 Task: Create a professional creative letterhead template design for your business.
Action: Mouse moved to (436, 118)
Screenshot: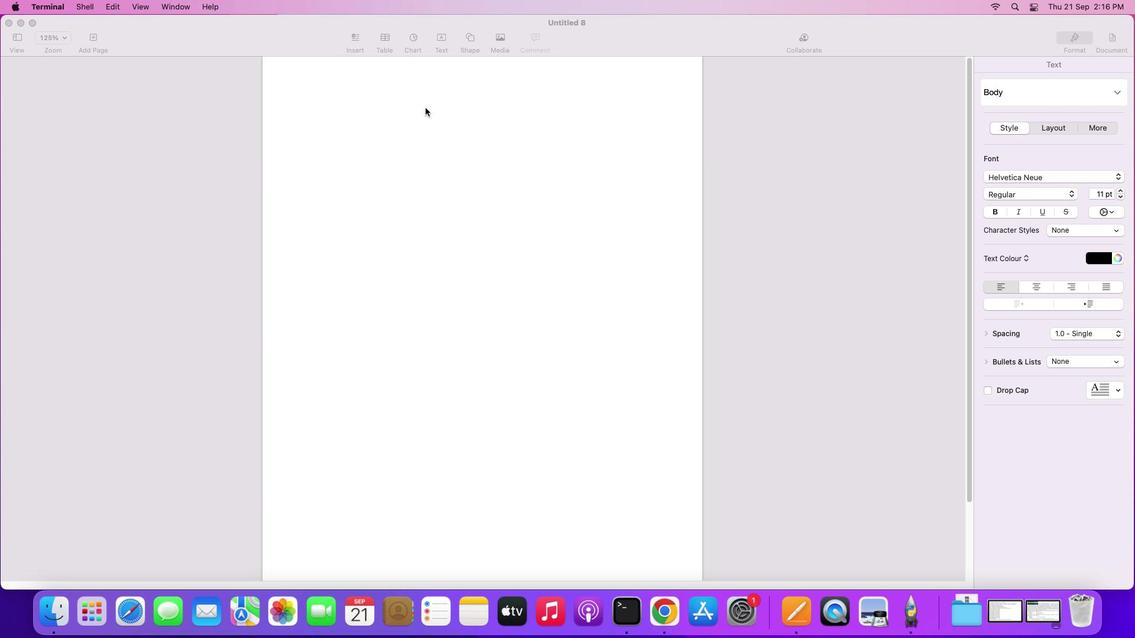 
Action: Mouse pressed left at (436, 118)
Screenshot: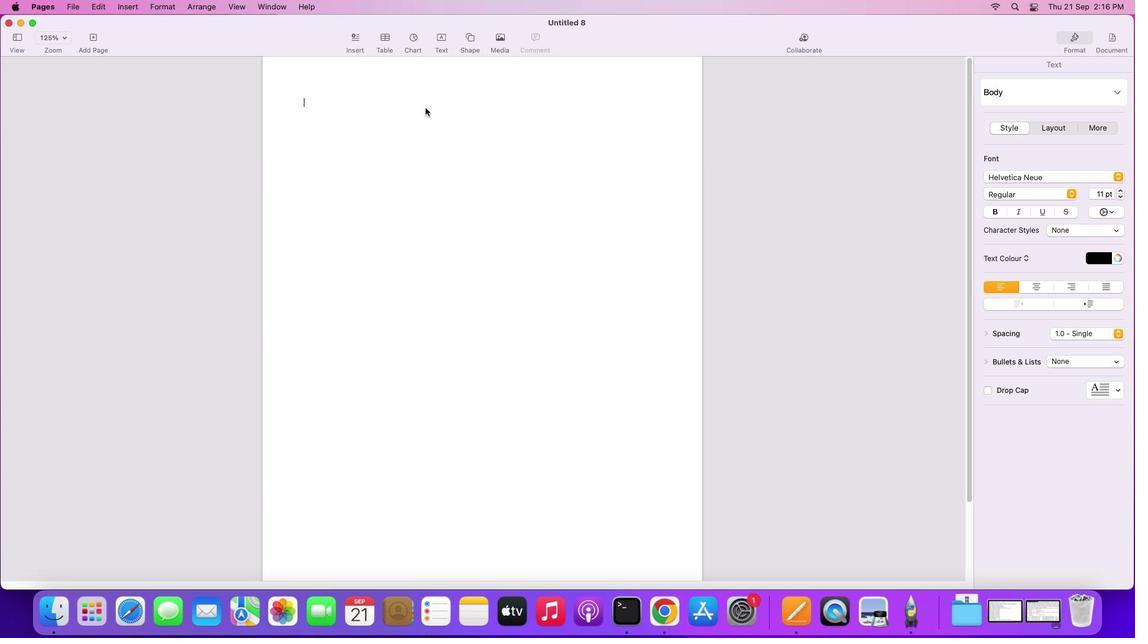 
Action: Mouse moved to (482, 46)
Screenshot: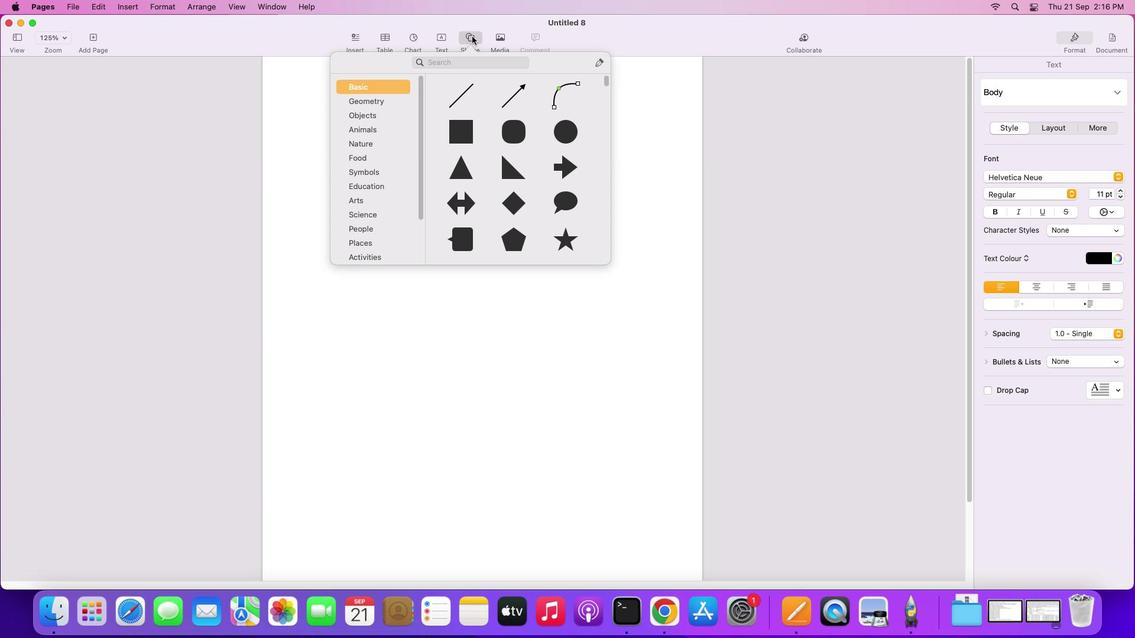 
Action: Mouse pressed left at (482, 46)
Screenshot: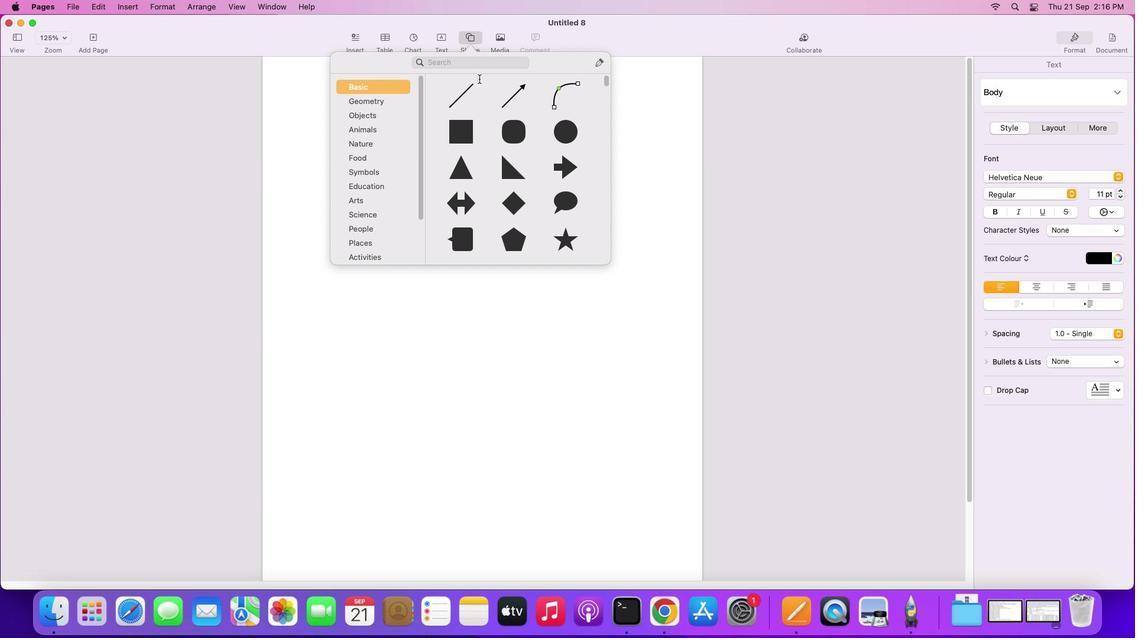 
Action: Mouse moved to (475, 142)
Screenshot: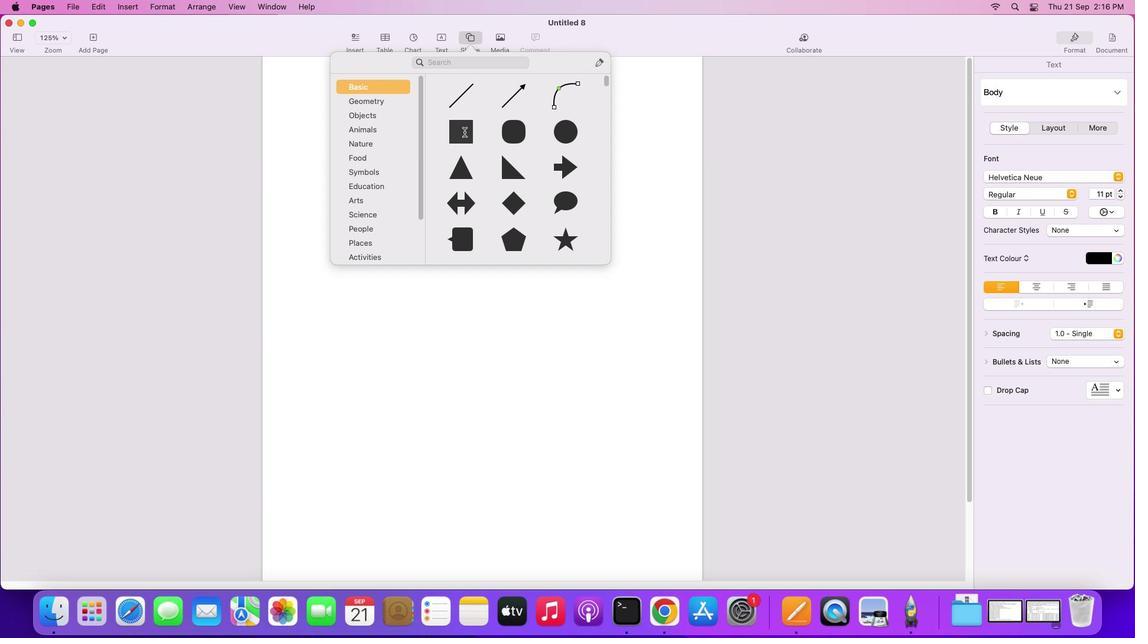 
Action: Mouse pressed left at (475, 142)
Screenshot: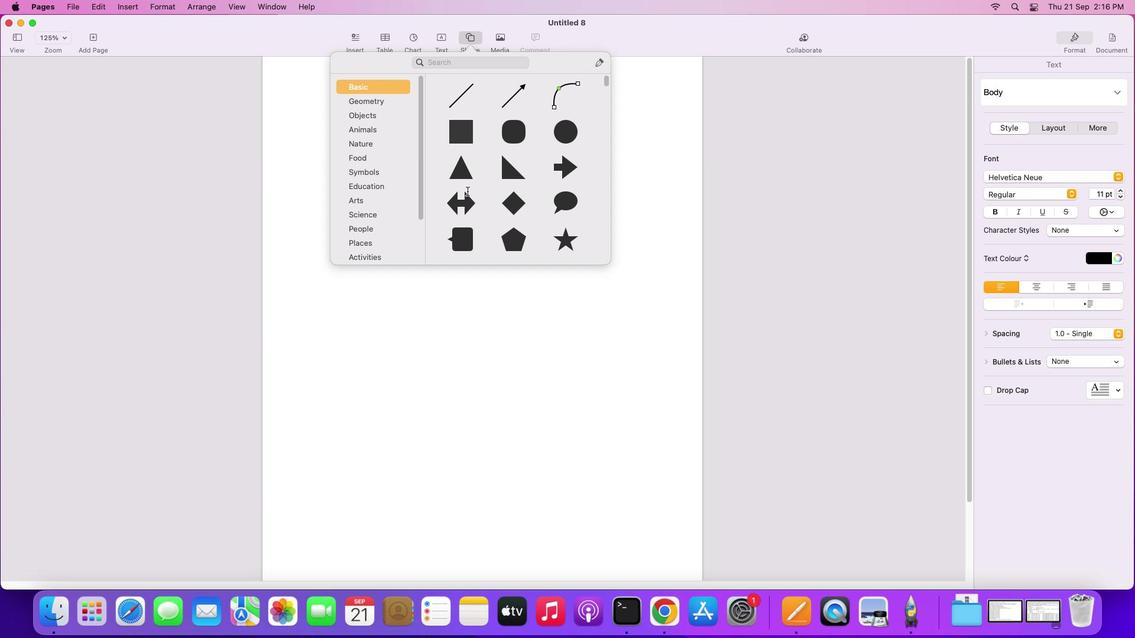 
Action: Mouse moved to (493, 163)
Screenshot: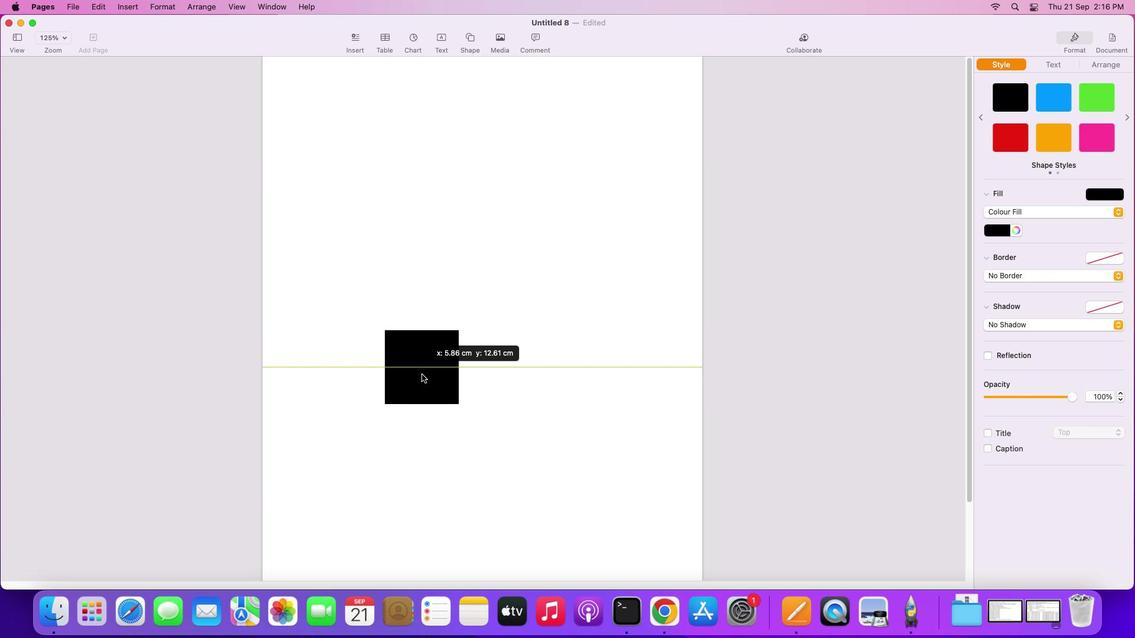 
Action: Mouse pressed left at (493, 163)
Screenshot: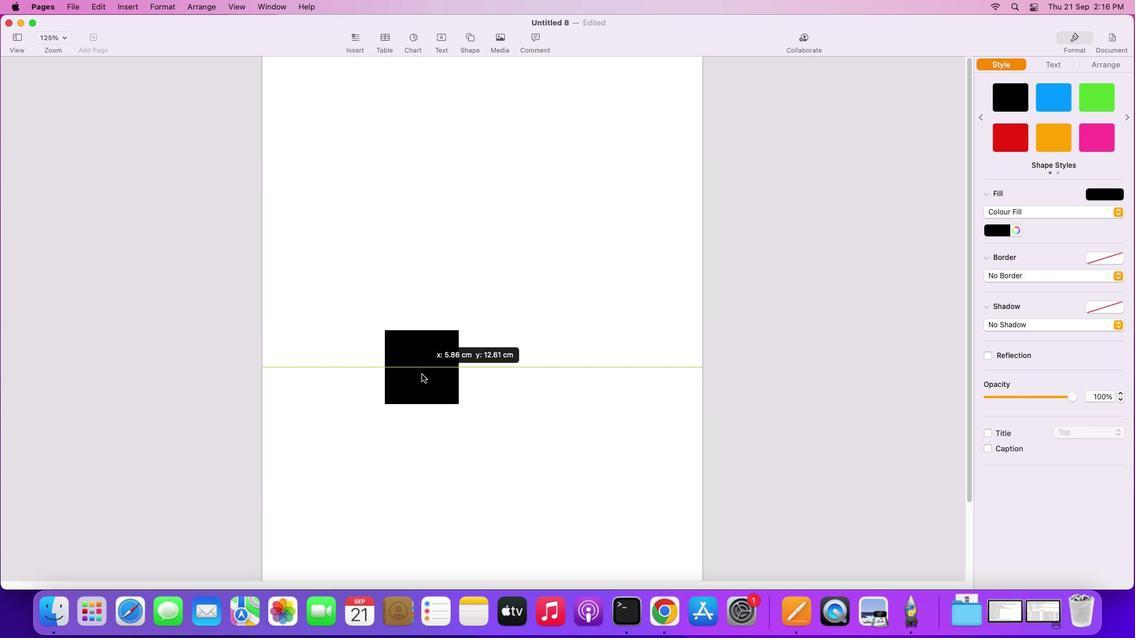 
Action: Mouse moved to (433, 412)
Screenshot: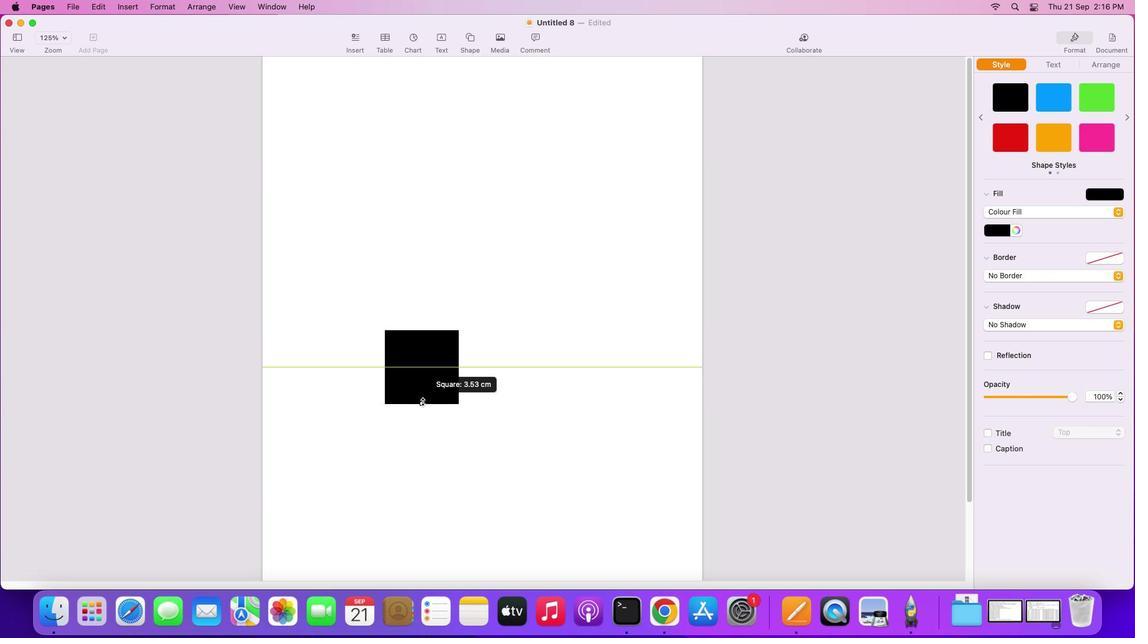 
Action: Mouse pressed left at (433, 412)
Screenshot: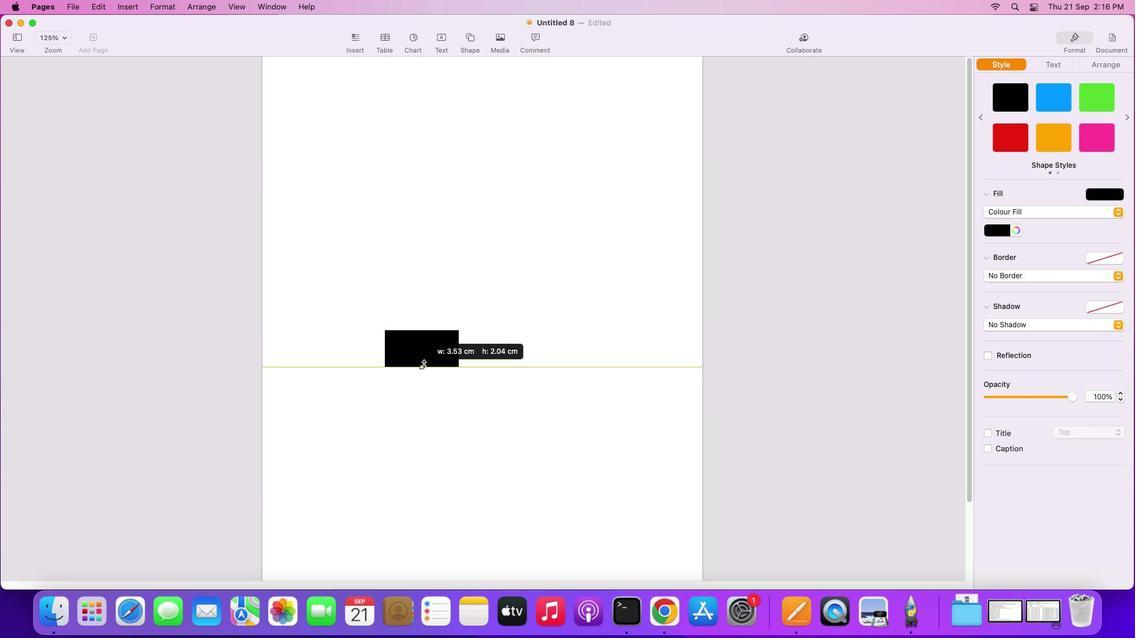 
Action: Mouse moved to (436, 354)
Screenshot: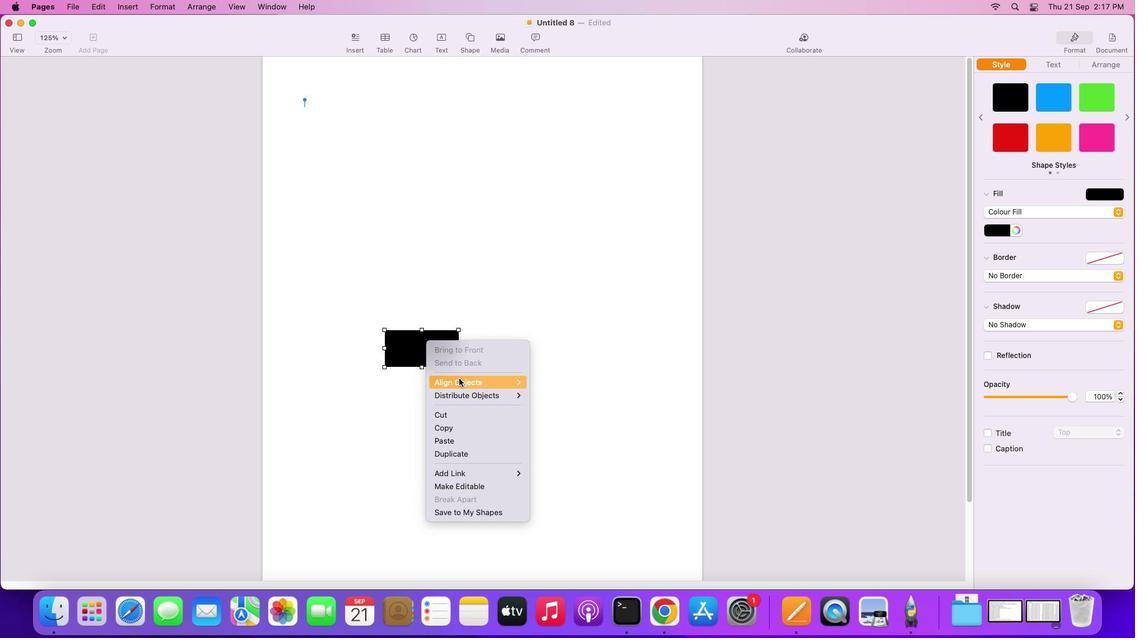 
Action: Mouse pressed right at (436, 354)
Screenshot: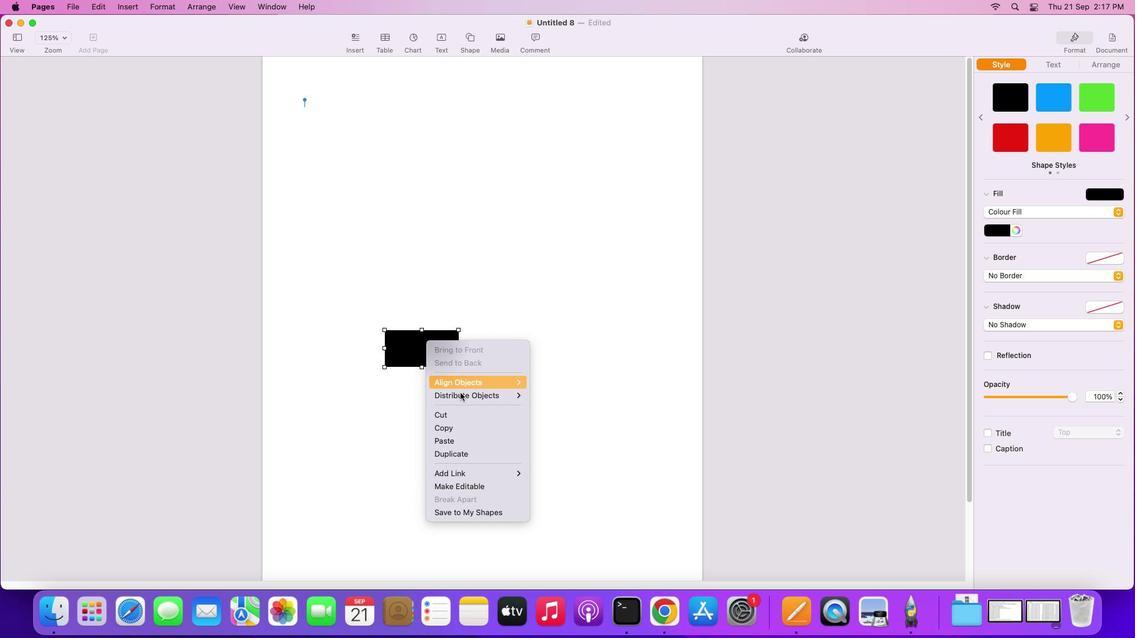
Action: Mouse moved to (458, 492)
Screenshot: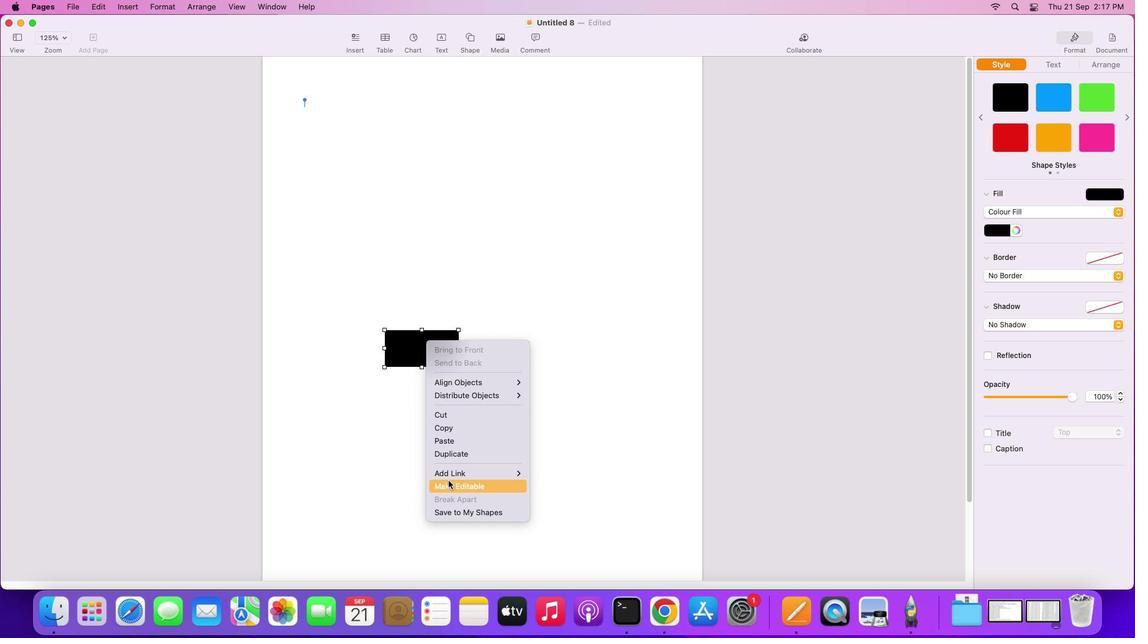 
Action: Mouse pressed left at (458, 492)
Screenshot: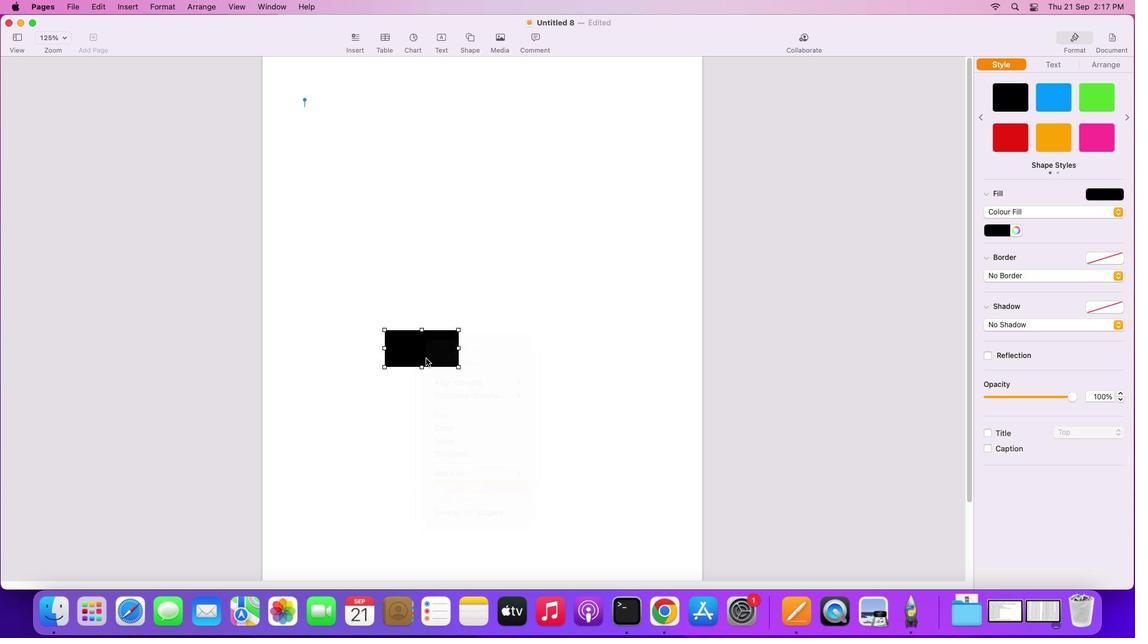 
Action: Mouse moved to (432, 341)
Screenshot: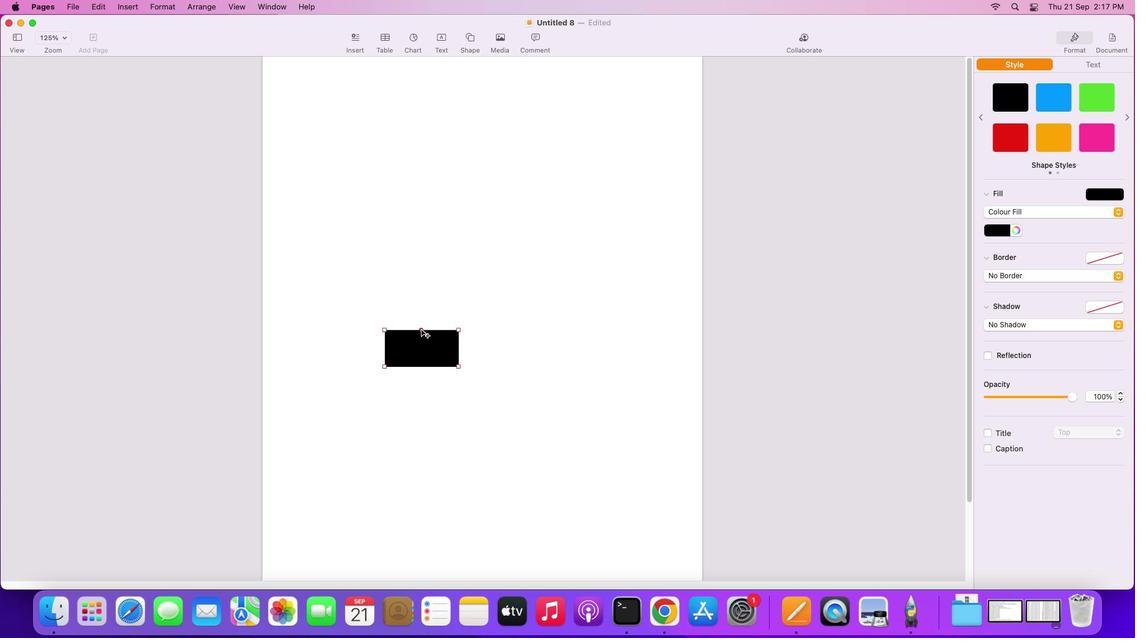 
Action: Mouse pressed left at (432, 341)
Screenshot: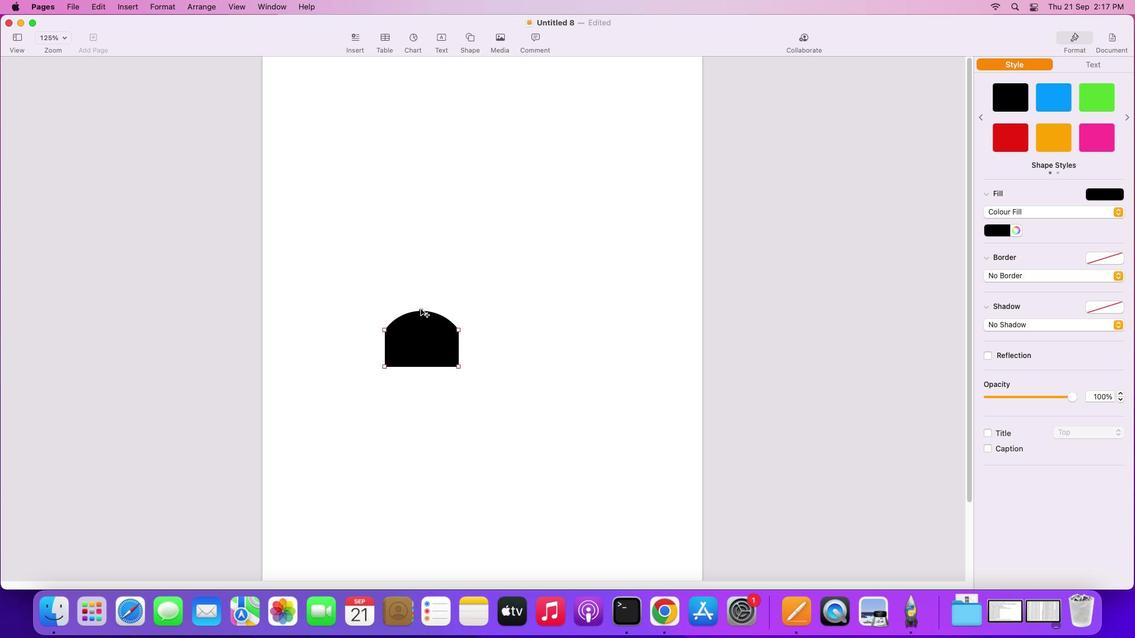 
Action: Mouse moved to (470, 340)
Screenshot: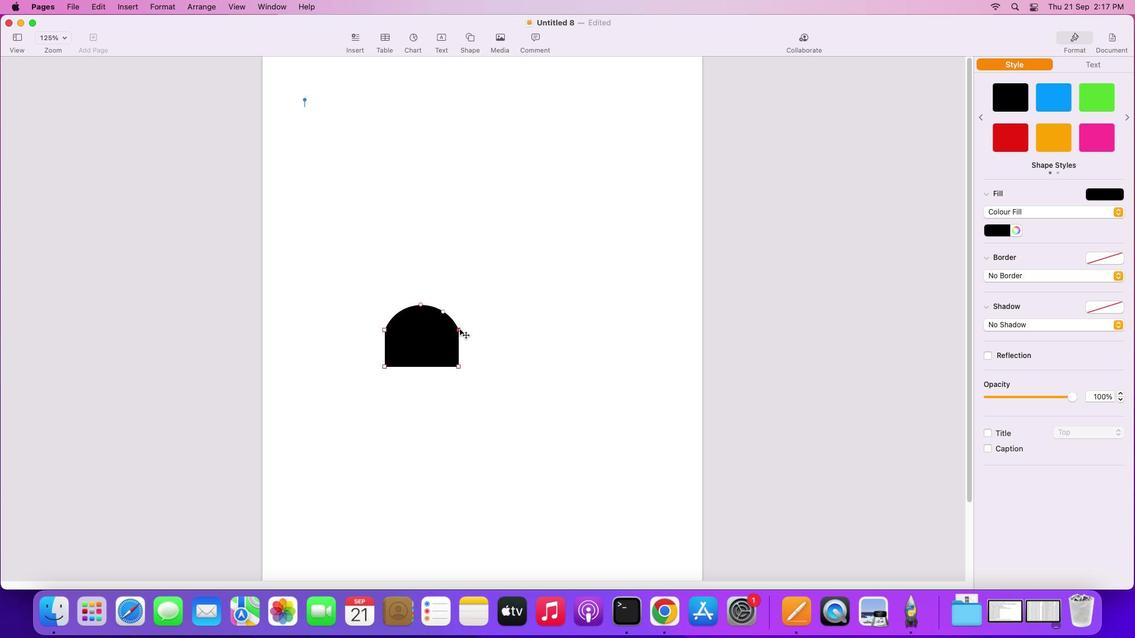 
Action: Mouse pressed left at (470, 340)
Screenshot: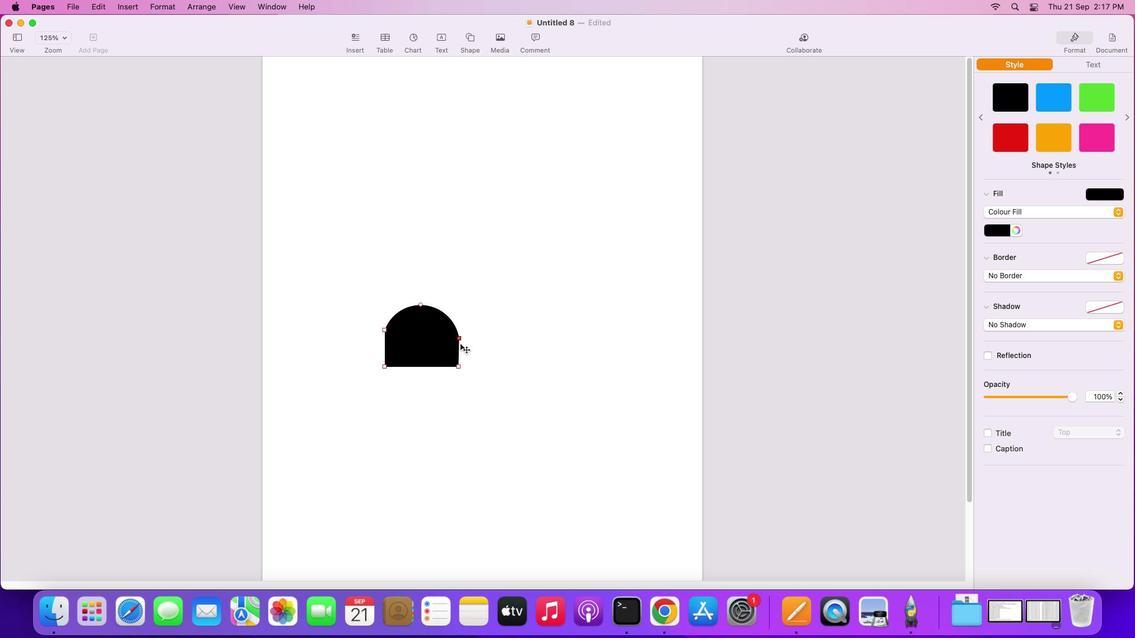 
Action: Mouse moved to (470, 379)
Screenshot: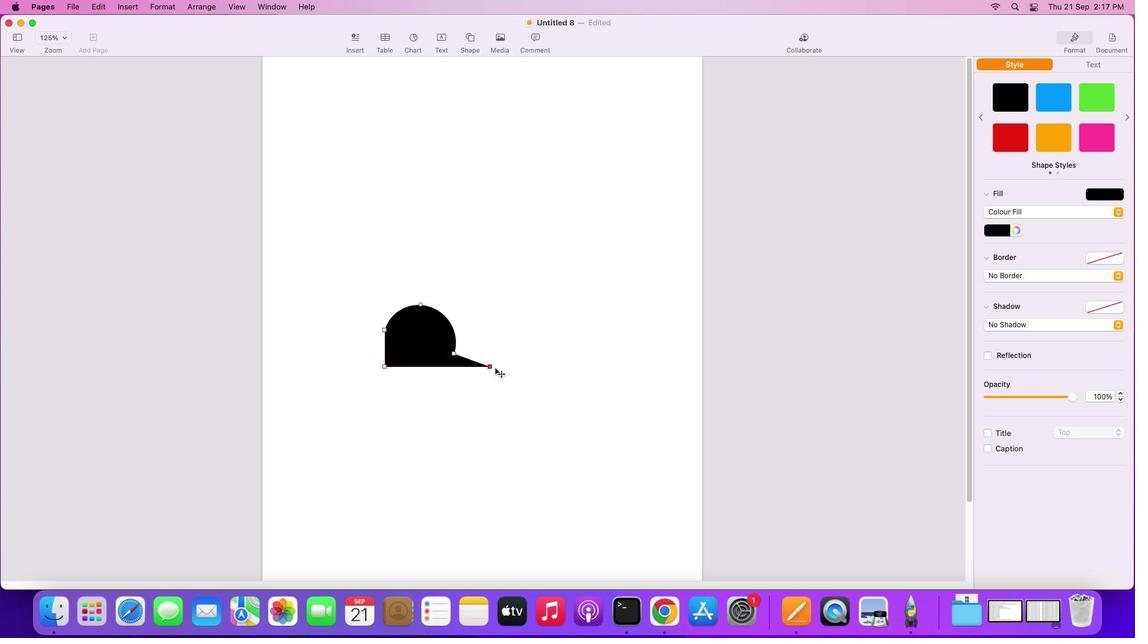 
Action: Mouse pressed left at (470, 379)
Screenshot: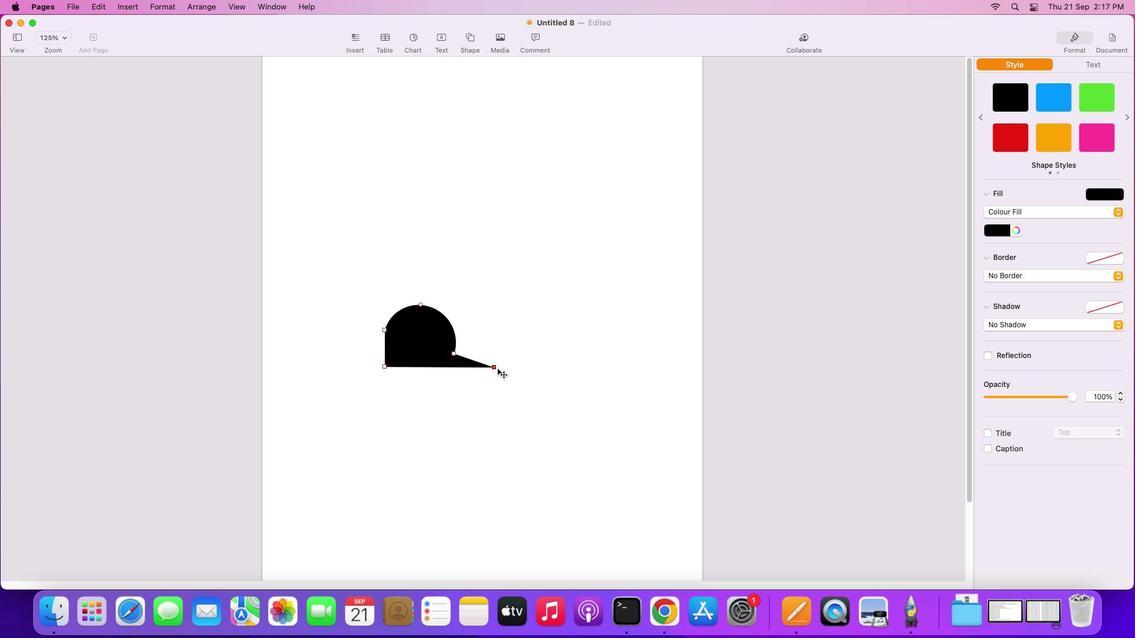 
Action: Mouse moved to (464, 364)
Screenshot: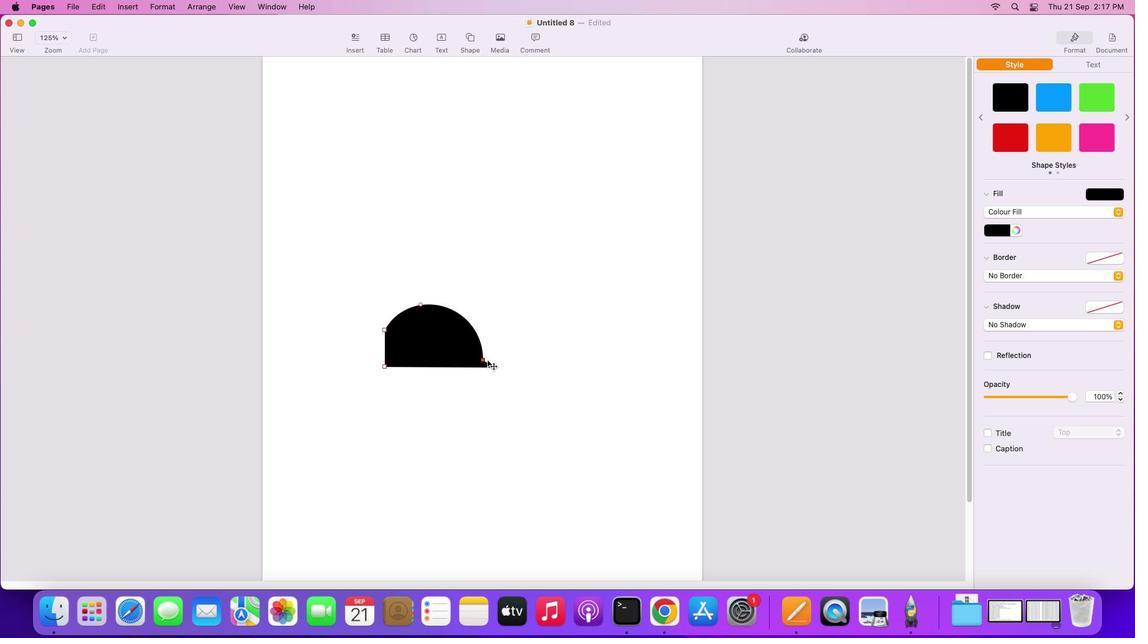 
Action: Mouse pressed left at (464, 364)
Screenshot: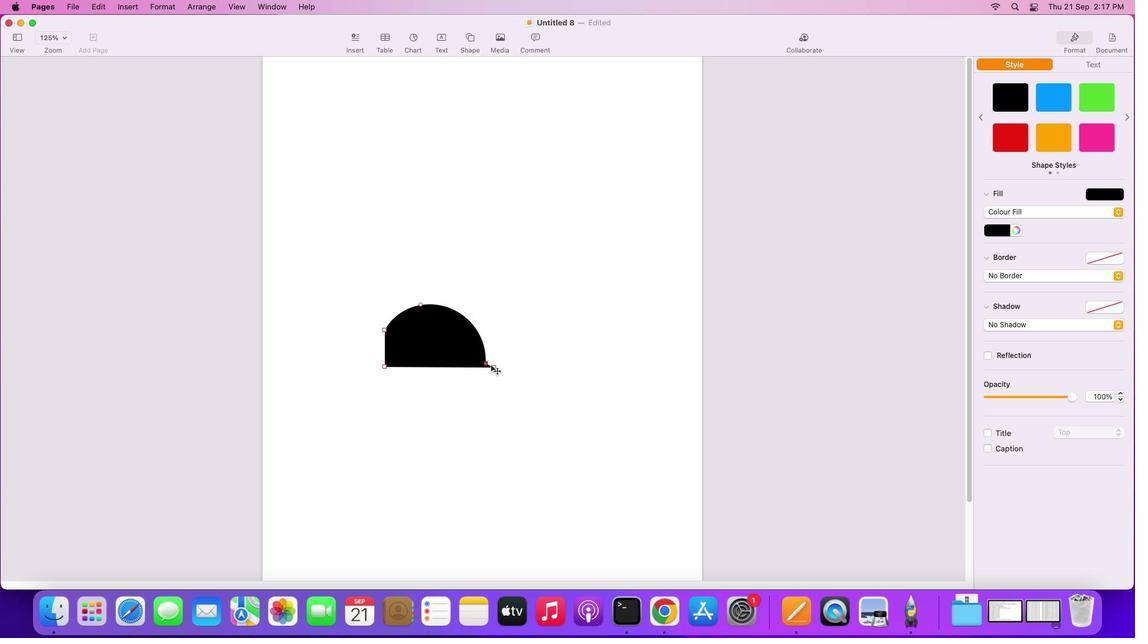 
Action: Mouse moved to (519, 244)
Screenshot: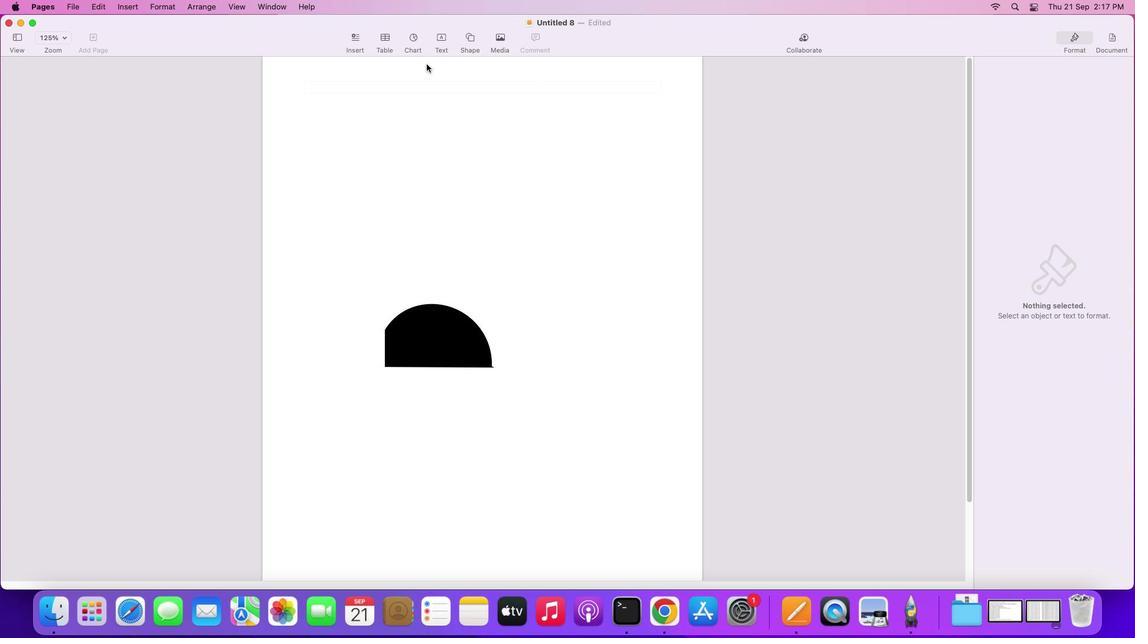 
Action: Mouse pressed left at (519, 244)
Screenshot: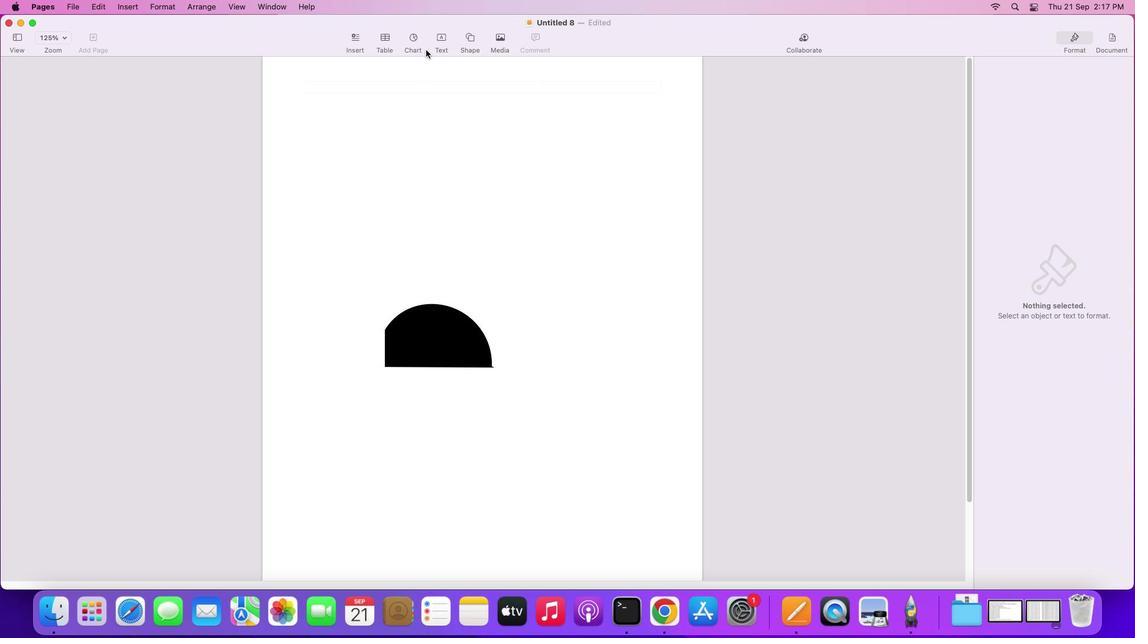 
Action: Mouse moved to (476, 49)
Screenshot: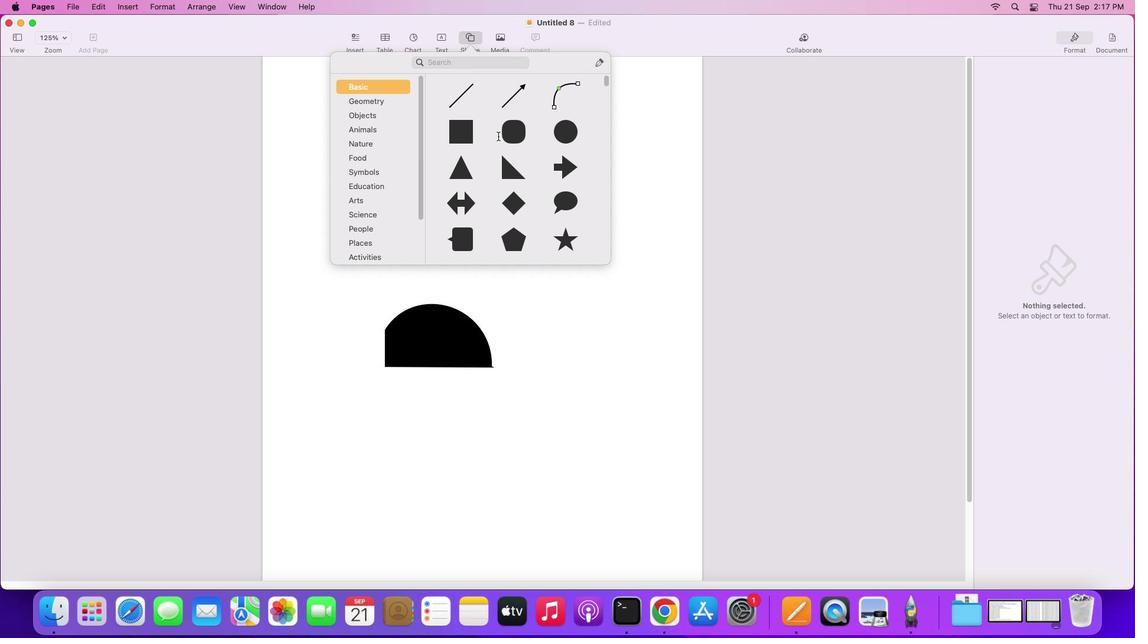 
Action: Mouse pressed left at (476, 49)
Screenshot: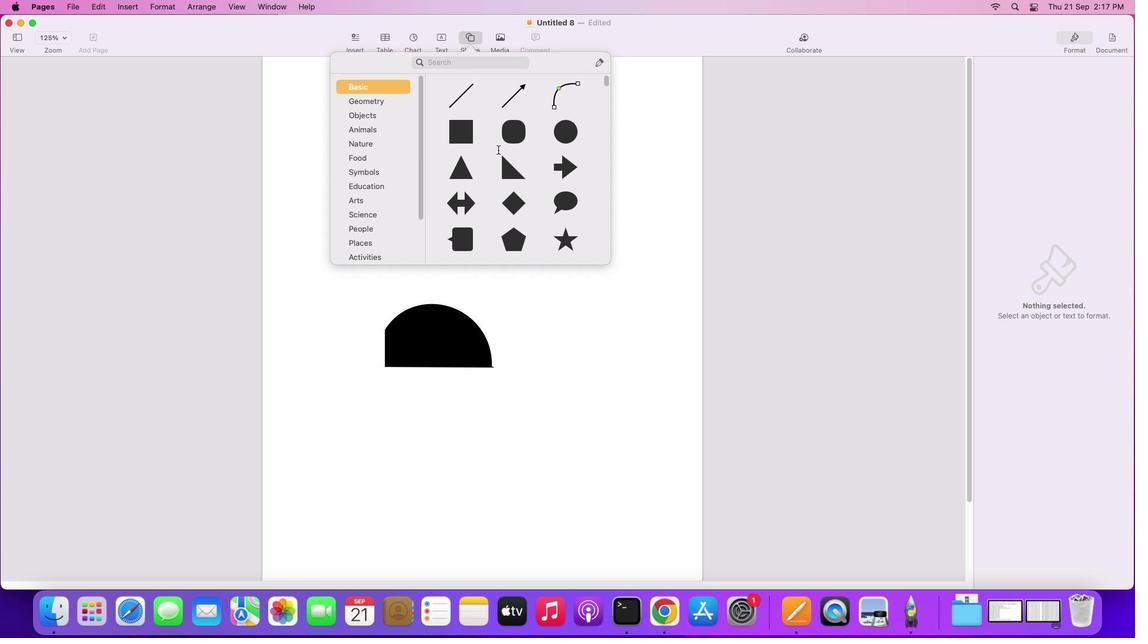 
Action: Mouse moved to (473, 184)
Screenshot: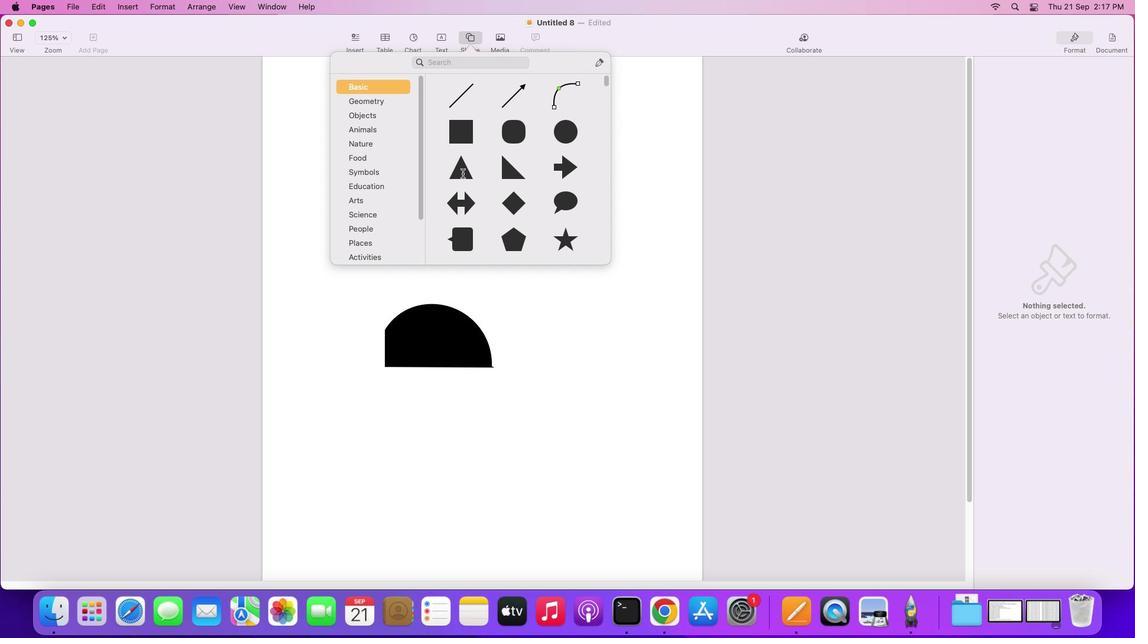 
Action: Mouse pressed left at (473, 184)
Screenshot: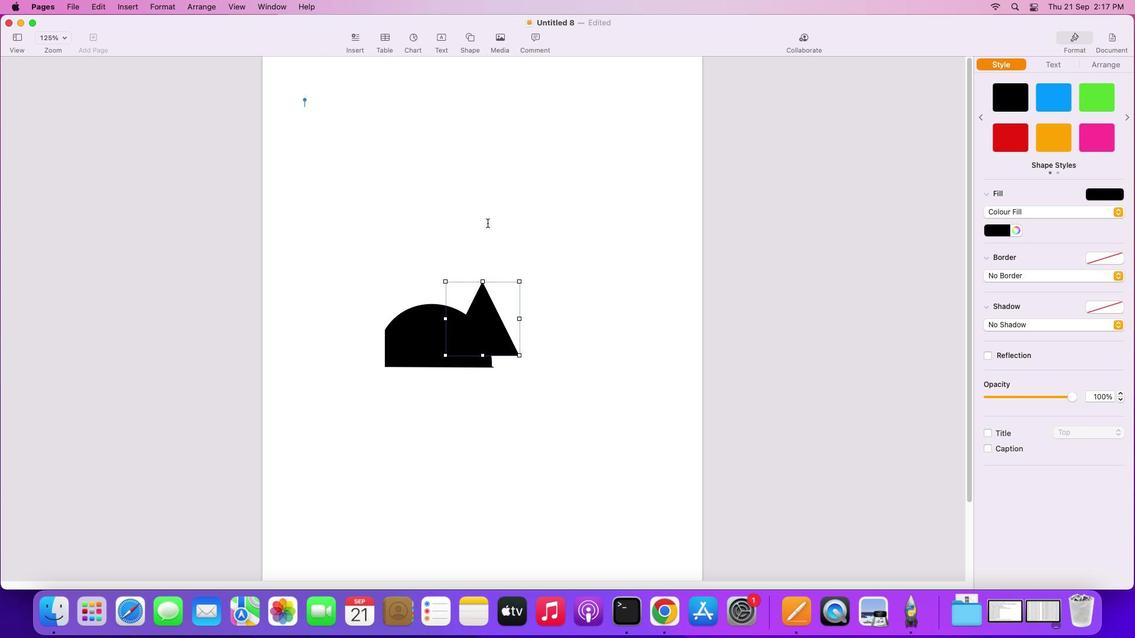 
Action: Mouse moved to (502, 343)
Screenshot: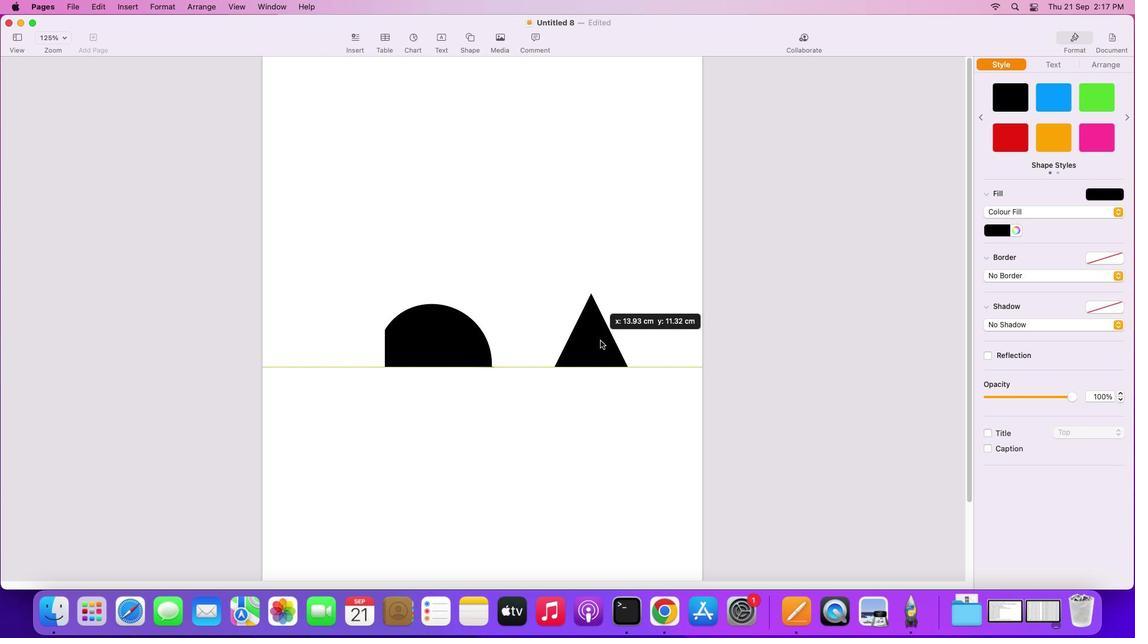 
Action: Mouse pressed left at (502, 343)
Screenshot: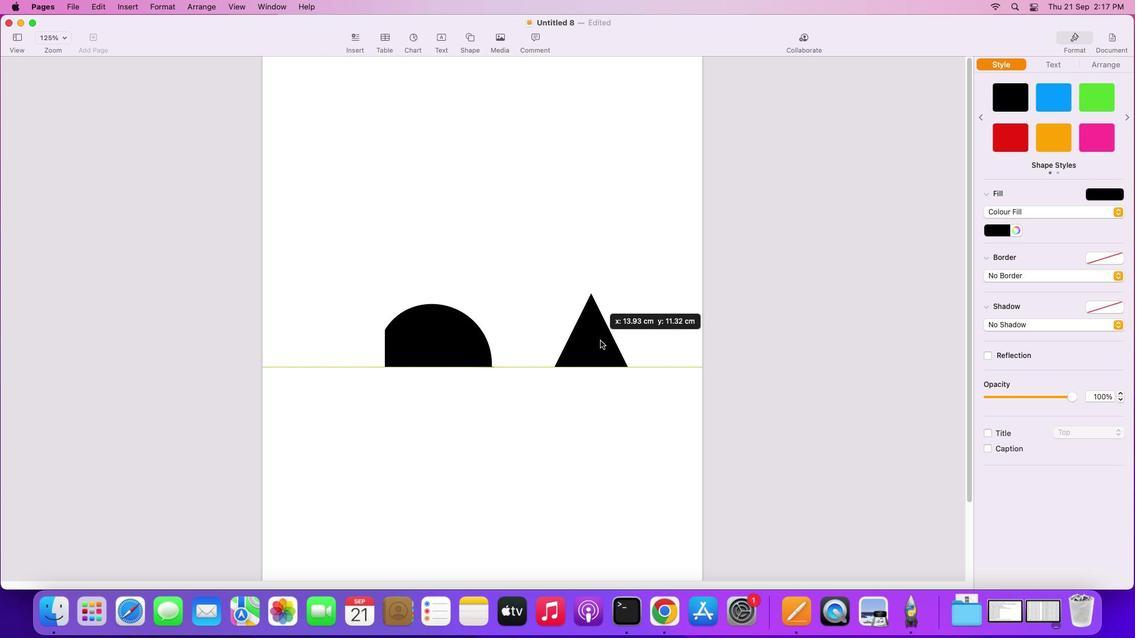 
Action: Mouse moved to (608, 362)
Screenshot: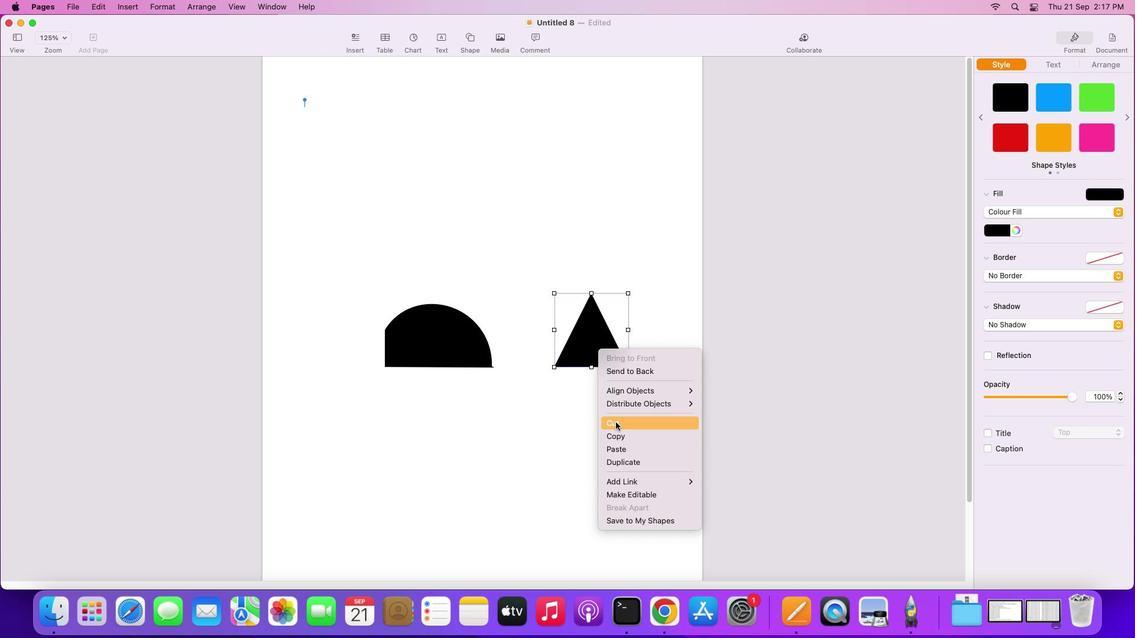 
Action: Mouse pressed right at (608, 362)
Screenshot: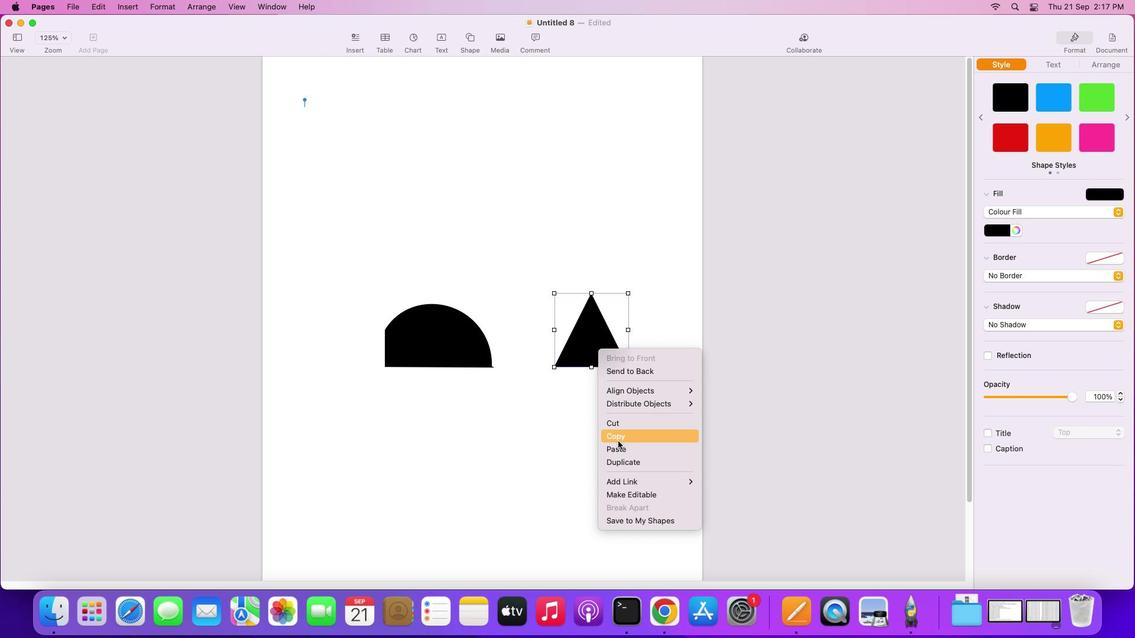 
Action: Mouse moved to (636, 506)
Screenshot: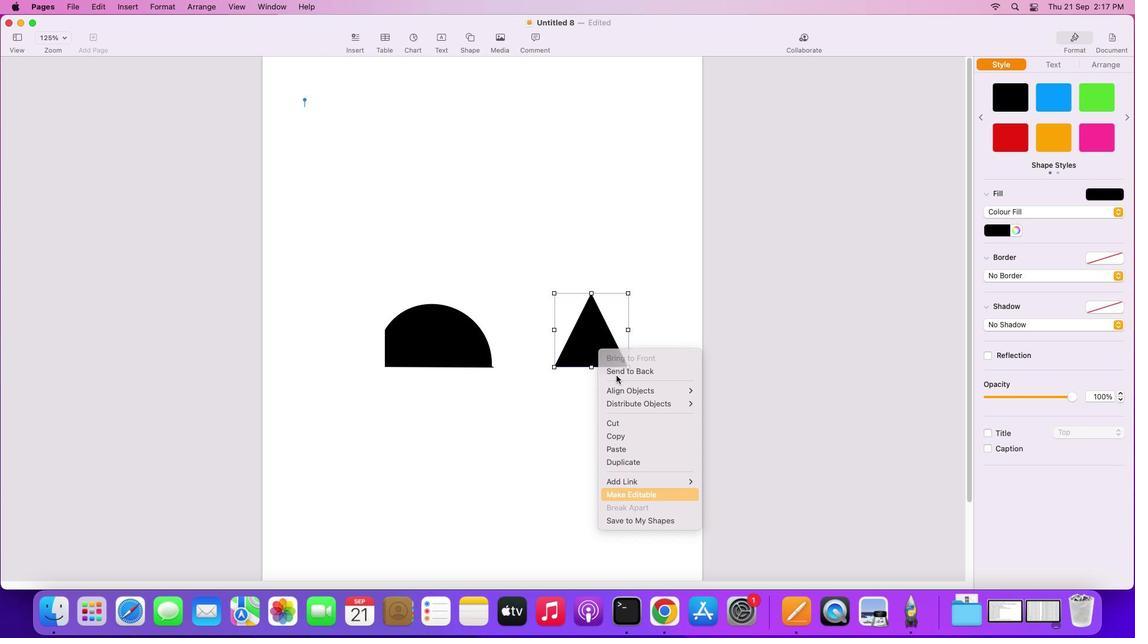 
Action: Mouse pressed left at (636, 506)
Screenshot: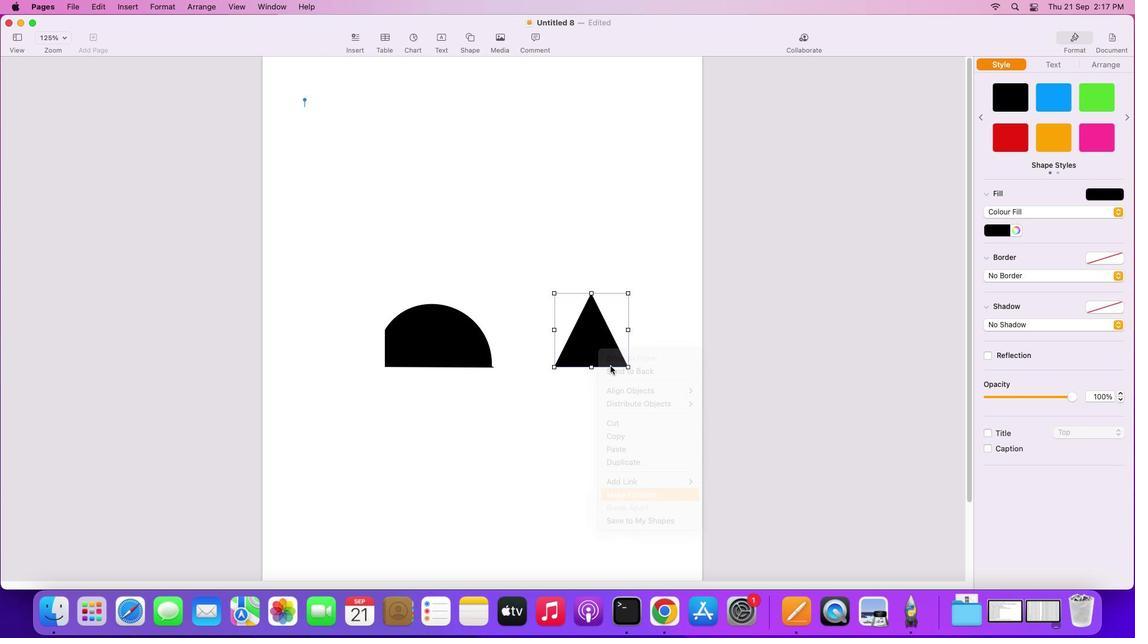 
Action: Mouse moved to (601, 303)
Screenshot: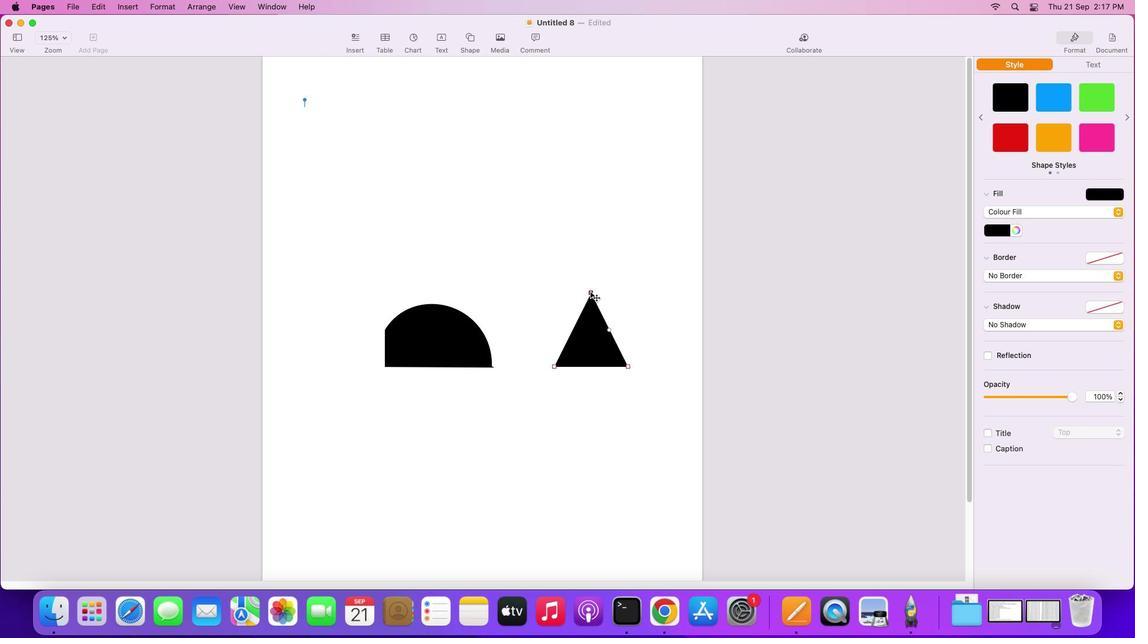 
Action: Mouse pressed left at (601, 303)
Screenshot: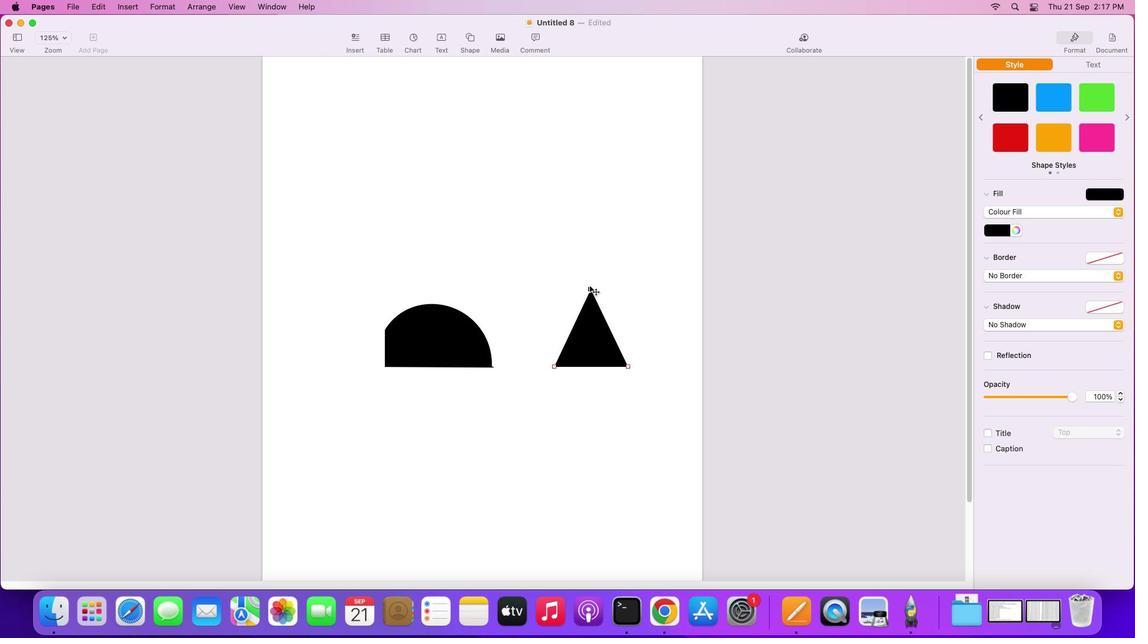 
Action: Mouse moved to (621, 349)
Screenshot: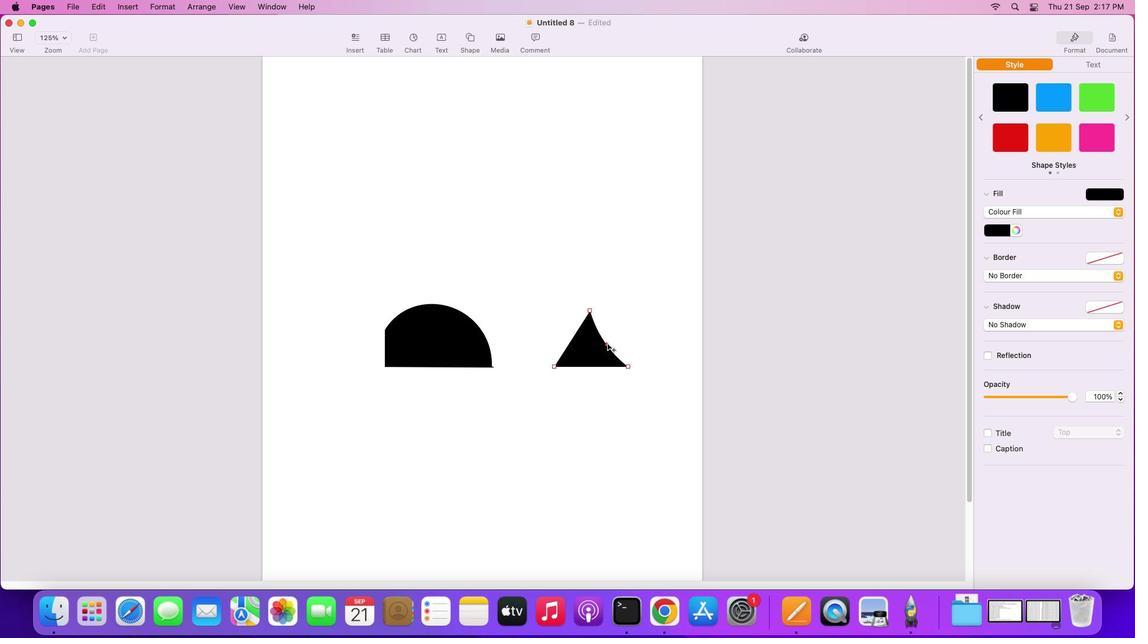
Action: Mouse pressed left at (621, 349)
Screenshot: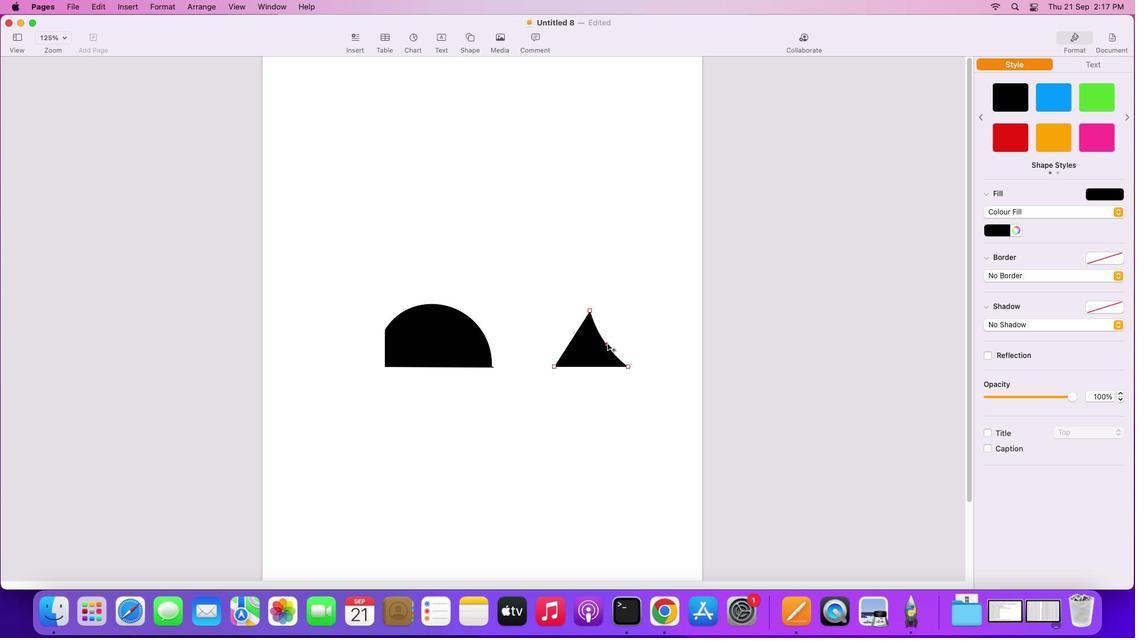 
Action: Mouse moved to (585, 352)
Screenshot: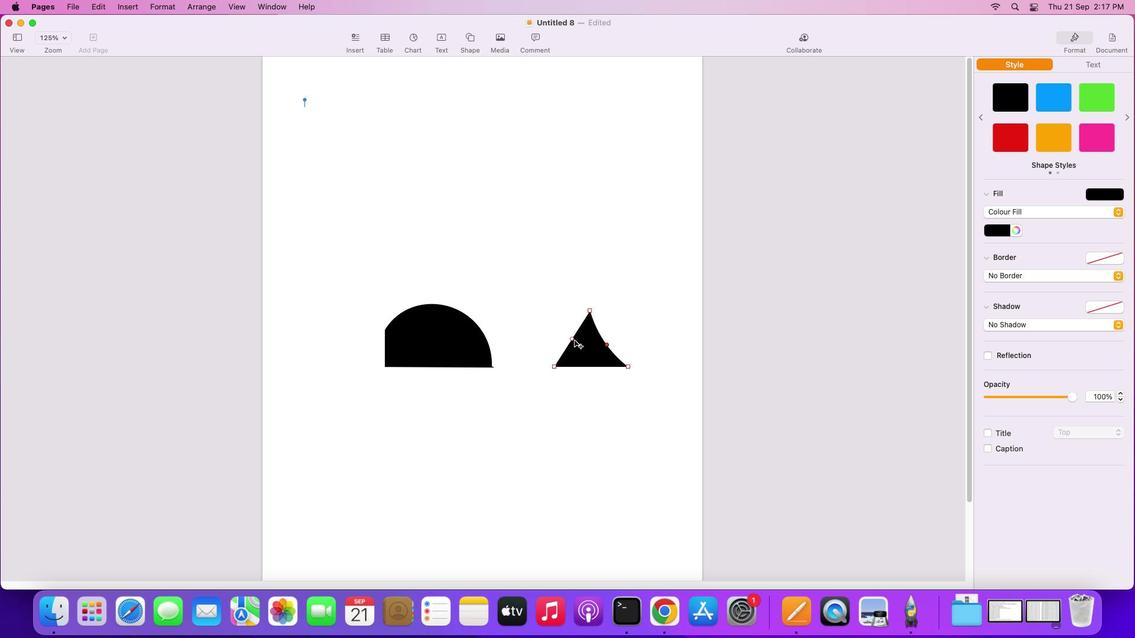 
Action: Mouse pressed left at (585, 352)
Screenshot: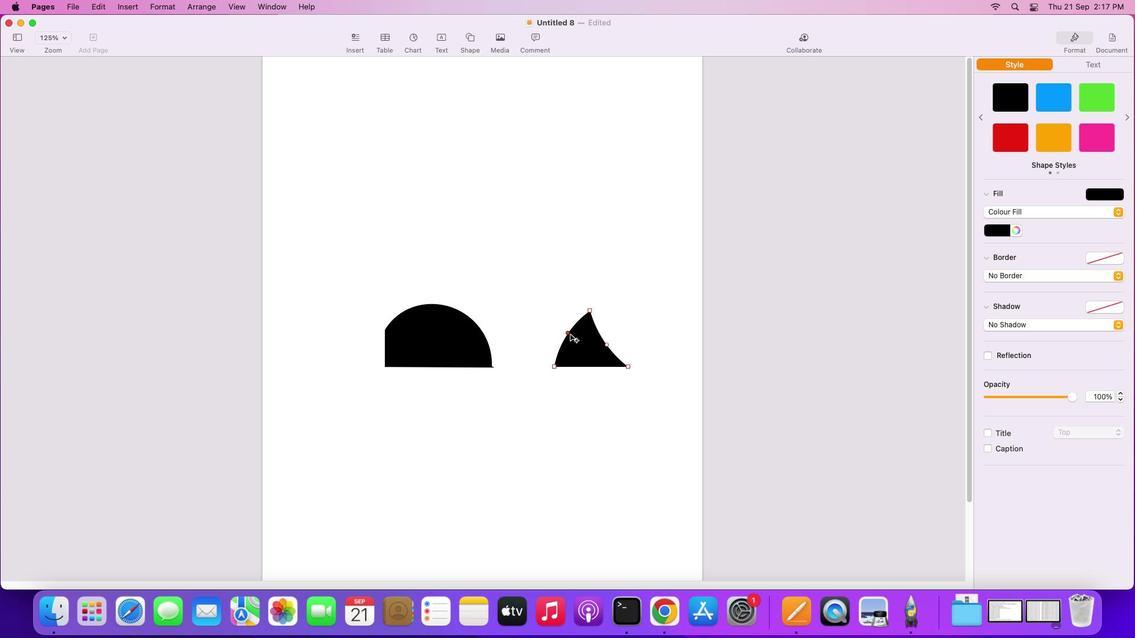 
Action: Mouse moved to (616, 356)
Screenshot: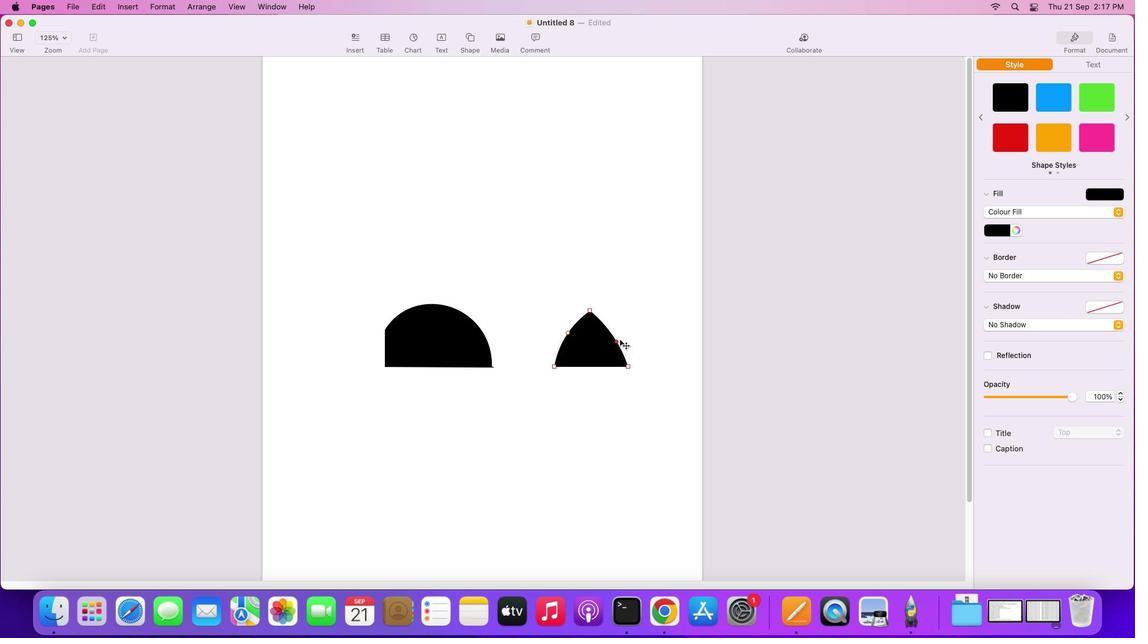 
Action: Mouse pressed left at (616, 356)
Screenshot: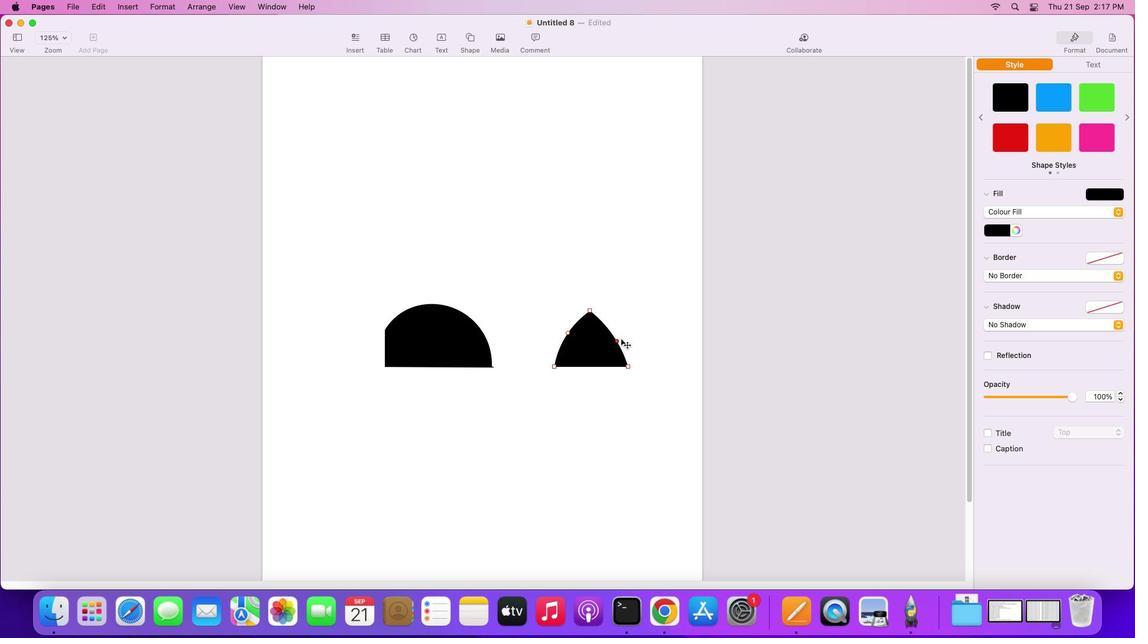 
Action: Mouse moved to (579, 344)
Screenshot: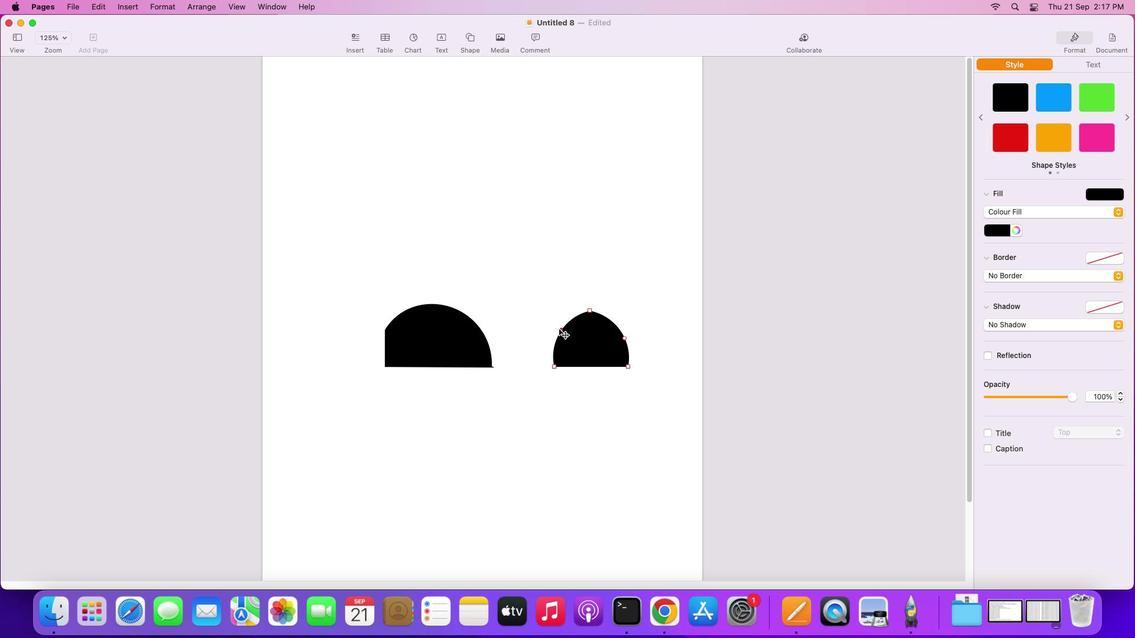 
Action: Mouse pressed left at (579, 344)
Screenshot: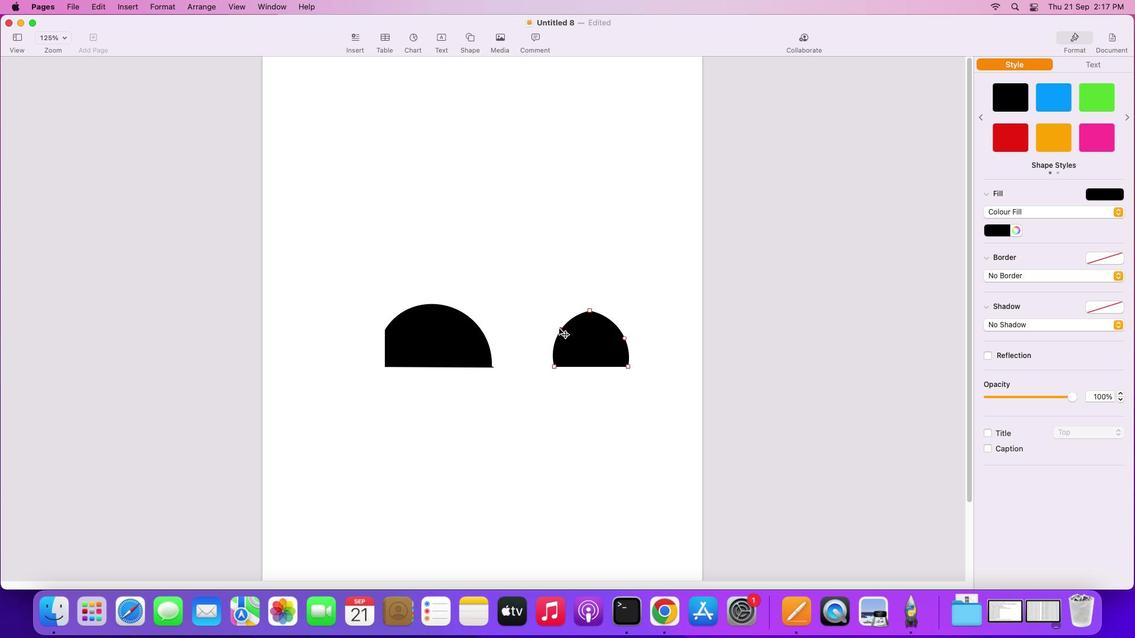 
Action: Mouse moved to (566, 378)
Screenshot: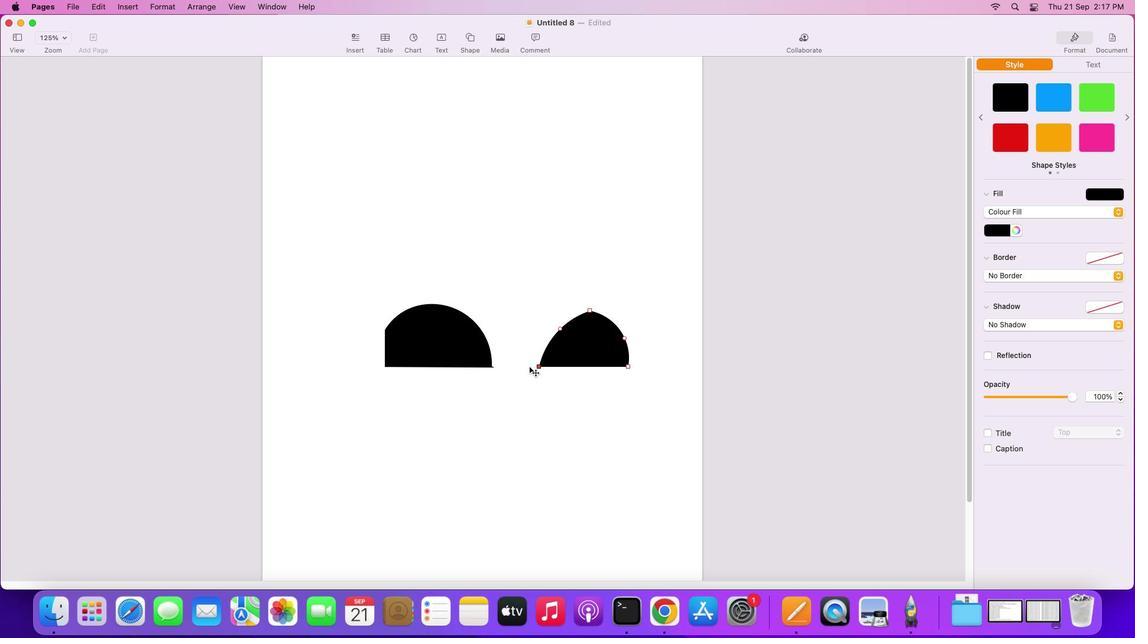 
Action: Mouse pressed left at (566, 378)
Screenshot: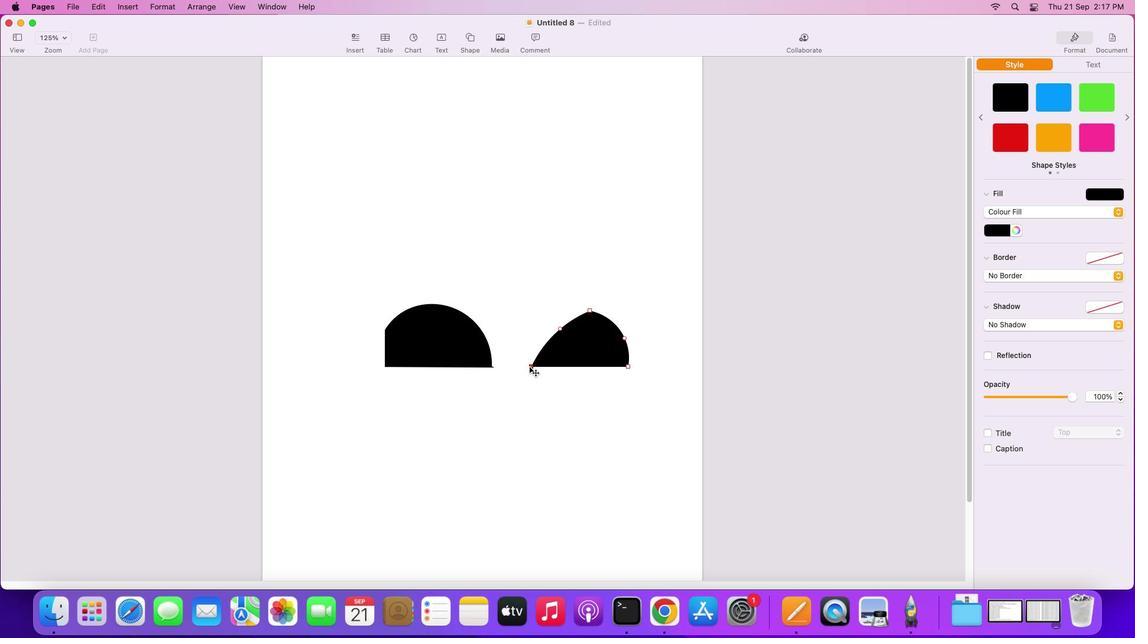 
Action: Mouse moved to (639, 377)
Screenshot: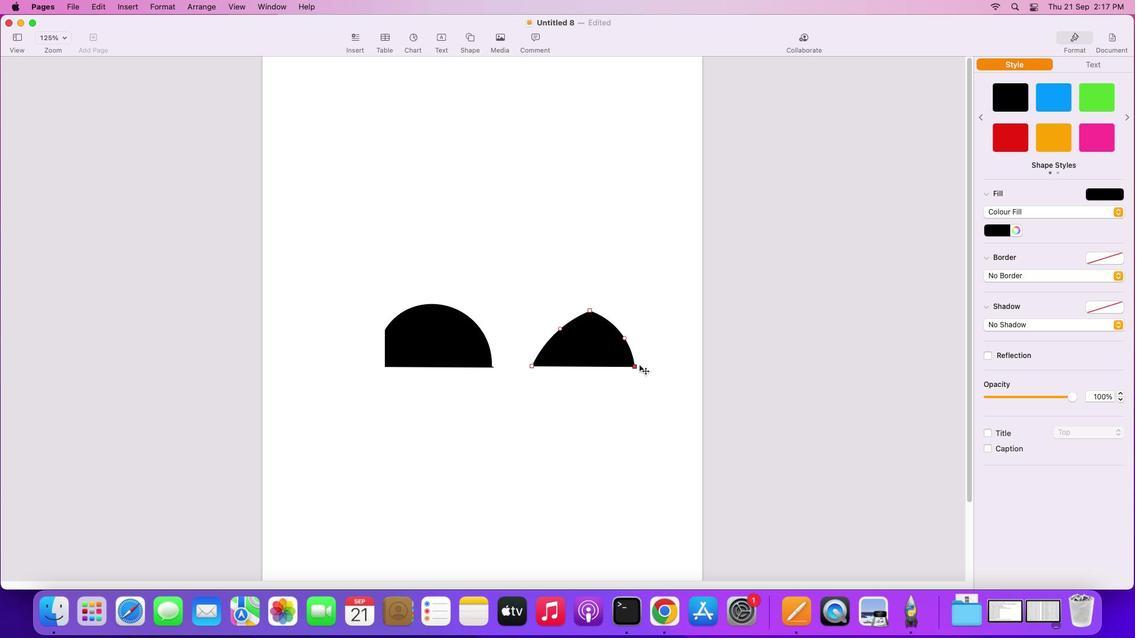 
Action: Mouse pressed left at (639, 377)
Screenshot: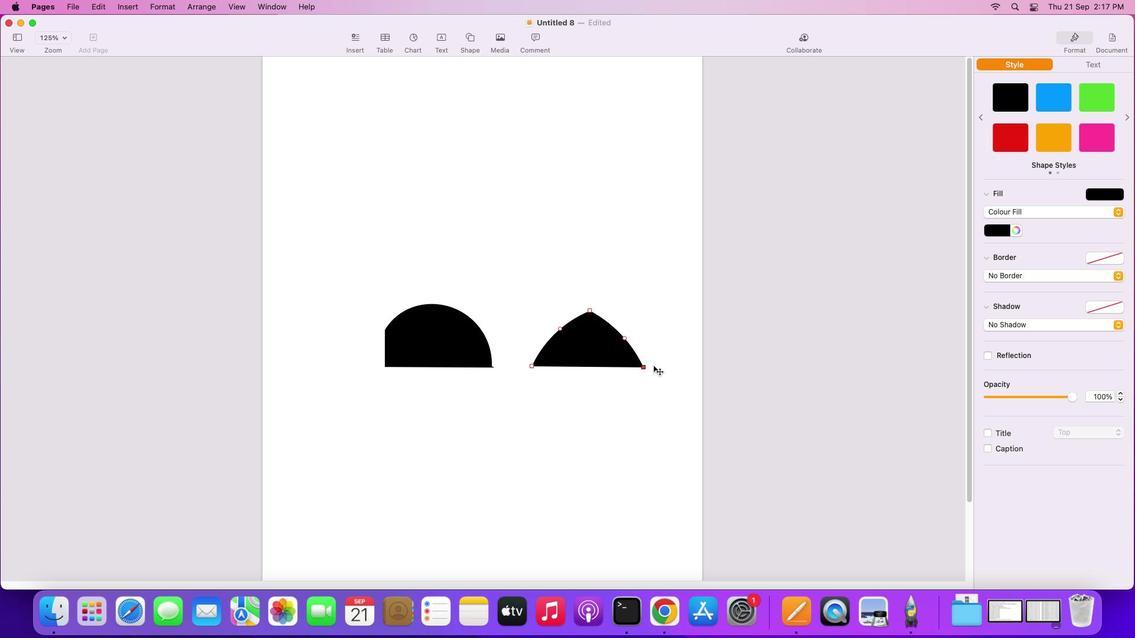 
Action: Mouse moved to (634, 350)
Screenshot: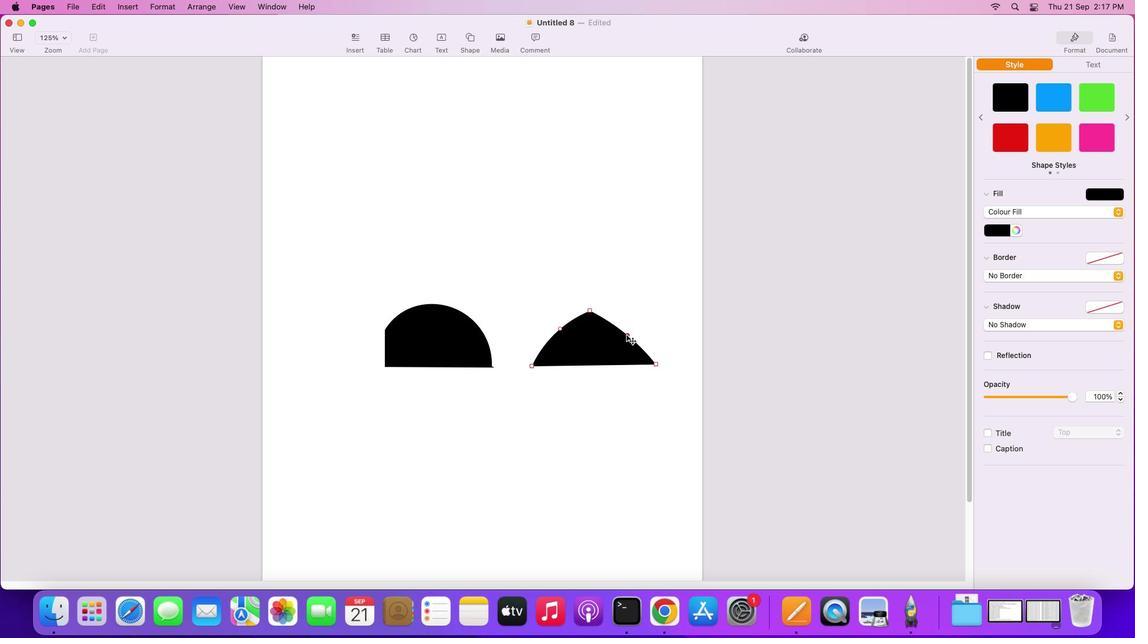 
Action: Mouse pressed left at (634, 350)
Screenshot: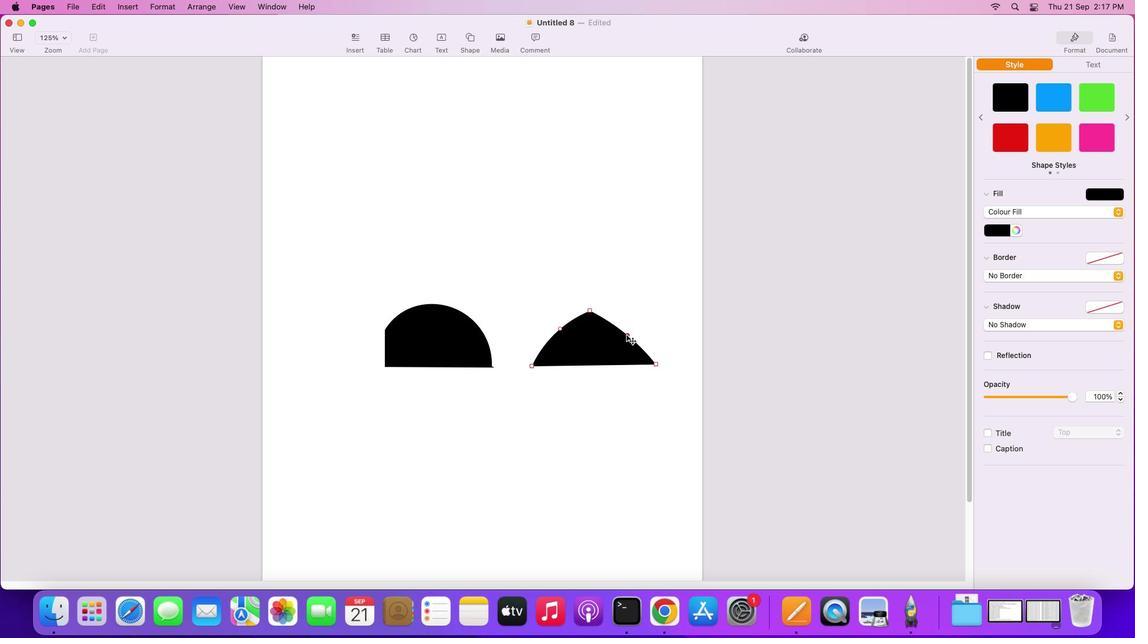 
Action: Mouse moved to (601, 324)
Screenshot: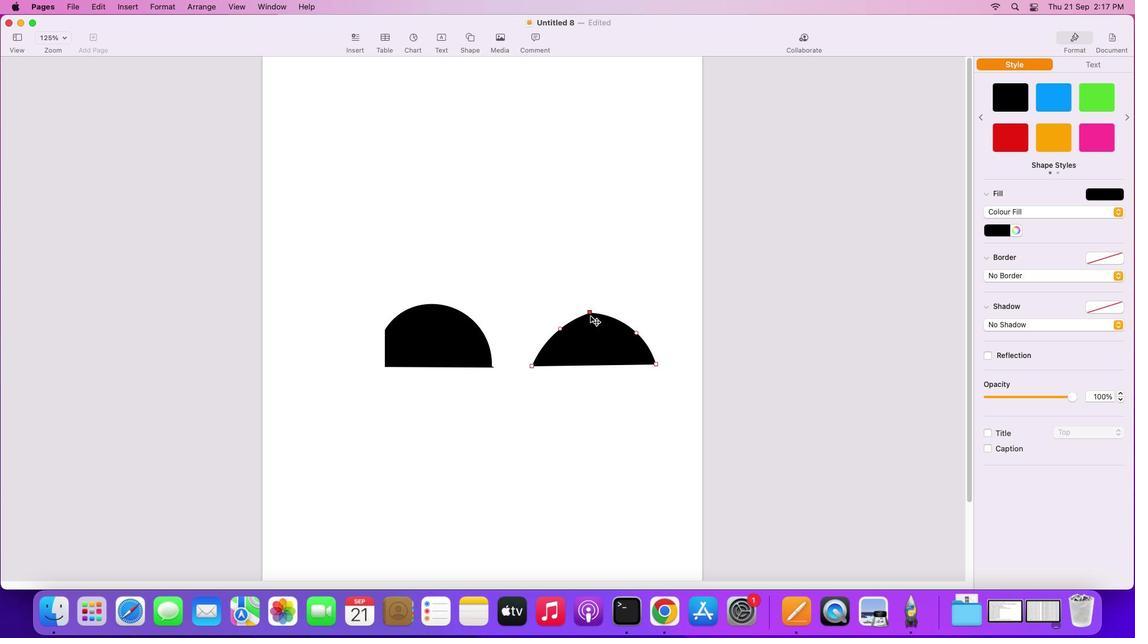 
Action: Mouse pressed left at (601, 324)
Screenshot: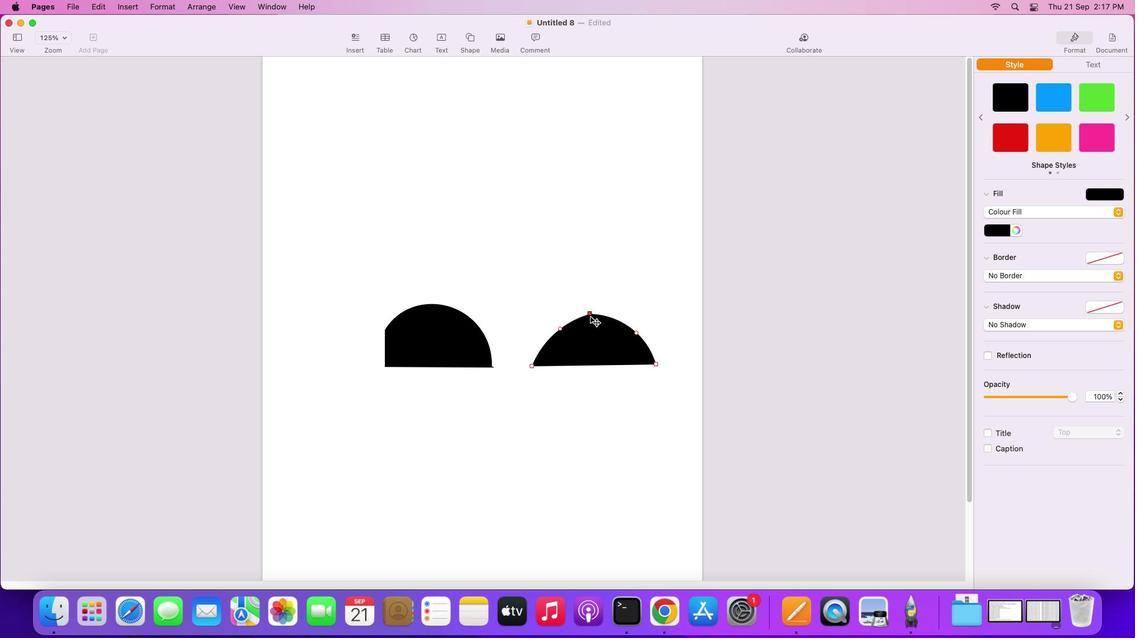 
Action: Mouse moved to (573, 340)
Screenshot: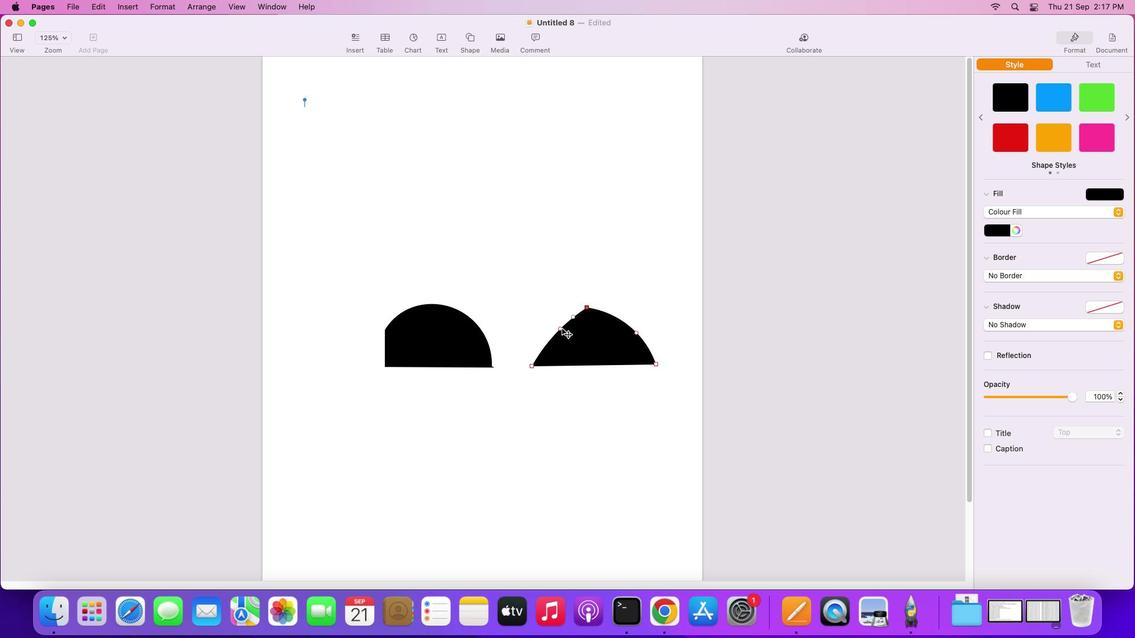 
Action: Mouse pressed left at (573, 340)
Screenshot: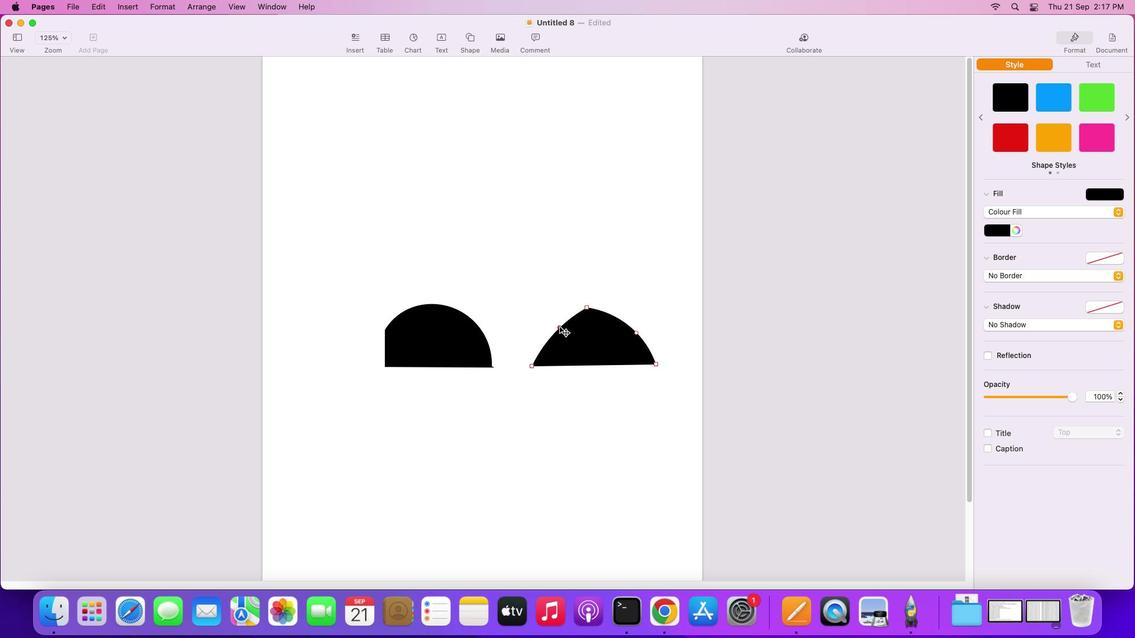 
Action: Mouse moved to (554, 357)
Screenshot: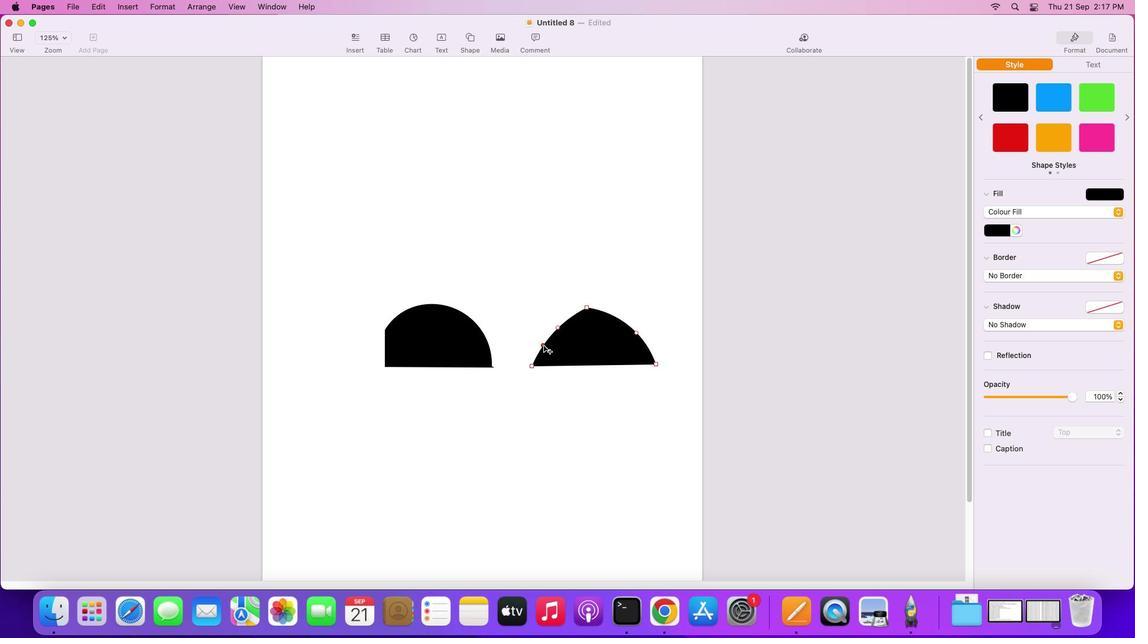 
Action: Mouse pressed left at (554, 357)
Screenshot: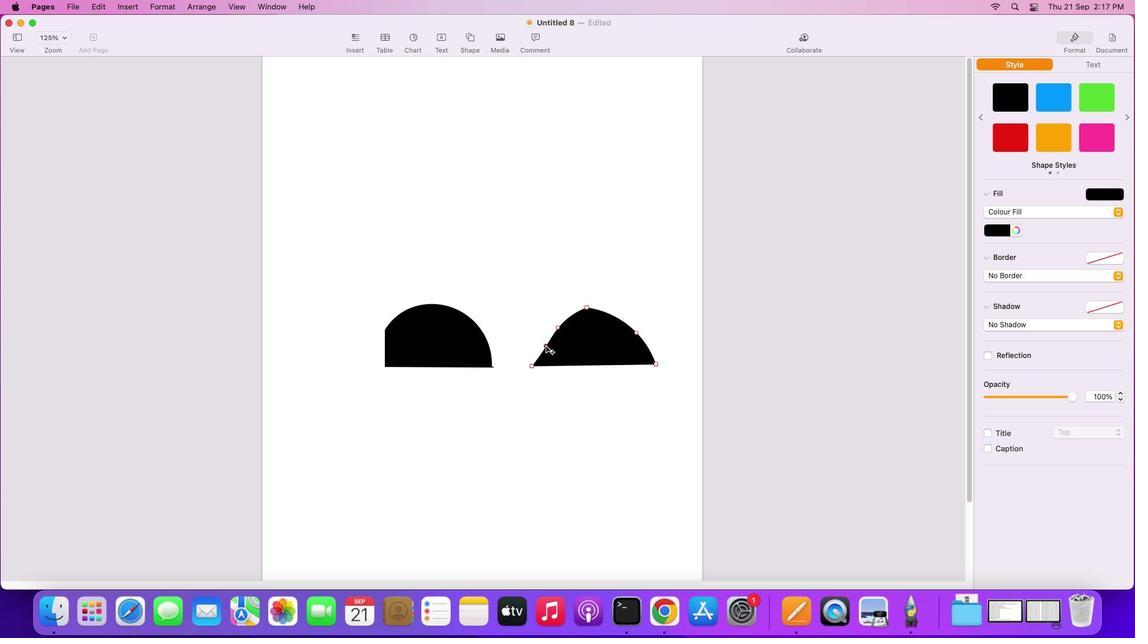 
Action: Mouse moved to (622, 327)
Screenshot: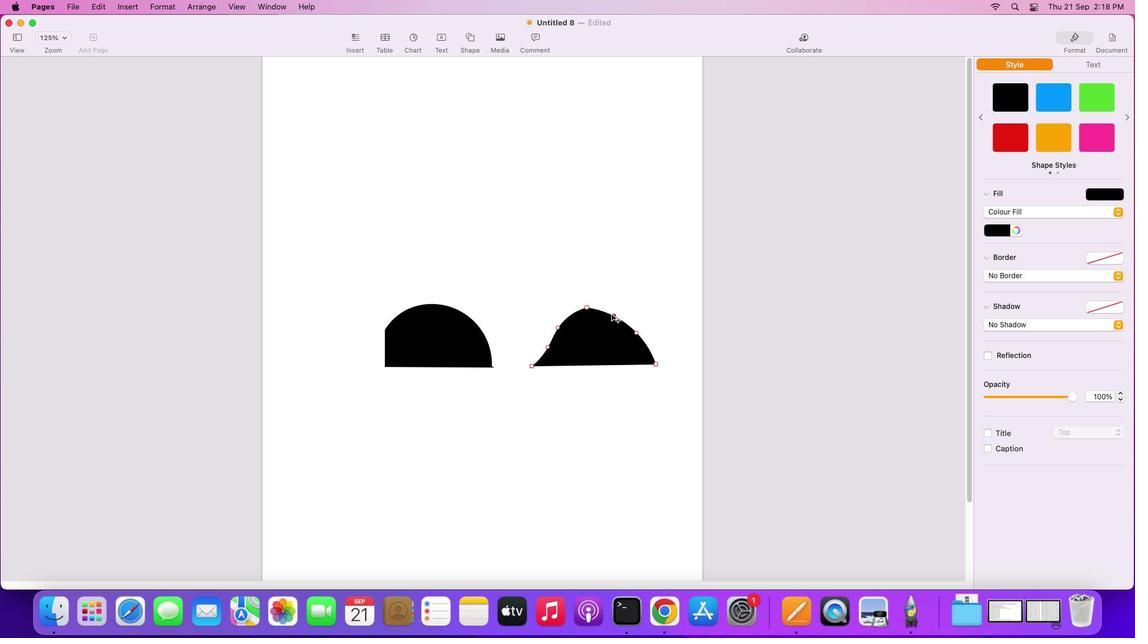 
Action: Mouse pressed left at (622, 327)
Screenshot: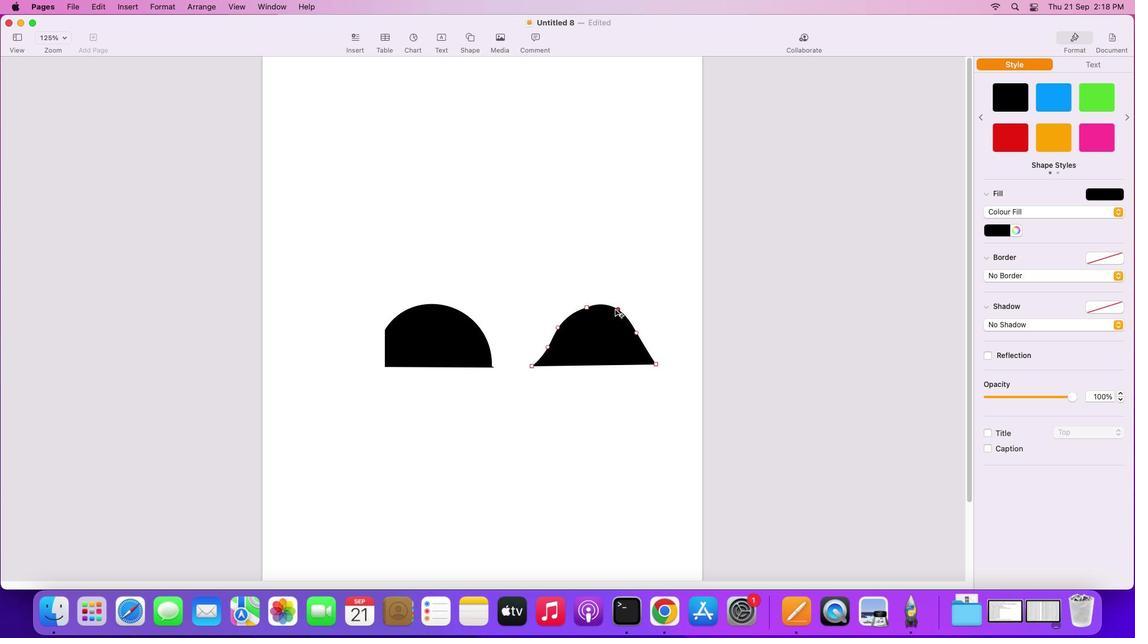 
Action: Mouse moved to (626, 320)
Screenshot: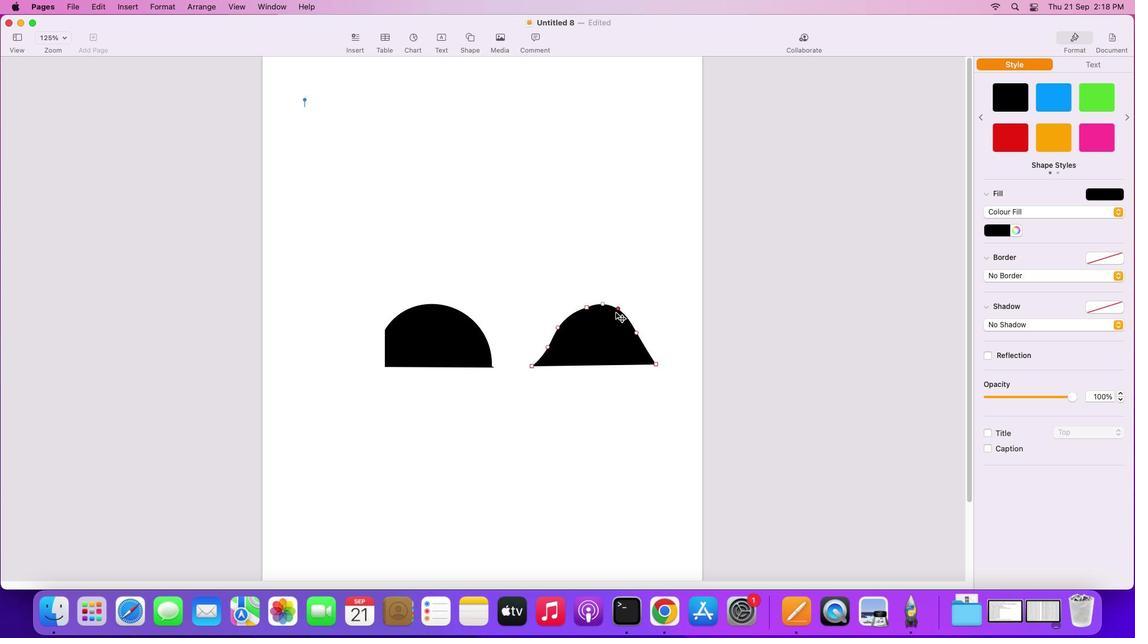 
Action: Mouse pressed left at (626, 320)
Screenshot: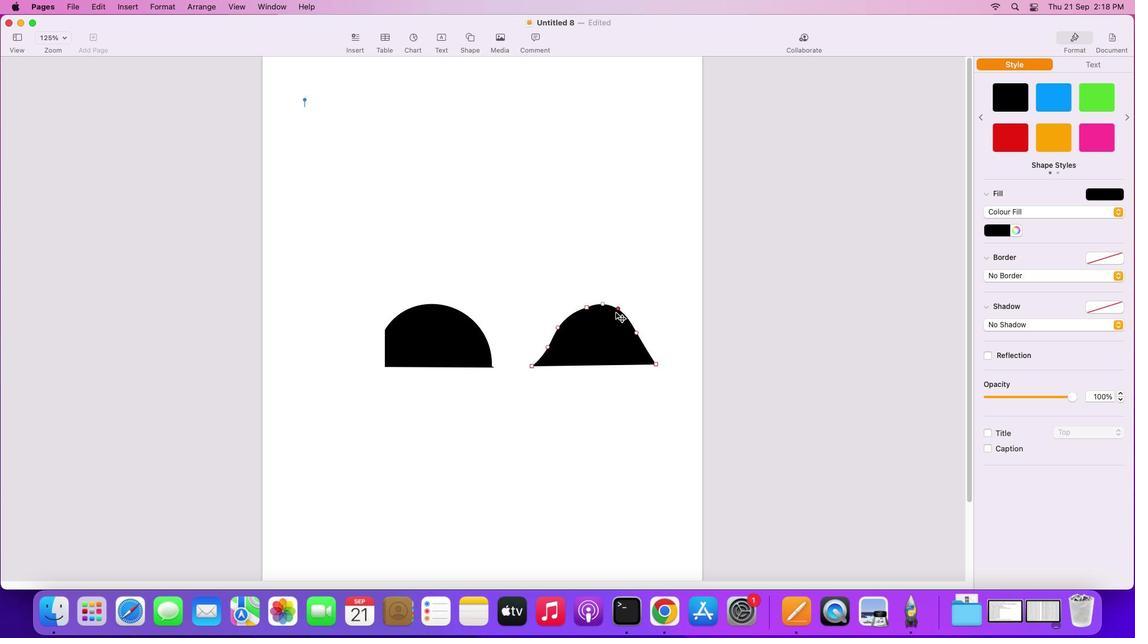 
Action: Mouse moved to (626, 324)
Screenshot: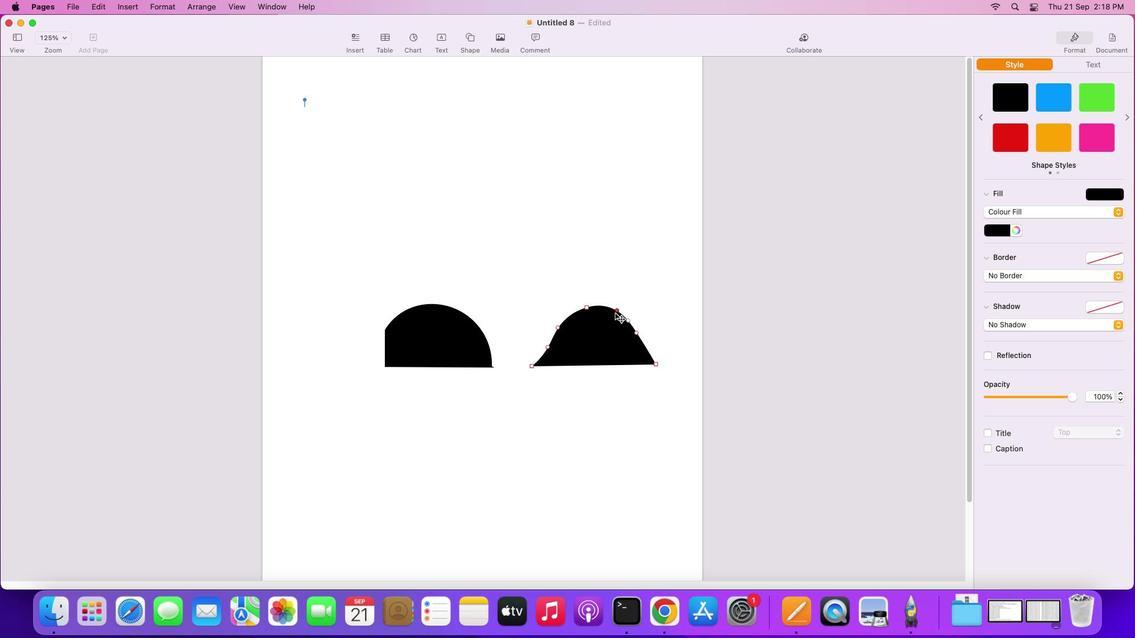 
Action: Mouse pressed left at (626, 324)
Screenshot: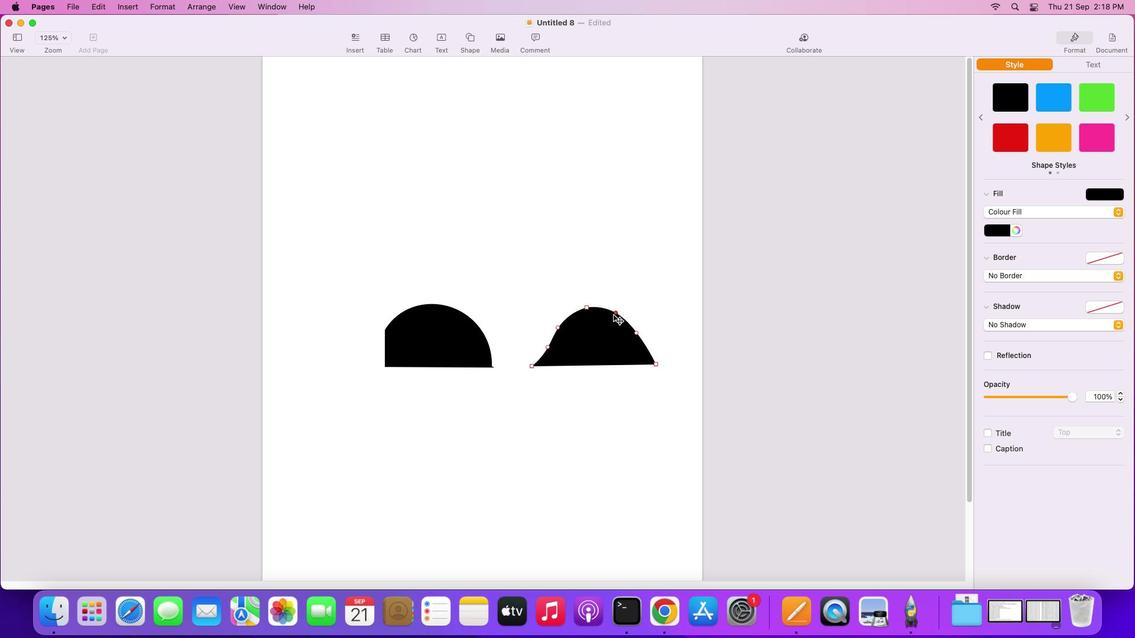 
Action: Mouse moved to (646, 342)
Screenshot: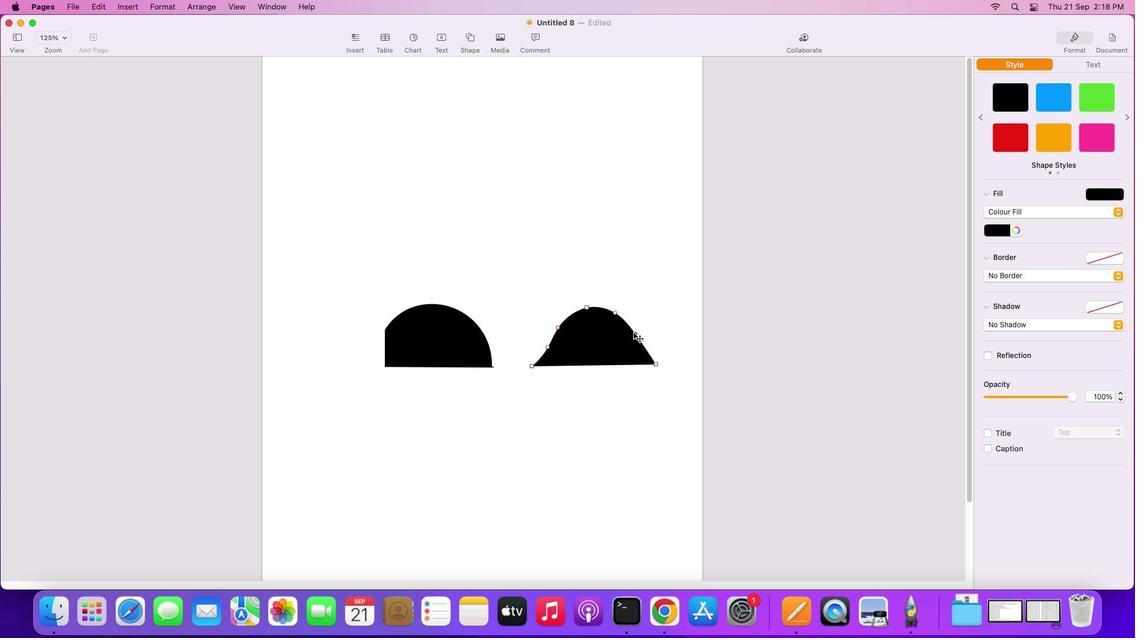 
Action: Mouse pressed left at (646, 342)
Screenshot: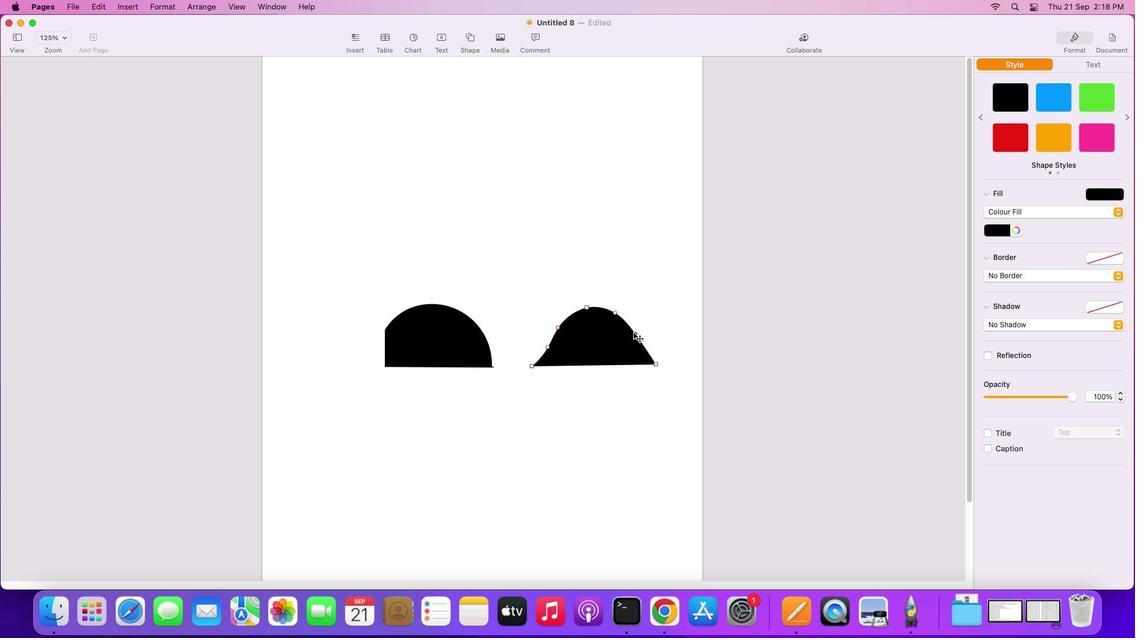 
Action: Mouse moved to (625, 324)
Screenshot: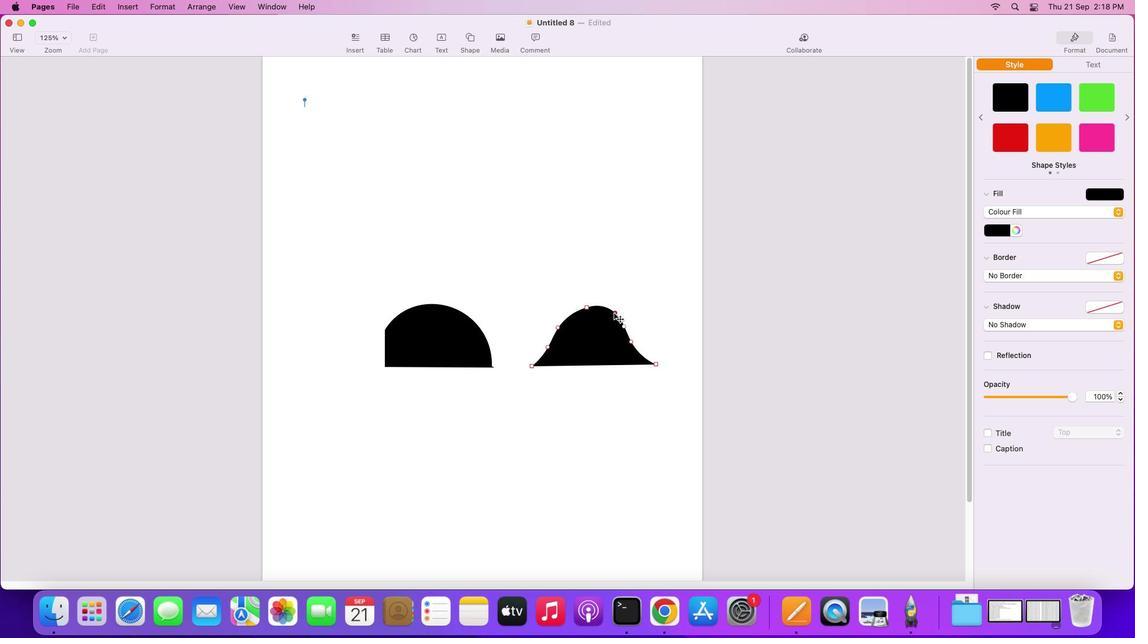 
Action: Mouse pressed left at (625, 324)
Screenshot: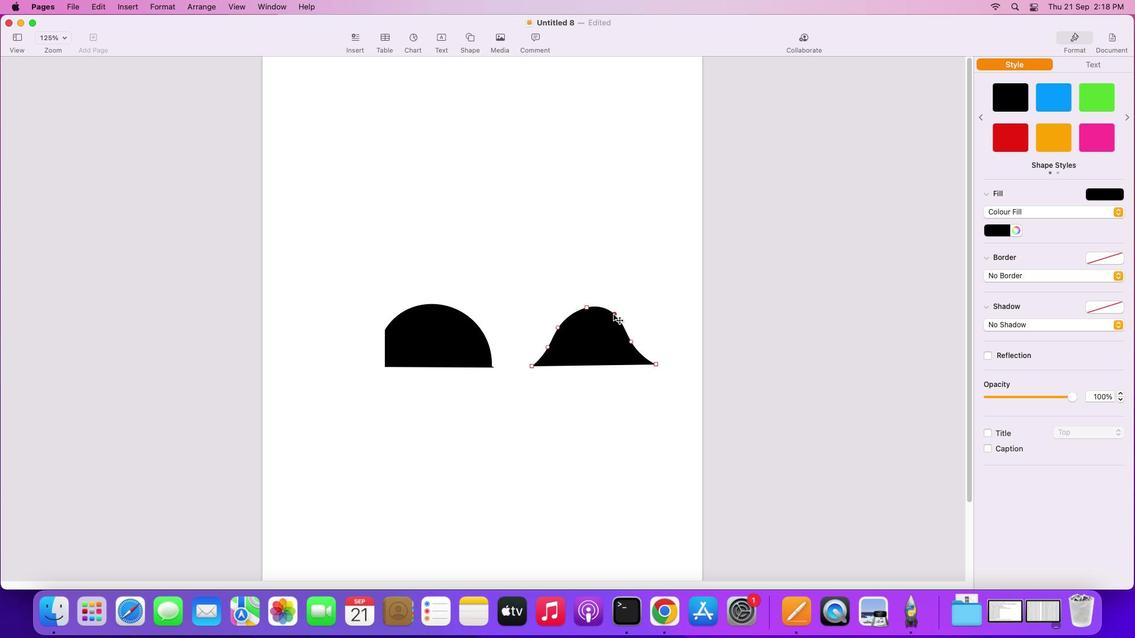 
Action: Mouse moved to (624, 330)
Screenshot: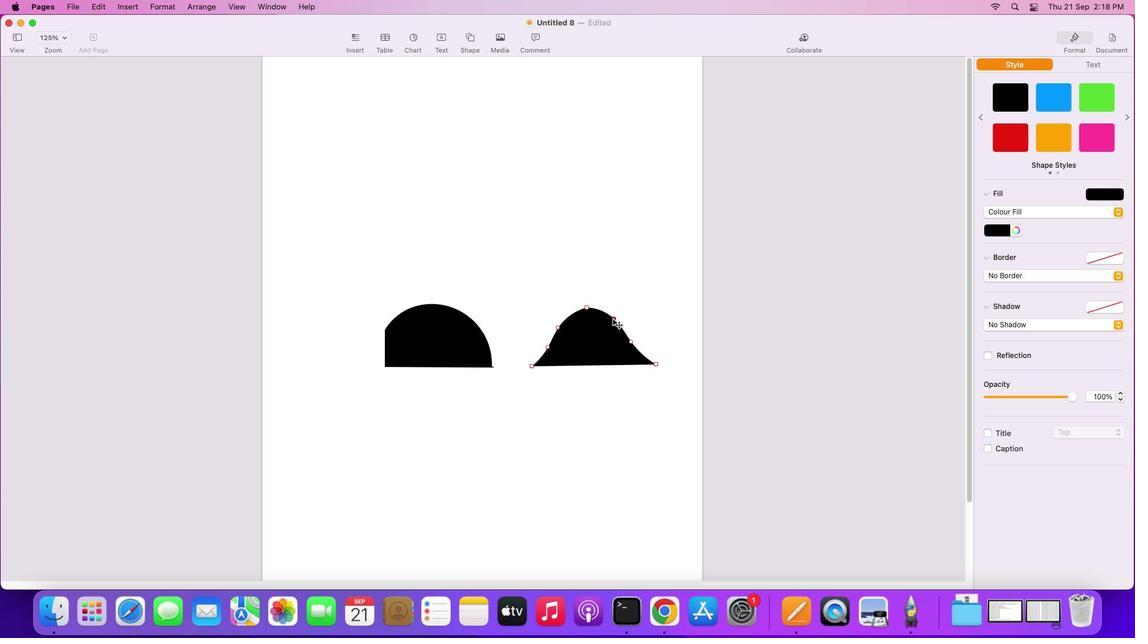 
Action: Mouse pressed left at (624, 330)
Screenshot: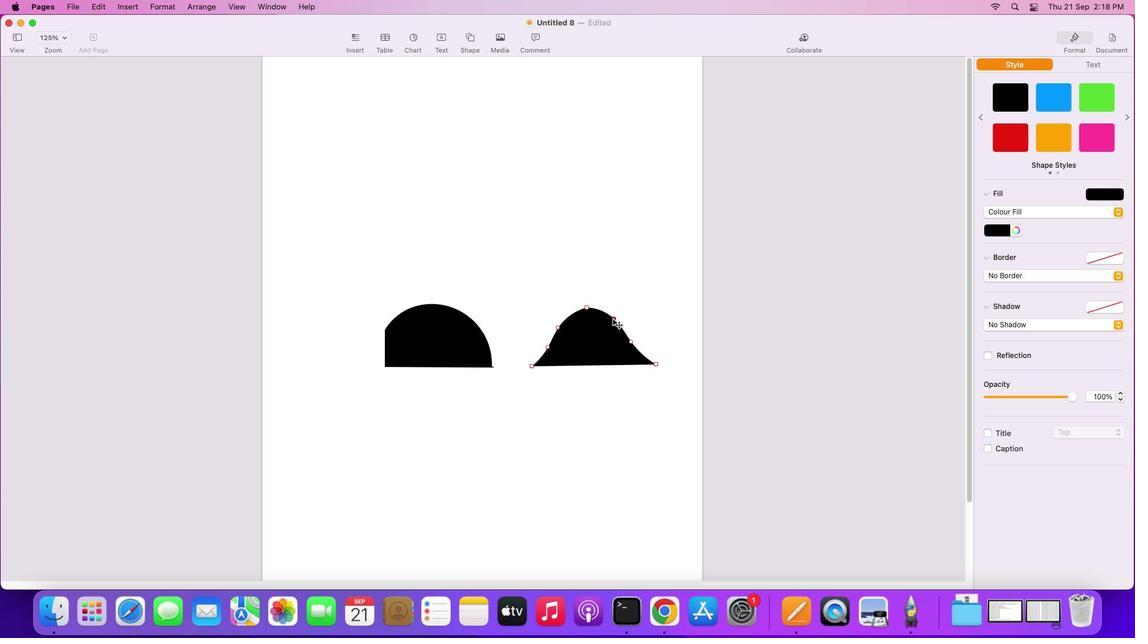 
Action: Mouse moved to (689, 315)
Screenshot: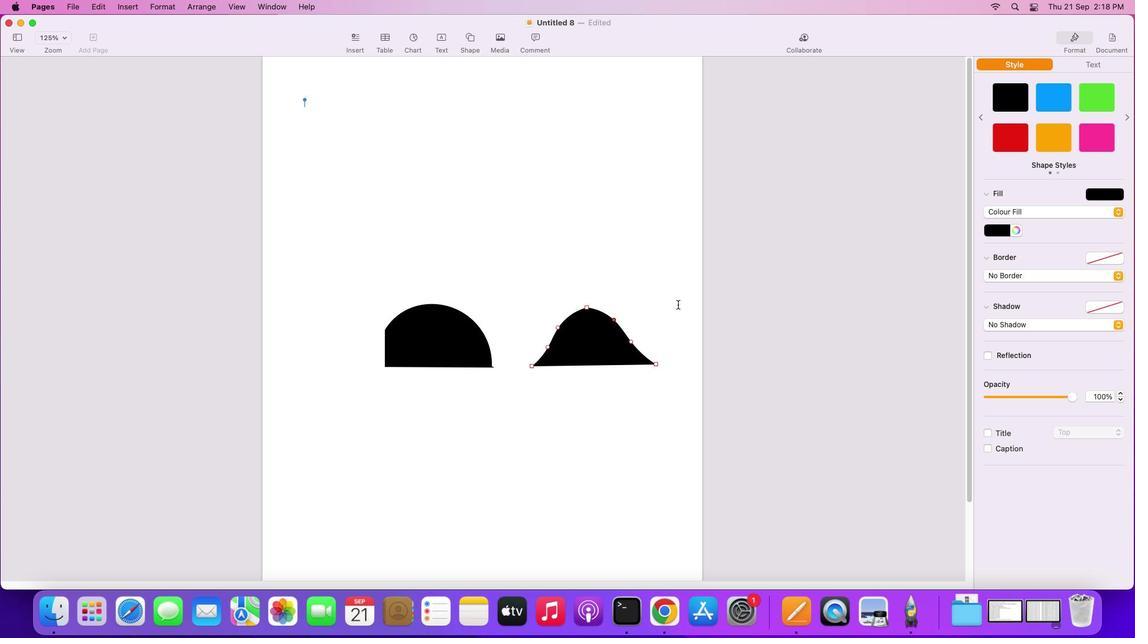 
Action: Mouse pressed left at (689, 315)
Screenshot: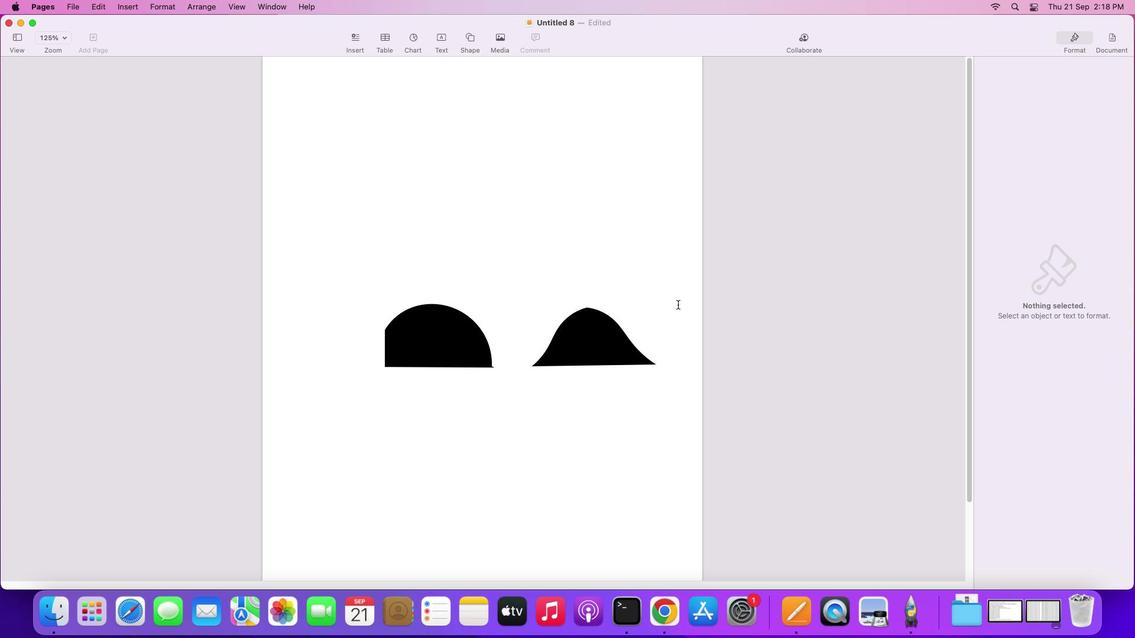 
Action: Mouse moved to (401, 341)
Screenshot: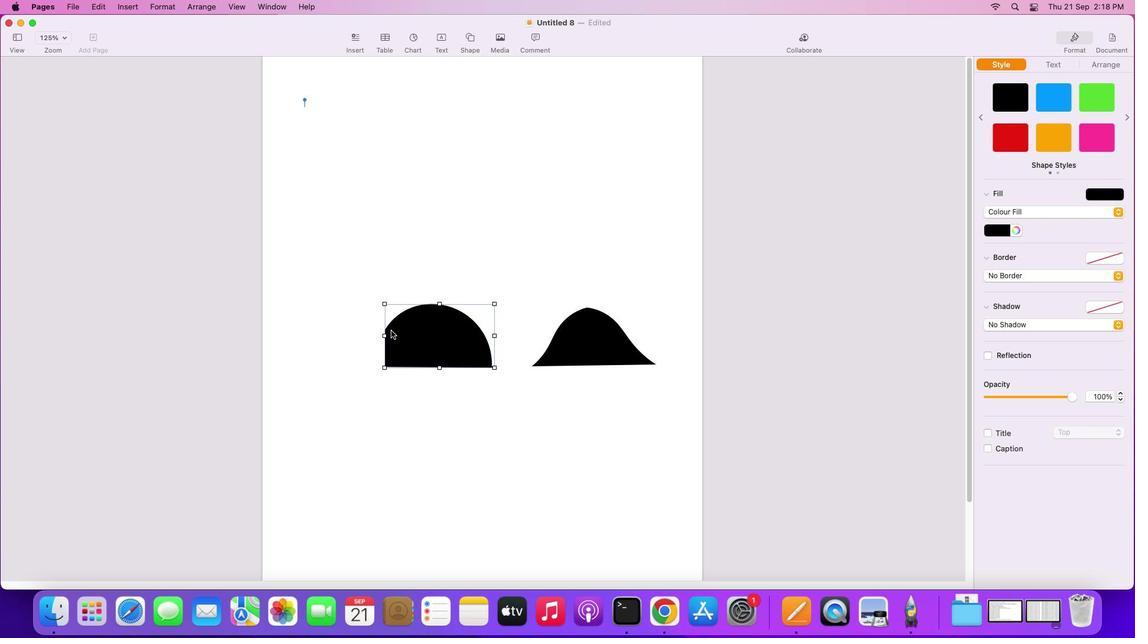 
Action: Mouse pressed left at (401, 341)
Screenshot: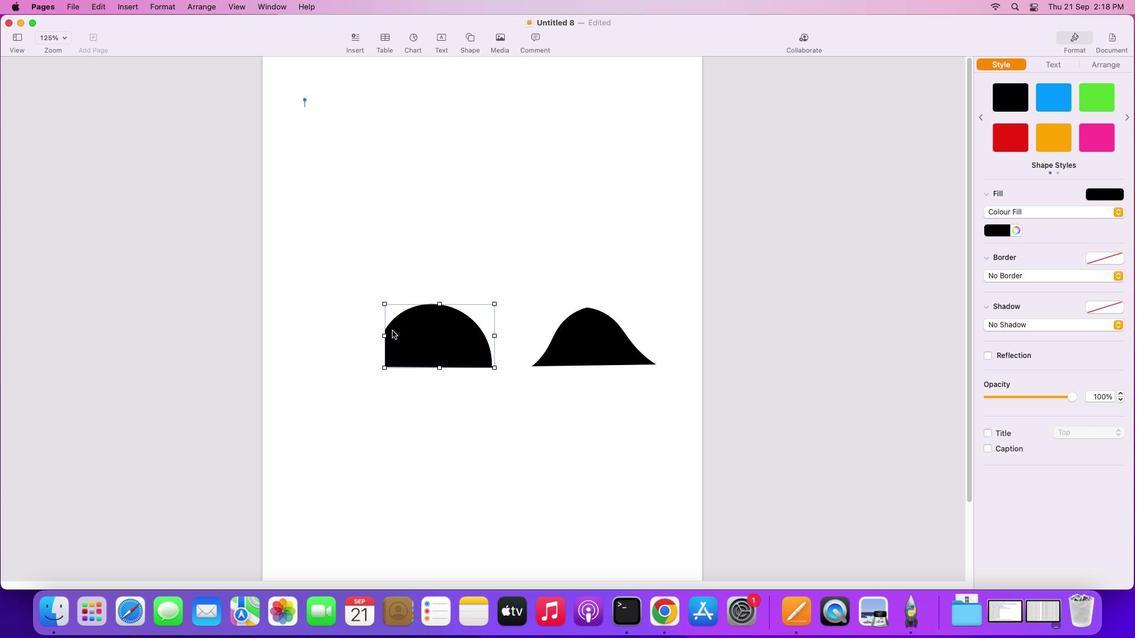 
Action: Mouse moved to (402, 341)
Screenshot: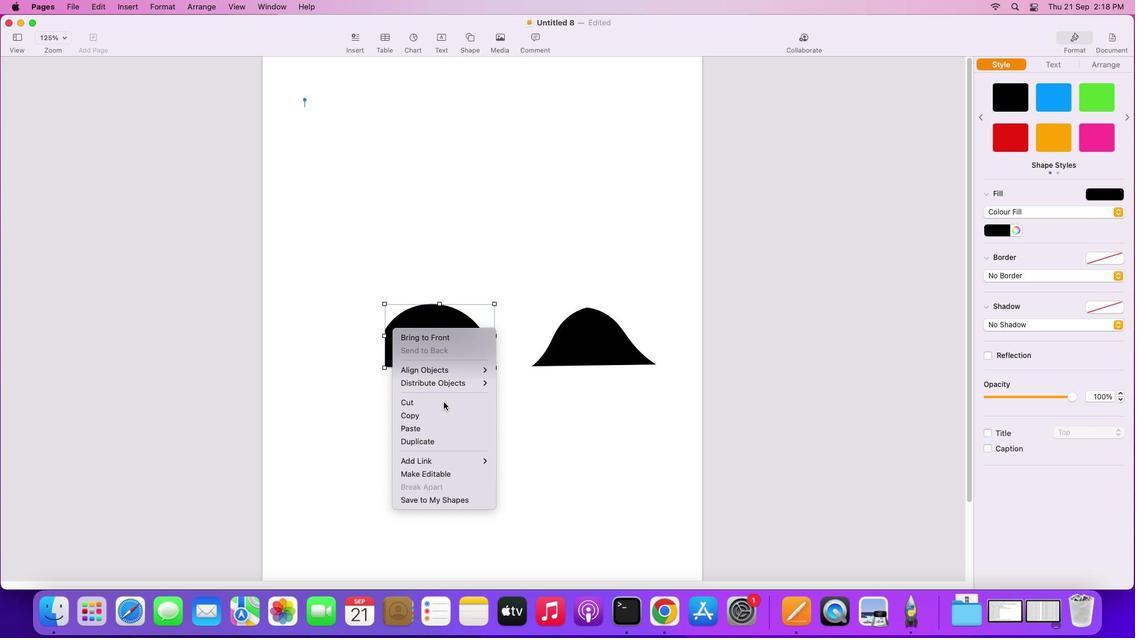 
Action: Mouse pressed right at (402, 341)
Screenshot: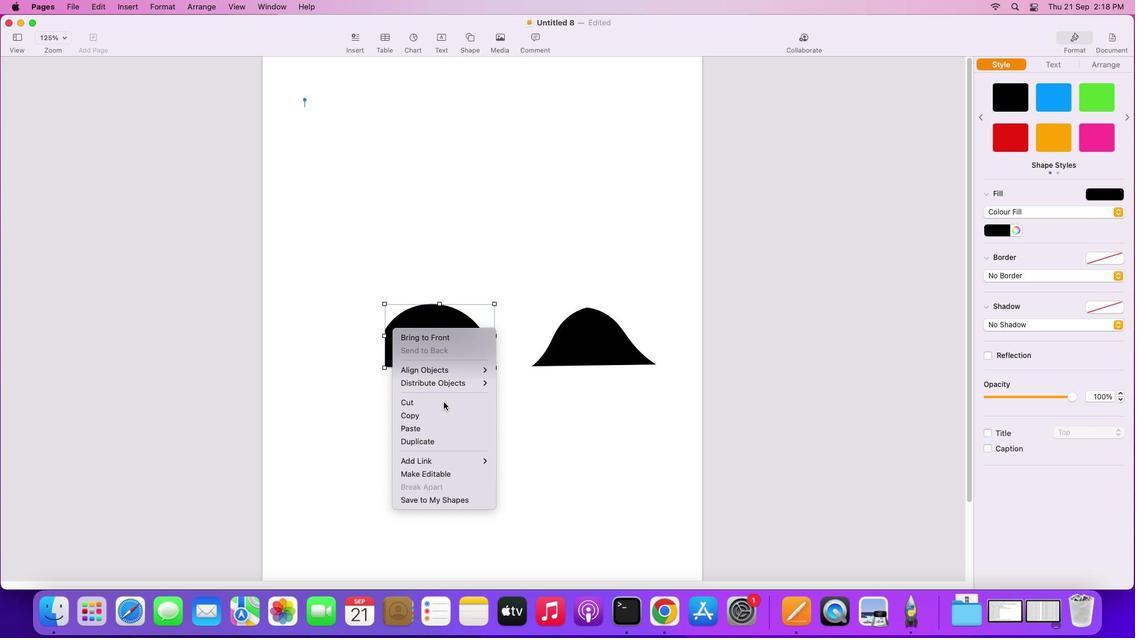 
Action: Mouse moved to (458, 410)
Screenshot: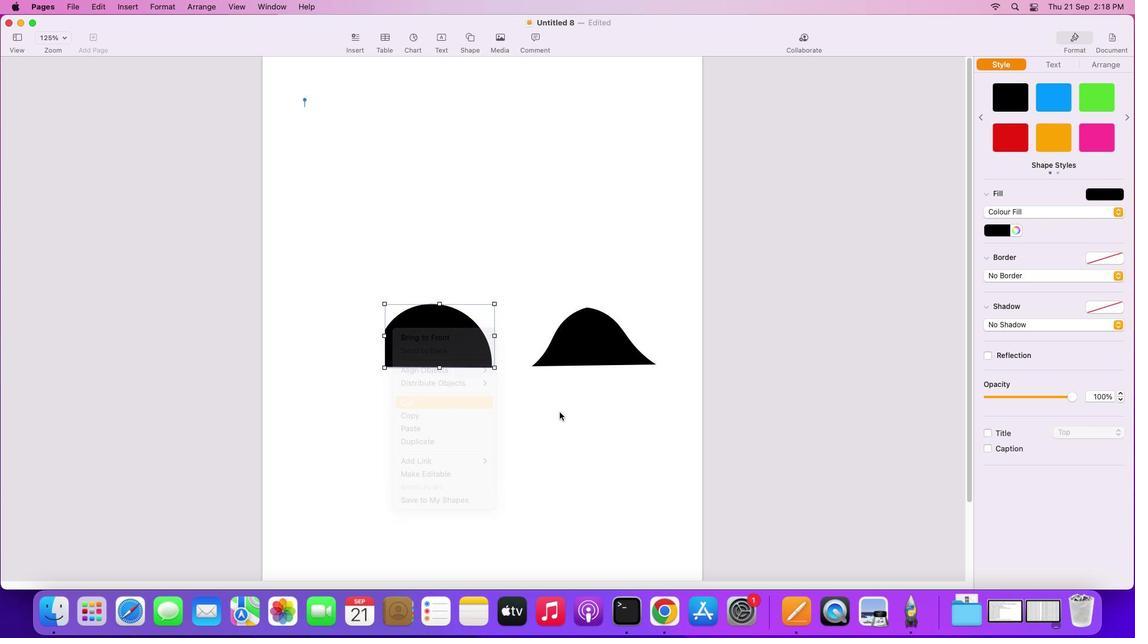 
Action: Mouse pressed left at (458, 410)
Screenshot: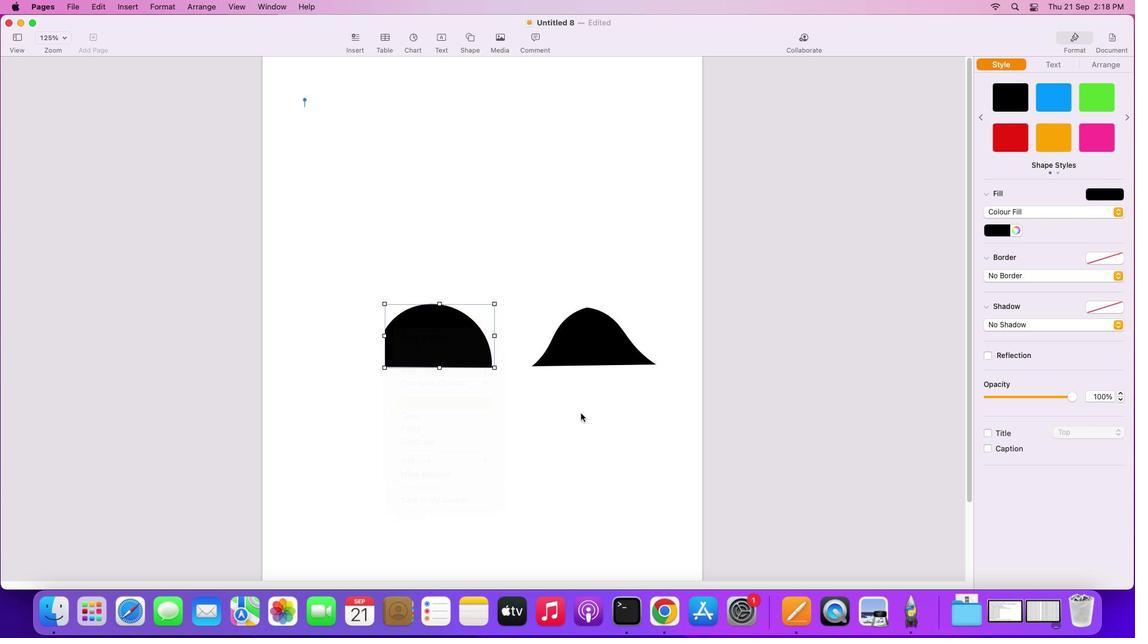 
Action: Mouse moved to (593, 424)
Screenshot: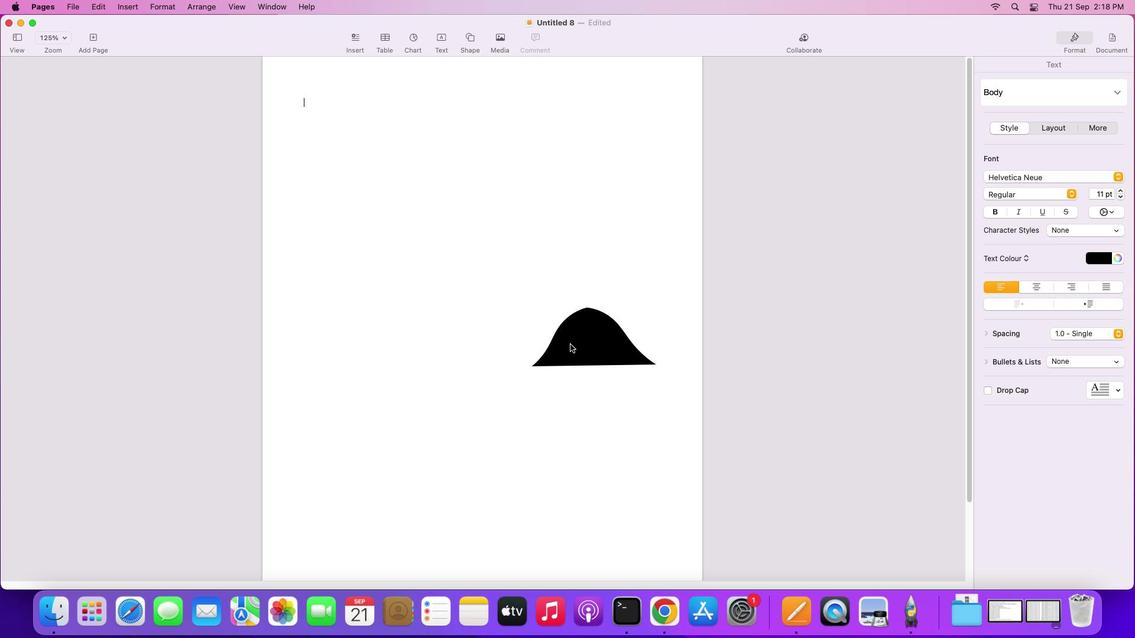 
Action: Mouse pressed left at (593, 424)
Screenshot: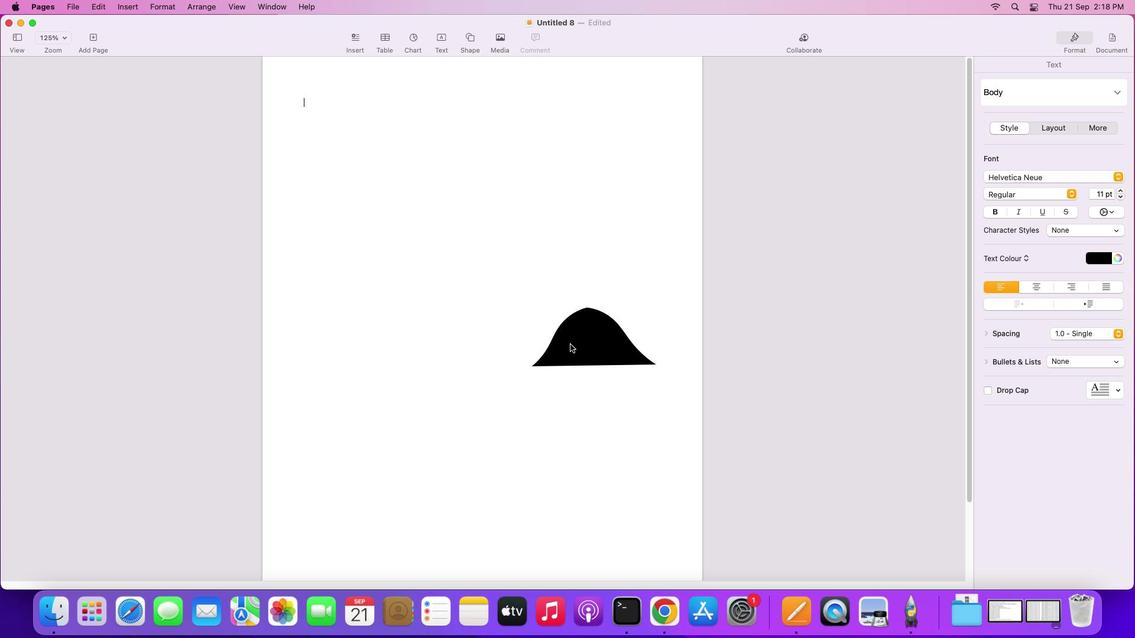
Action: Mouse moved to (581, 354)
Screenshot: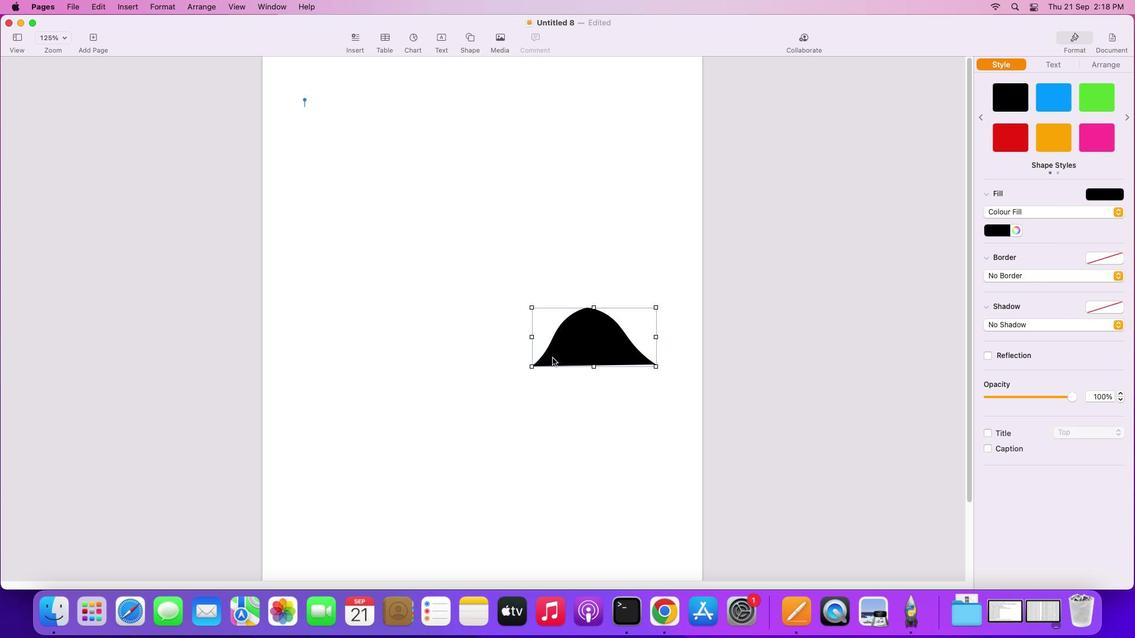 
Action: Mouse pressed left at (581, 354)
Screenshot: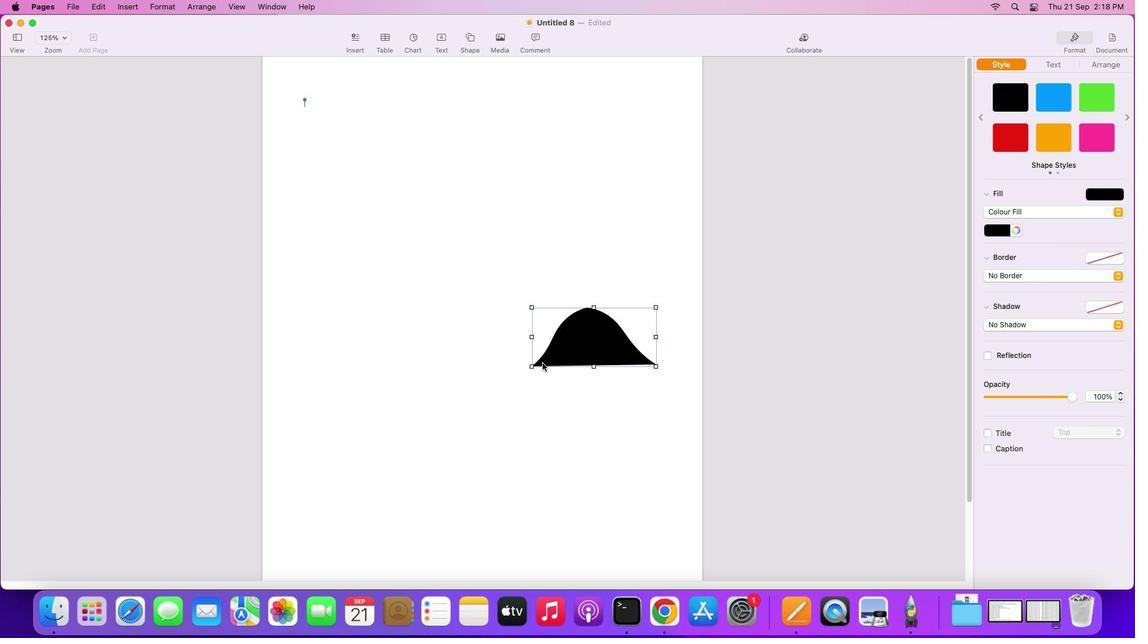 
Action: Mouse moved to (568, 360)
Screenshot: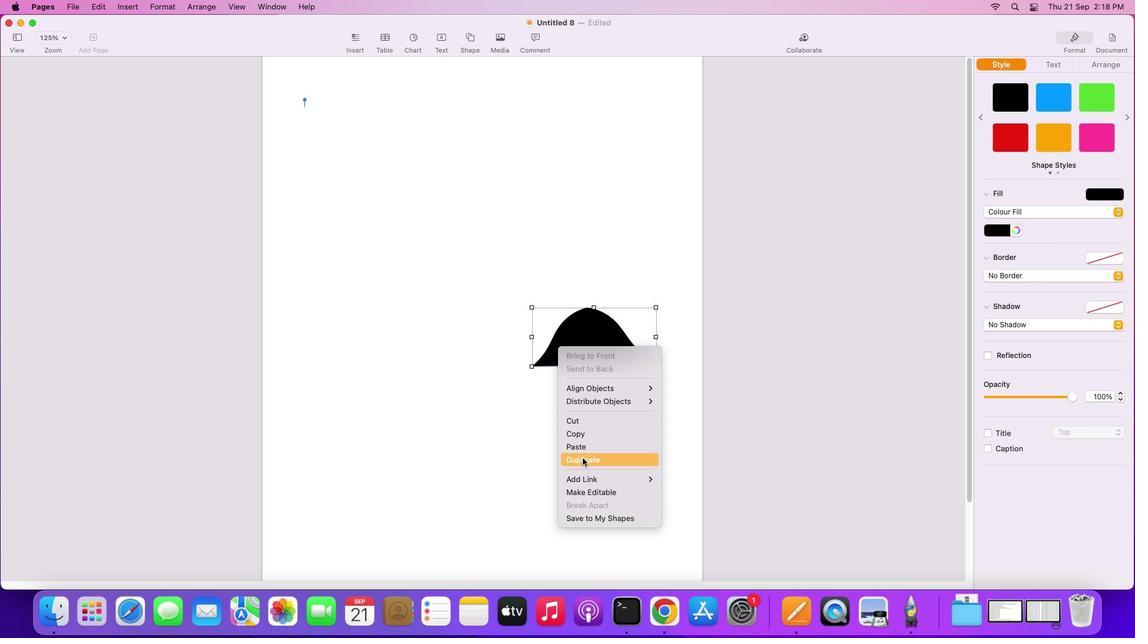 
Action: Mouse pressed right at (568, 360)
Screenshot: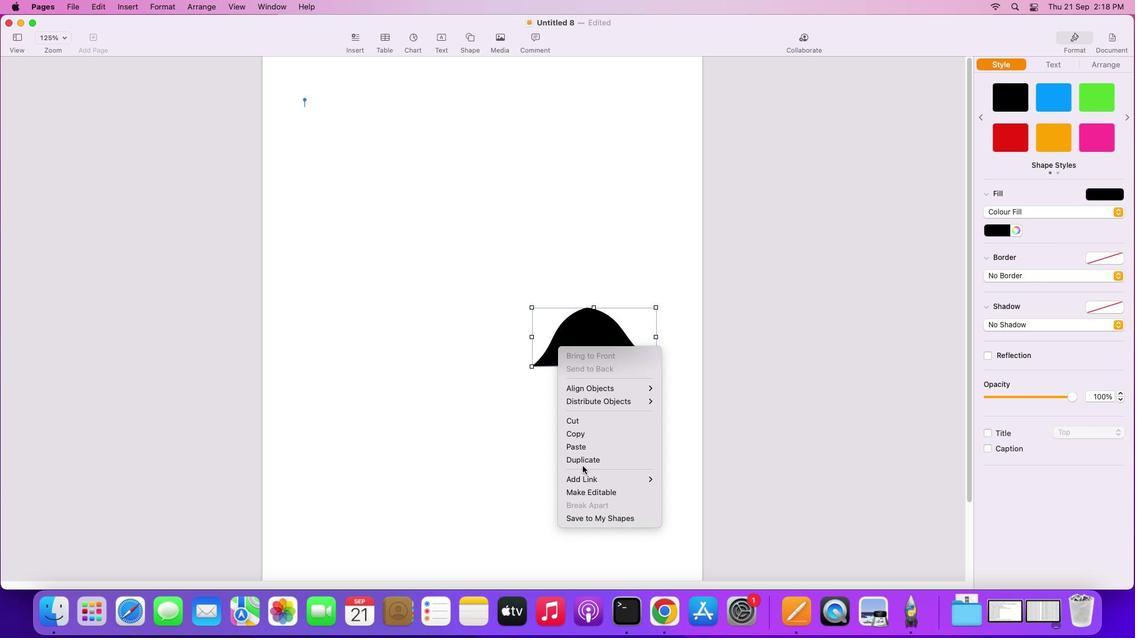 
Action: Mouse moved to (591, 506)
Screenshot: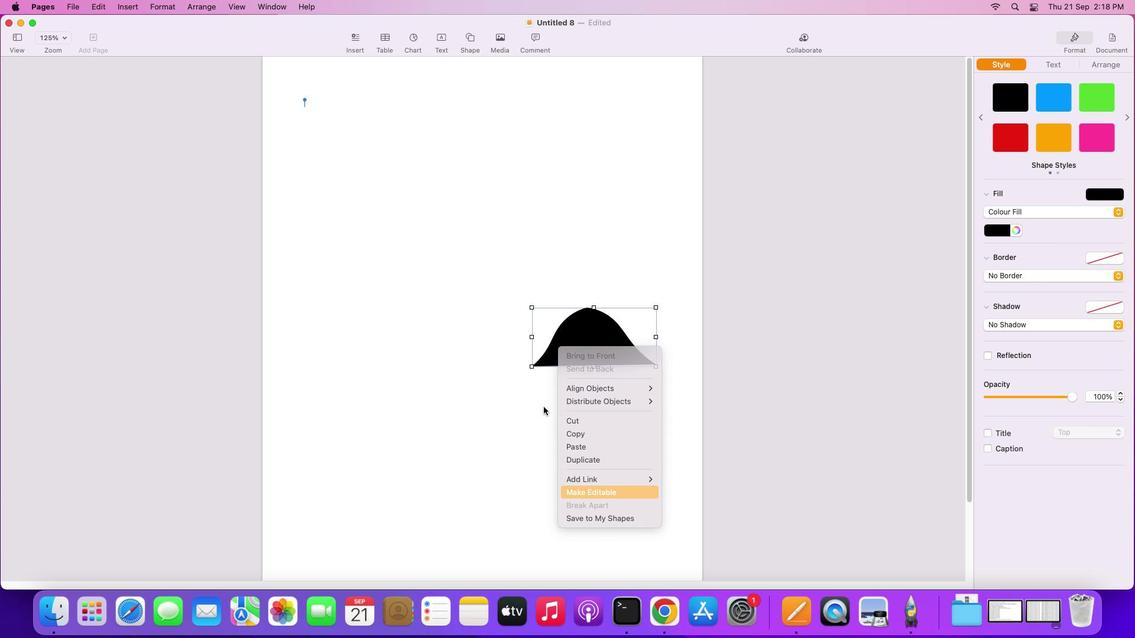 
Action: Mouse pressed left at (591, 506)
Screenshot: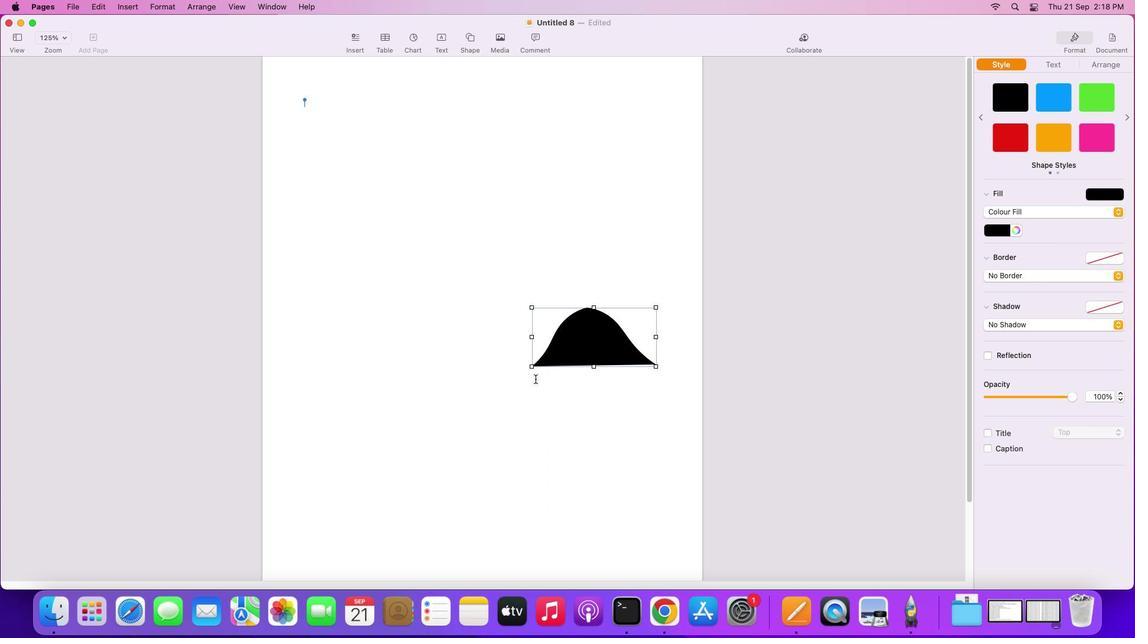 
Action: Mouse moved to (543, 376)
Screenshot: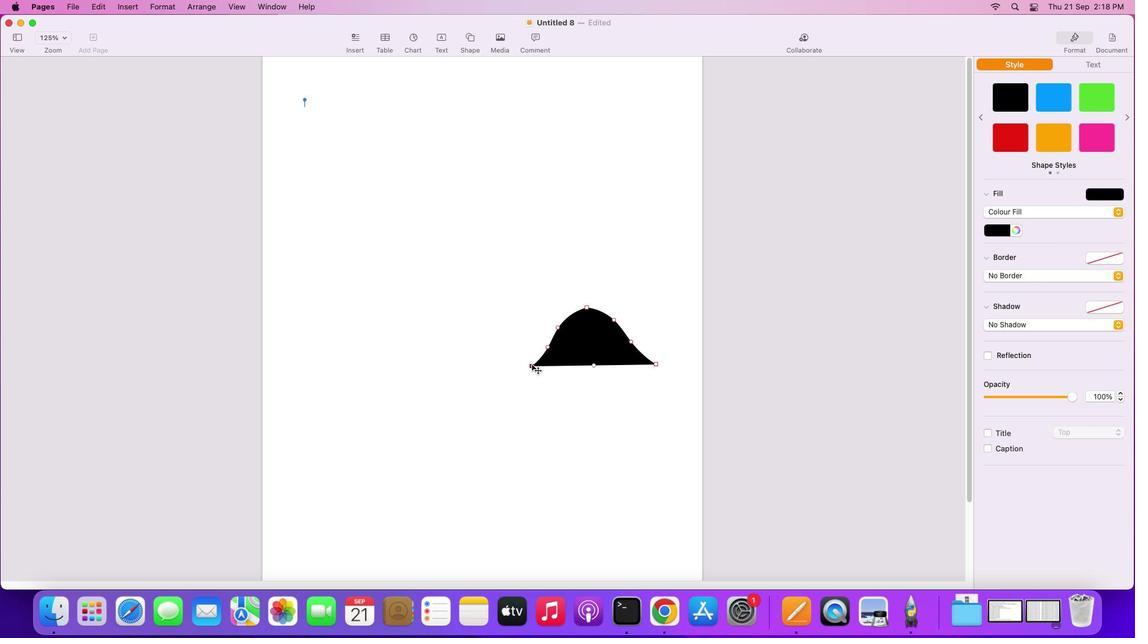 
Action: Mouse pressed left at (543, 376)
Screenshot: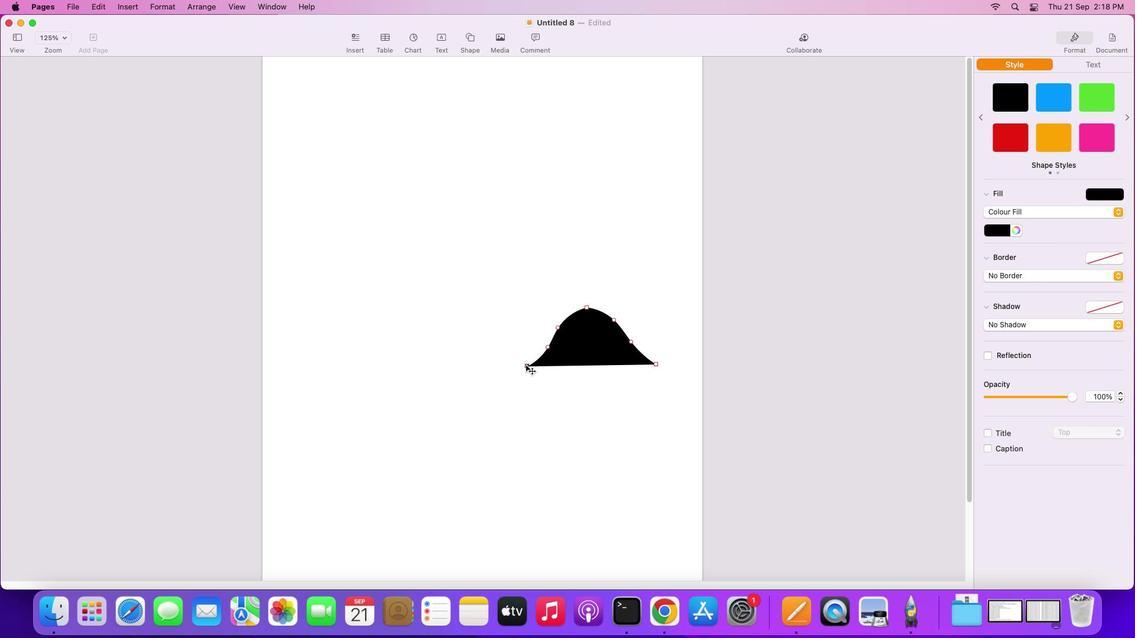
Action: Mouse moved to (619, 408)
Screenshot: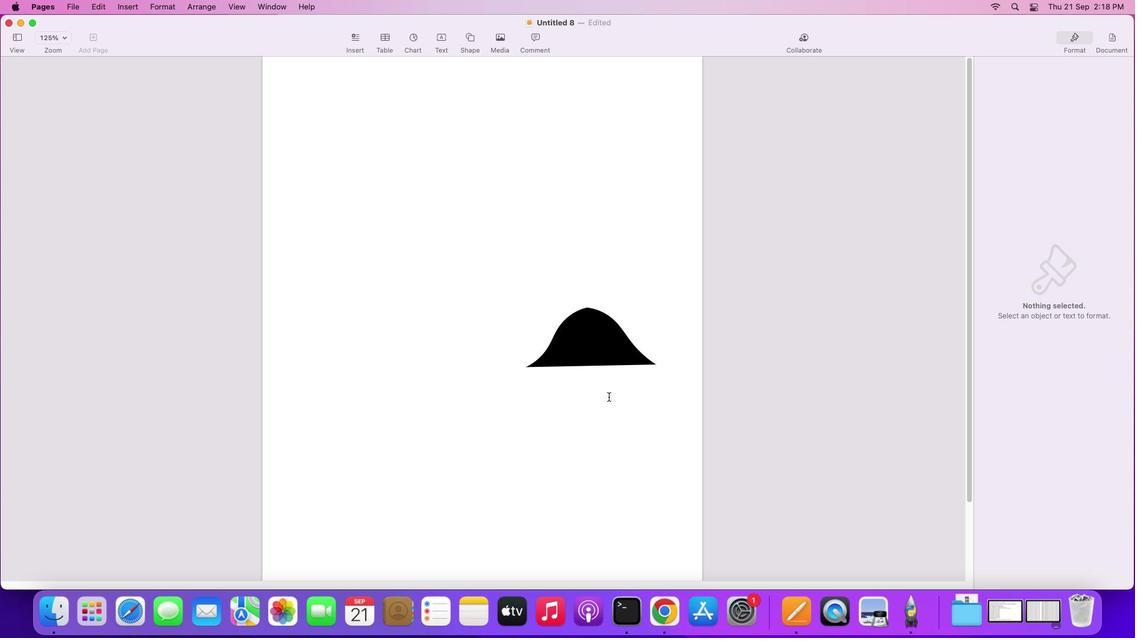 
Action: Mouse pressed left at (619, 408)
Screenshot: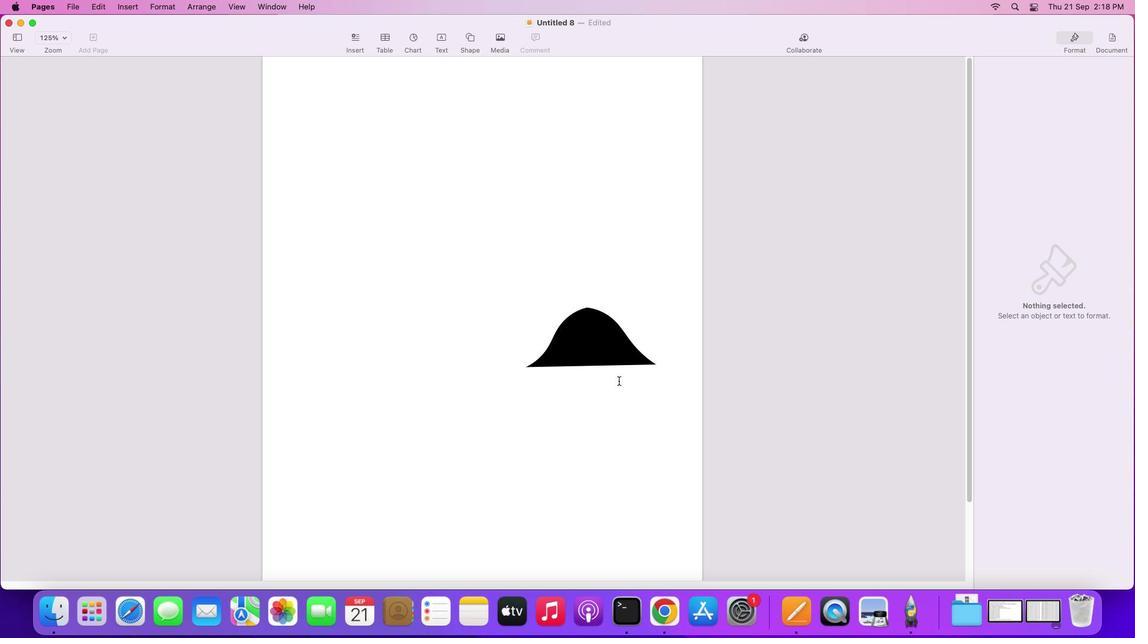 
Action: Mouse moved to (676, 305)
Screenshot: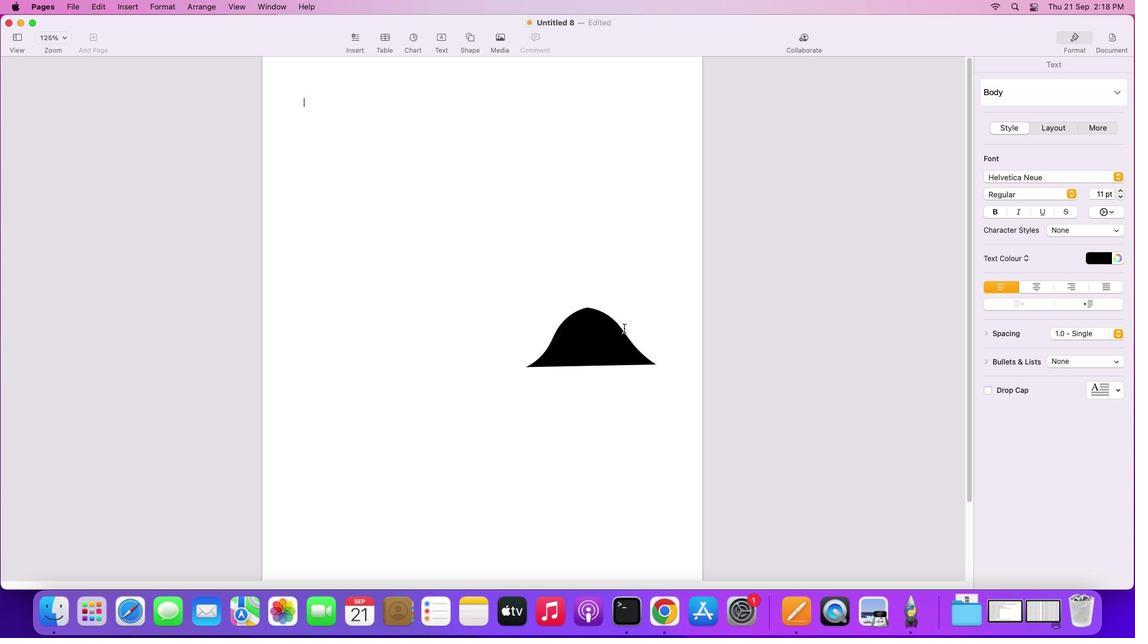 
Action: Mouse pressed left at (676, 305)
Screenshot: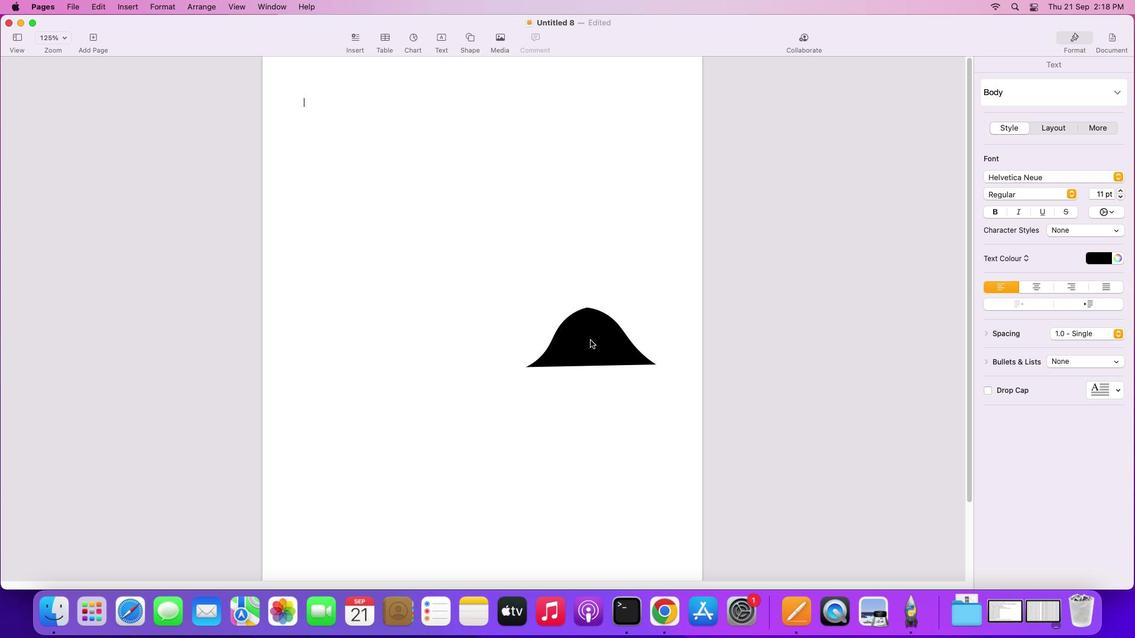 
Action: Mouse moved to (600, 351)
Screenshot: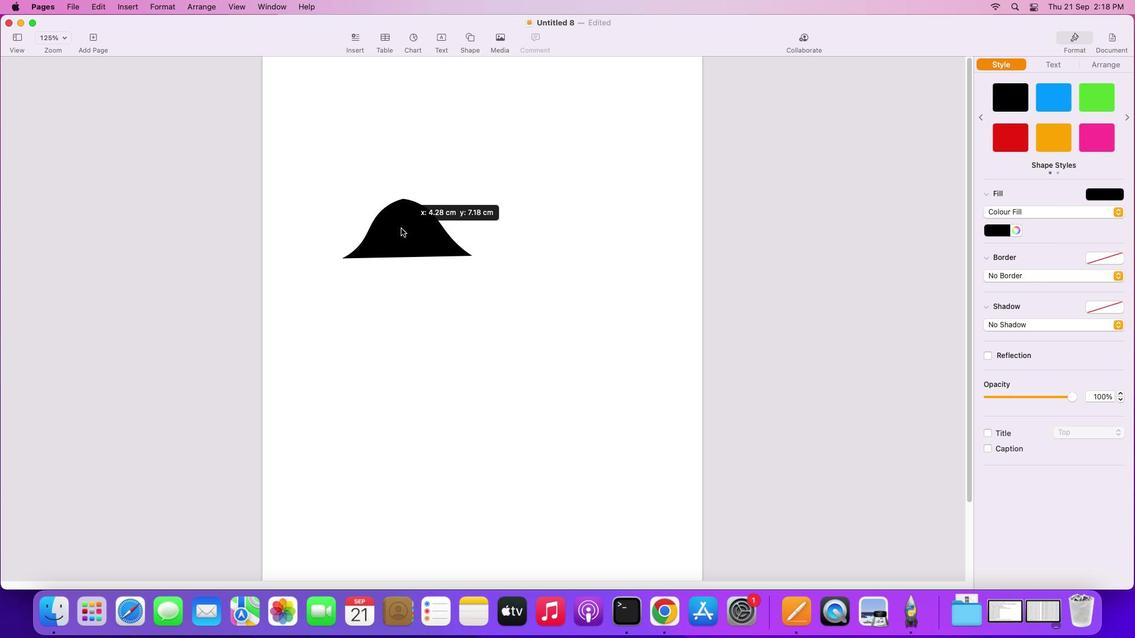 
Action: Mouse pressed left at (600, 351)
Screenshot: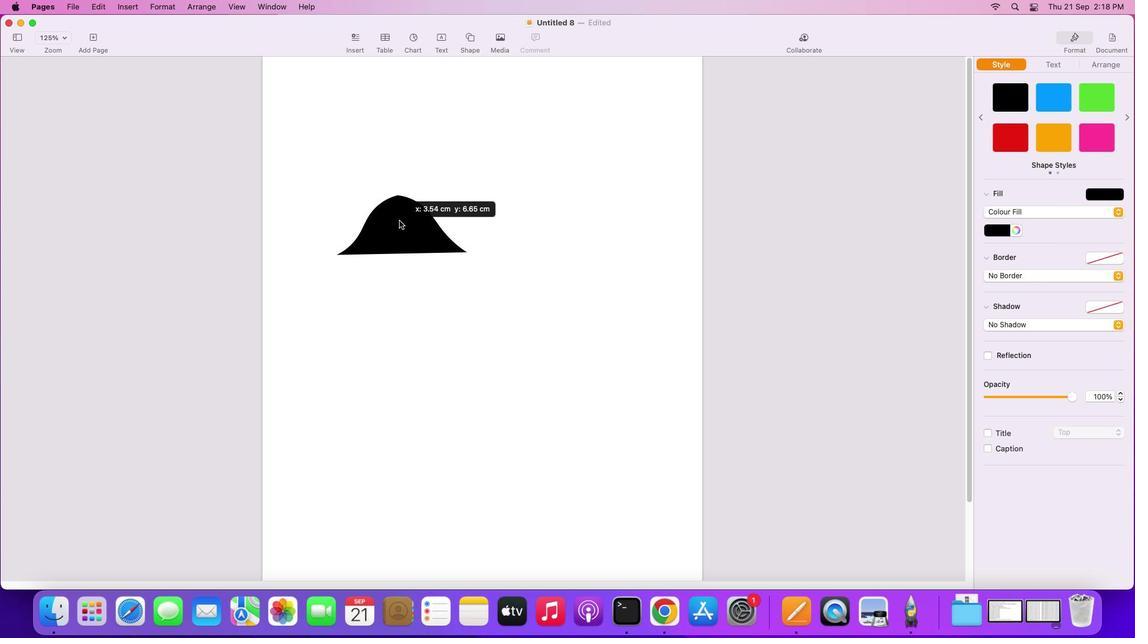 
Action: Mouse moved to (344, 112)
Screenshot: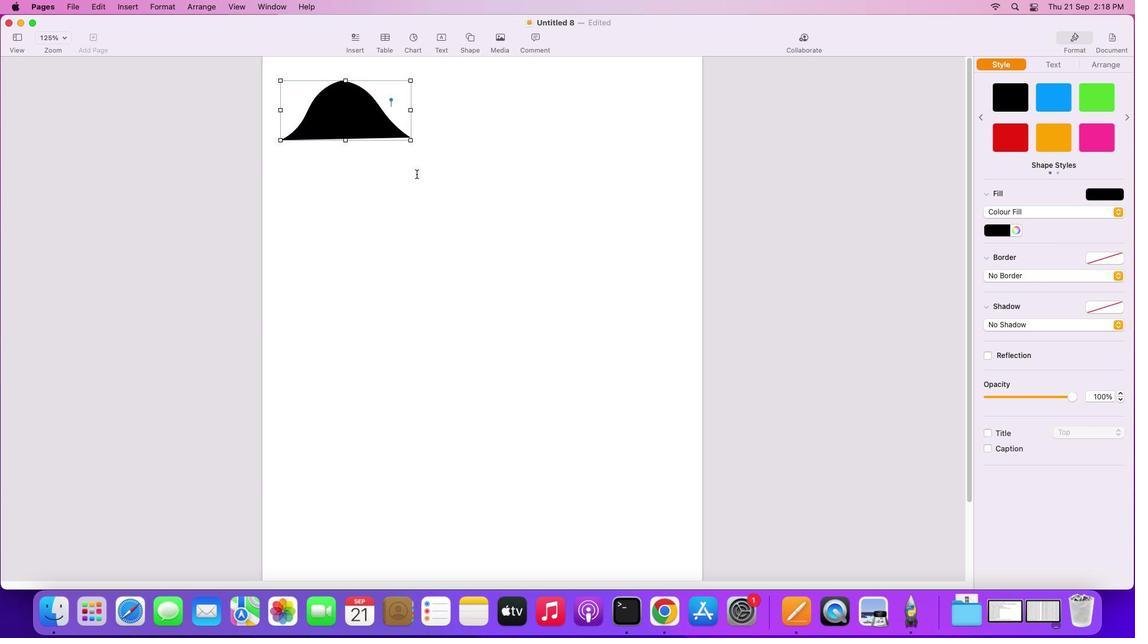 
Action: Mouse pressed left at (344, 112)
Screenshot: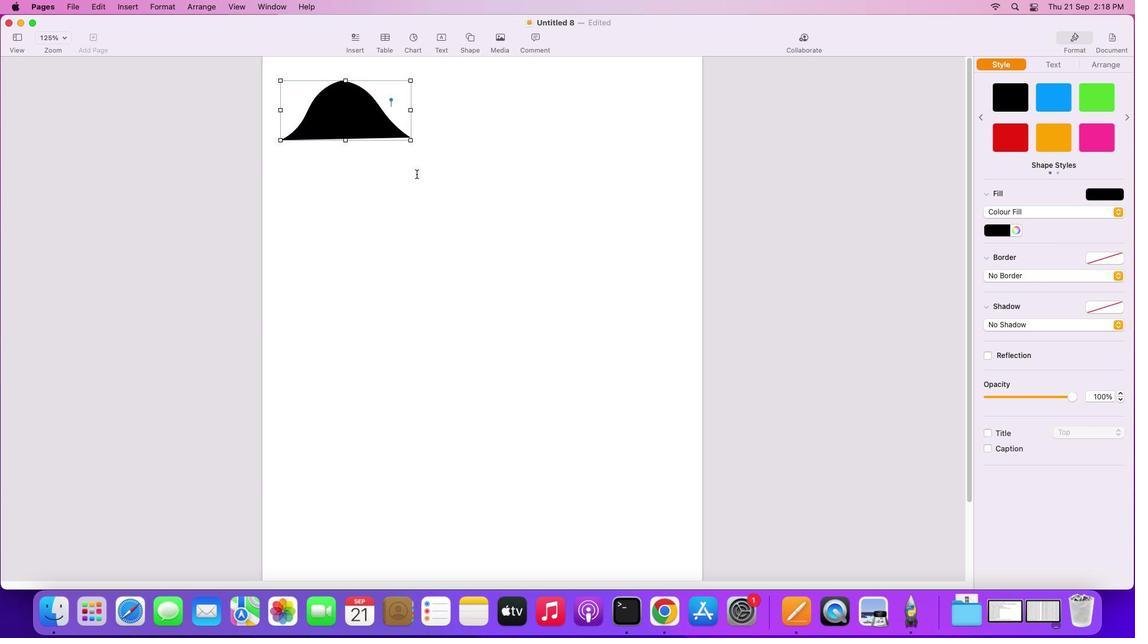 
Action: Mouse moved to (427, 185)
Screenshot: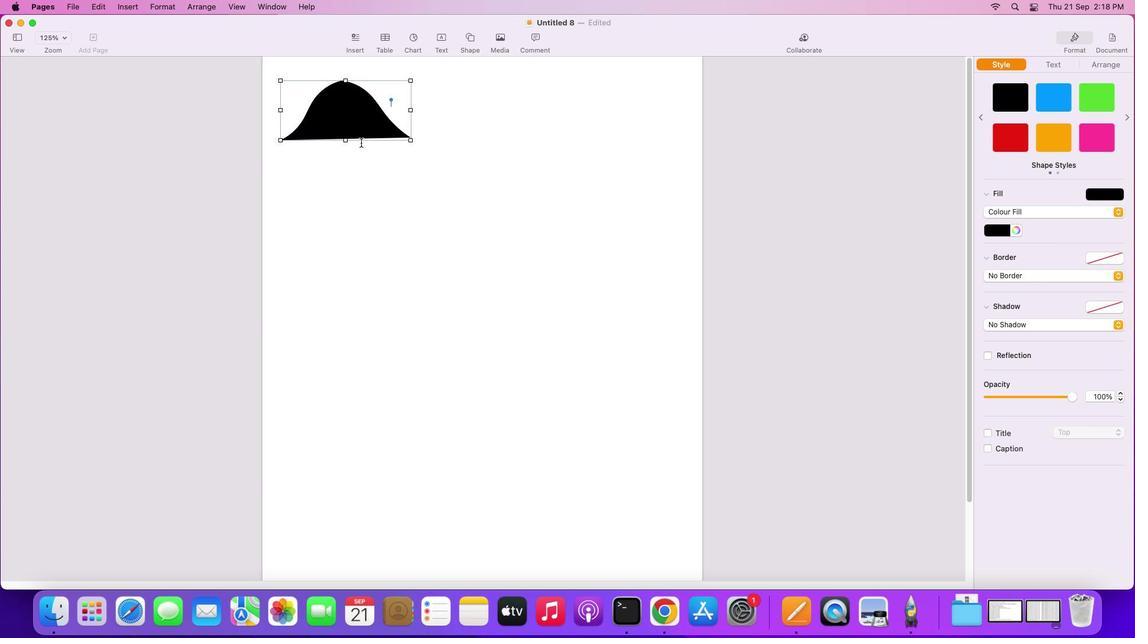 
Action: Mouse scrolled (427, 185) with delta (10, 11)
Screenshot: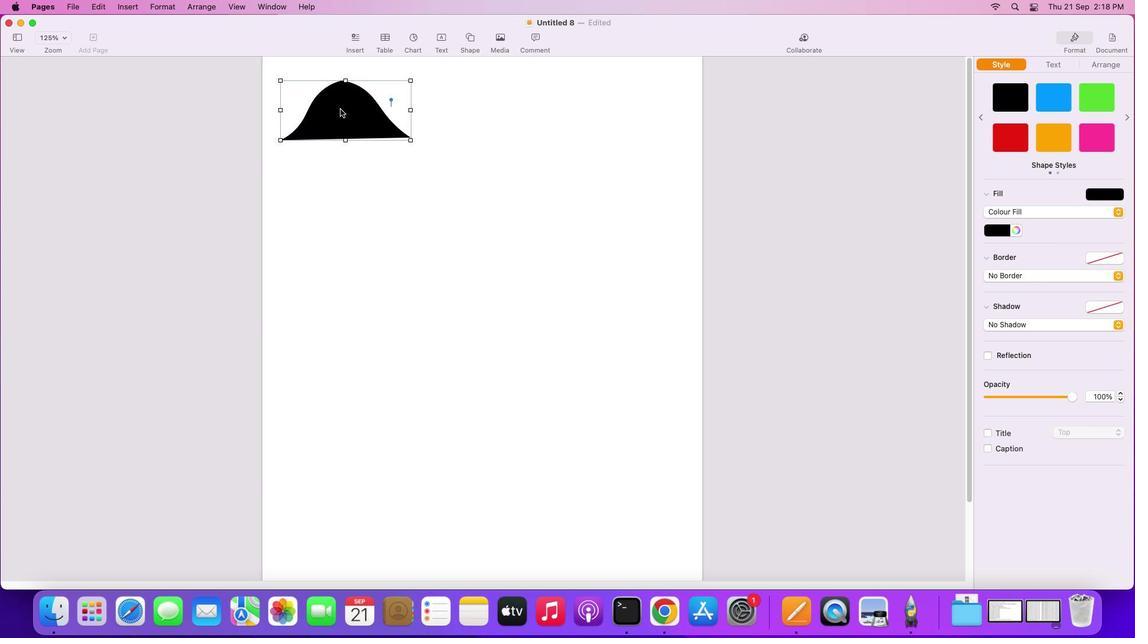 
Action: Mouse scrolled (427, 185) with delta (10, 11)
Screenshot: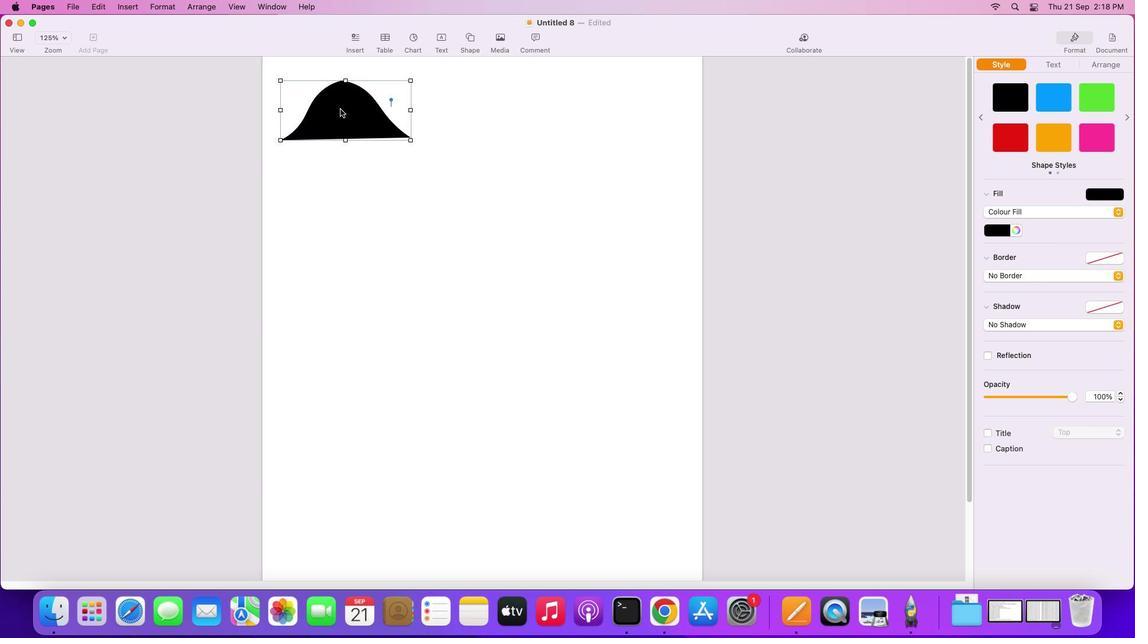 
Action: Mouse scrolled (427, 185) with delta (10, 13)
Screenshot: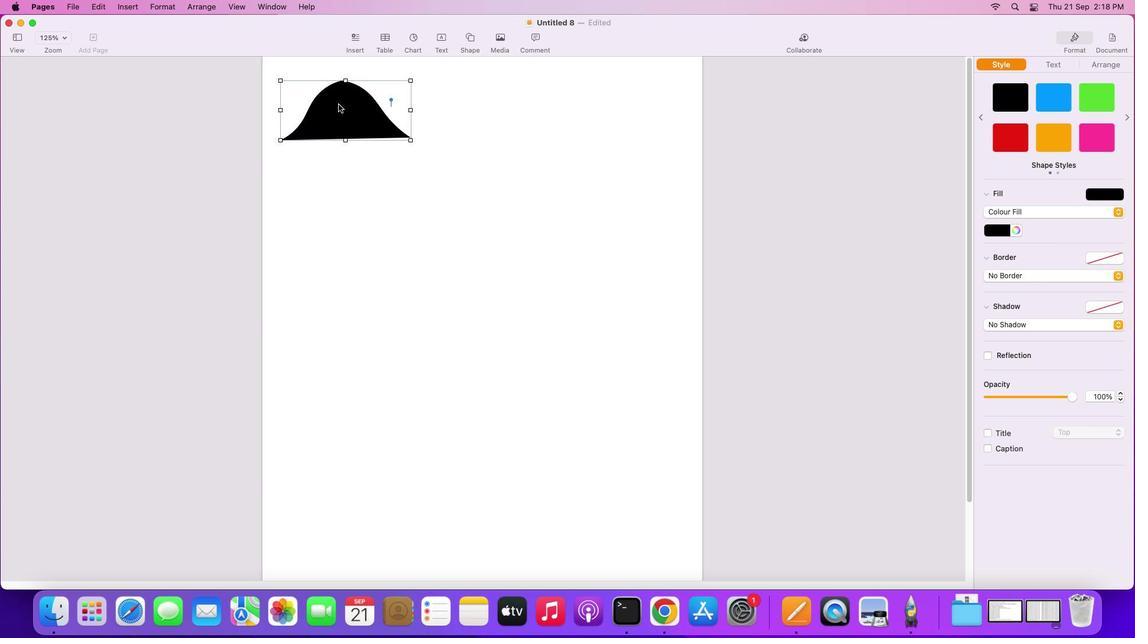 
Action: Mouse scrolled (427, 185) with delta (10, 14)
Screenshot: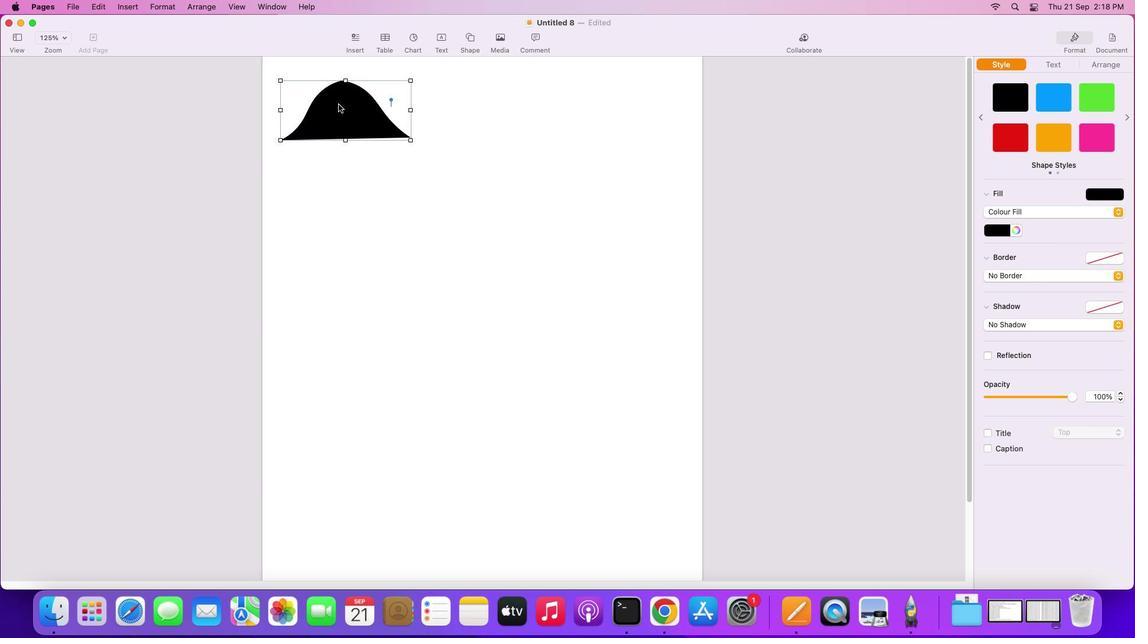 
Action: Mouse scrolled (427, 185) with delta (10, 14)
Screenshot: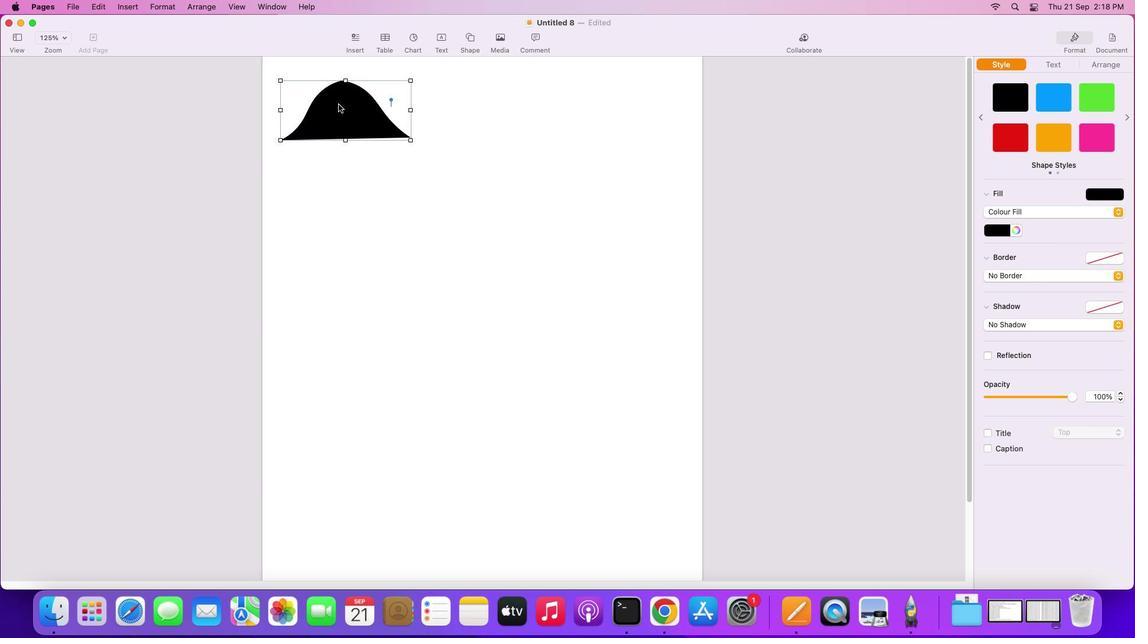 
Action: Mouse moved to (348, 111)
Screenshot: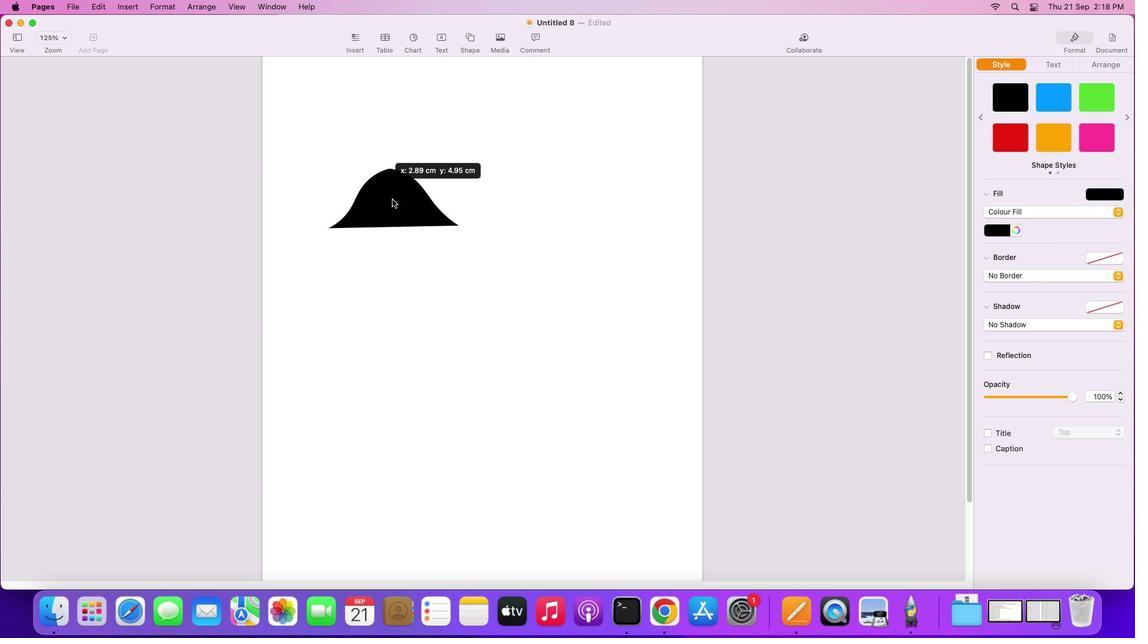 
Action: Mouse pressed left at (348, 111)
Screenshot: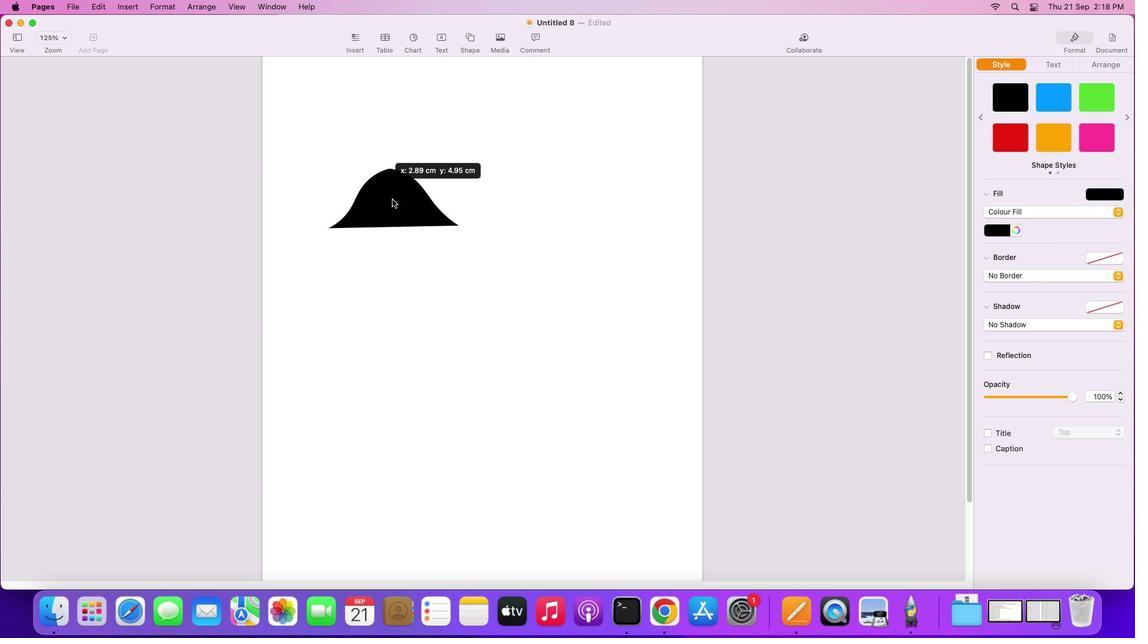 
Action: Mouse moved to (440, 240)
Screenshot: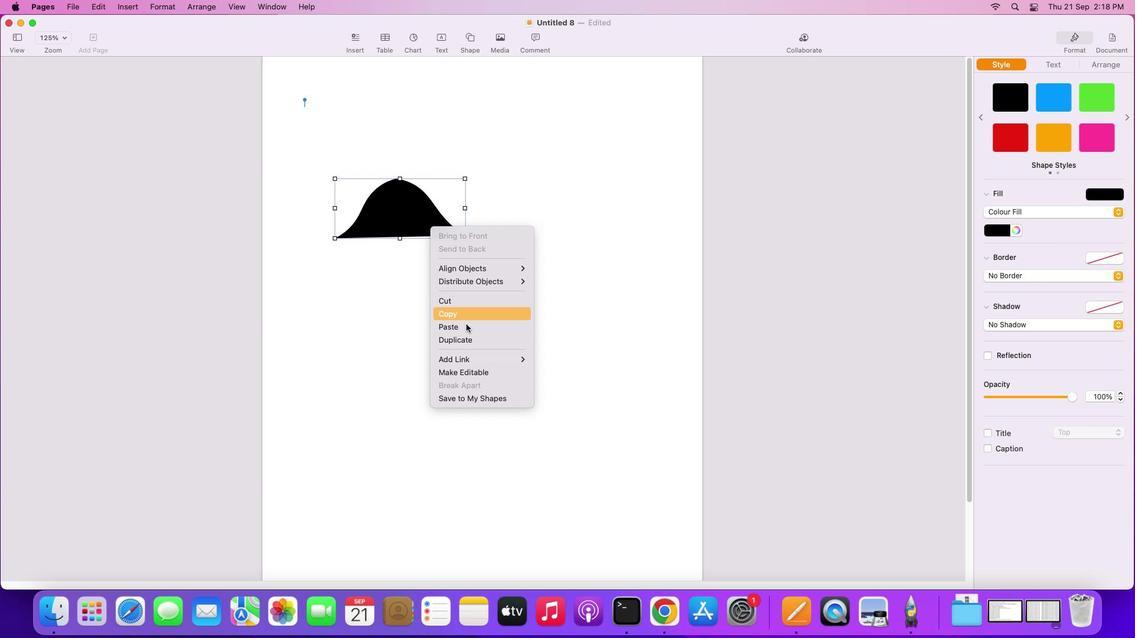 
Action: Mouse pressed right at (440, 240)
Screenshot: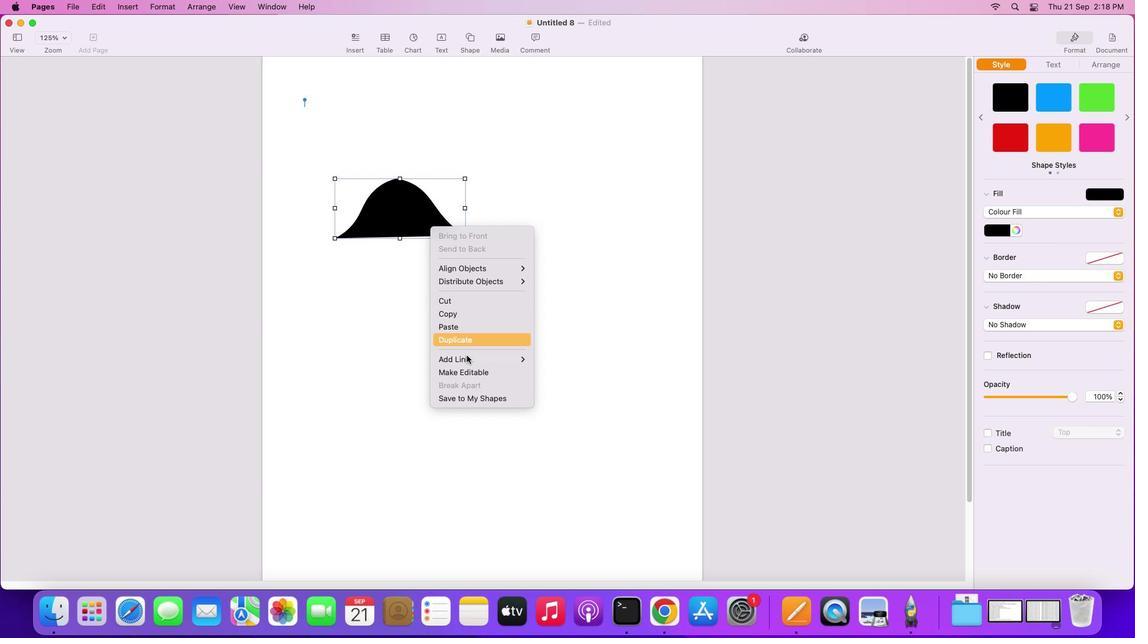 
Action: Mouse moved to (477, 386)
Screenshot: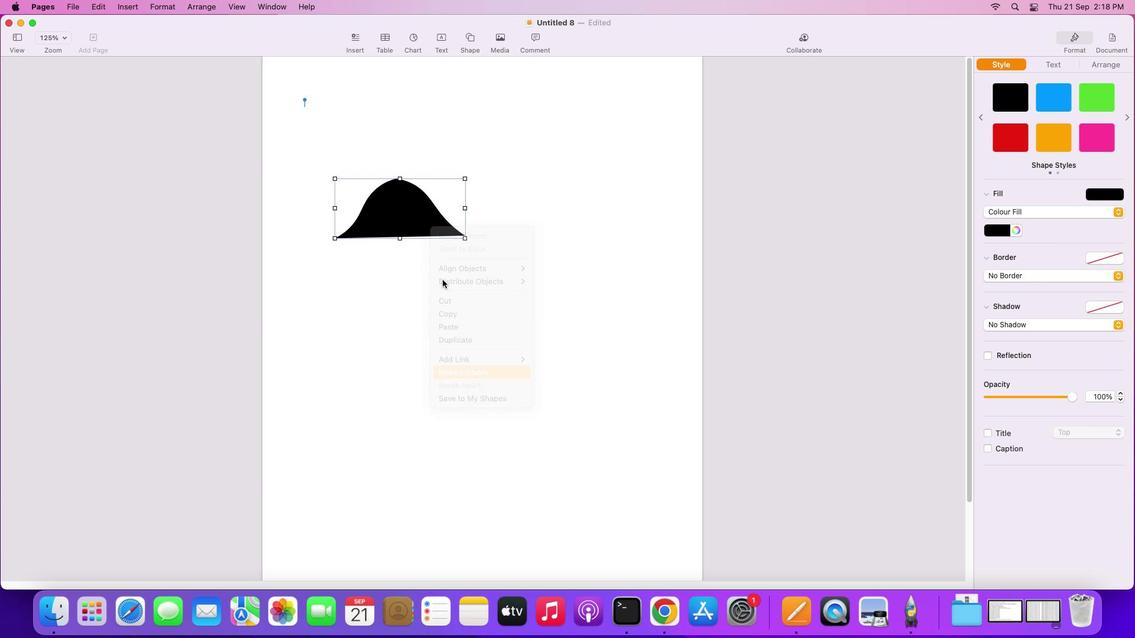 
Action: Mouse pressed left at (477, 386)
Screenshot: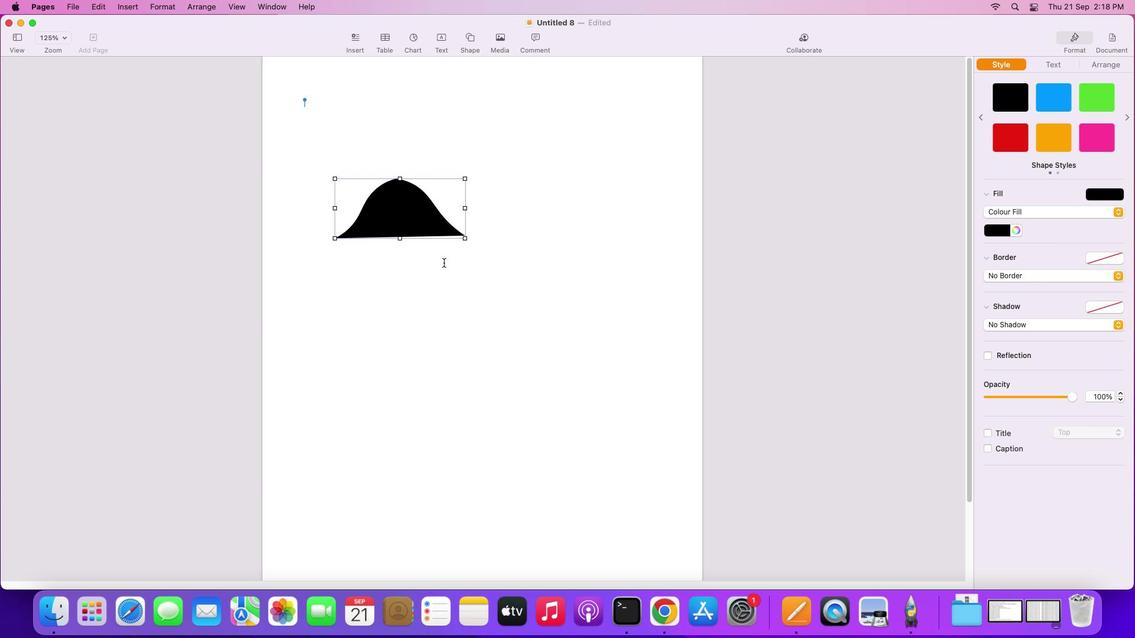 
Action: Mouse moved to (476, 246)
Screenshot: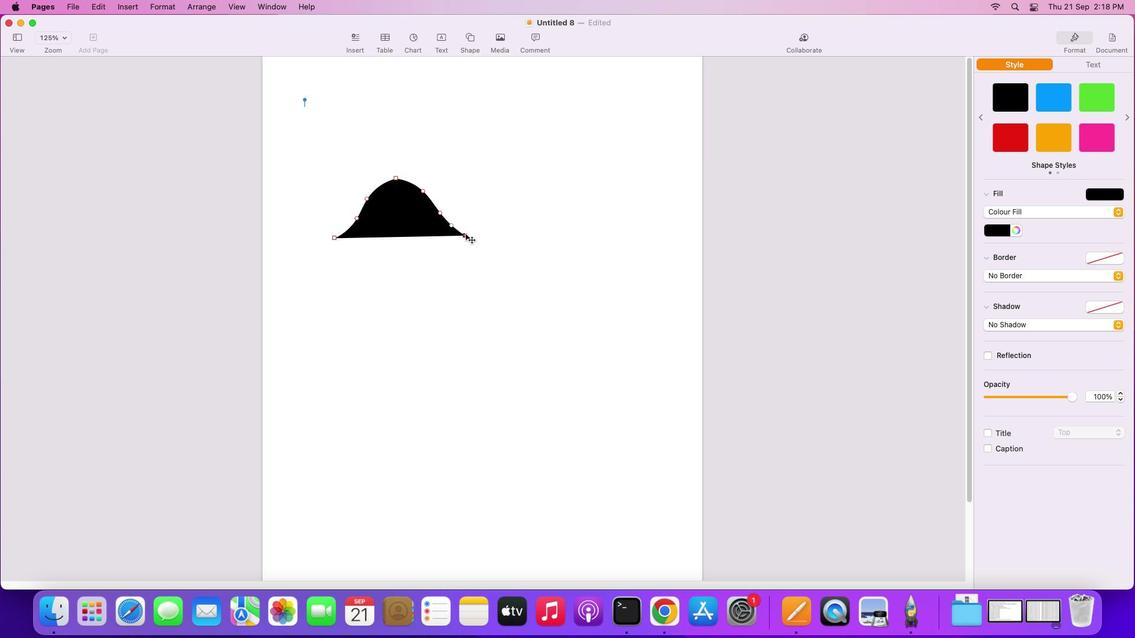 
Action: Mouse pressed left at (476, 246)
Screenshot: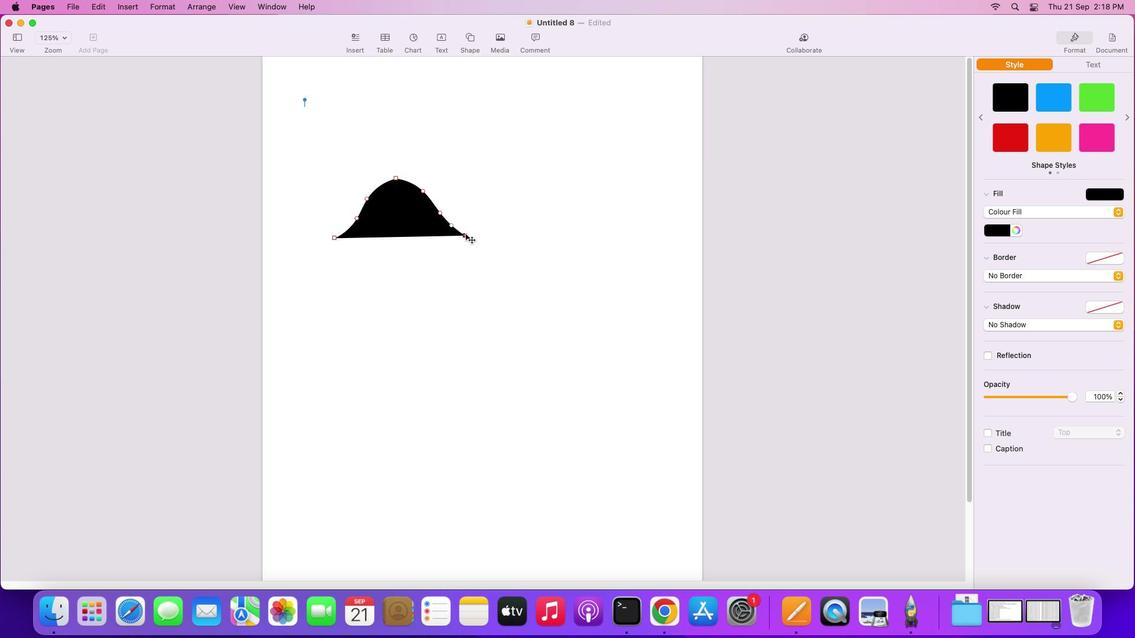 
Action: Mouse moved to (515, 253)
Screenshot: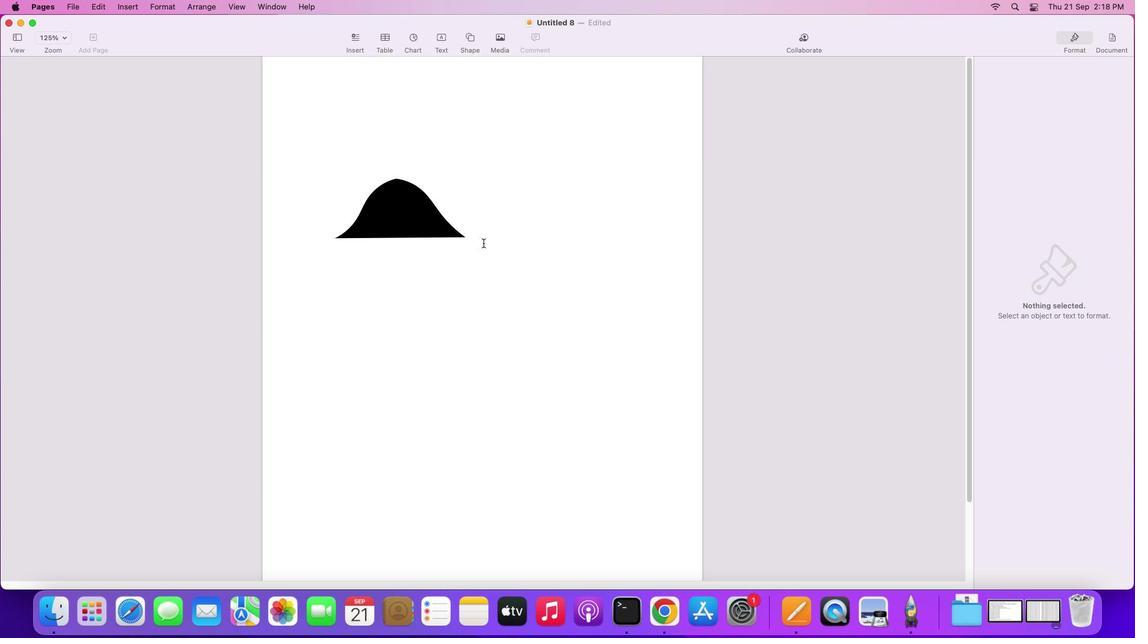 
Action: Mouse pressed left at (515, 253)
Screenshot: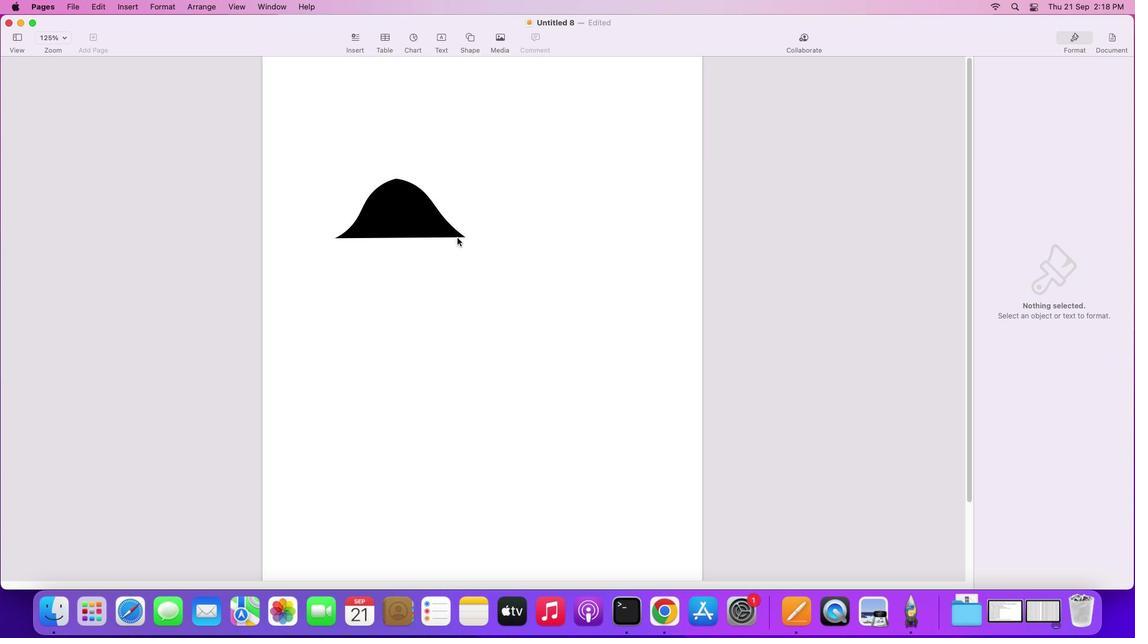 
Action: Mouse moved to (432, 233)
Screenshot: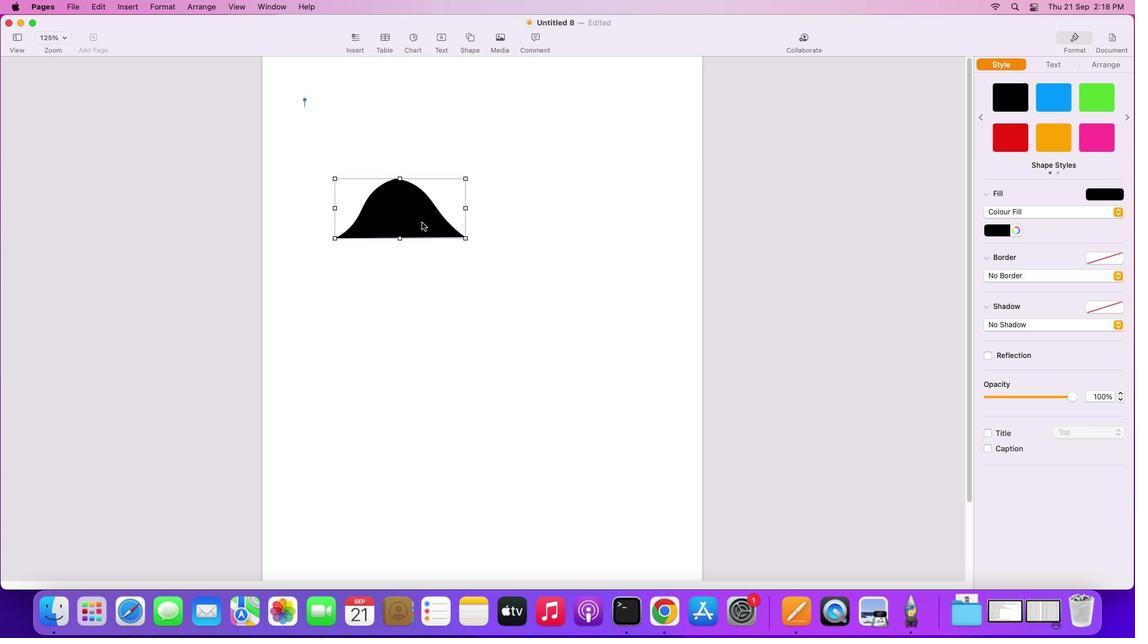 
Action: Mouse pressed left at (432, 233)
Screenshot: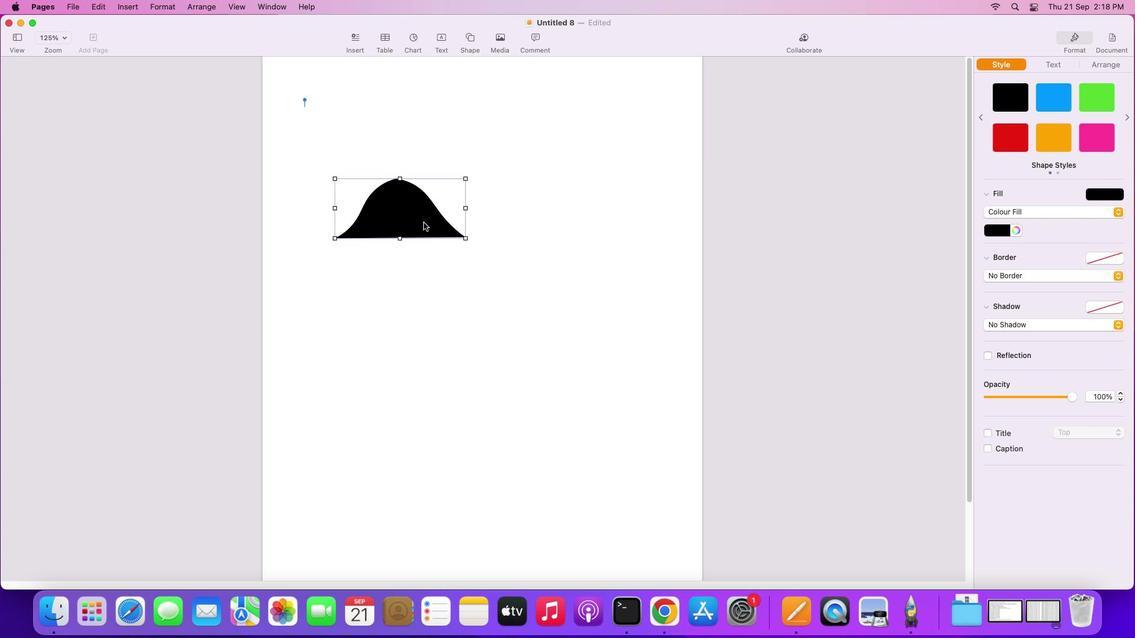 
Action: Mouse moved to (424, 237)
Screenshot: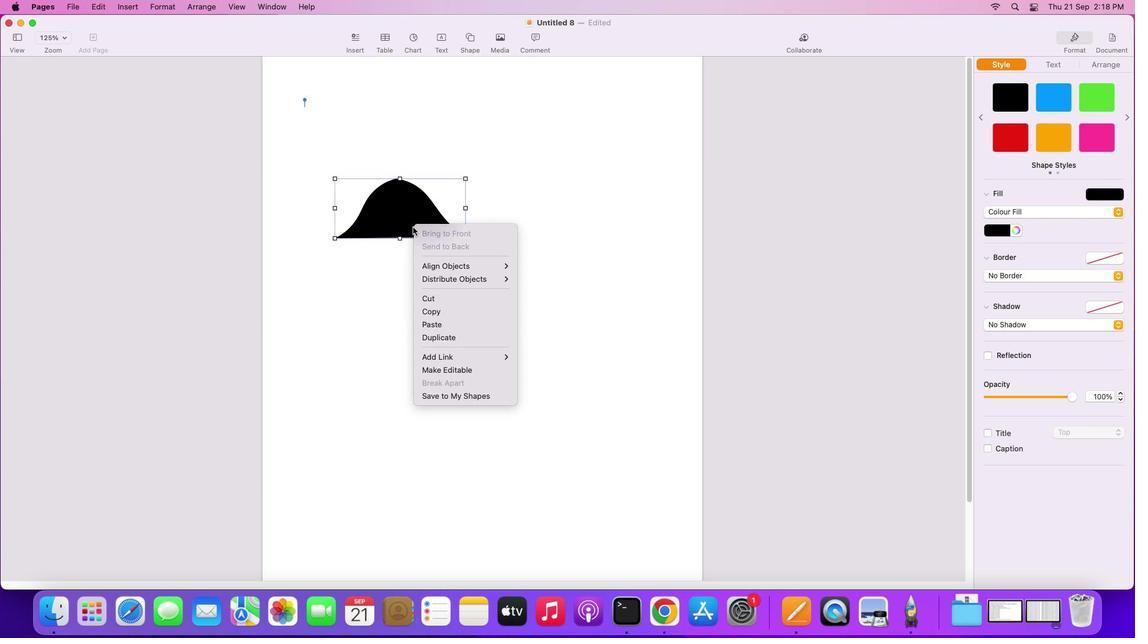 
Action: Mouse pressed right at (424, 237)
Screenshot: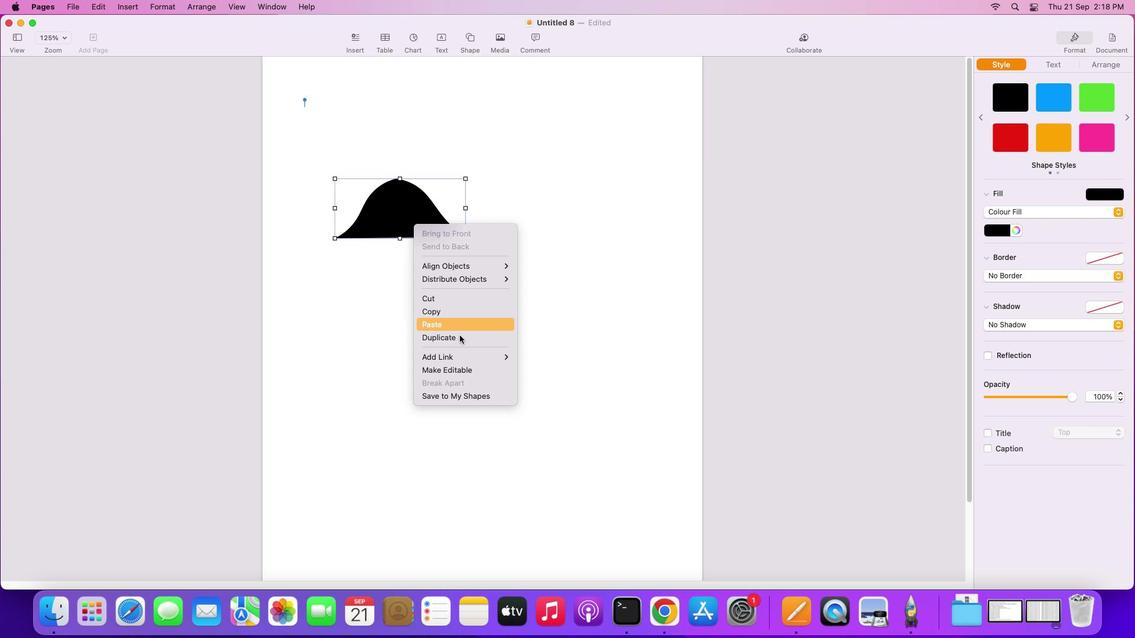 
Action: Mouse moved to (465, 377)
Screenshot: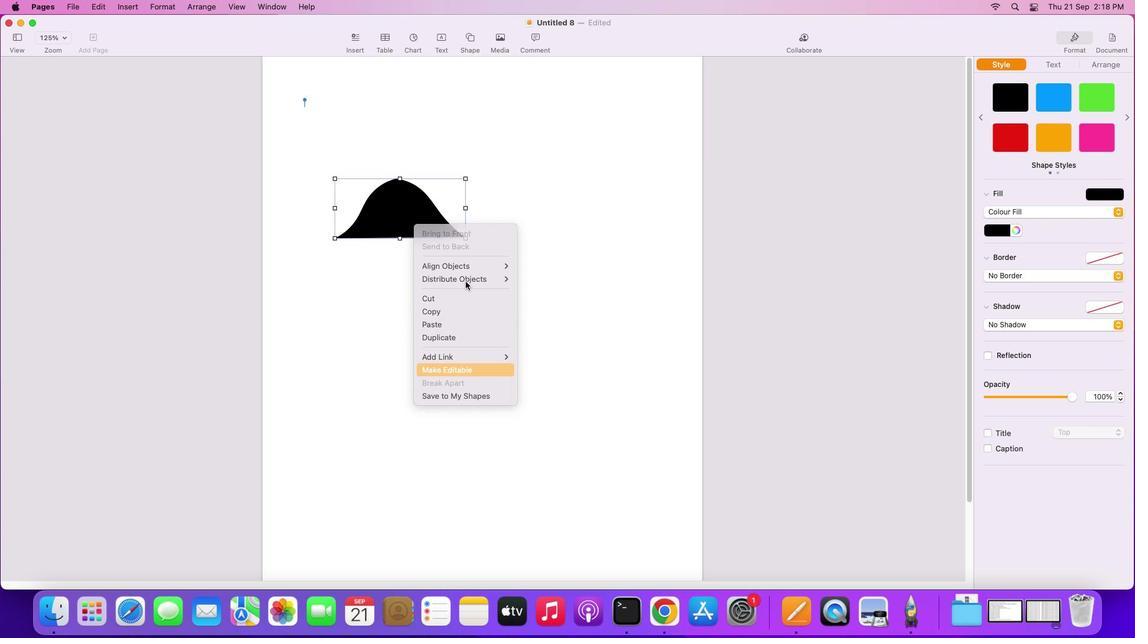 
Action: Mouse pressed left at (465, 377)
Screenshot: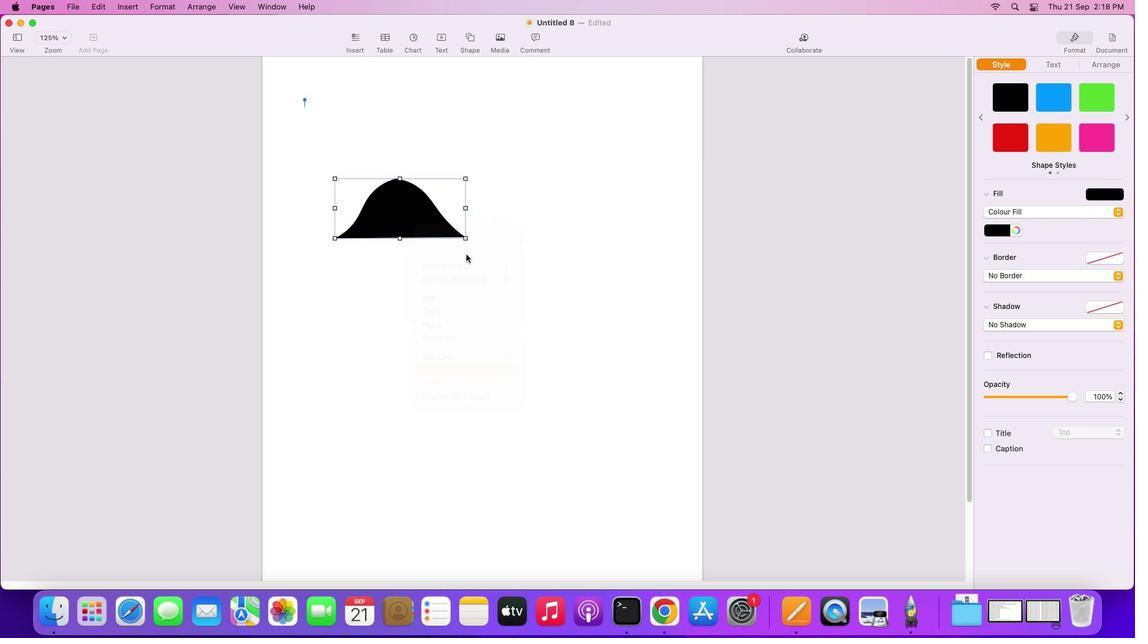 
Action: Mouse moved to (476, 249)
Screenshot: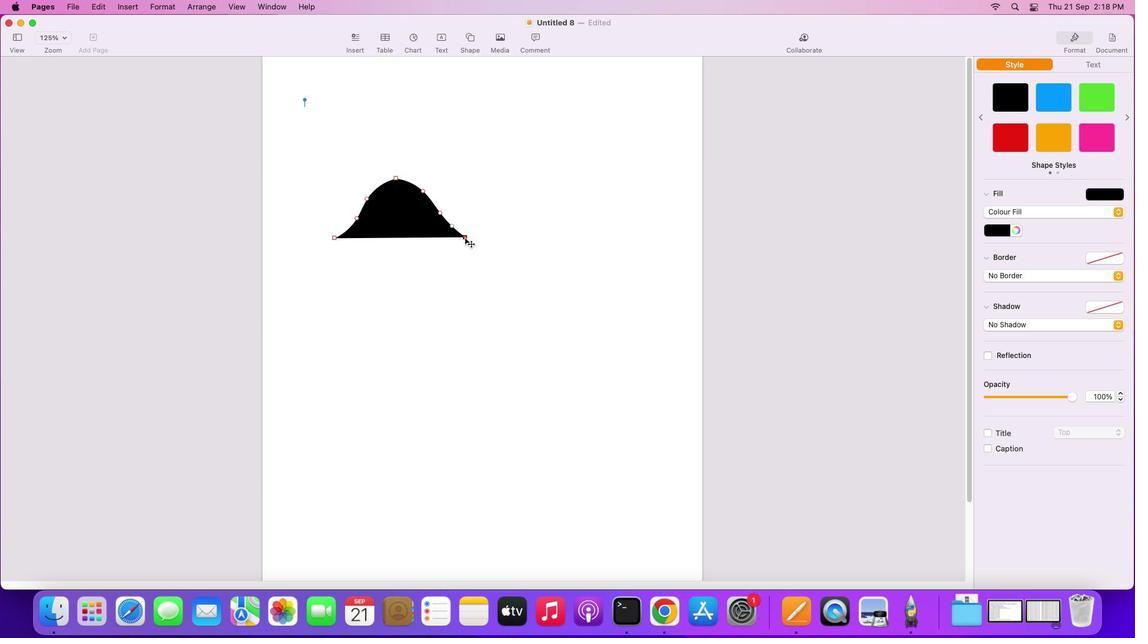 
Action: Mouse pressed left at (476, 249)
Screenshot: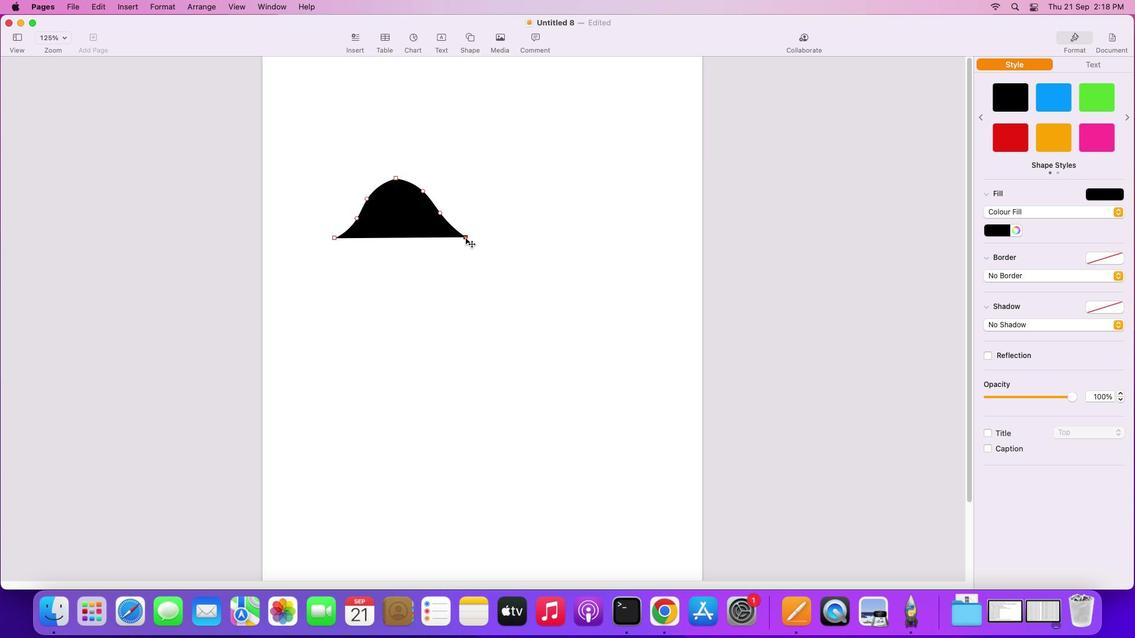 
Action: Mouse moved to (484, 246)
Screenshot: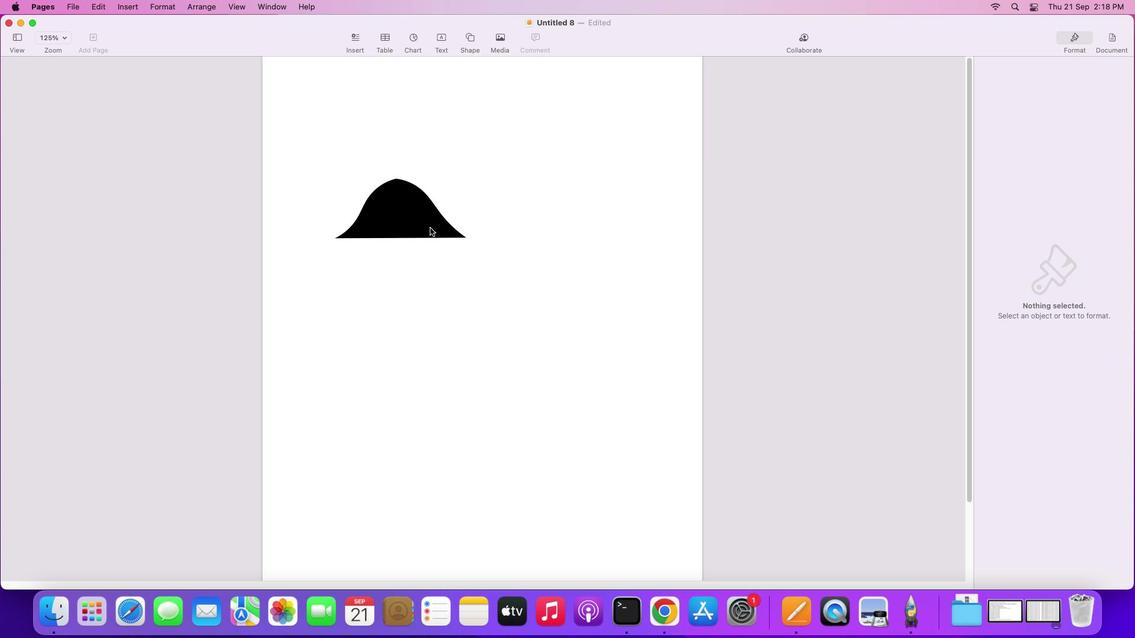 
Action: Mouse pressed left at (484, 246)
Screenshot: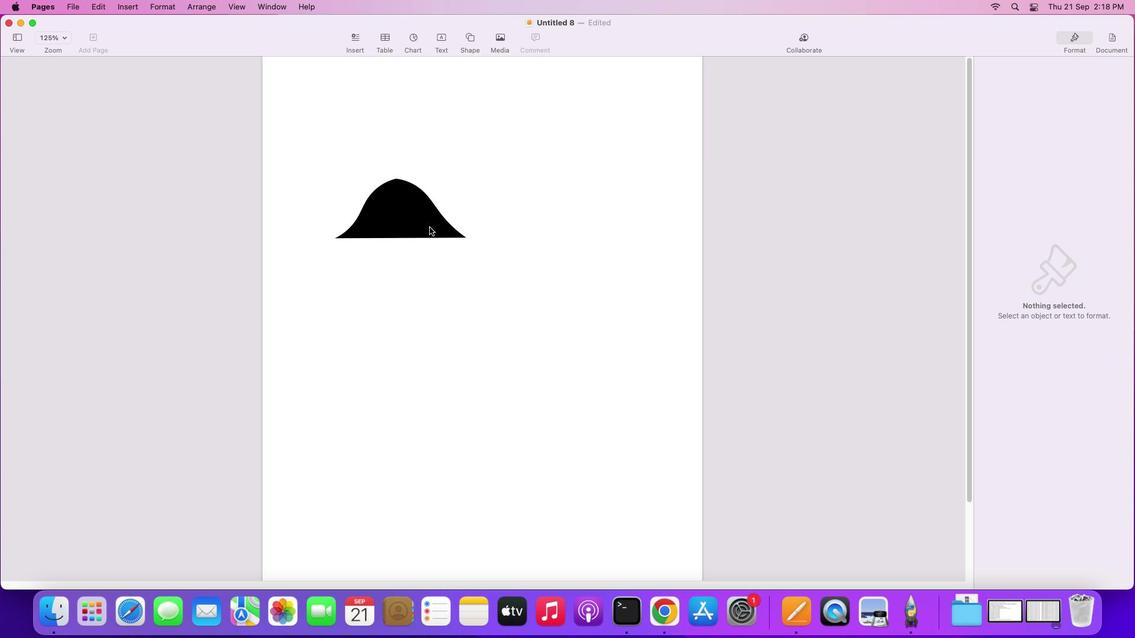 
Action: Mouse moved to (440, 238)
Screenshot: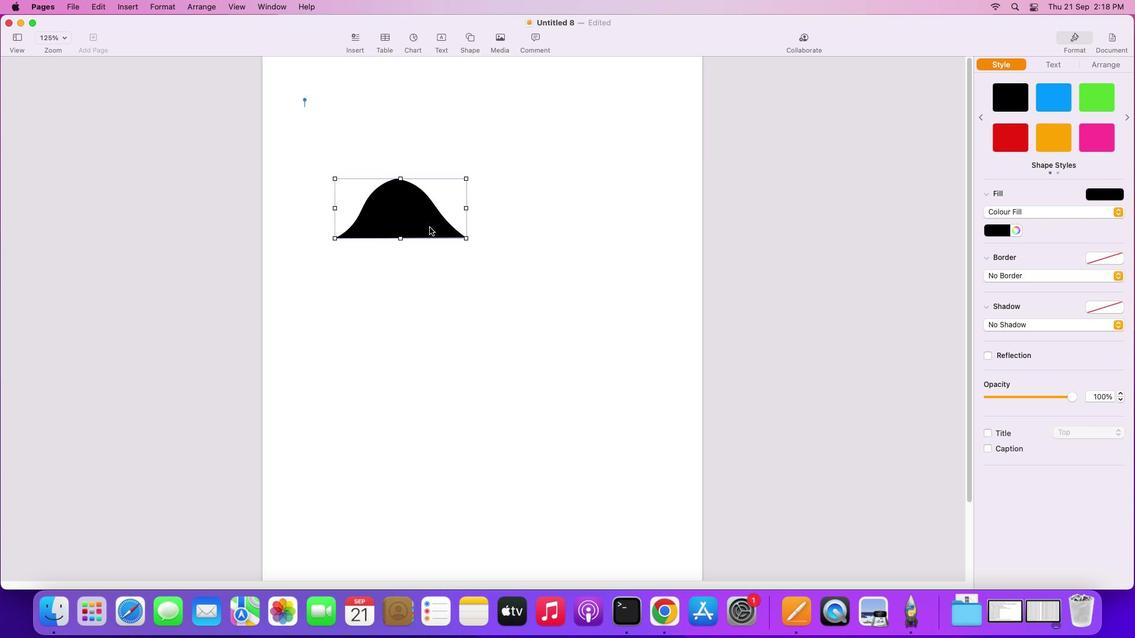 
Action: Mouse pressed left at (440, 238)
Screenshot: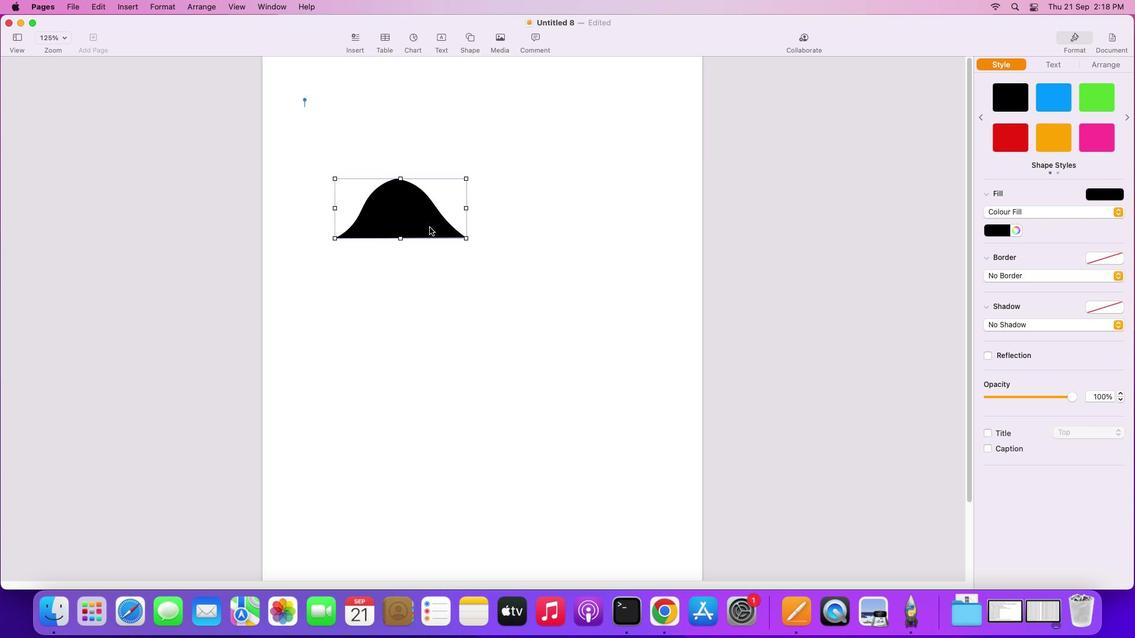 
Action: Mouse moved to (504, 238)
Screenshot: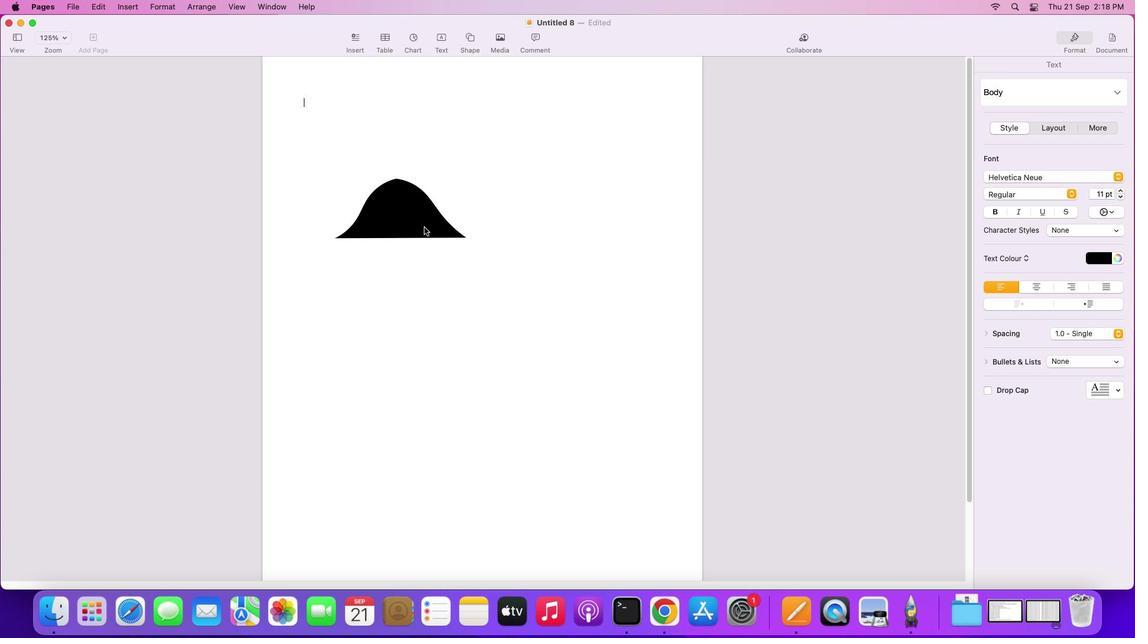 
Action: Mouse pressed left at (504, 238)
Screenshot: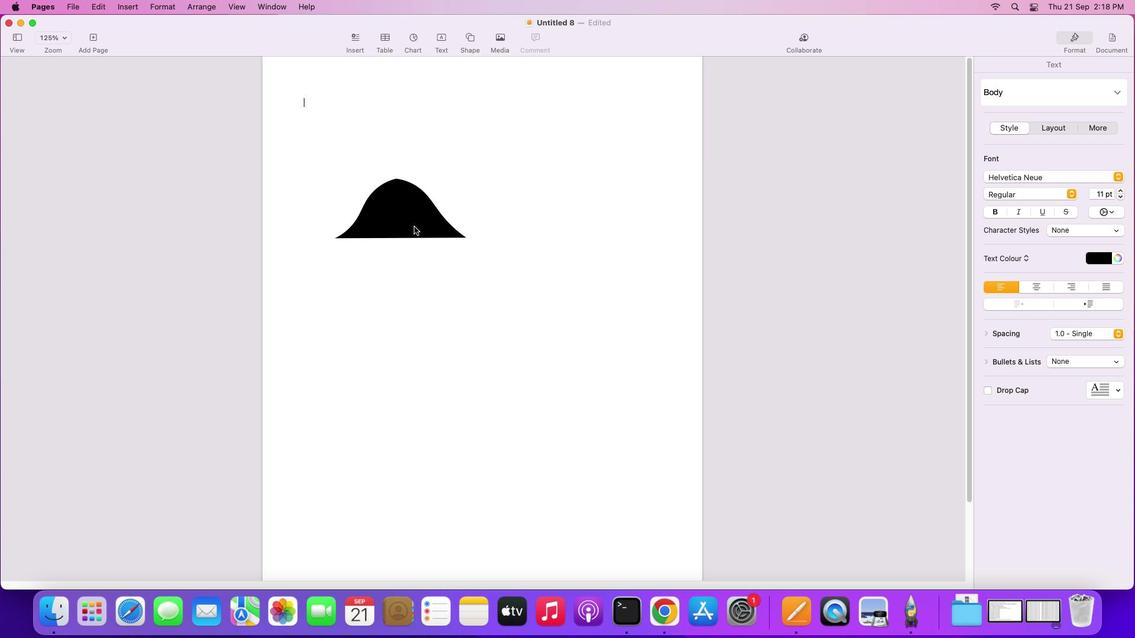 
Action: Mouse moved to (444, 240)
Screenshot: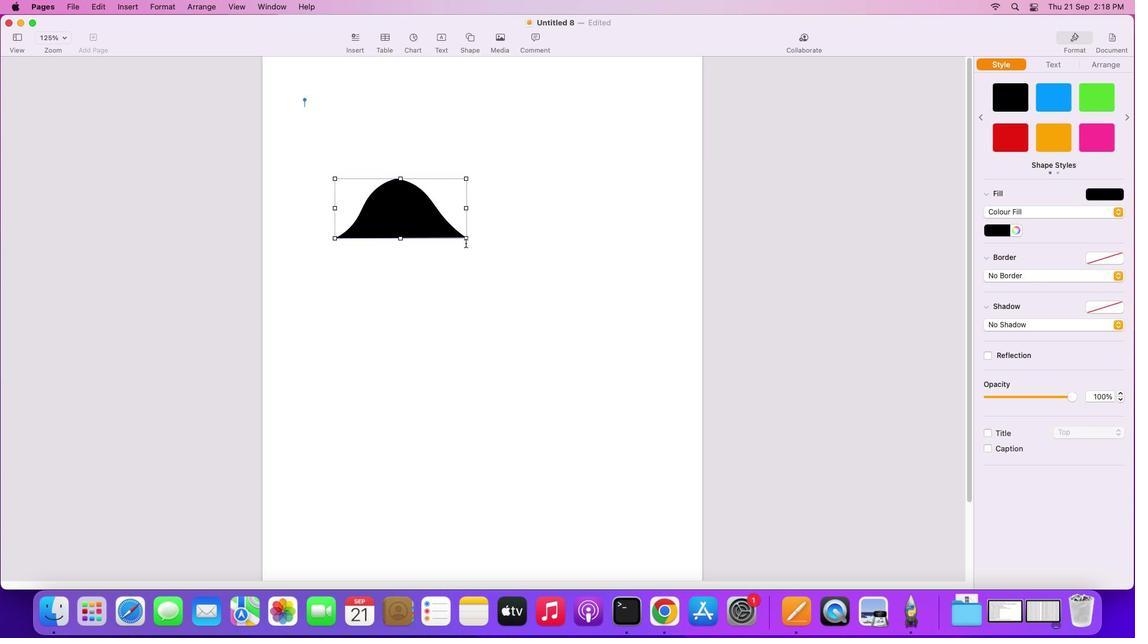 
Action: Mouse pressed left at (444, 240)
Screenshot: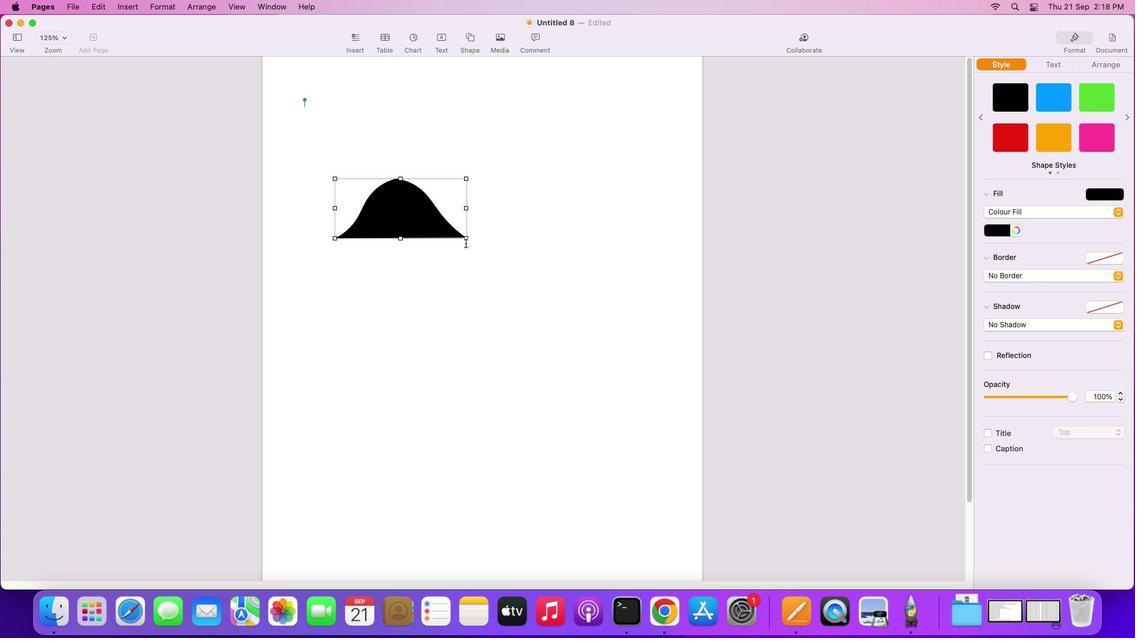 
Action: Mouse moved to (478, 248)
Screenshot: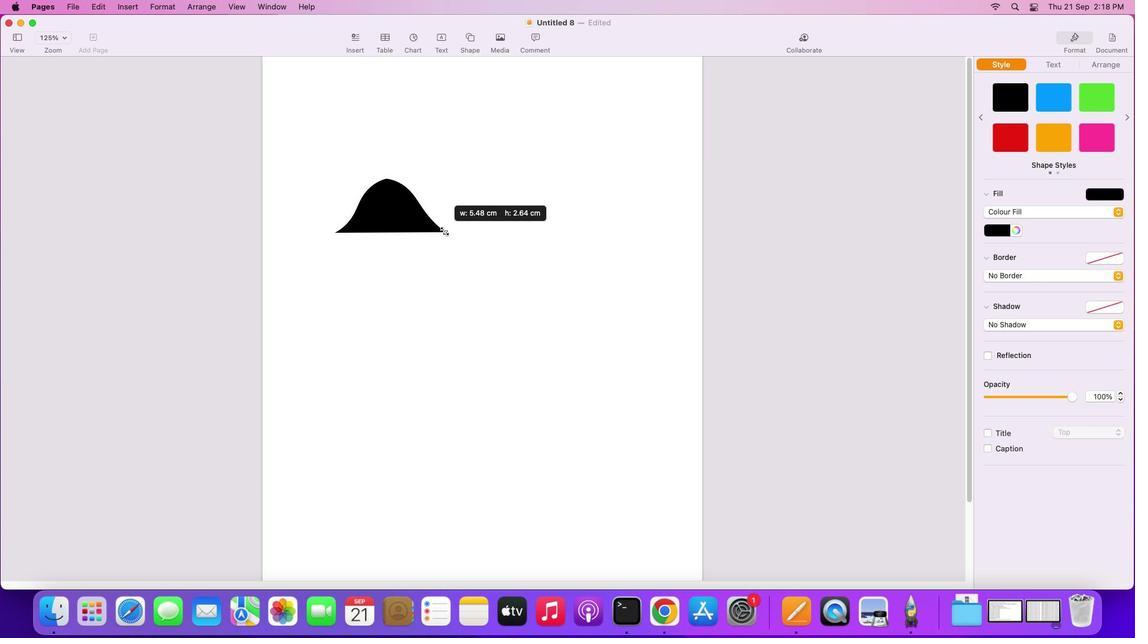 
Action: Mouse pressed left at (478, 248)
Screenshot: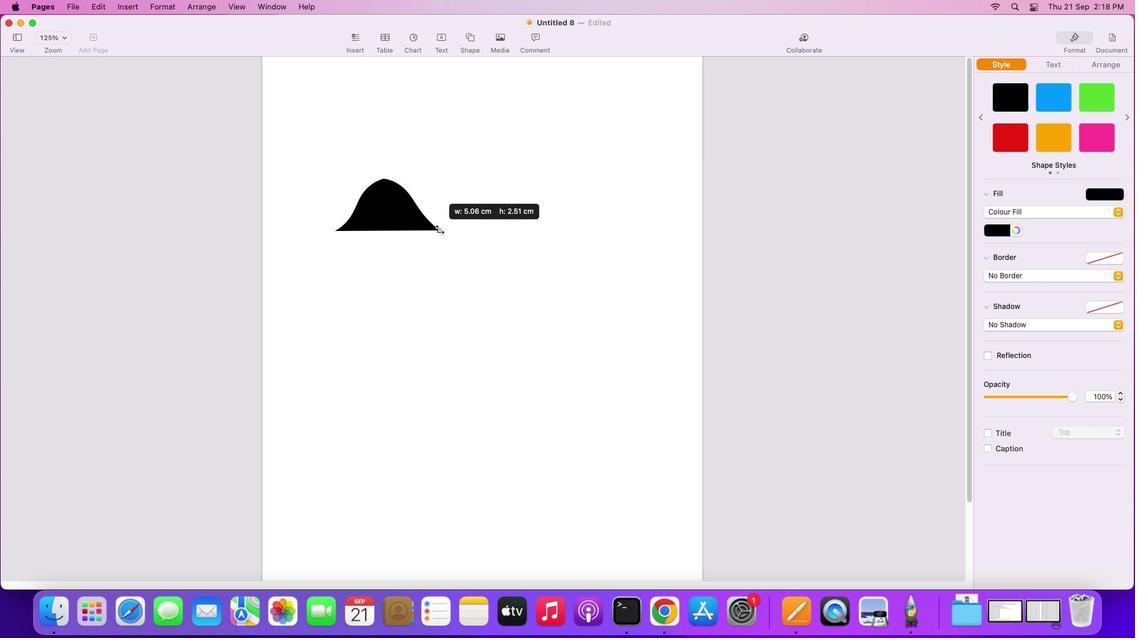 
Action: Mouse moved to (524, 211)
Screenshot: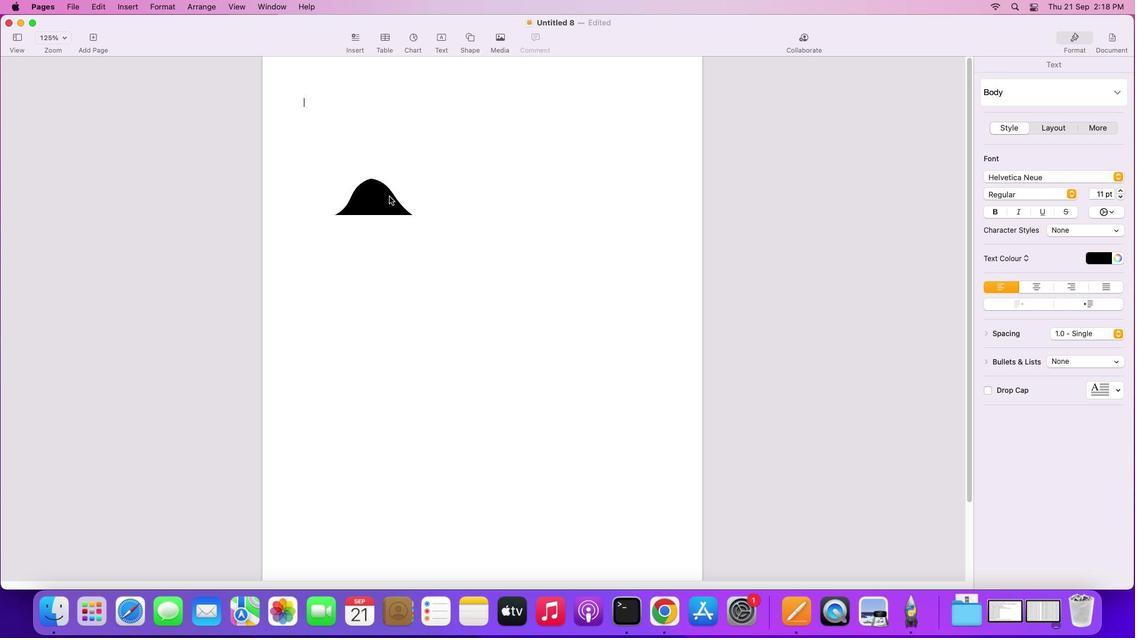 
Action: Mouse pressed left at (524, 211)
Screenshot: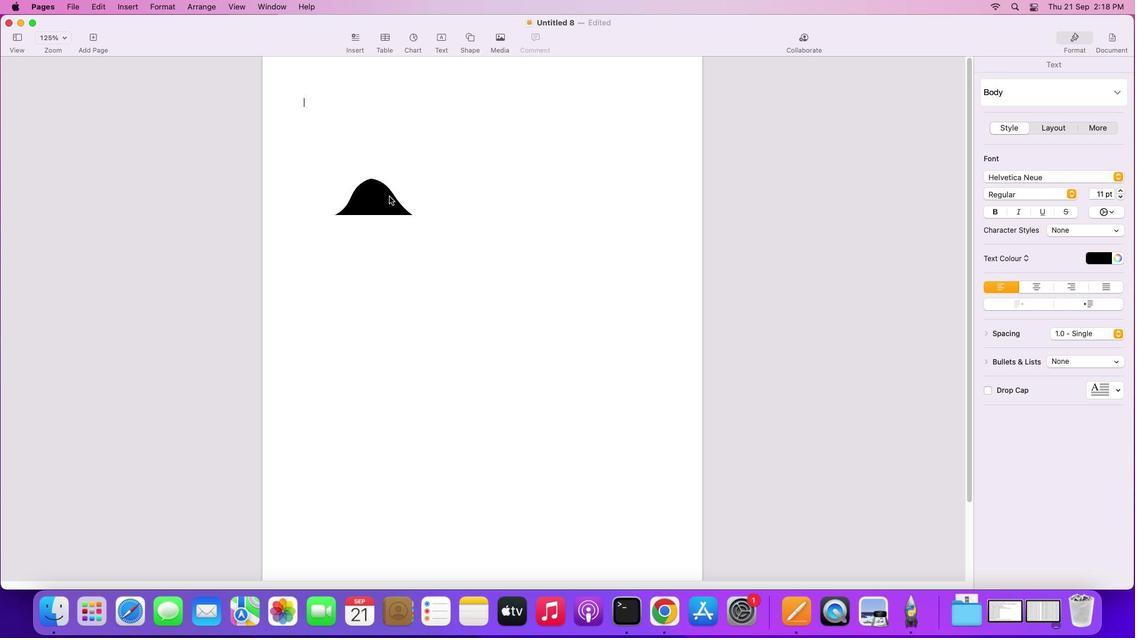 
Action: Mouse moved to (369, 216)
Screenshot: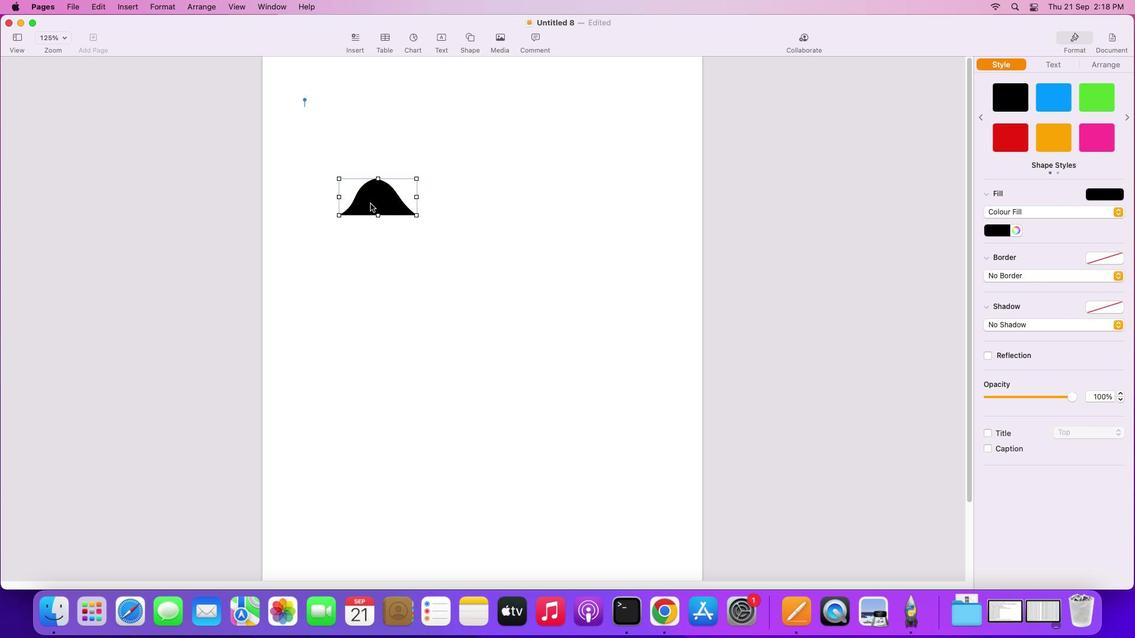 
Action: Mouse pressed left at (369, 216)
Screenshot: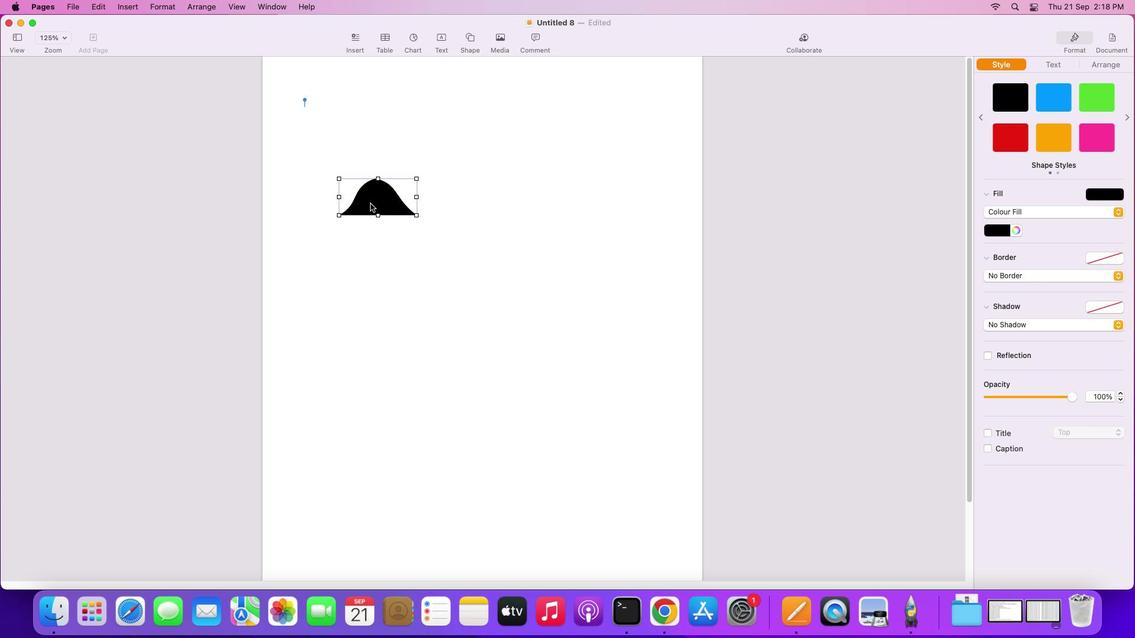 
Action: Mouse moved to (381, 214)
Screenshot: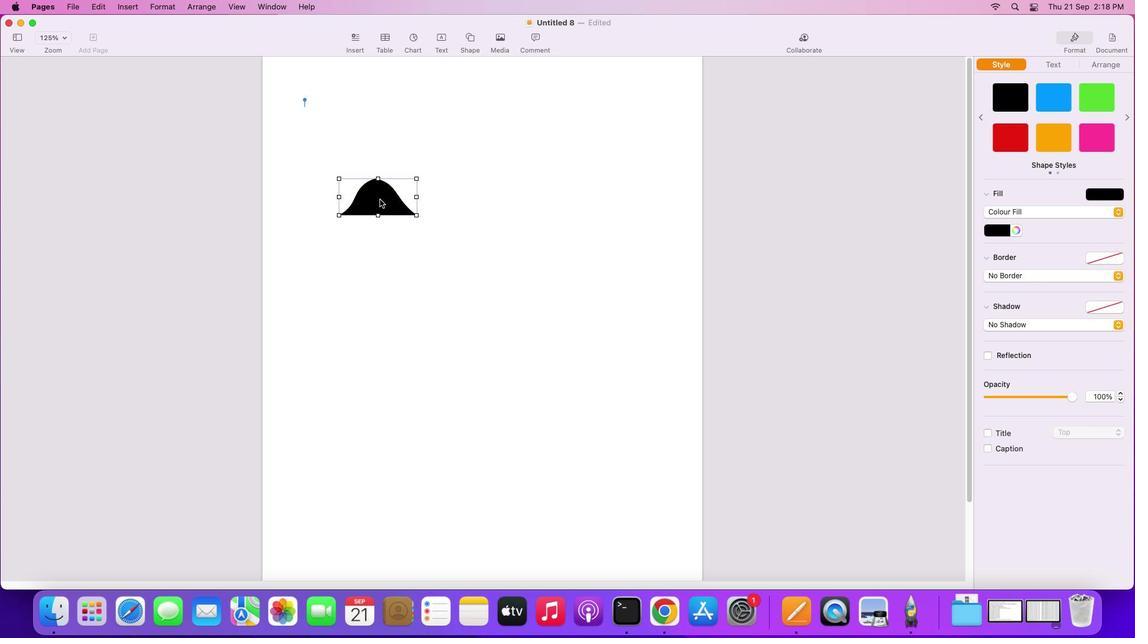 
Action: Mouse pressed left at (381, 214)
Screenshot: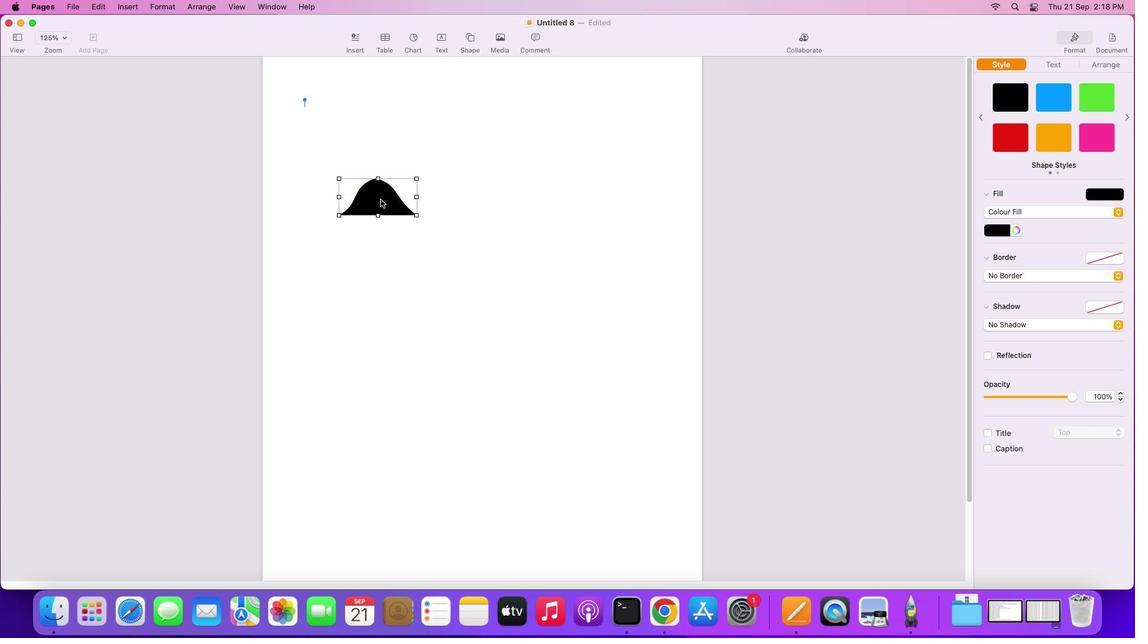
Action: Mouse moved to (390, 209)
Screenshot: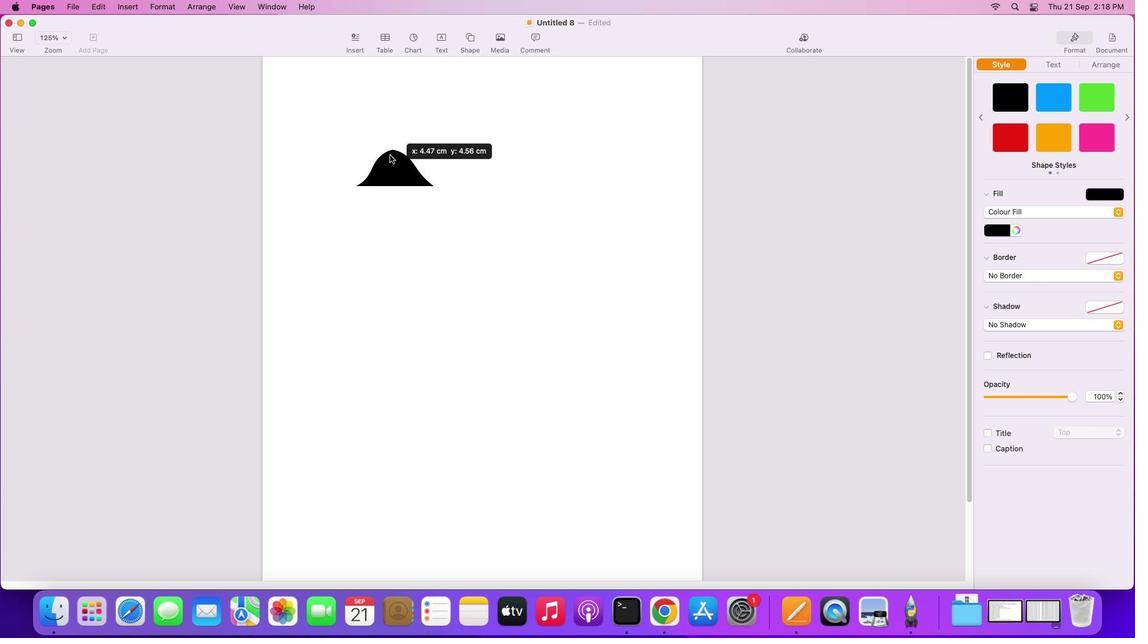 
Action: Mouse pressed left at (390, 209)
Screenshot: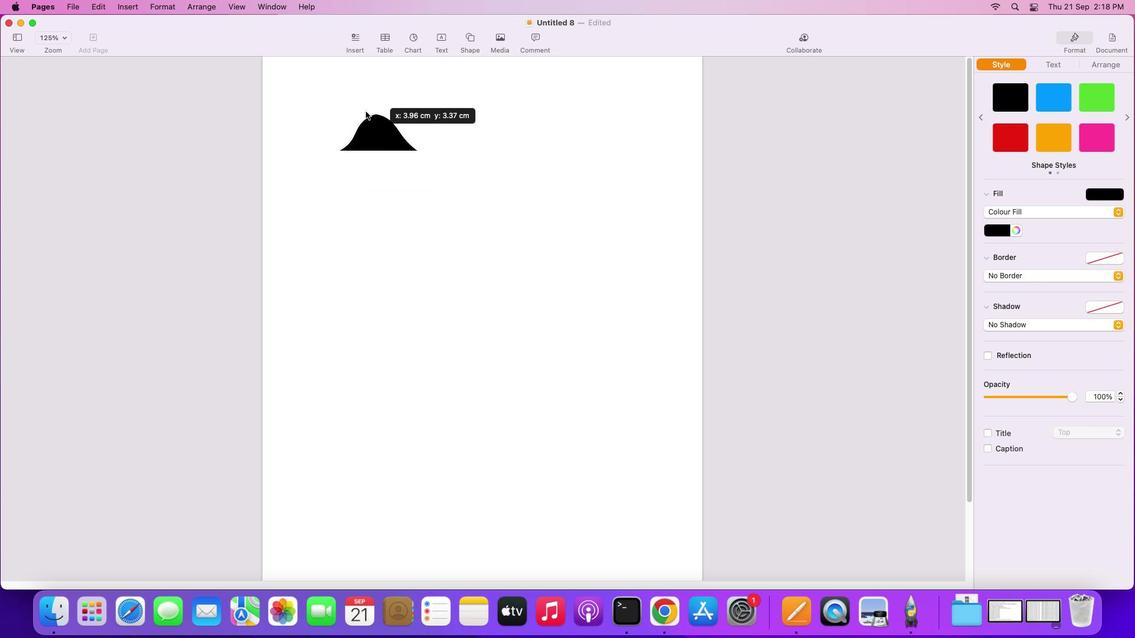 
Action: Mouse moved to (364, 104)
Screenshot: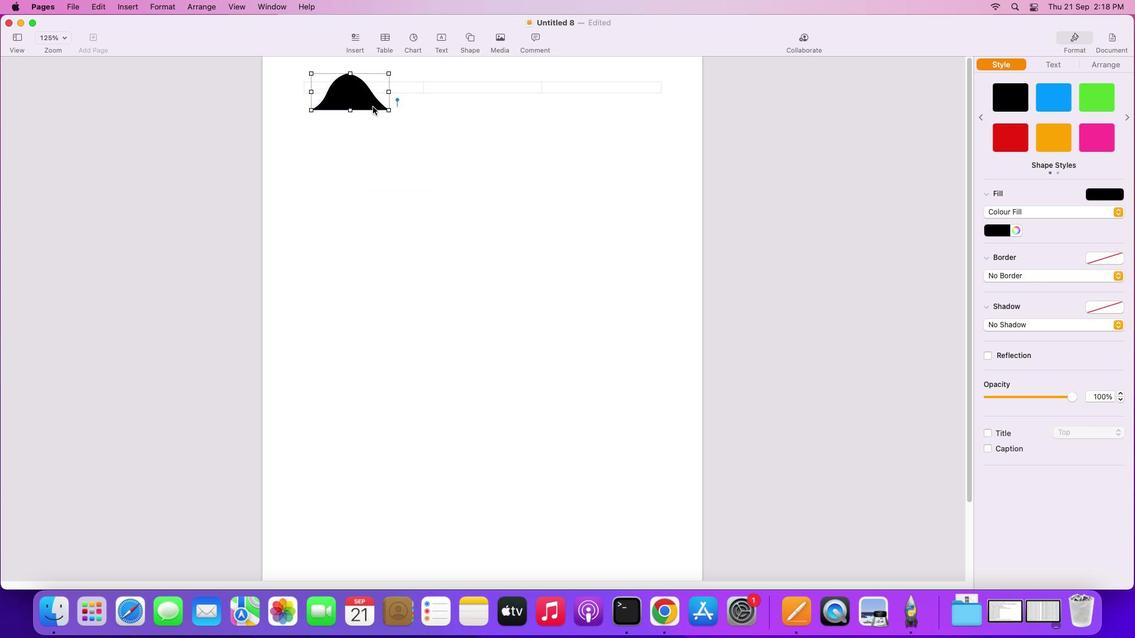 
Action: Mouse scrolled (364, 104) with delta (10, 11)
Screenshot: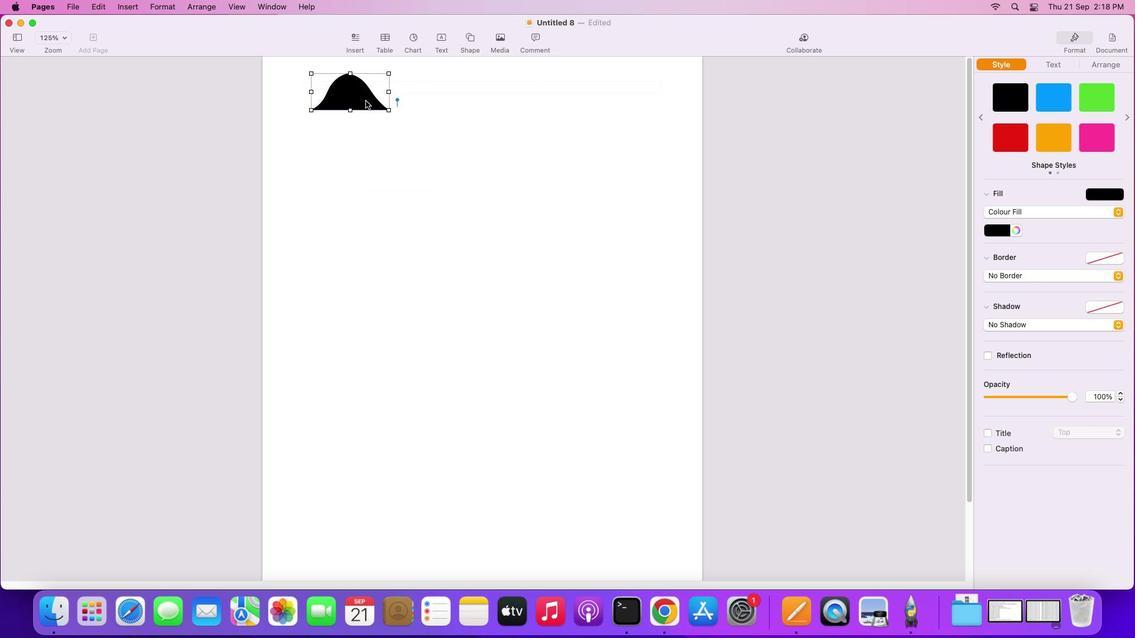 
Action: Mouse scrolled (364, 104) with delta (10, 11)
Screenshot: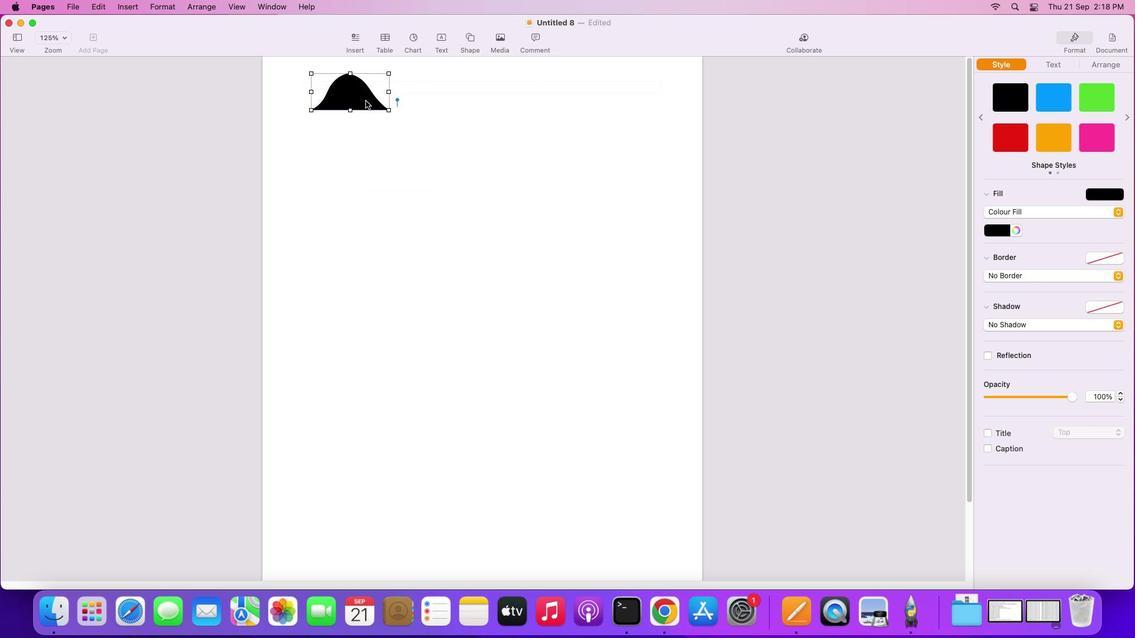 
Action: Mouse scrolled (364, 104) with delta (10, 12)
Screenshot: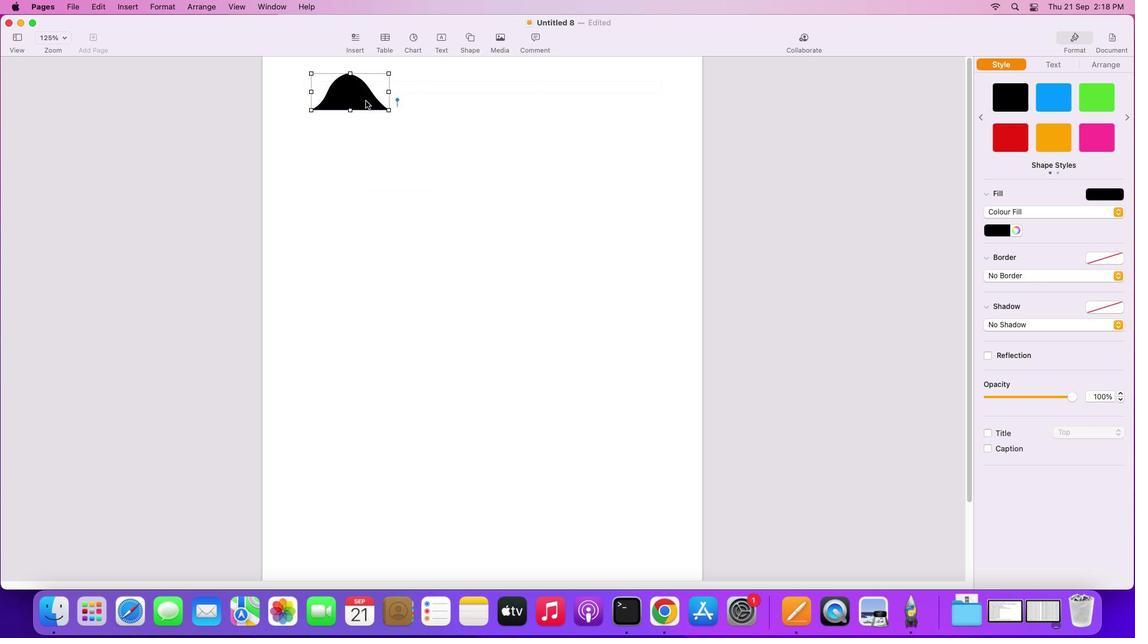 
Action: Mouse scrolled (364, 104) with delta (10, 13)
Screenshot: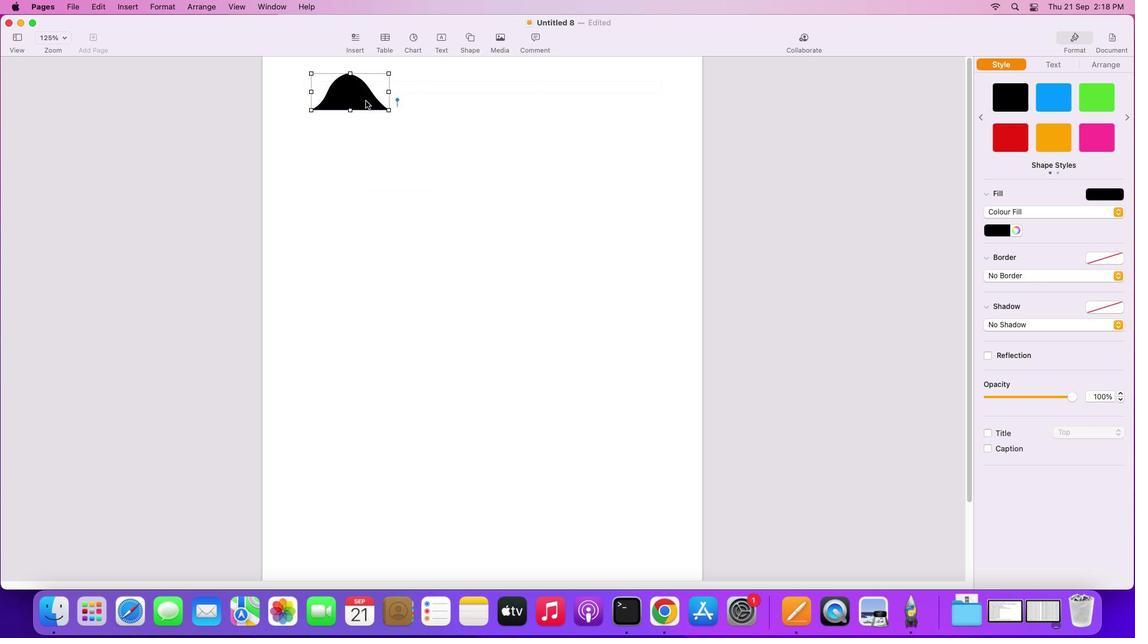 
Action: Mouse moved to (364, 105)
Screenshot: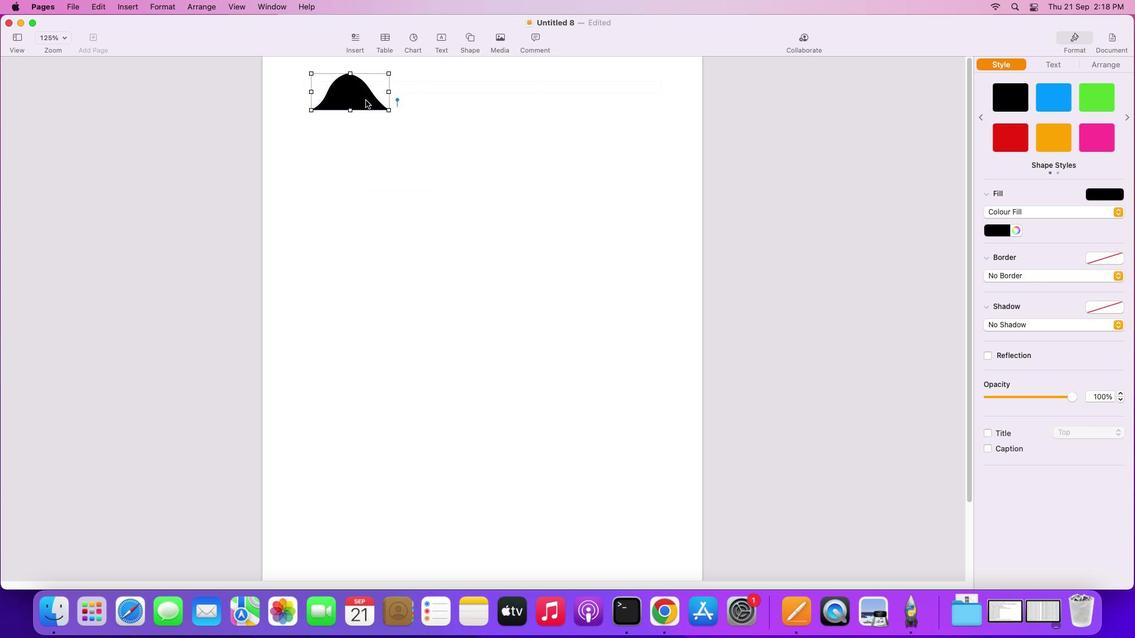 
Action: Mouse scrolled (364, 105) with delta (10, 14)
Screenshot: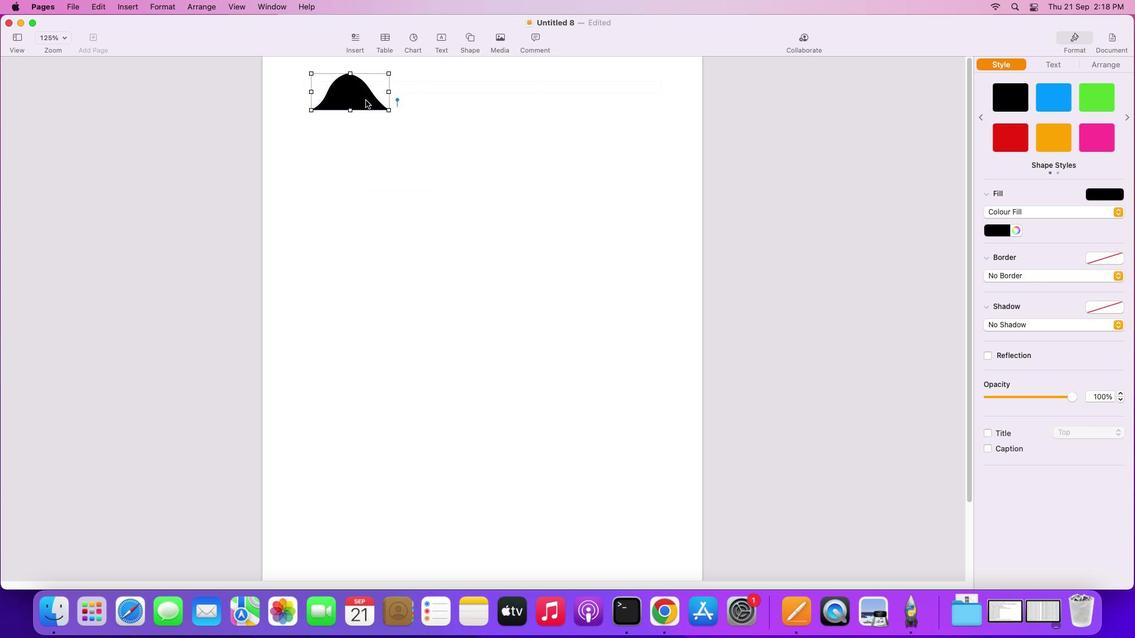 
Action: Mouse moved to (365, 102)
Screenshot: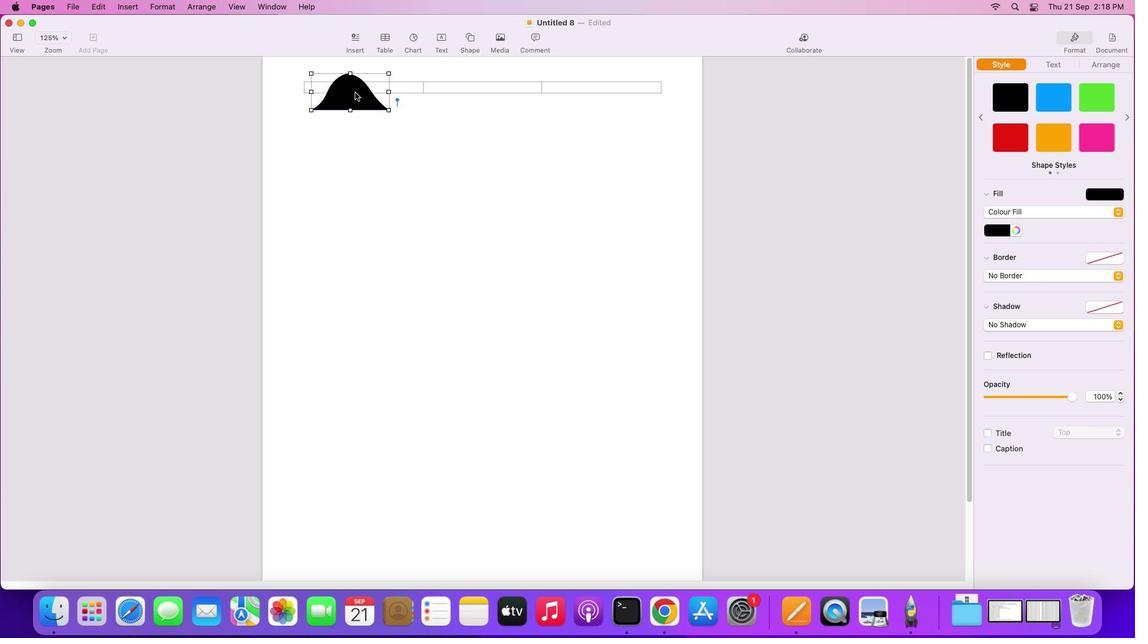 
Action: Mouse pressed left at (365, 102)
Screenshot: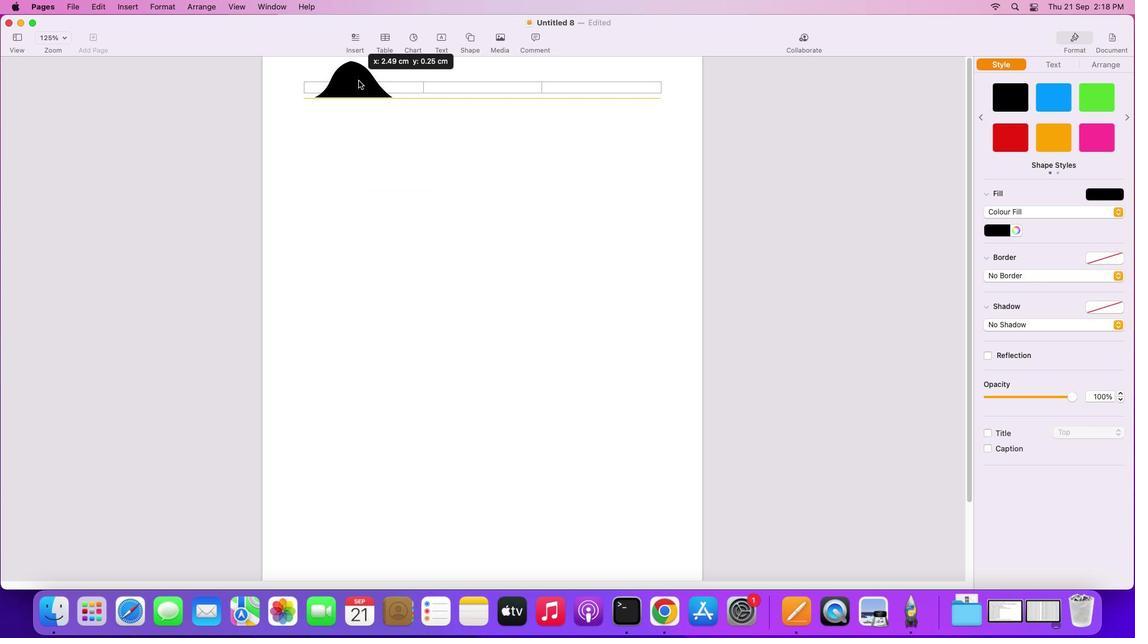 
Action: Mouse moved to (498, 83)
Screenshot: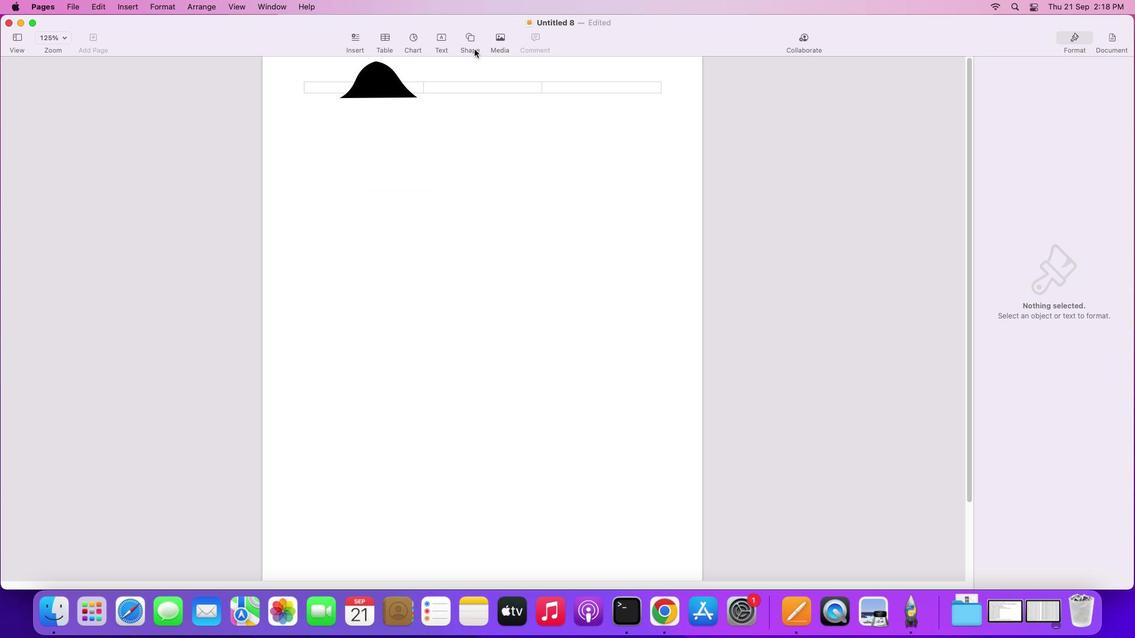 
Action: Mouse pressed left at (498, 83)
Screenshot: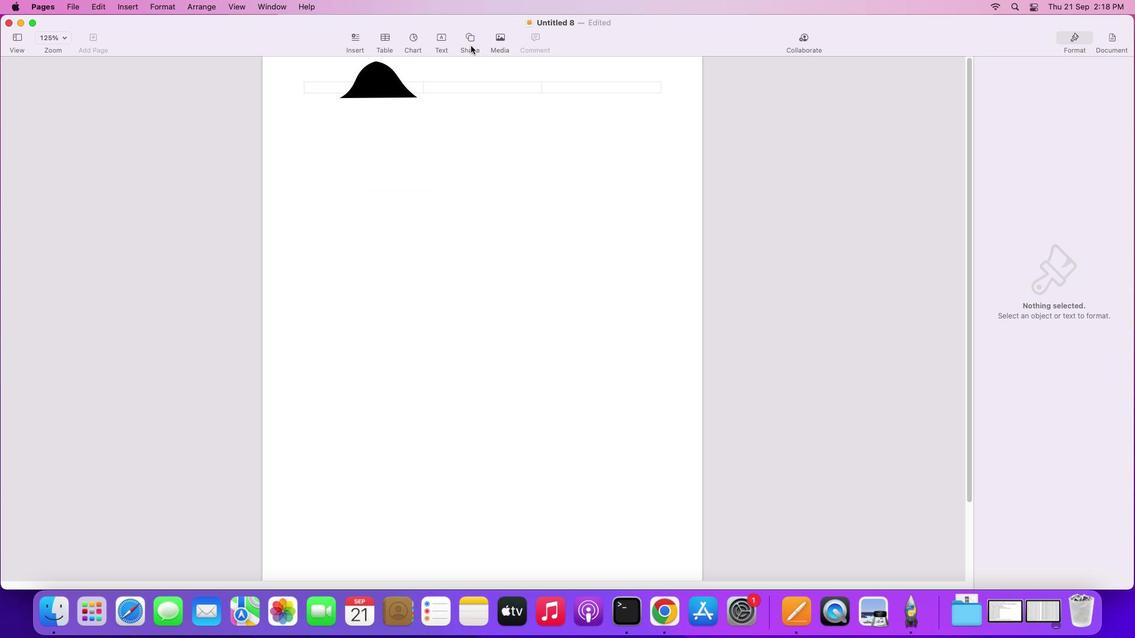 
Action: Mouse moved to (485, 51)
Screenshot: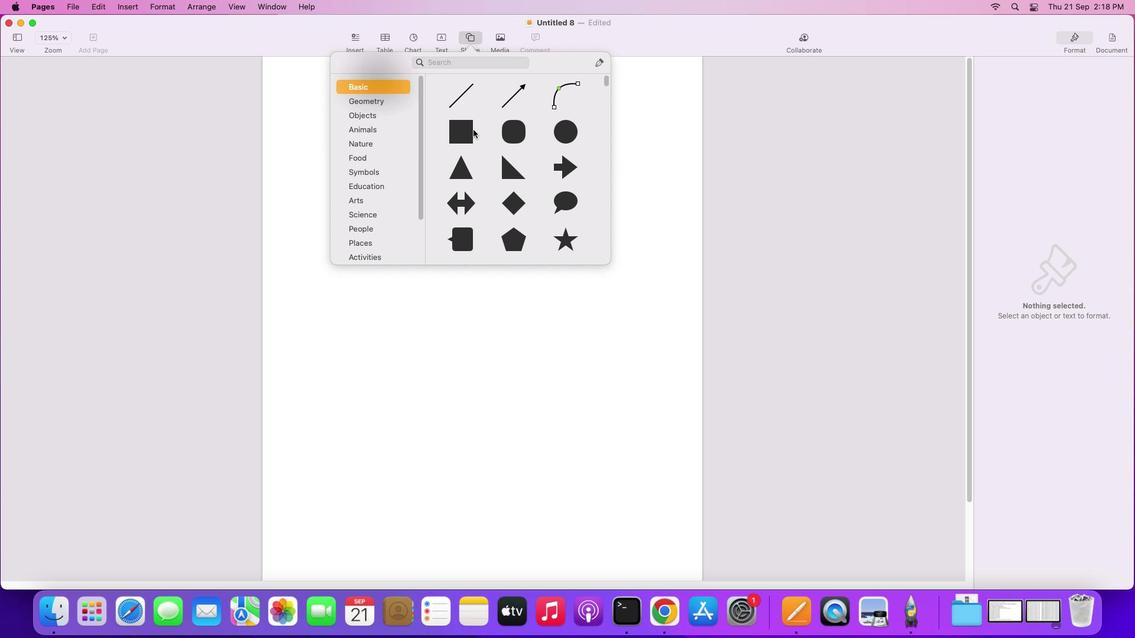 
Action: Mouse pressed left at (485, 51)
Screenshot: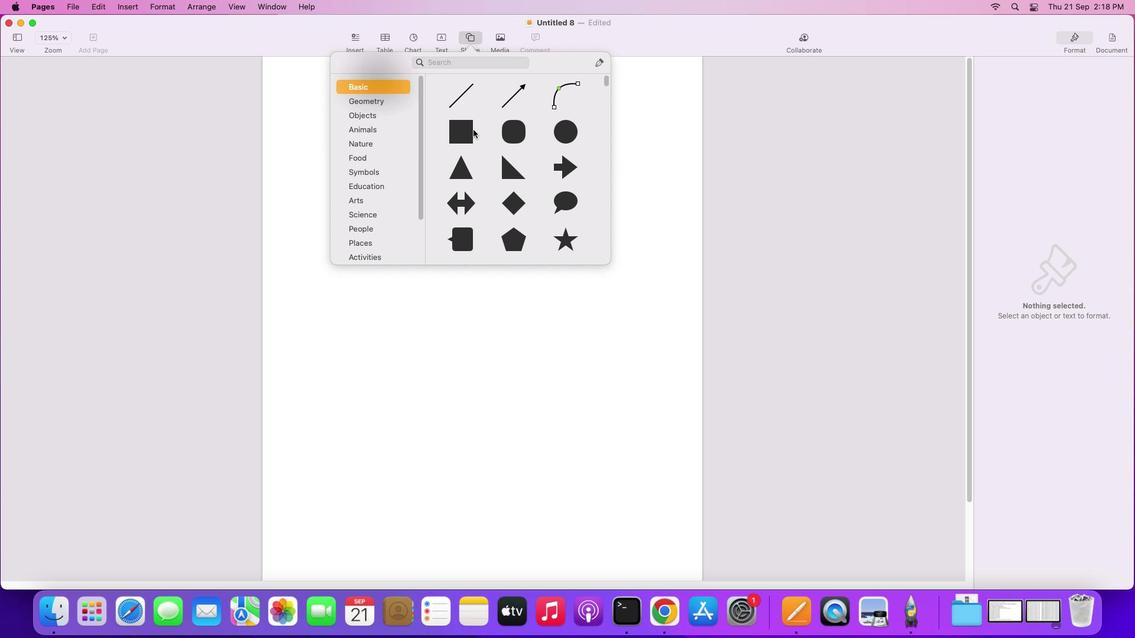 
Action: Mouse moved to (475, 140)
Screenshot: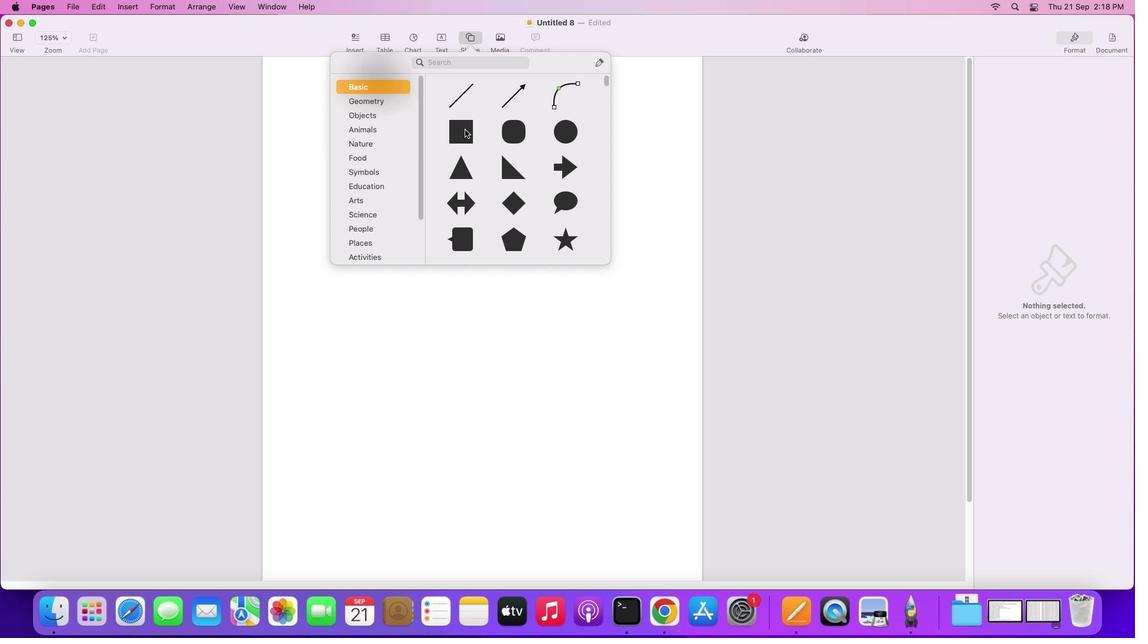 
Action: Mouse pressed left at (475, 140)
Screenshot: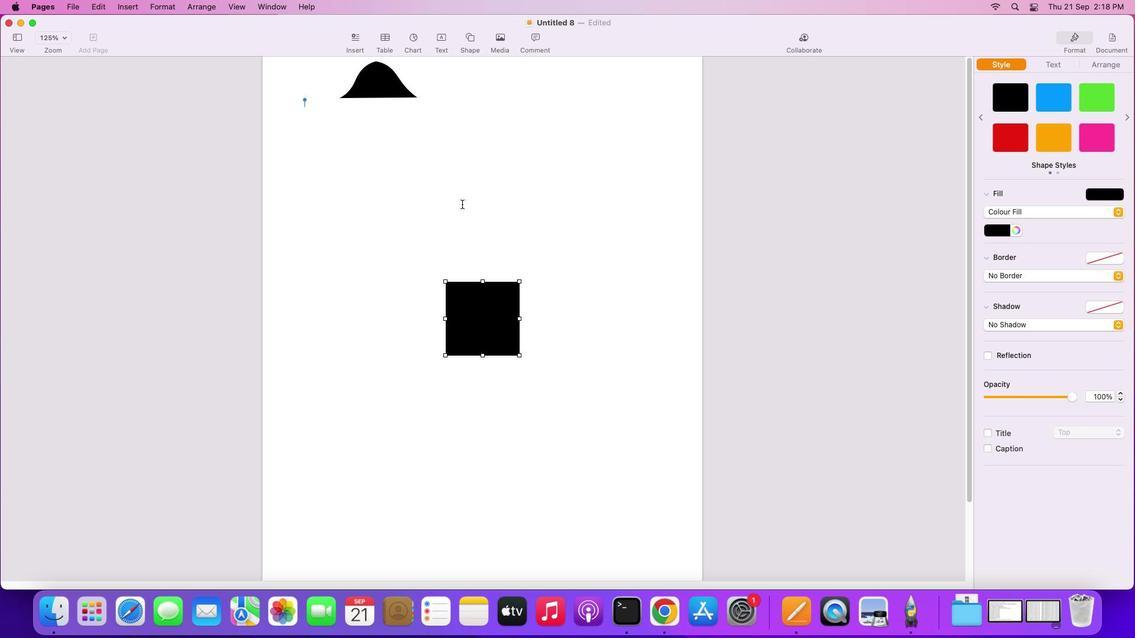 
Action: Mouse moved to (487, 321)
Screenshot: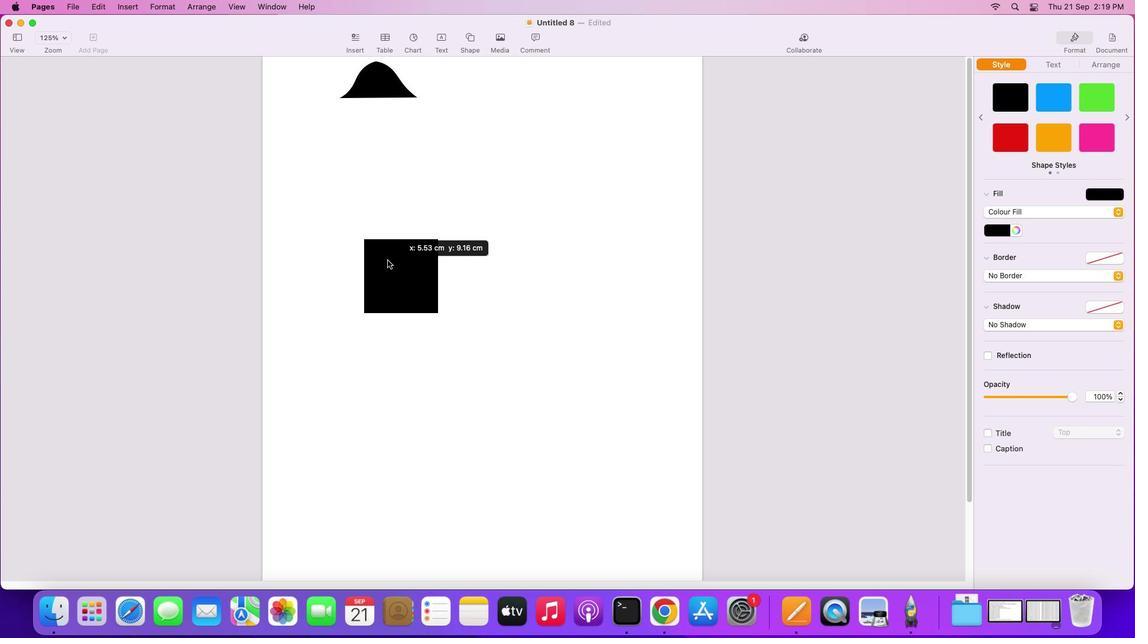 
Action: Mouse pressed left at (487, 321)
Screenshot: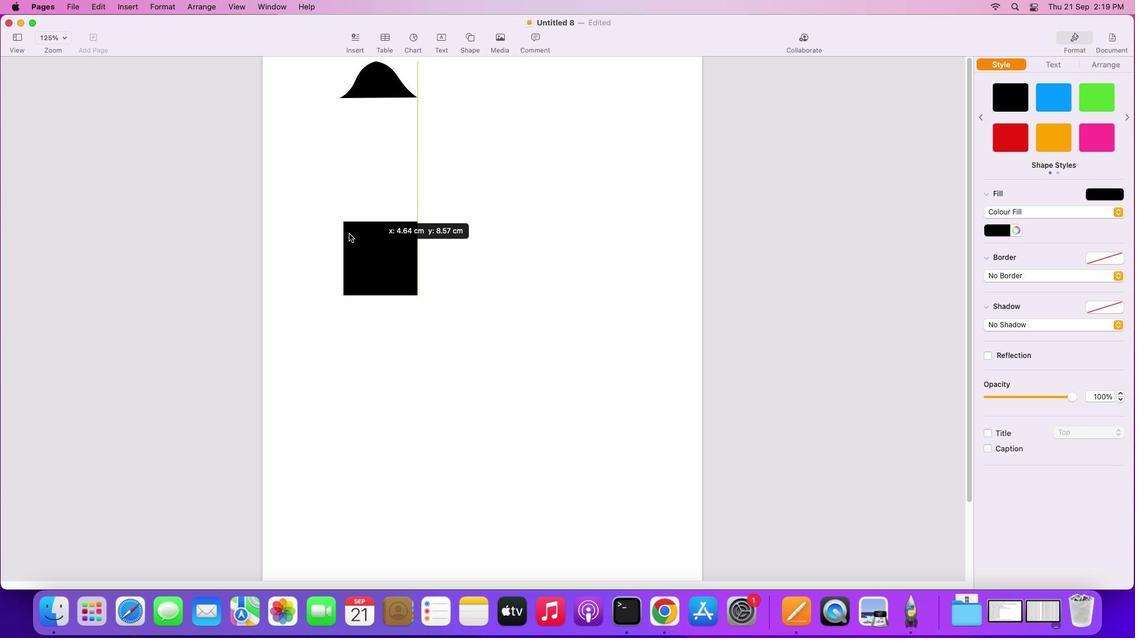 
Action: Mouse moved to (314, 182)
Screenshot: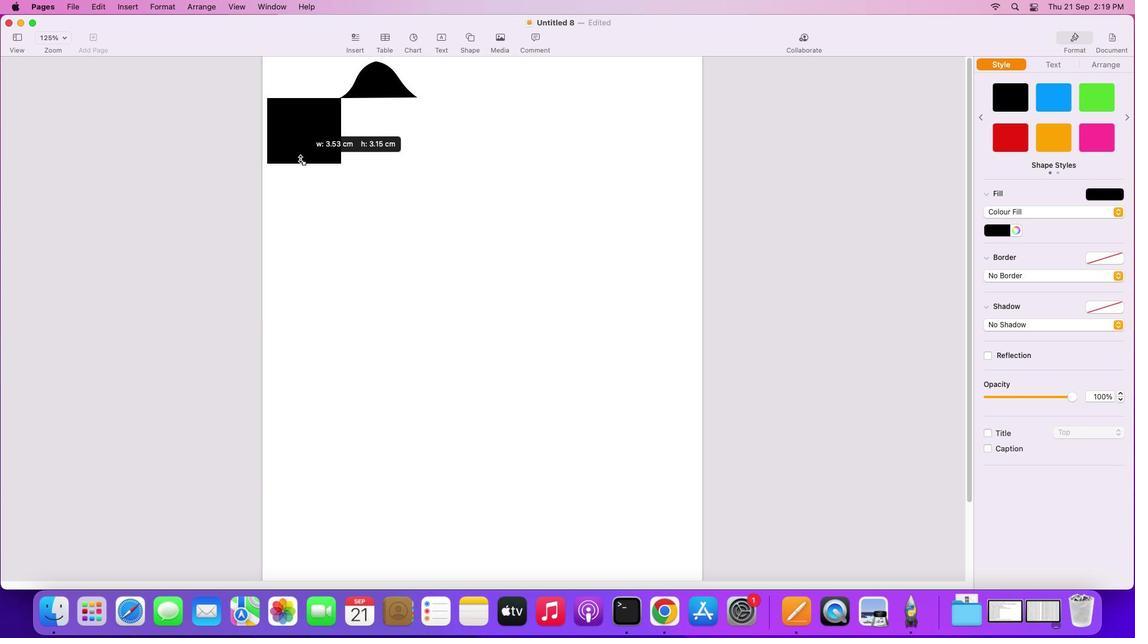 
Action: Mouse pressed left at (314, 182)
Screenshot: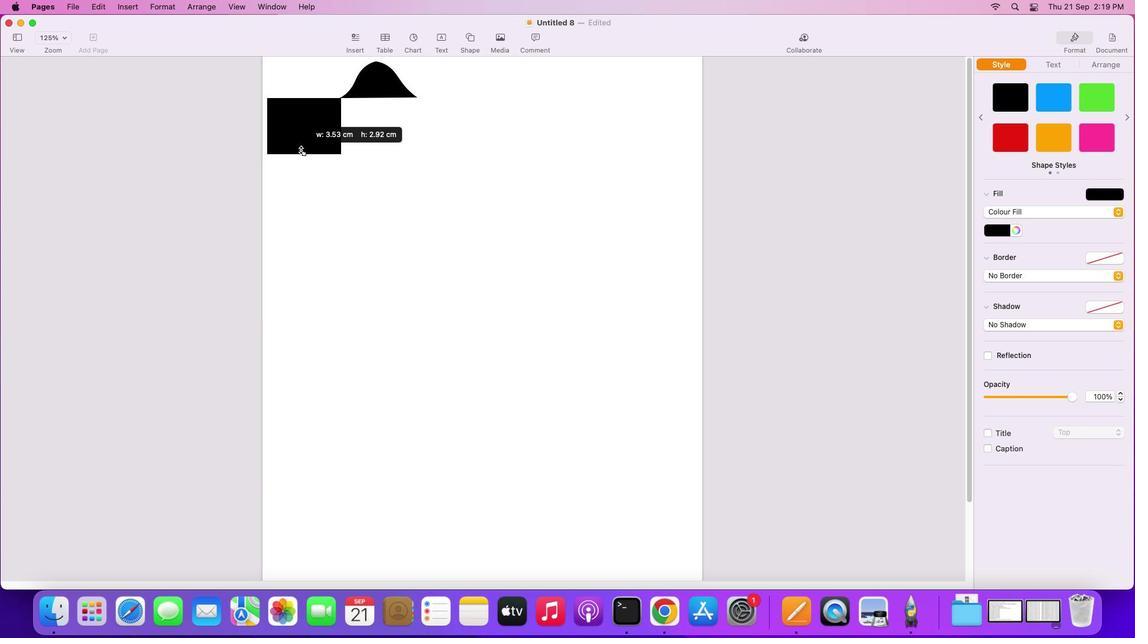 
Action: Mouse moved to (318, 126)
Screenshot: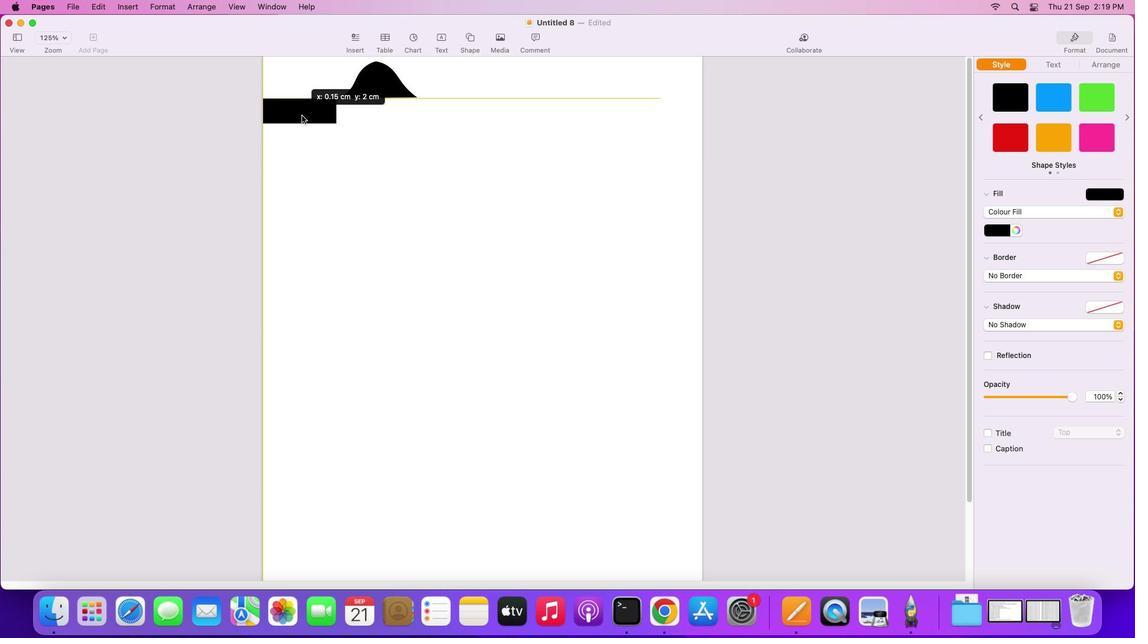 
Action: Mouse pressed left at (318, 126)
Screenshot: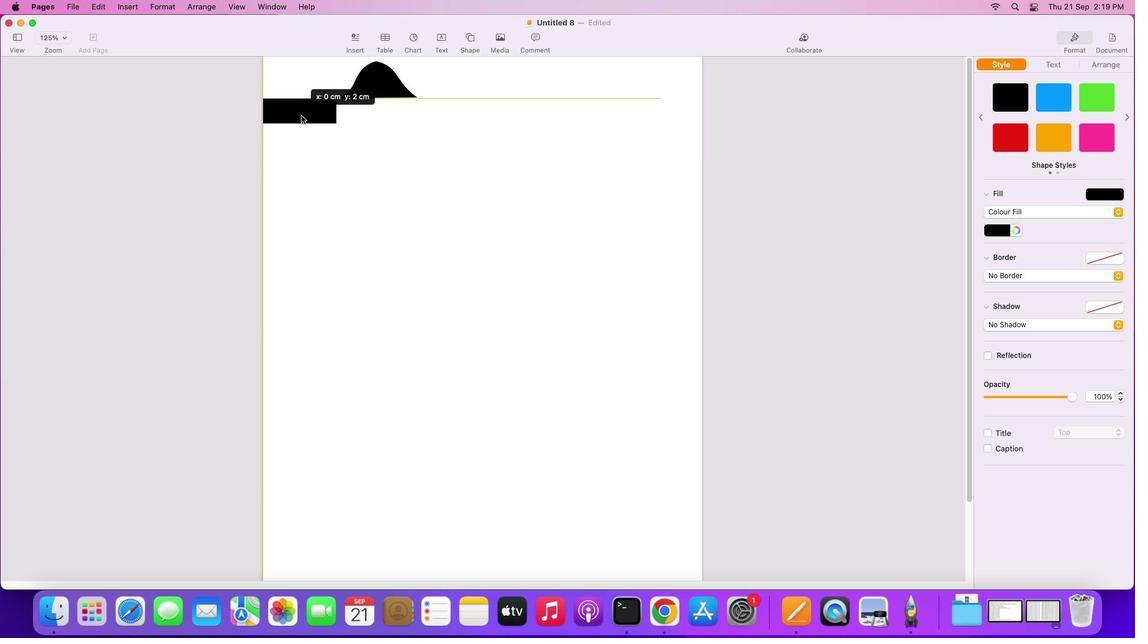 
Action: Mouse moved to (330, 120)
Screenshot: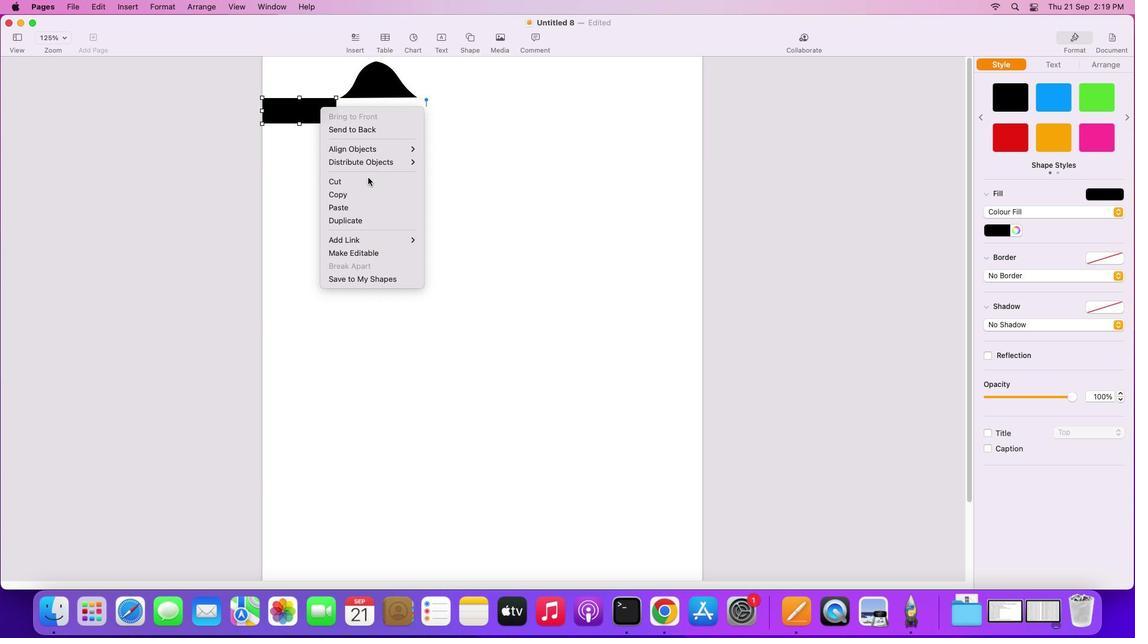 
Action: Mouse pressed right at (330, 120)
Screenshot: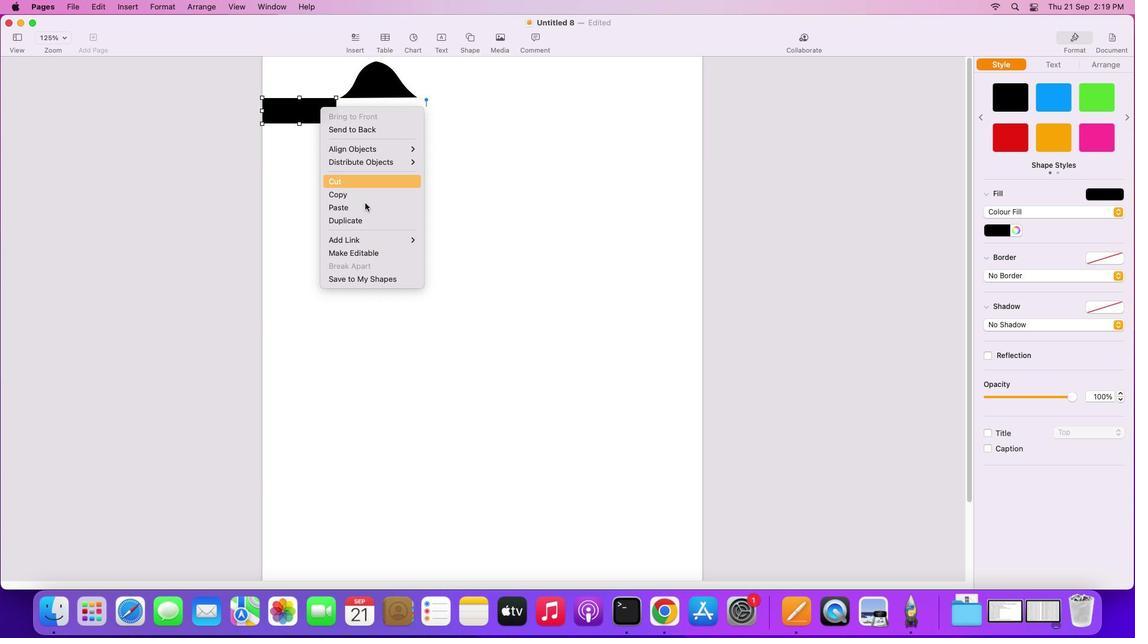 
Action: Mouse moved to (368, 263)
Screenshot: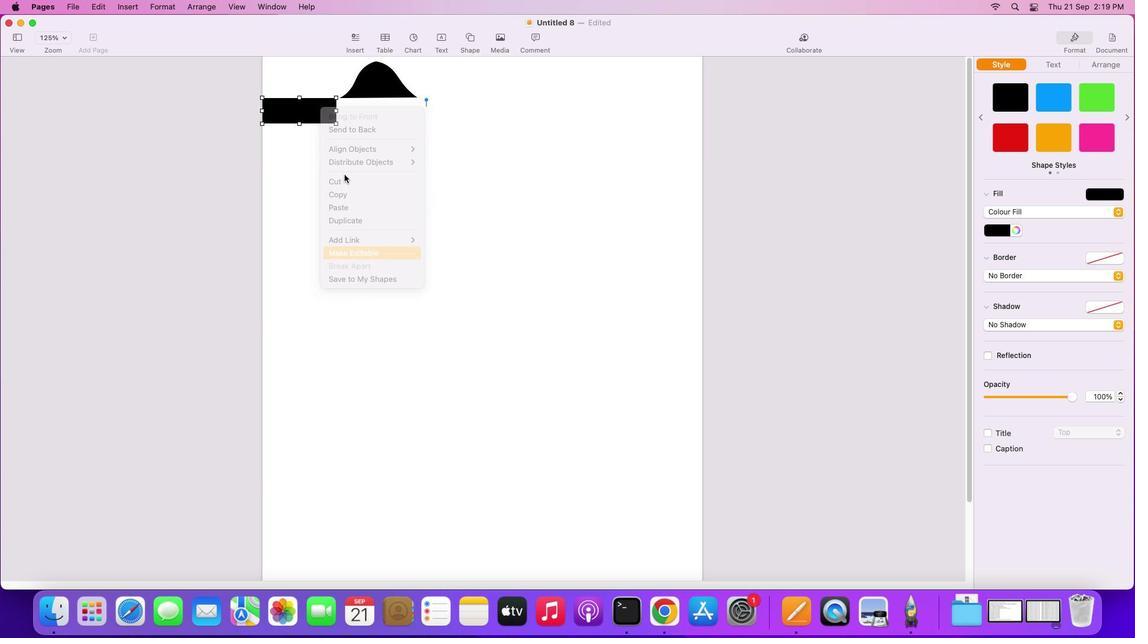 
Action: Mouse pressed left at (368, 263)
Screenshot: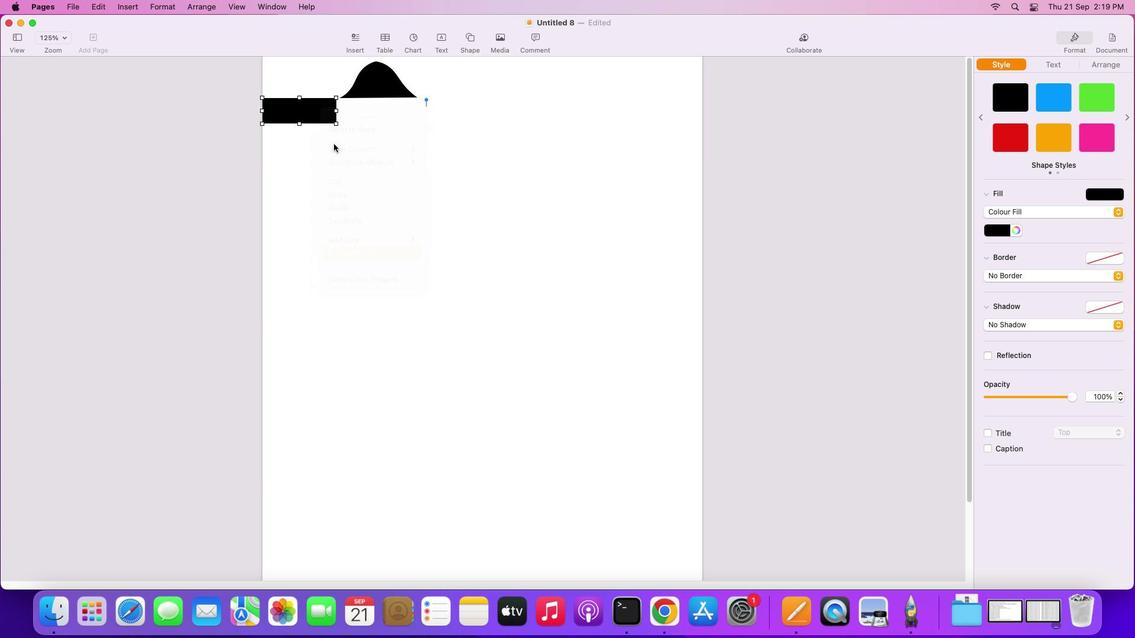 
Action: Mouse moved to (346, 134)
Screenshot: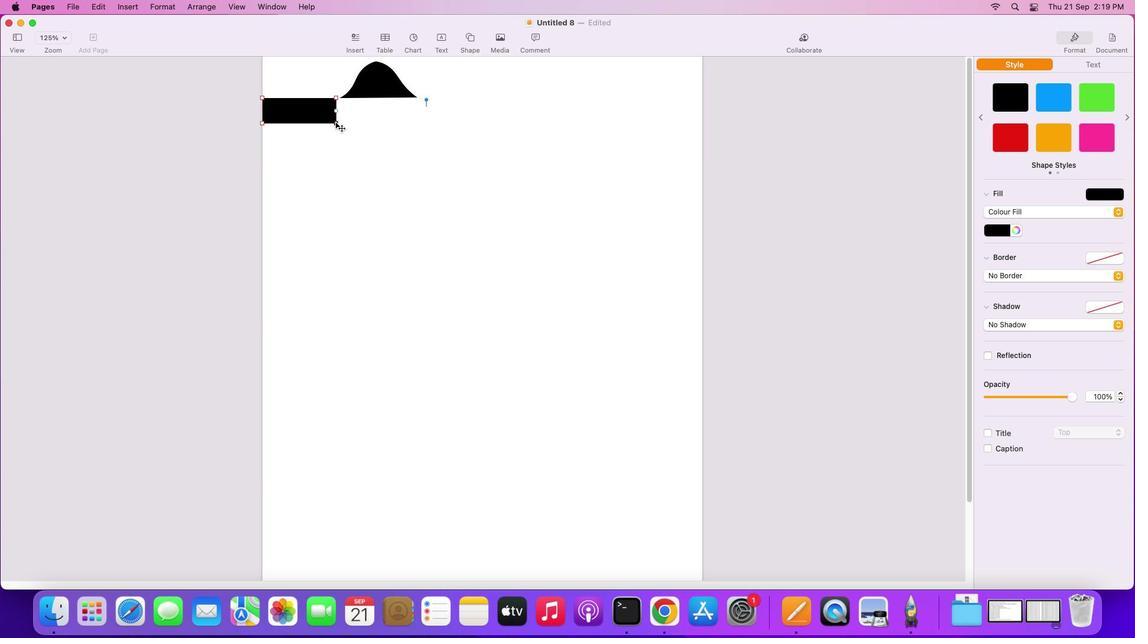 
Action: Mouse pressed left at (346, 134)
Screenshot: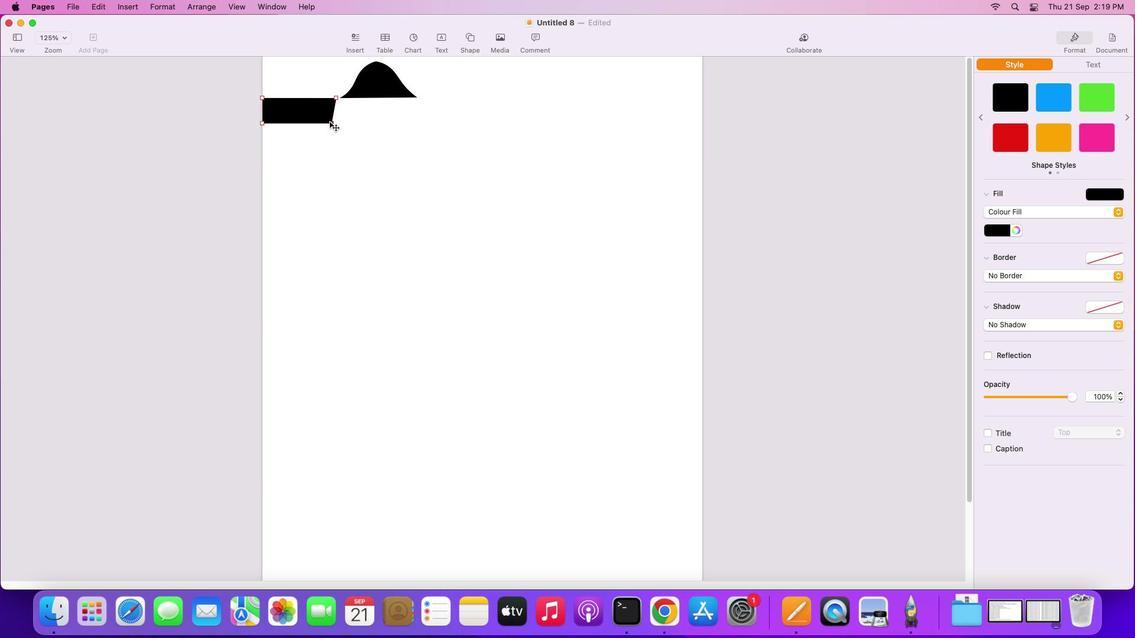 
Action: Mouse moved to (353, 140)
Screenshot: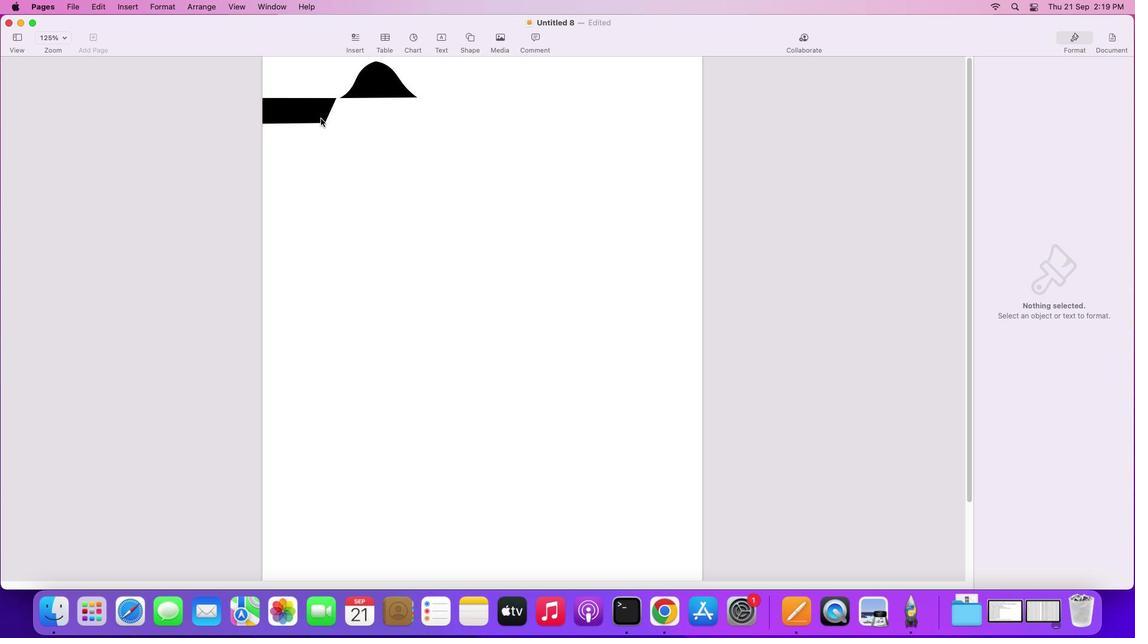
Action: Mouse pressed left at (353, 140)
Screenshot: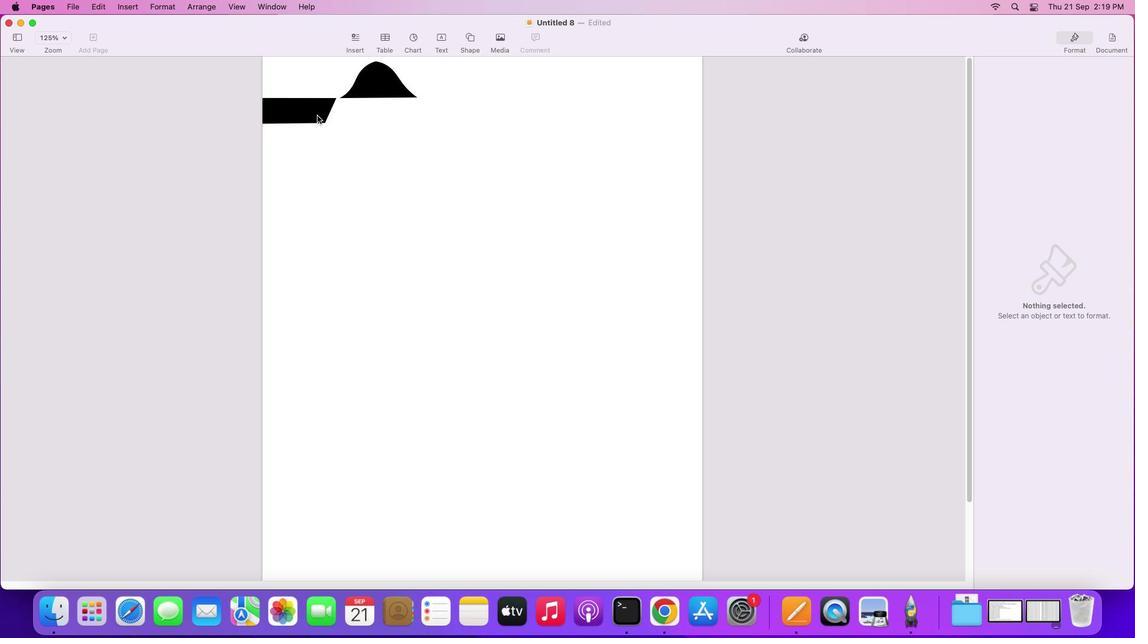 
Action: Mouse moved to (320, 118)
Screenshot: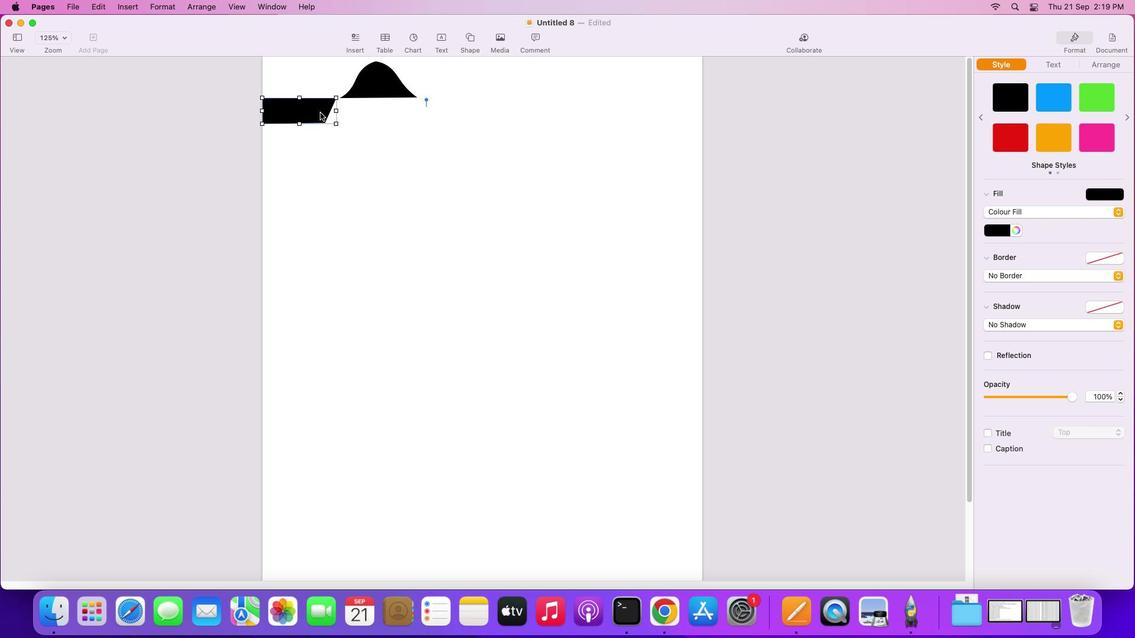 
Action: Mouse pressed left at (320, 118)
Screenshot: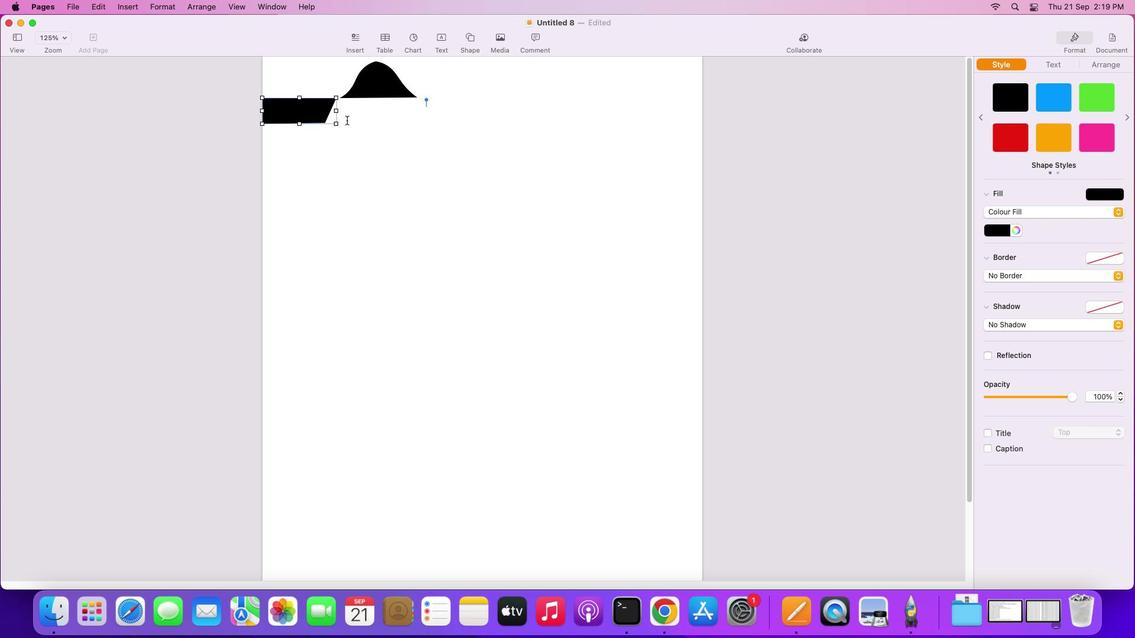 
Action: Mouse moved to (381, 124)
Screenshot: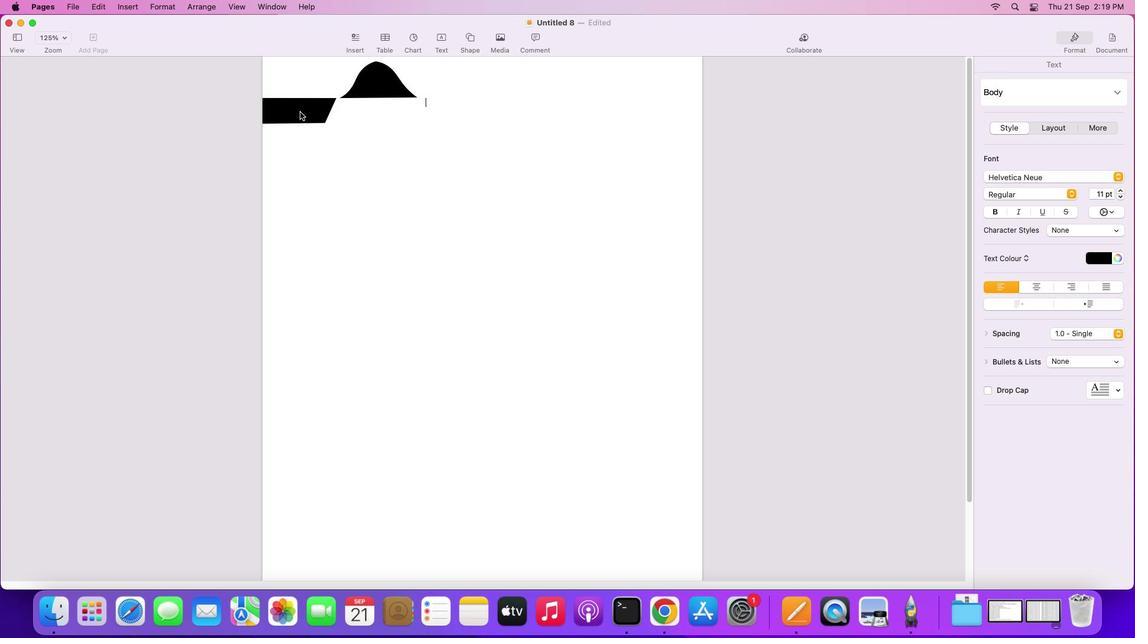
Action: Mouse pressed left at (381, 124)
Screenshot: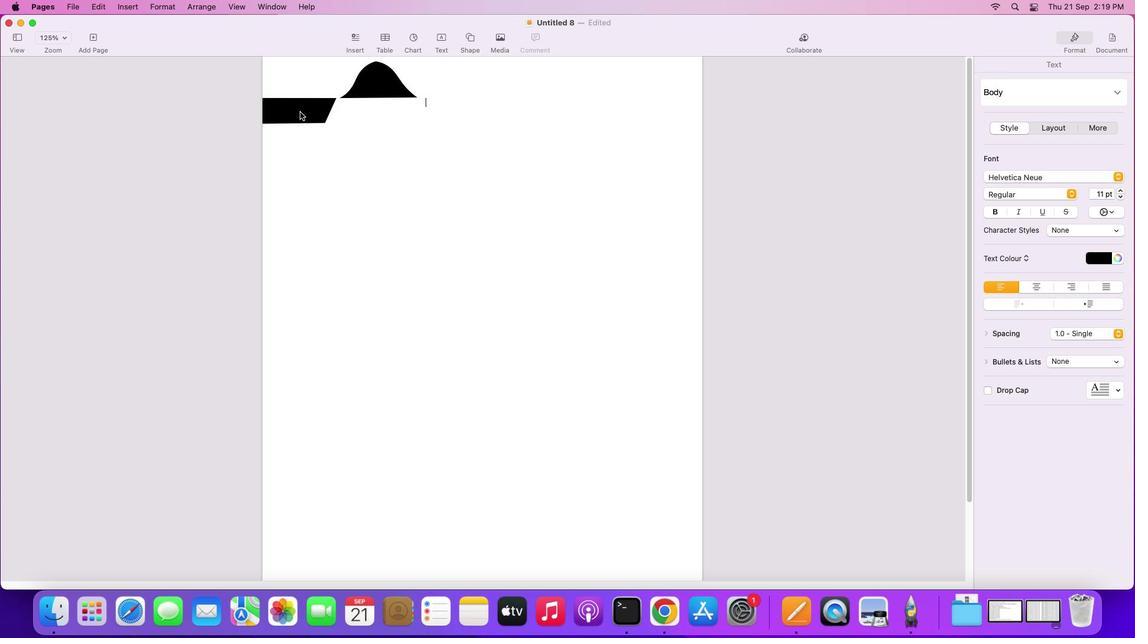 
Action: Mouse moved to (311, 122)
Screenshot: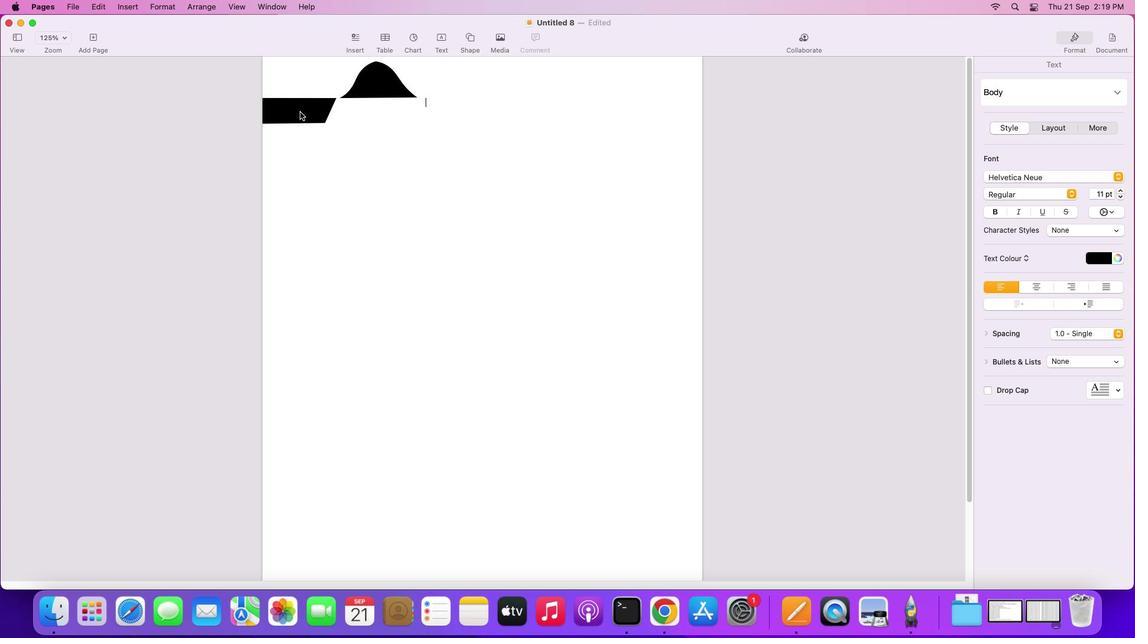 
Action: Mouse pressed left at (311, 122)
Screenshot: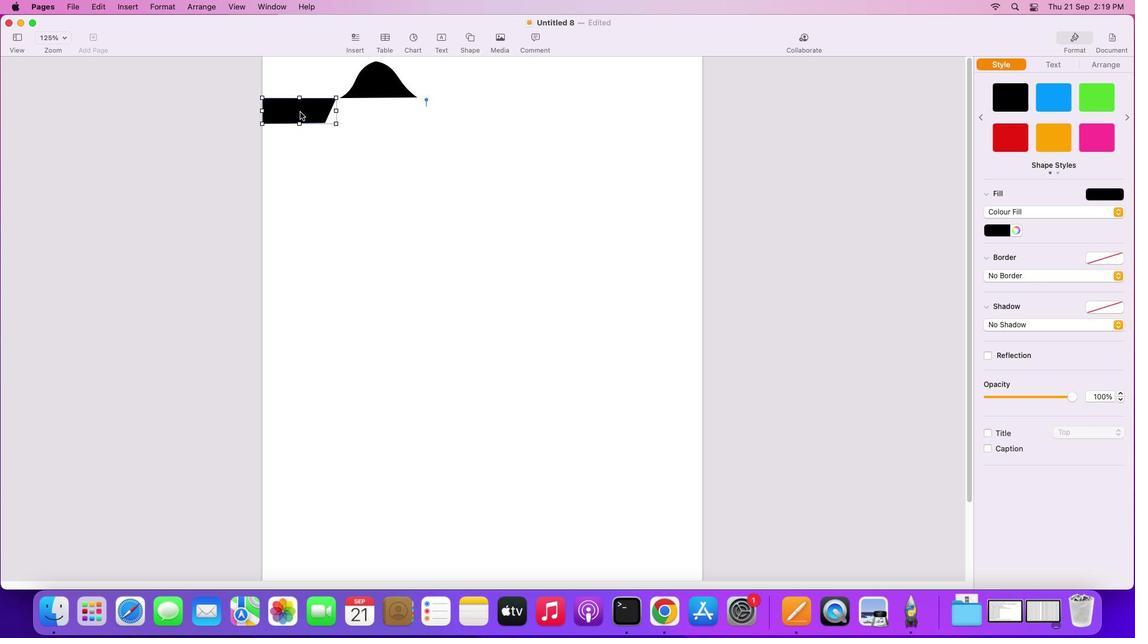 
Action: Key pressed Key.alt
Screenshot: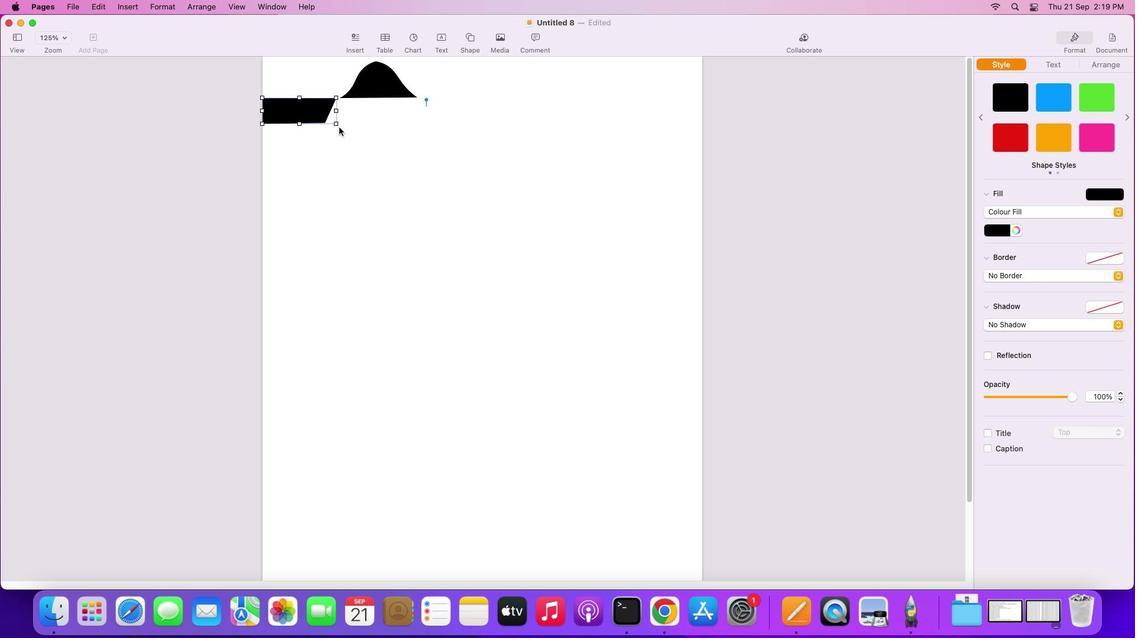 
Action: Mouse pressed left at (311, 122)
Screenshot: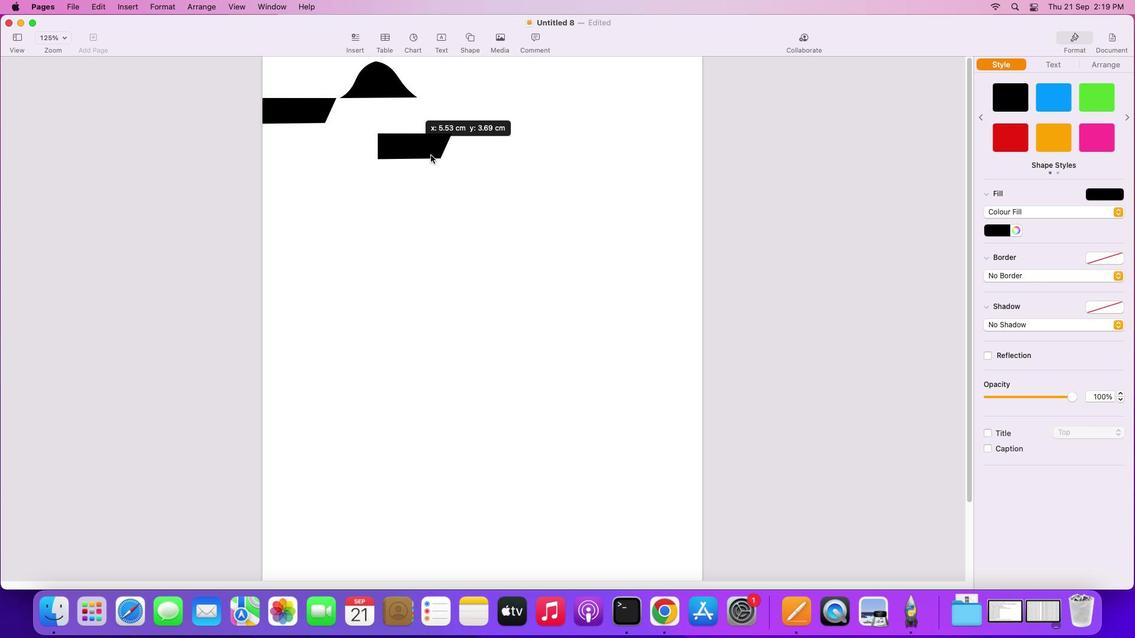 
Action: Mouse moved to (1129, 70)
Screenshot: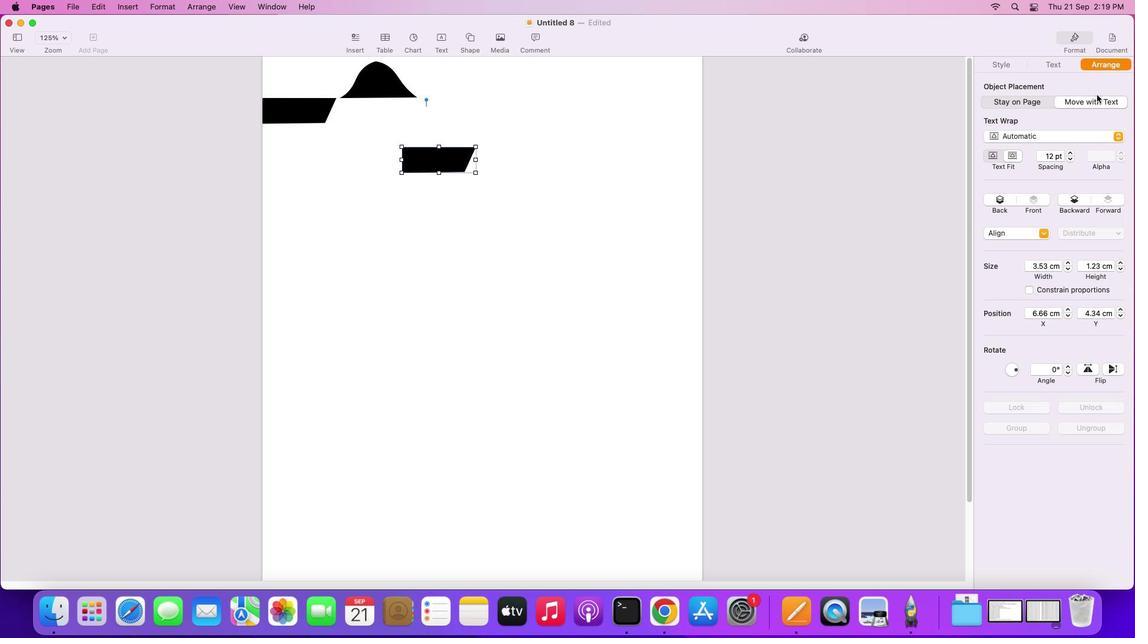 
Action: Mouse pressed left at (1129, 70)
Screenshot: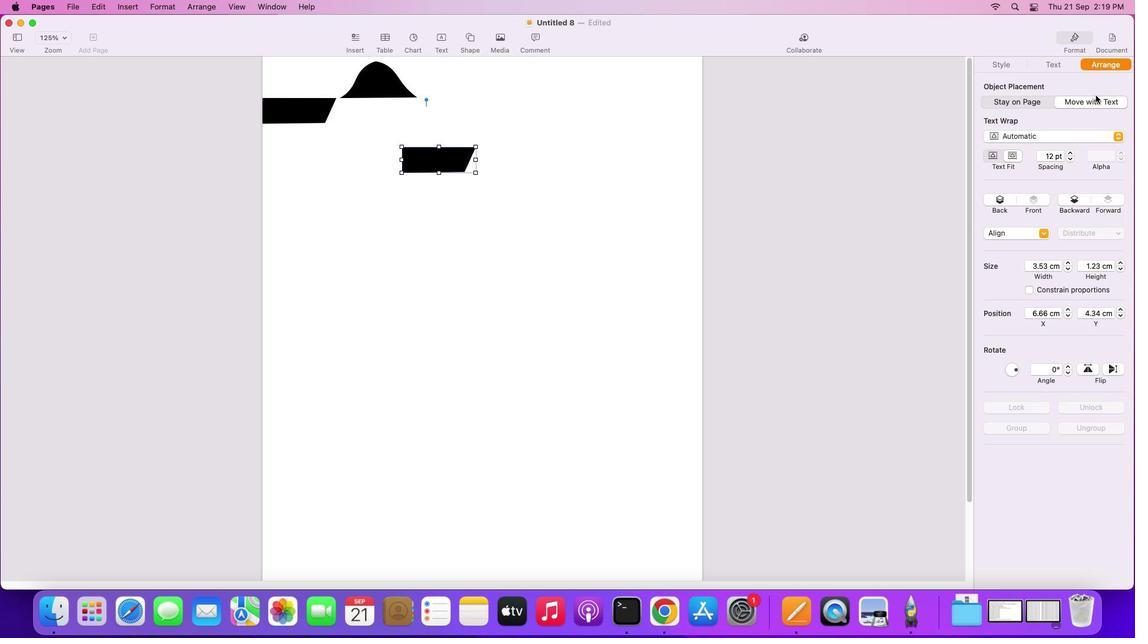 
Action: Mouse moved to (1033, 113)
Screenshot: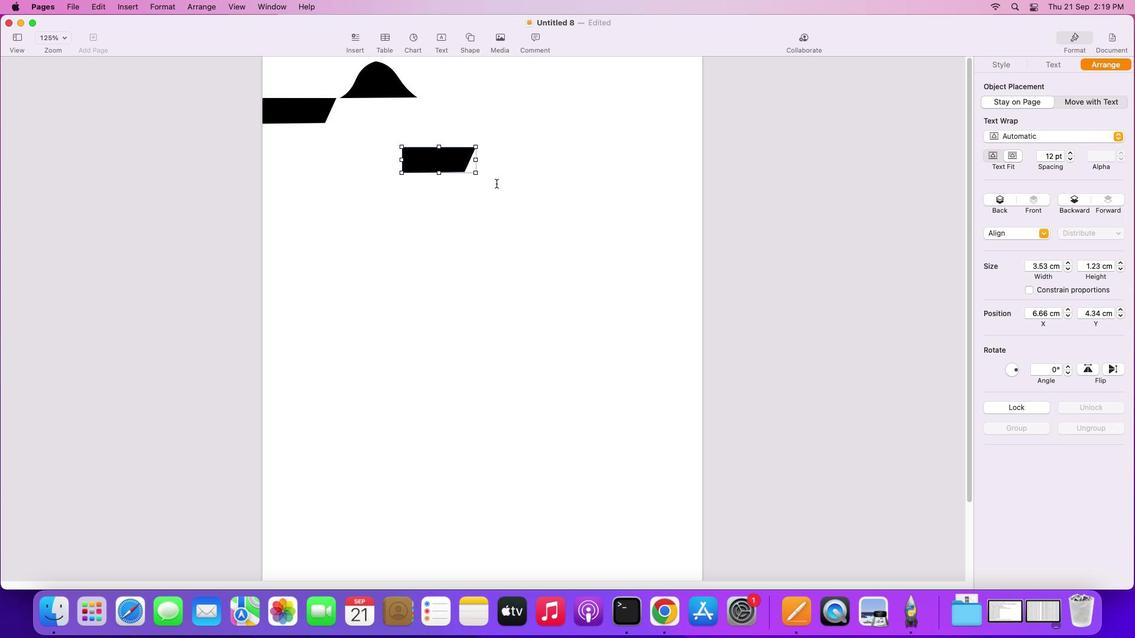 
Action: Mouse pressed left at (1033, 113)
Screenshot: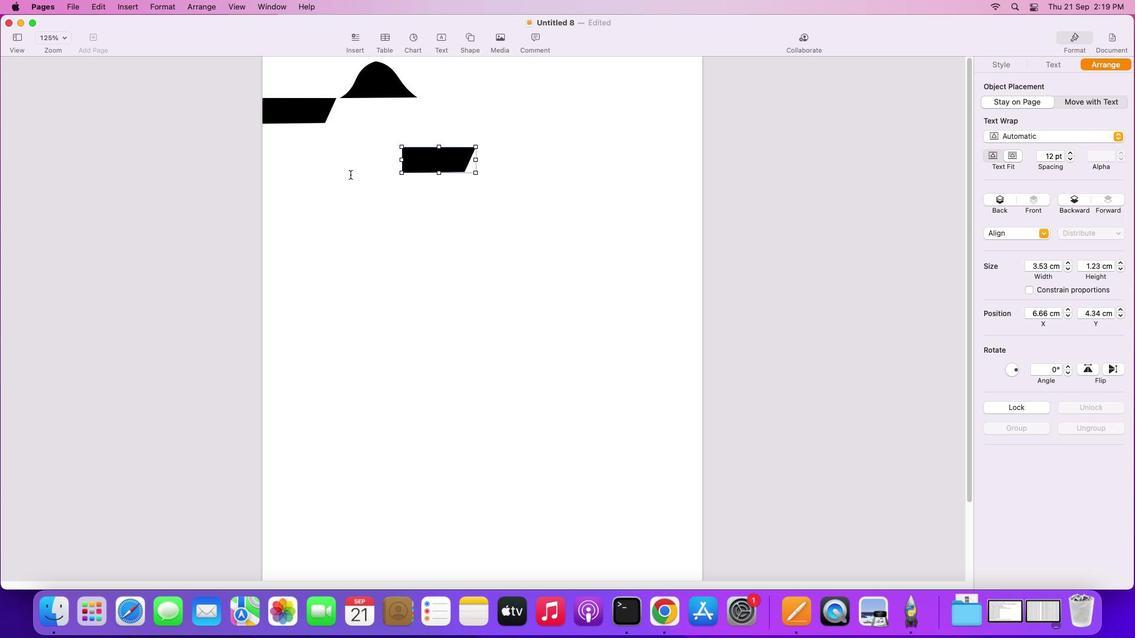 
Action: Mouse moved to (311, 115)
Screenshot: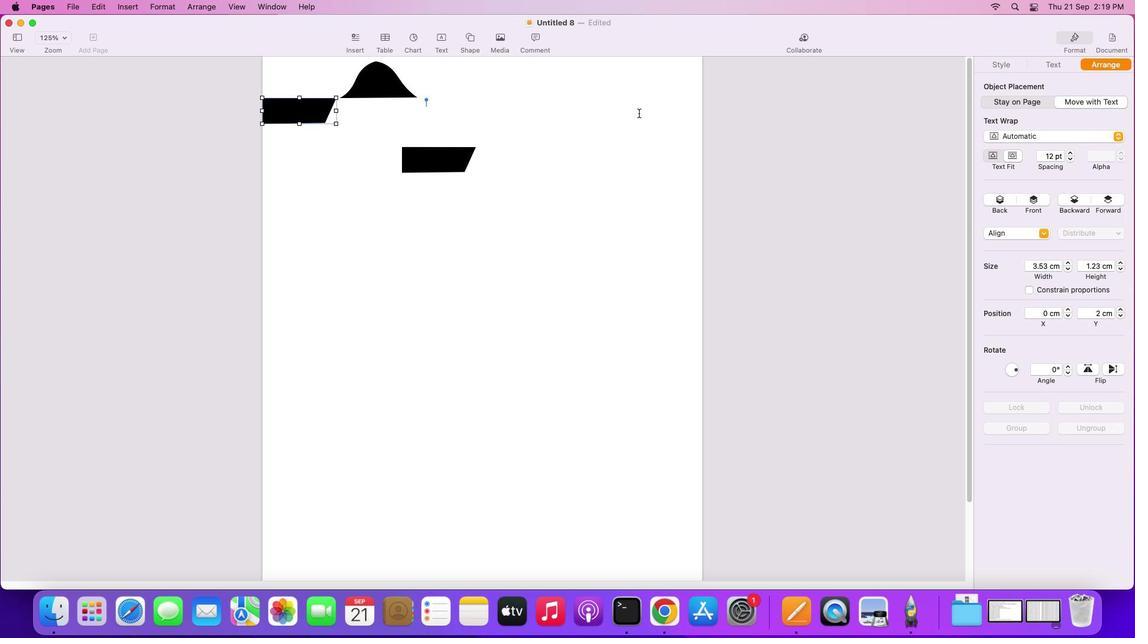 
Action: Mouse pressed left at (311, 115)
Screenshot: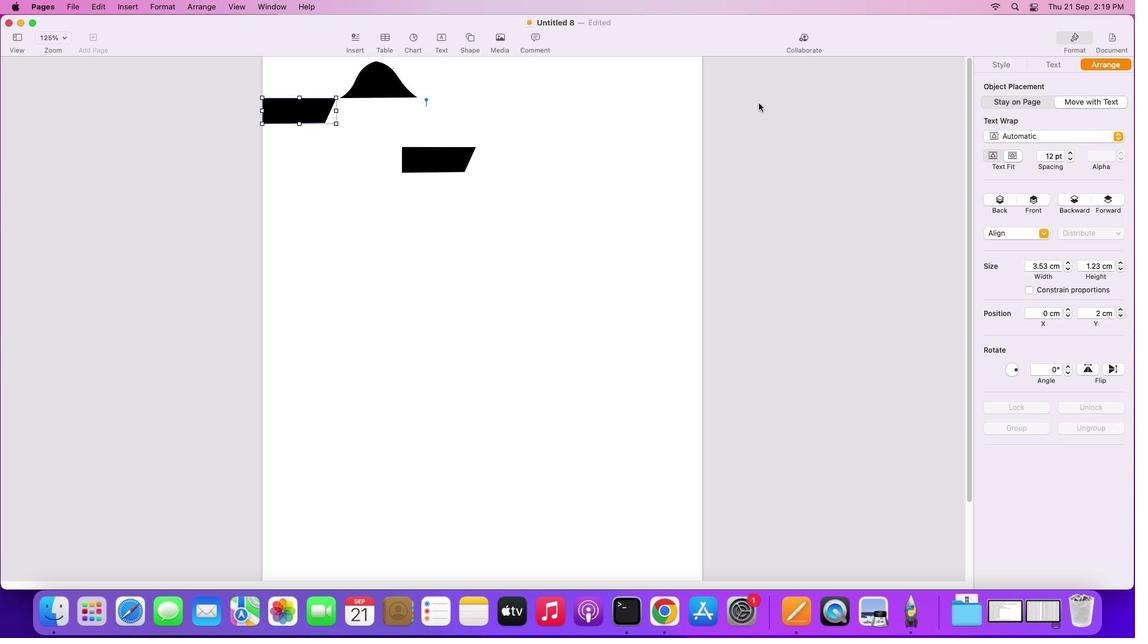 
Action: Mouse moved to (1017, 112)
Screenshot: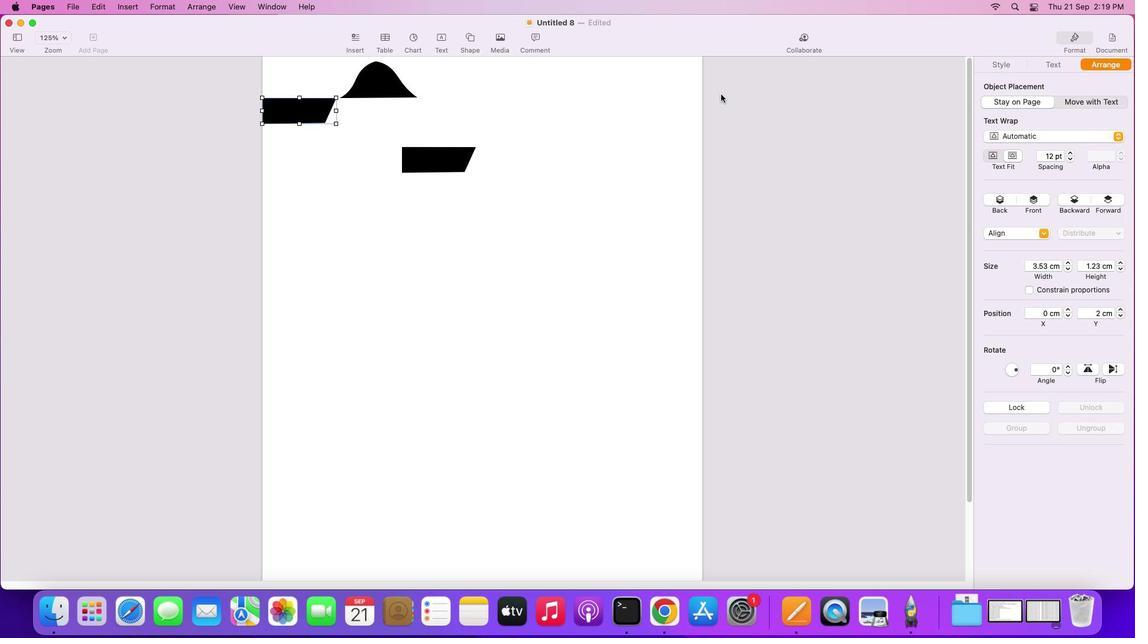 
Action: Mouse pressed left at (1017, 112)
Screenshot: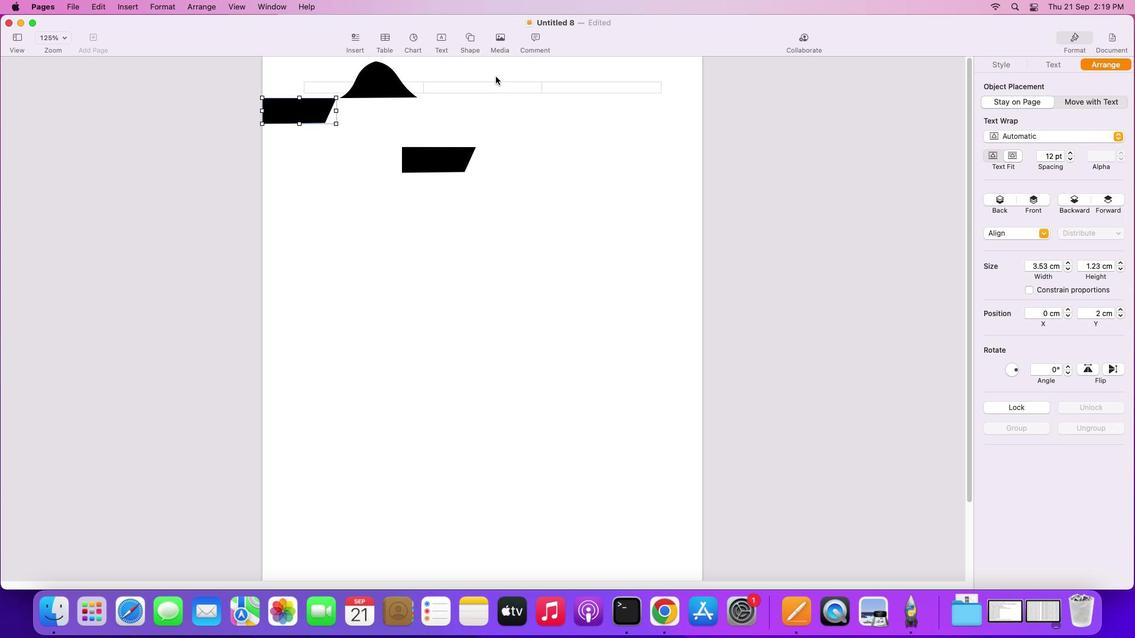 
Action: Mouse moved to (376, 84)
Screenshot: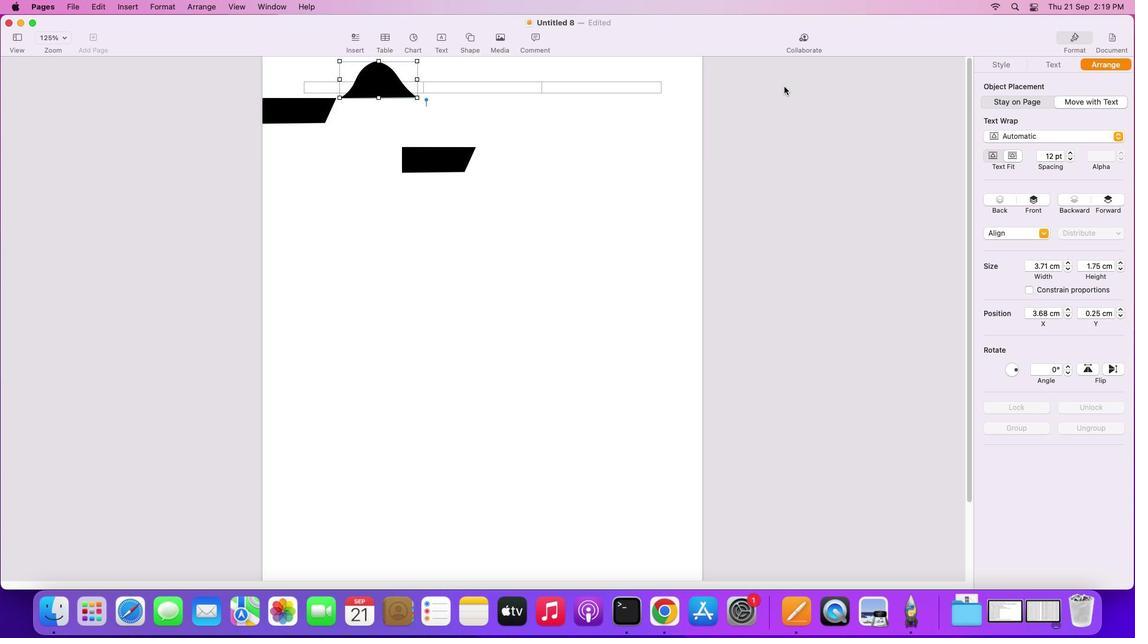 
Action: Mouse pressed left at (376, 84)
Screenshot: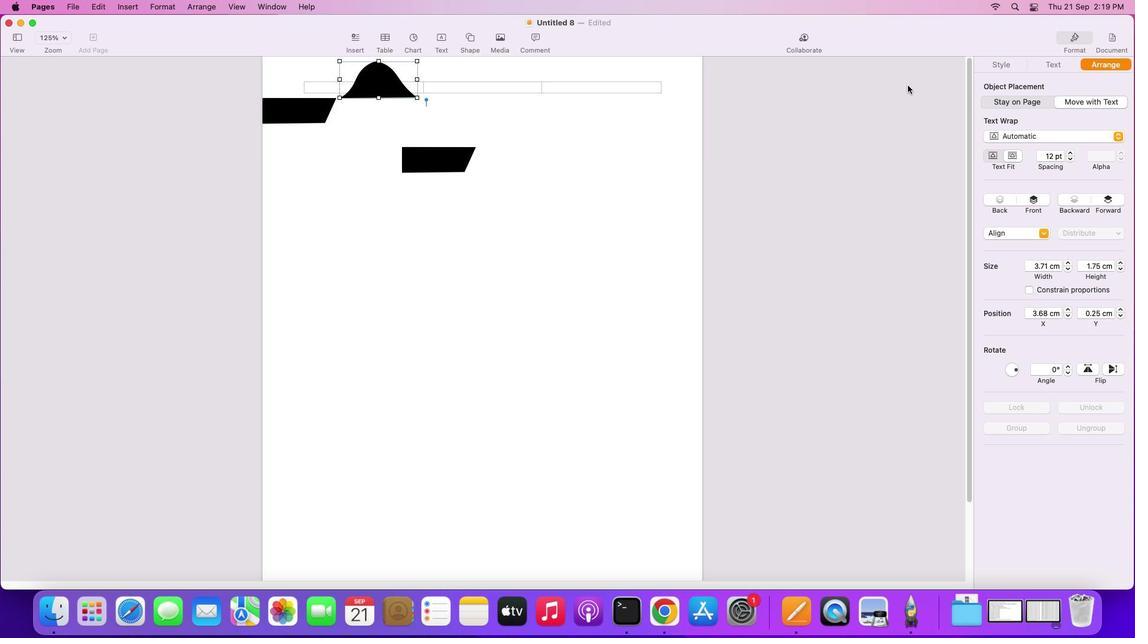 
Action: Mouse moved to (1025, 108)
Screenshot: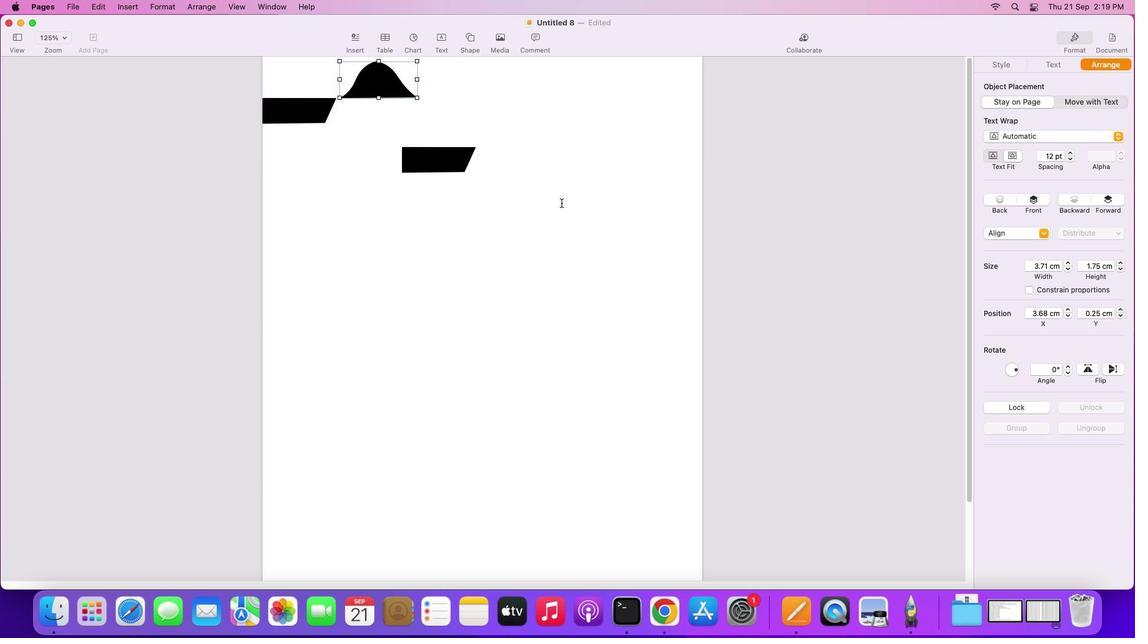 
Action: Mouse pressed left at (1025, 108)
Screenshot: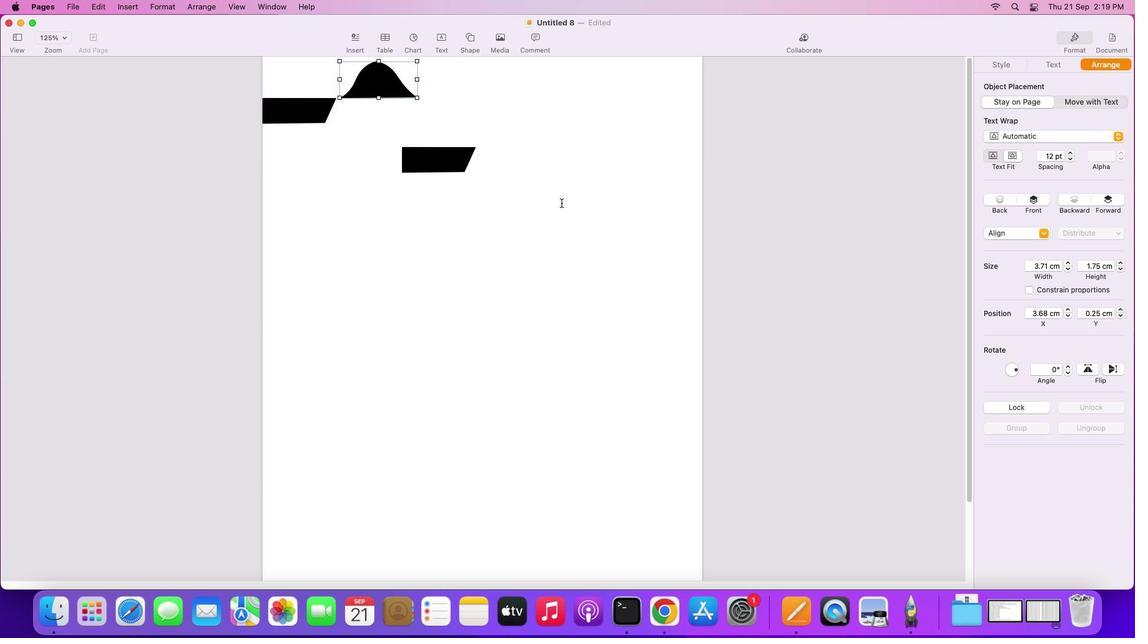 
Action: Mouse moved to (1122, 375)
Screenshot: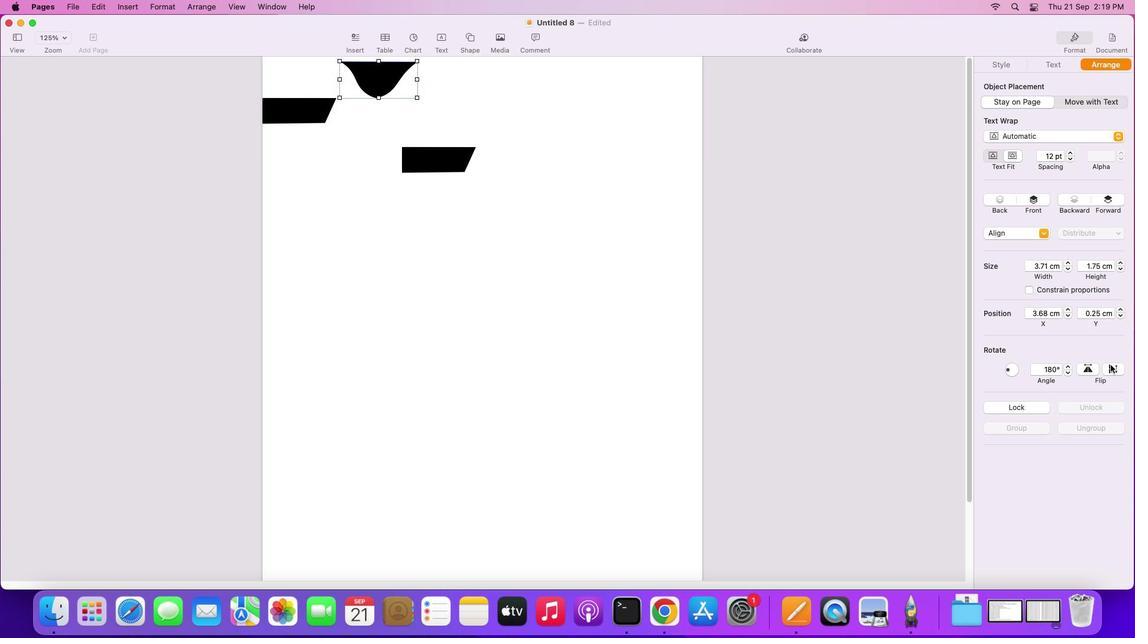 
Action: Mouse pressed left at (1122, 375)
Screenshot: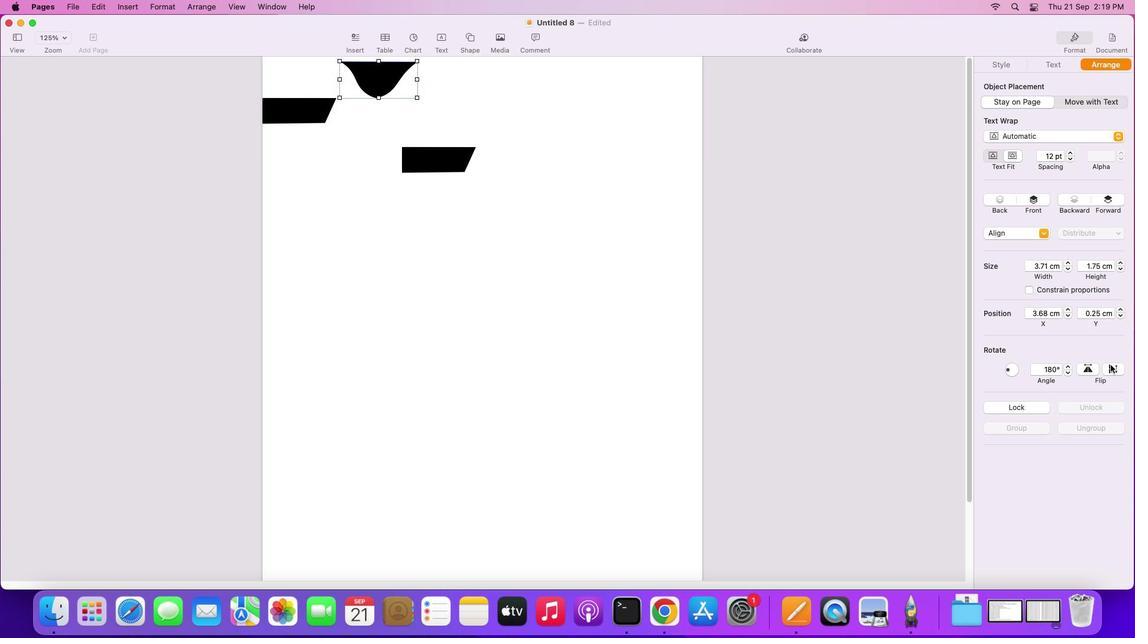 
Action: Mouse moved to (1122, 375)
Screenshot: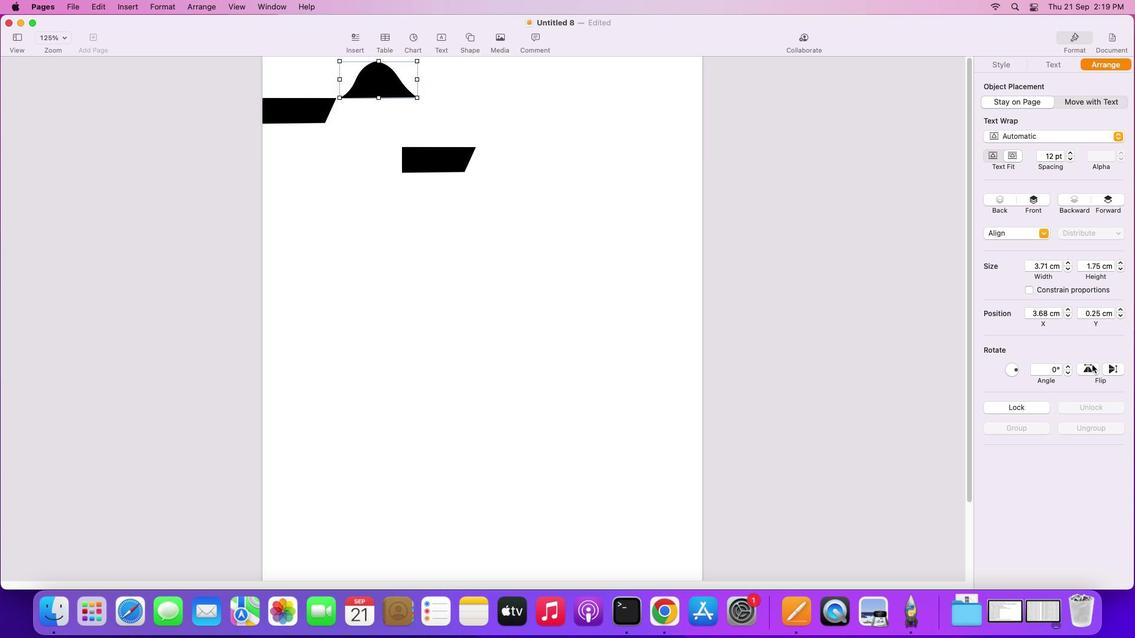 
Action: Key pressed Key.cmd'z'
Screenshot: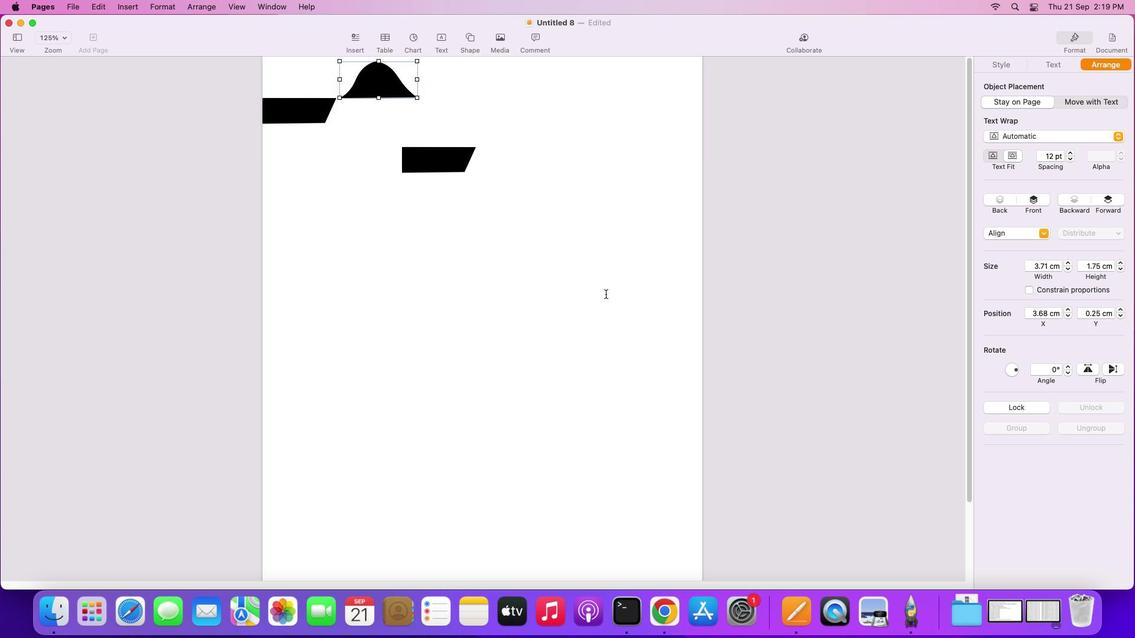 
Action: Mouse moved to (455, 170)
Screenshot: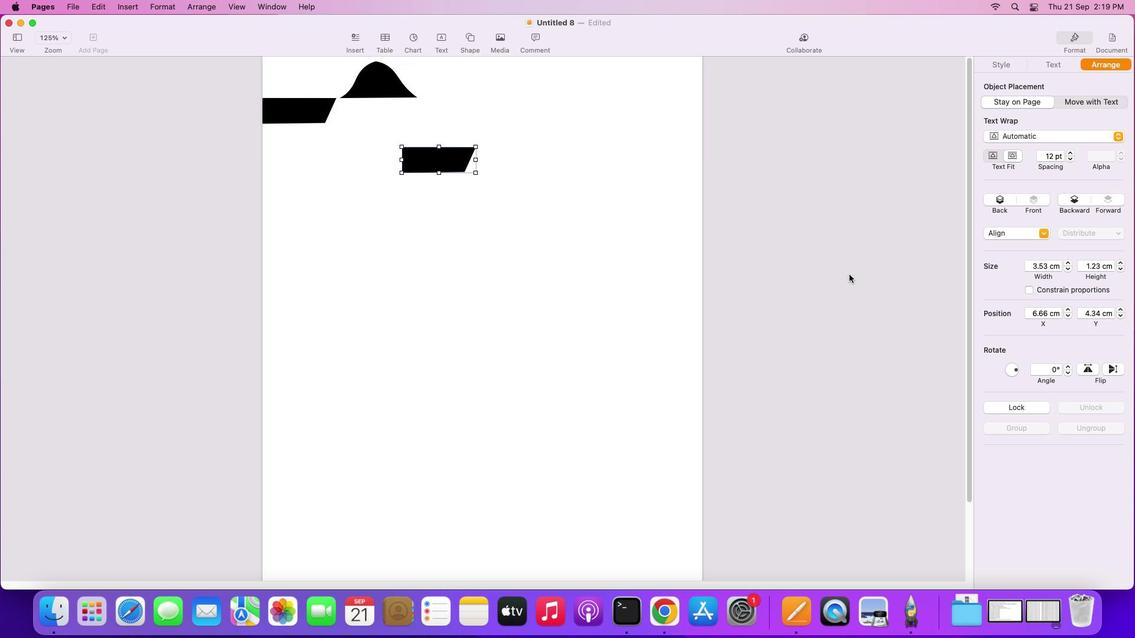 
Action: Mouse pressed left at (455, 170)
Screenshot: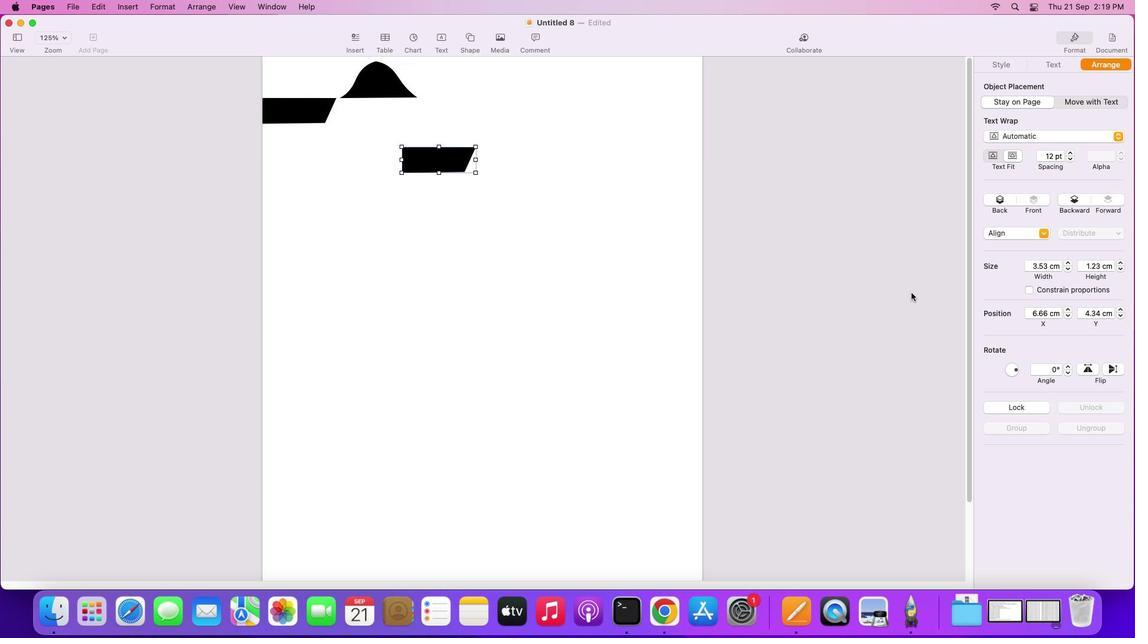 
Action: Mouse moved to (1127, 376)
Screenshot: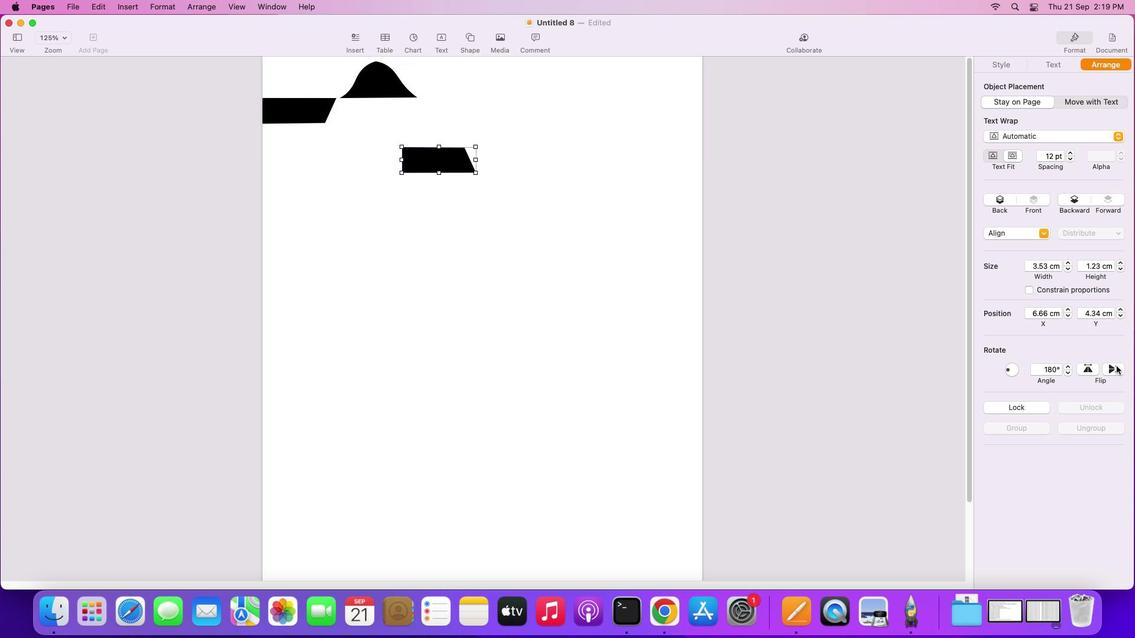 
Action: Mouse pressed left at (1127, 376)
Screenshot: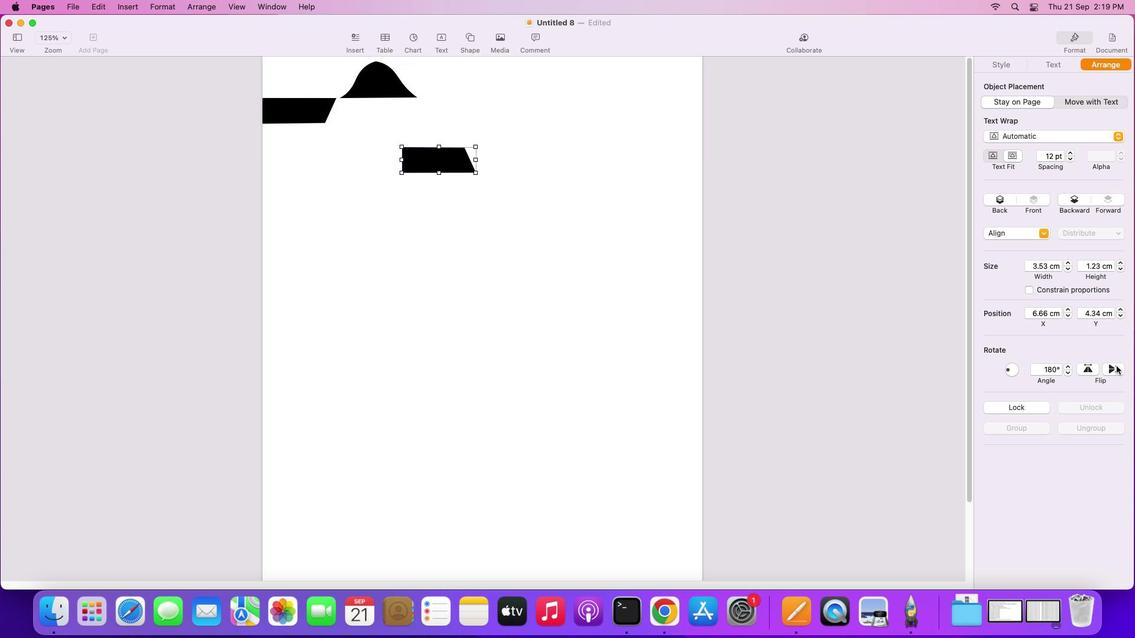 
Action: Mouse moved to (1097, 375)
Screenshot: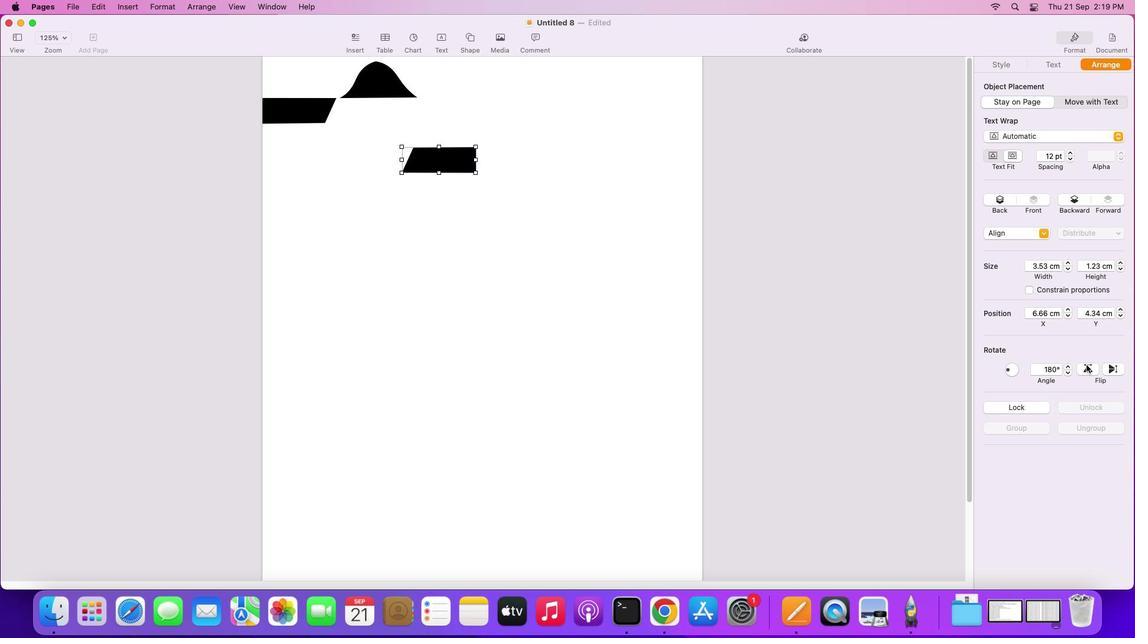 
Action: Mouse pressed left at (1097, 375)
Screenshot: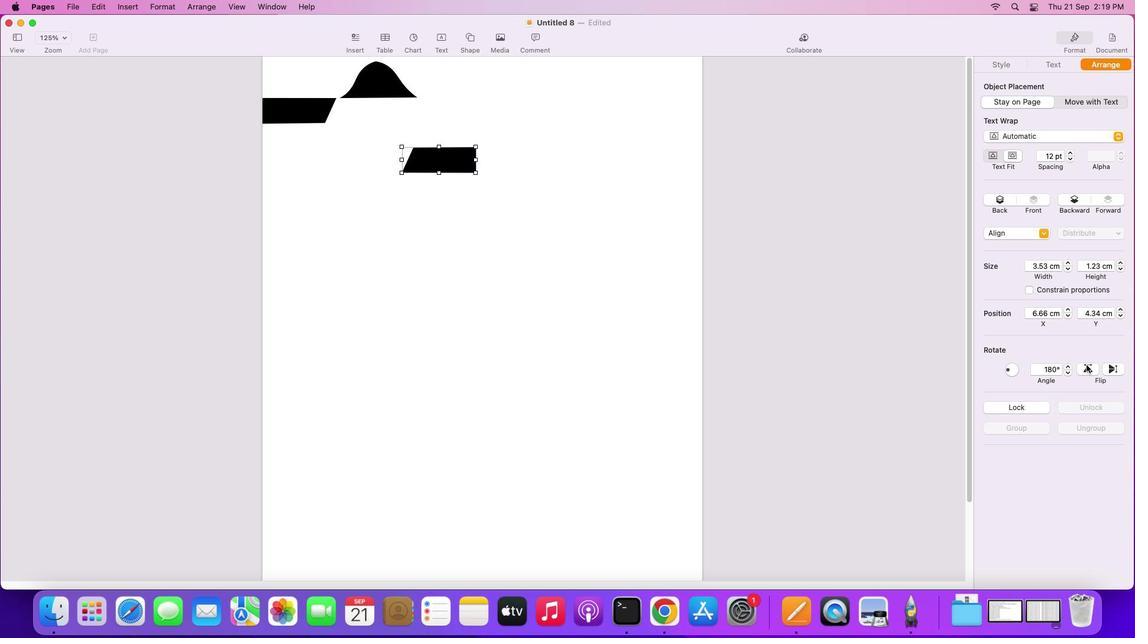 
Action: Mouse moved to (1128, 374)
Screenshot: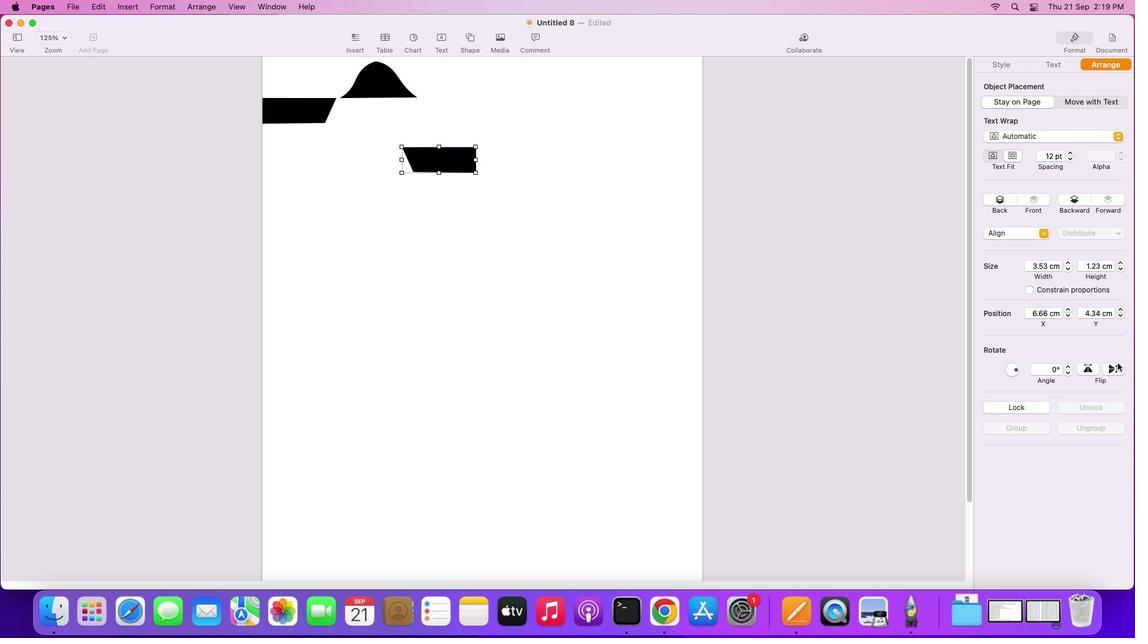 
Action: Mouse pressed left at (1128, 374)
Screenshot: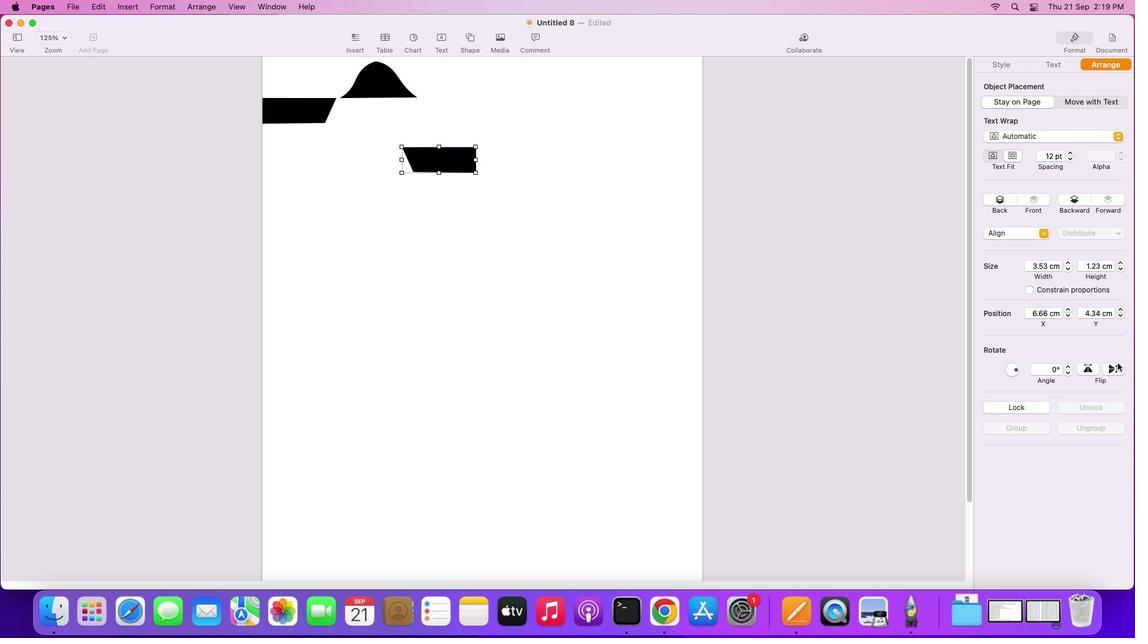 
Action: Mouse moved to (432, 178)
Screenshot: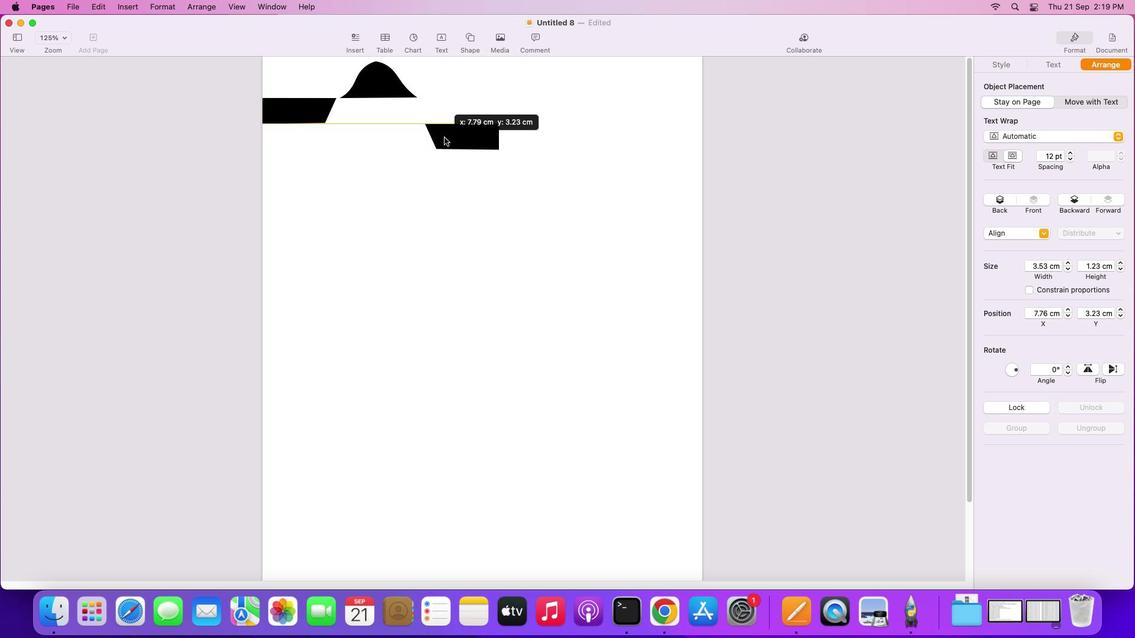 
Action: Mouse pressed left at (432, 178)
Screenshot: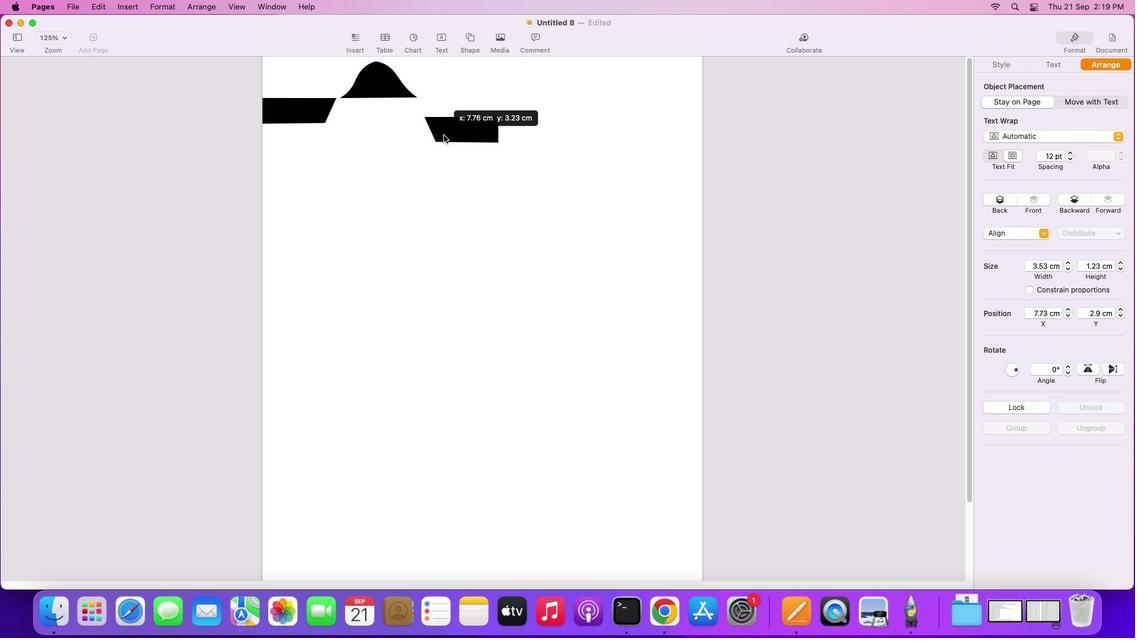 
Action: Mouse moved to (392, 98)
Screenshot: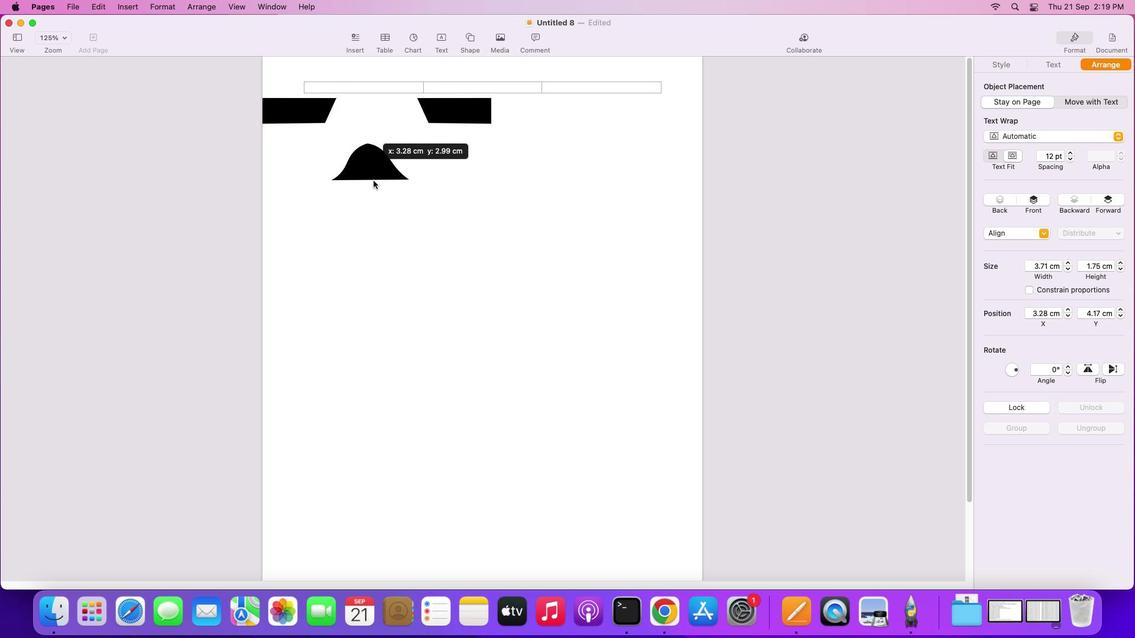 
Action: Mouse pressed left at (392, 98)
Screenshot: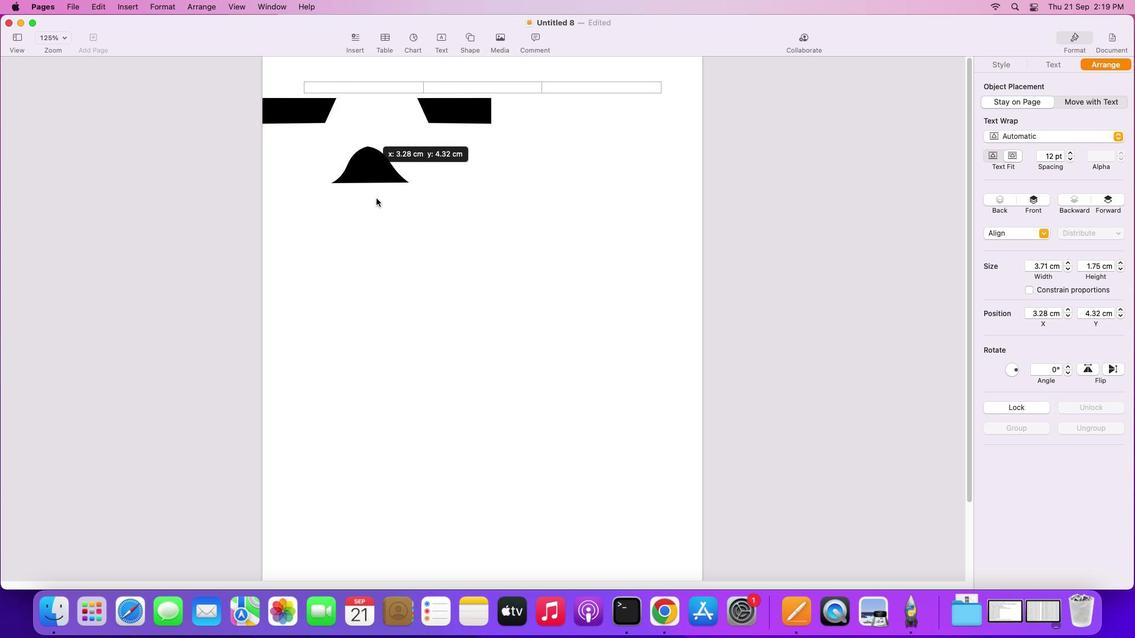 
Action: Mouse moved to (429, 251)
Screenshot: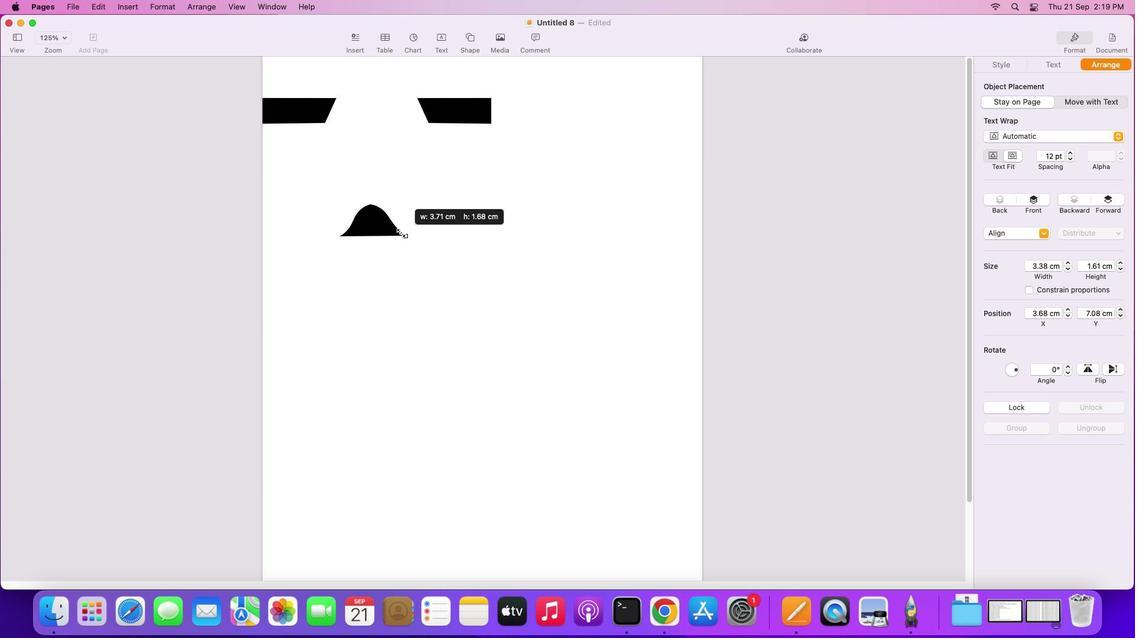 
Action: Mouse pressed left at (429, 251)
Screenshot: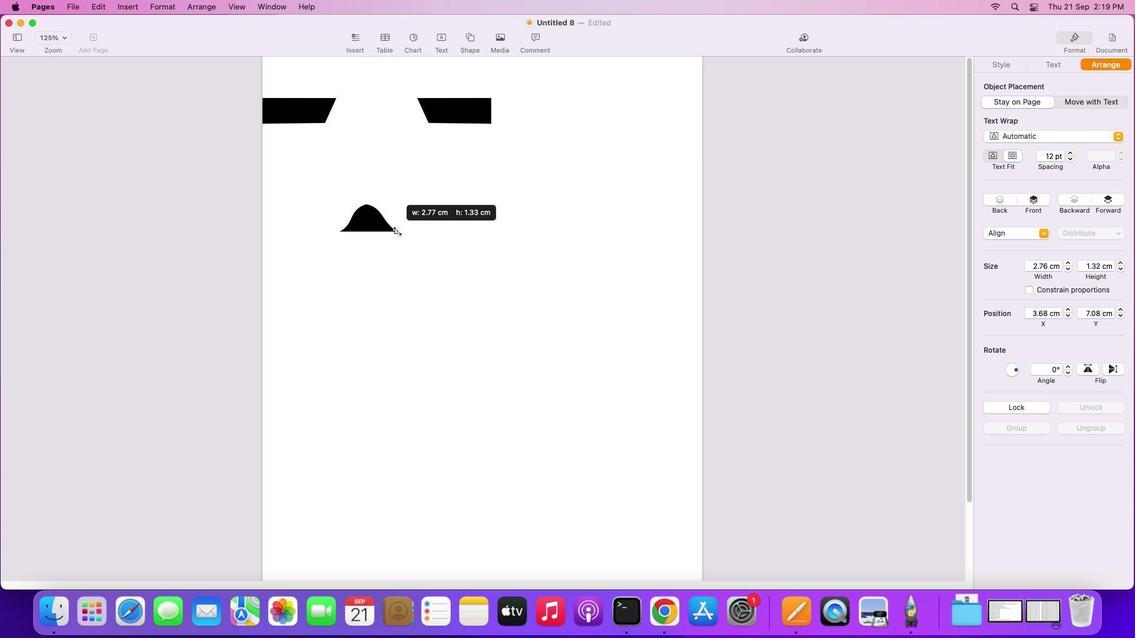 
Action: Mouse moved to (382, 230)
Screenshot: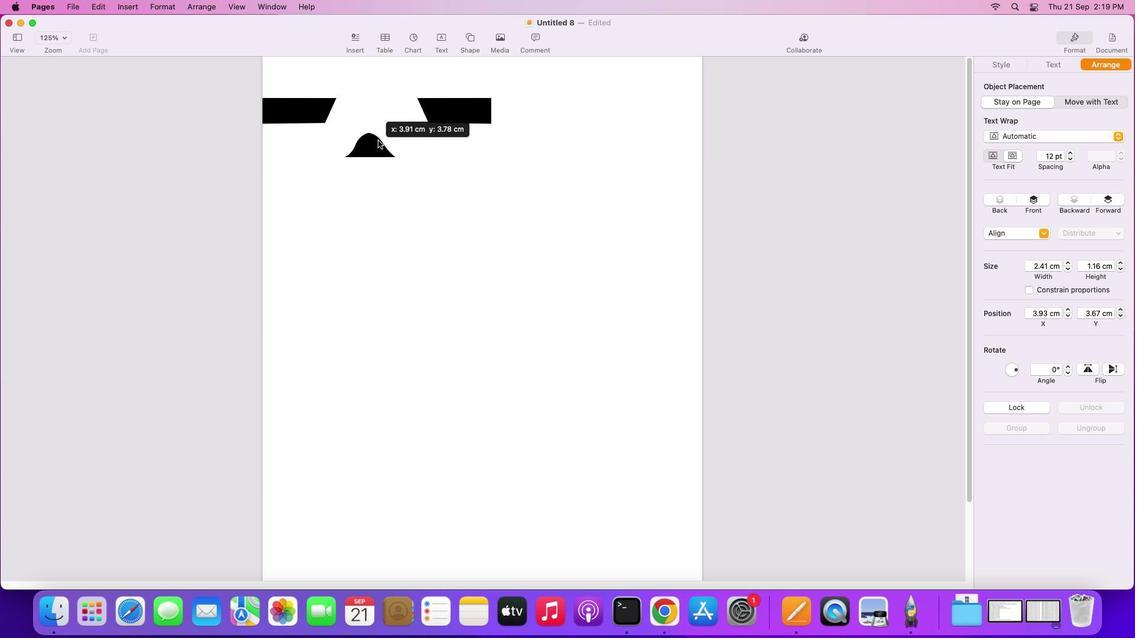 
Action: Mouse pressed left at (382, 230)
Screenshot: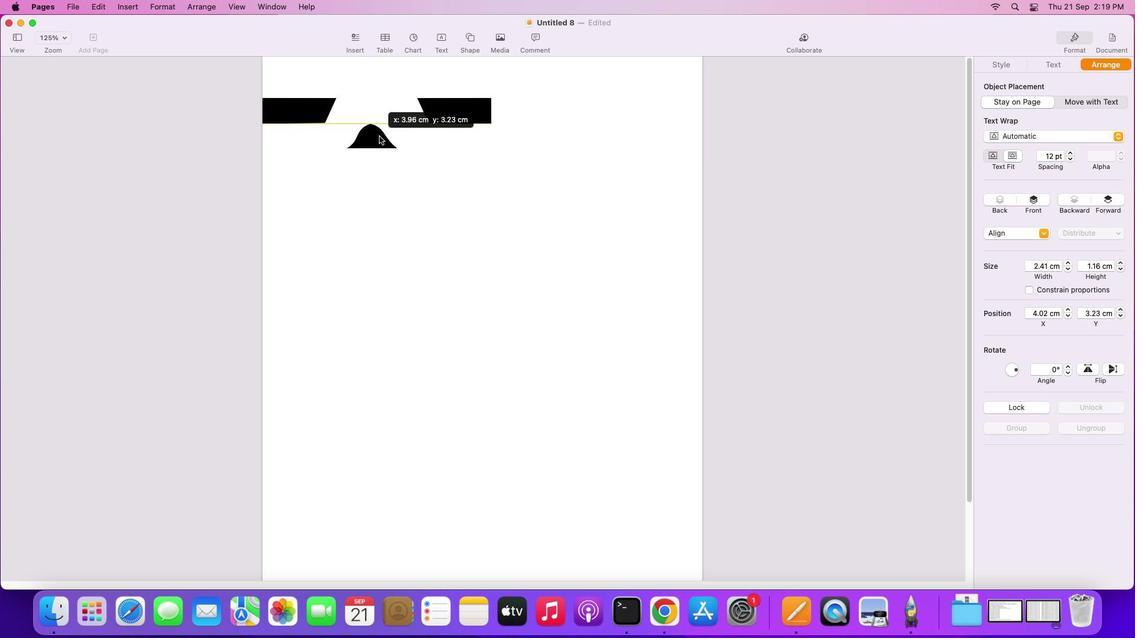 
Action: Mouse moved to (445, 115)
Screenshot: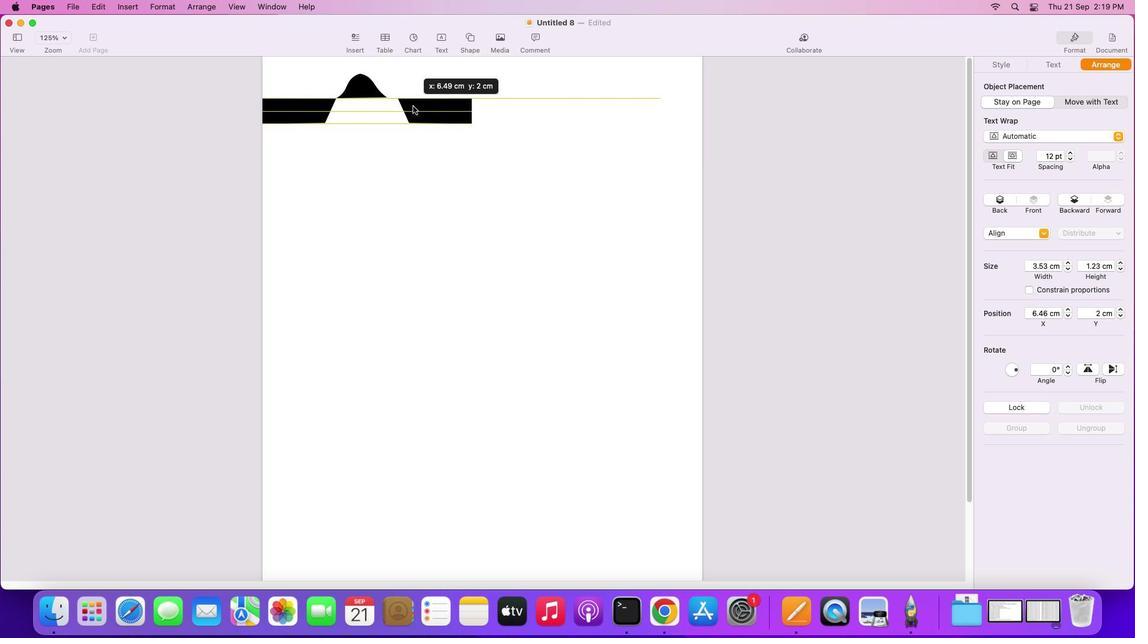 
Action: Mouse pressed left at (445, 115)
Screenshot: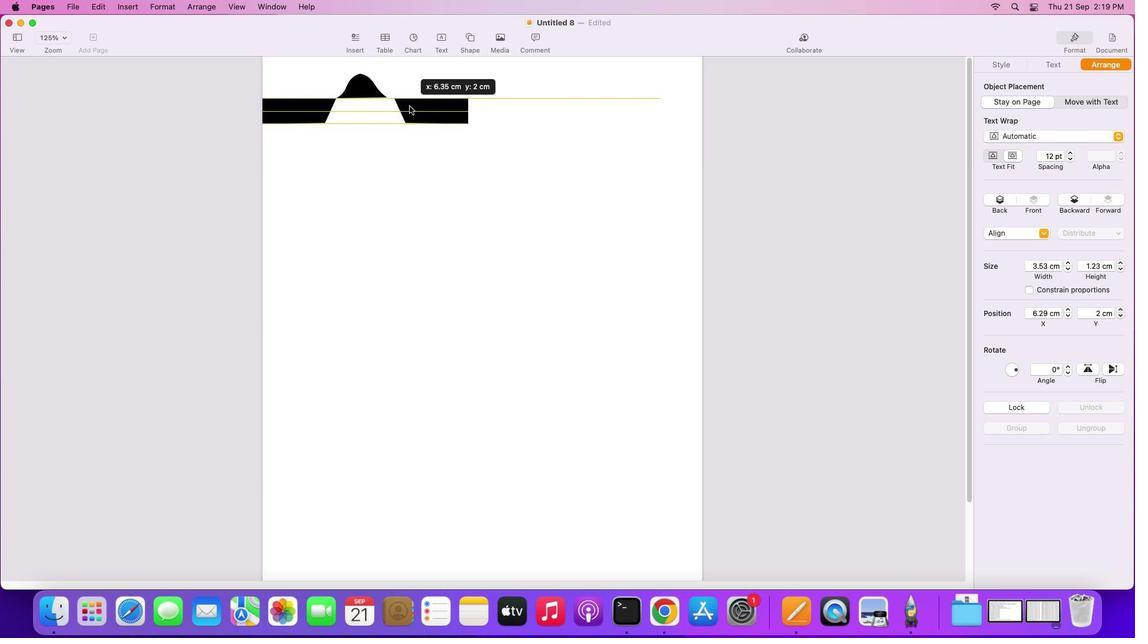 
Action: Mouse moved to (472, 121)
Screenshot: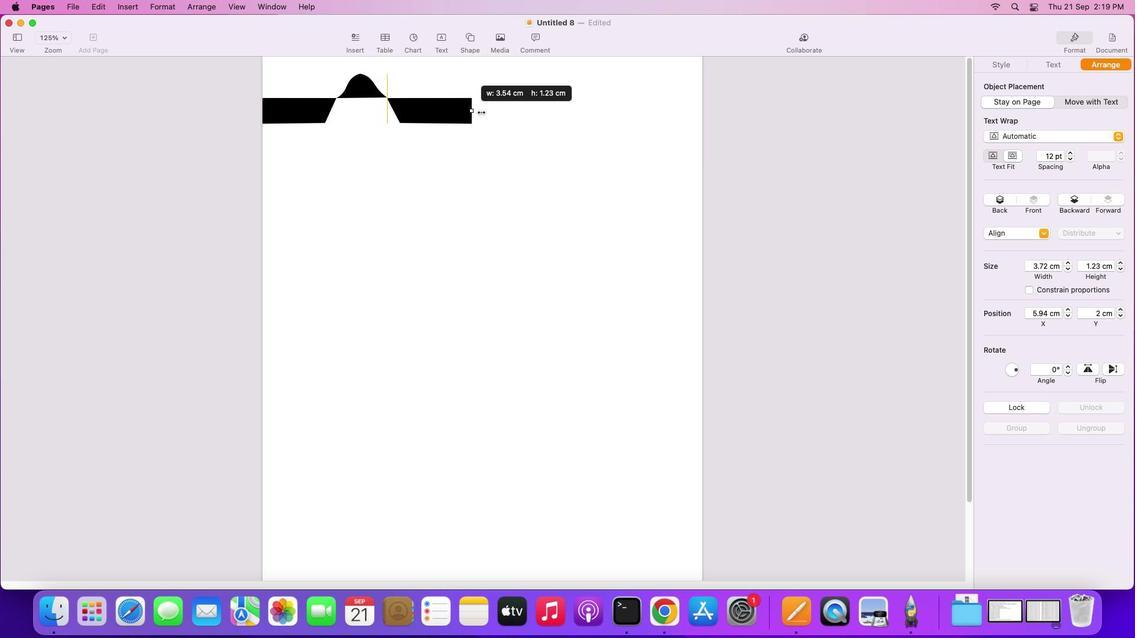 
Action: Mouse pressed left at (472, 121)
Screenshot: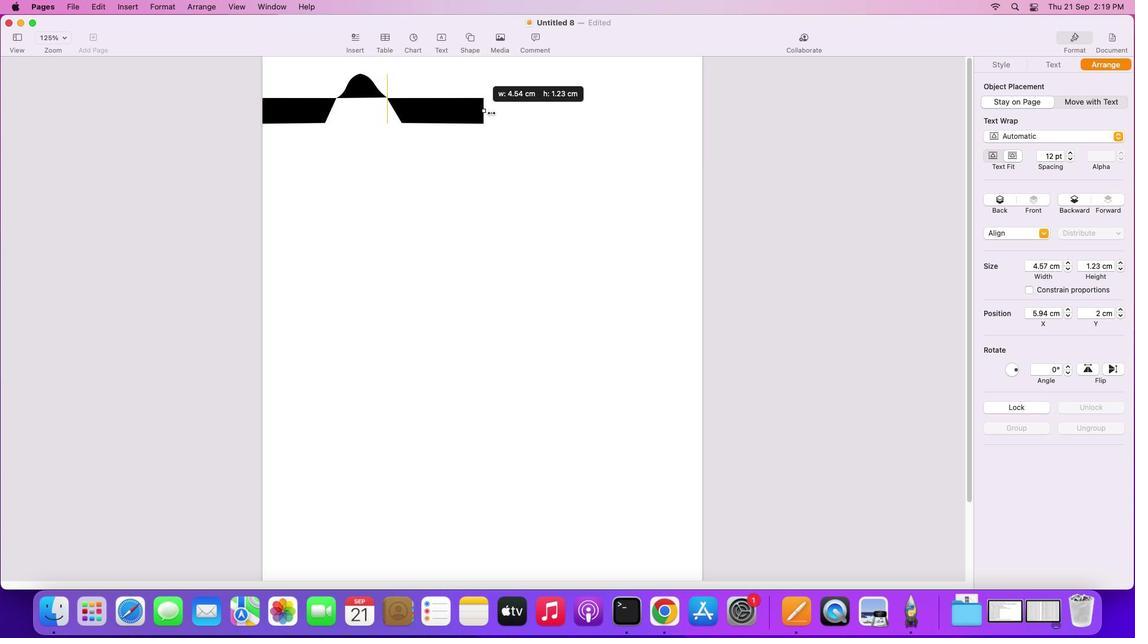 
Action: Mouse moved to (482, 50)
Screenshot: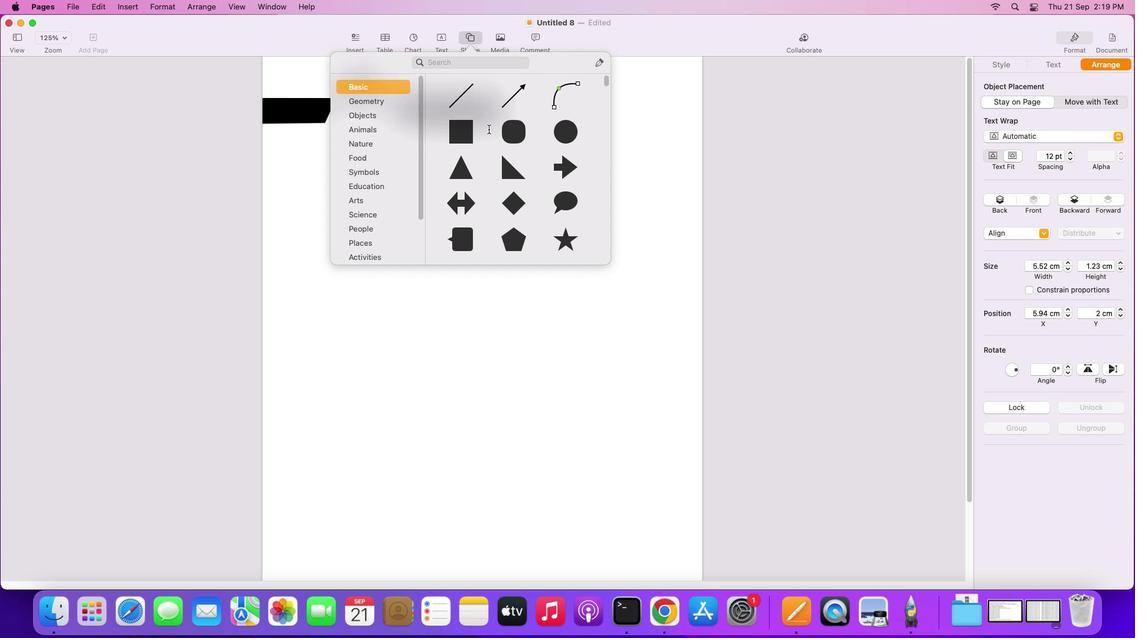 
Action: Mouse pressed left at (482, 50)
Screenshot: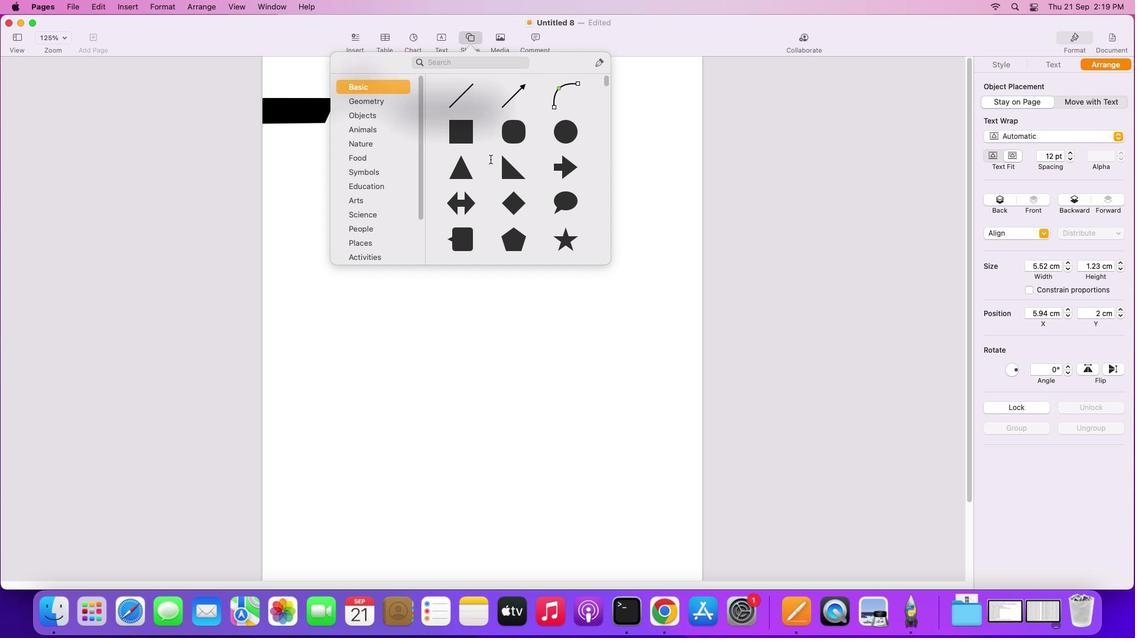 
Action: Mouse moved to (527, 145)
Screenshot: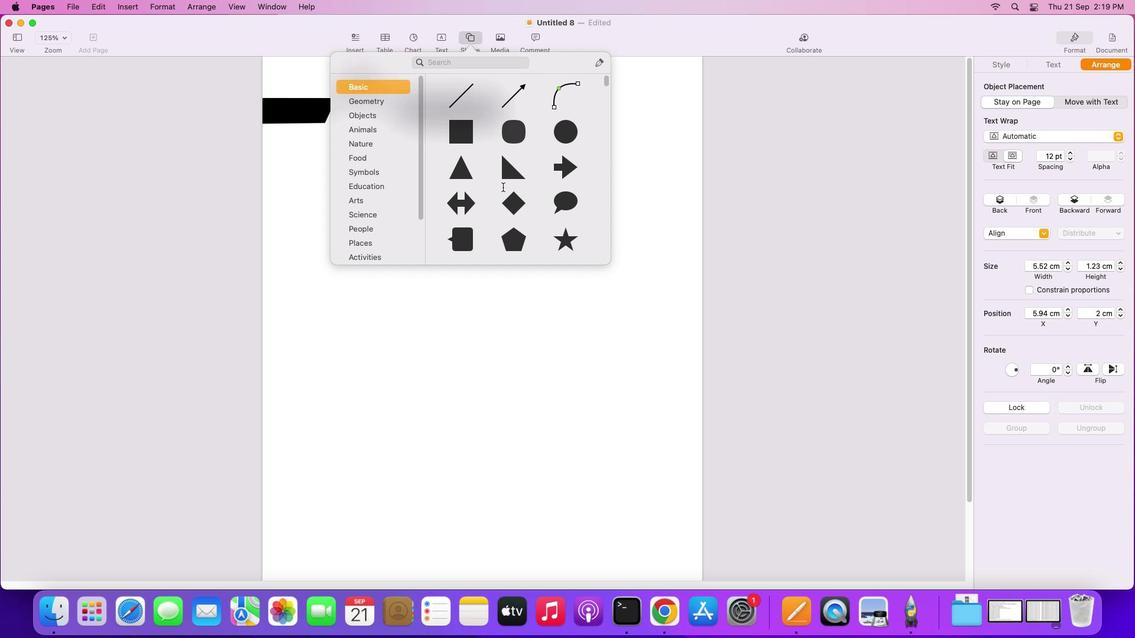 
Action: Mouse pressed left at (527, 145)
Screenshot: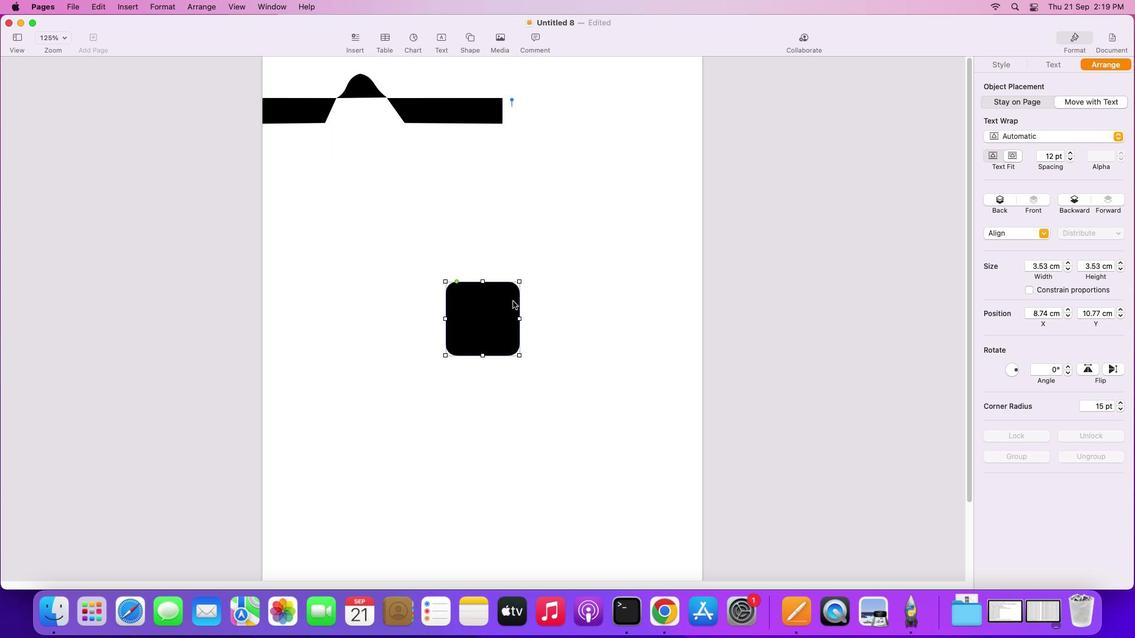 
Action: Mouse moved to (508, 341)
Screenshot: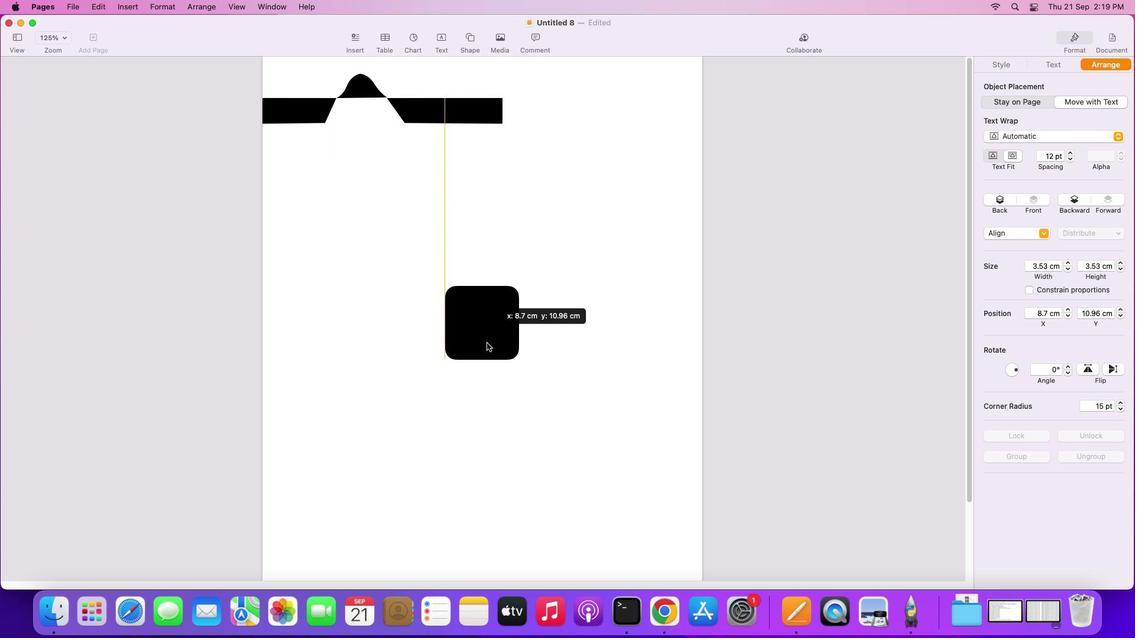 
Action: Mouse pressed left at (508, 341)
Screenshot: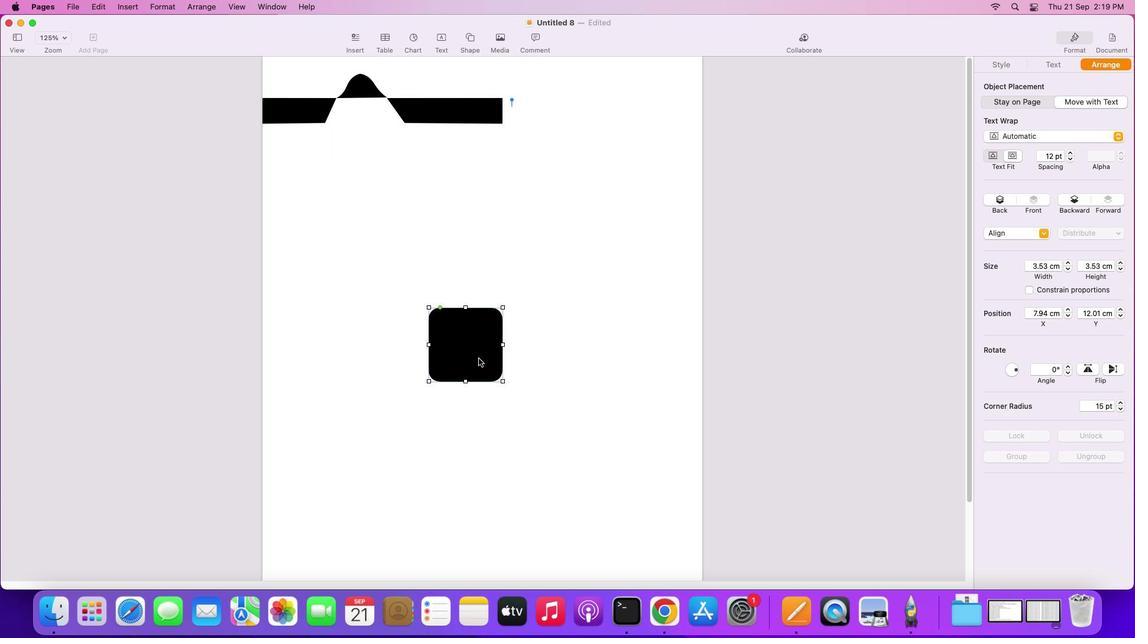 
Action: Mouse moved to (1068, 380)
Screenshot: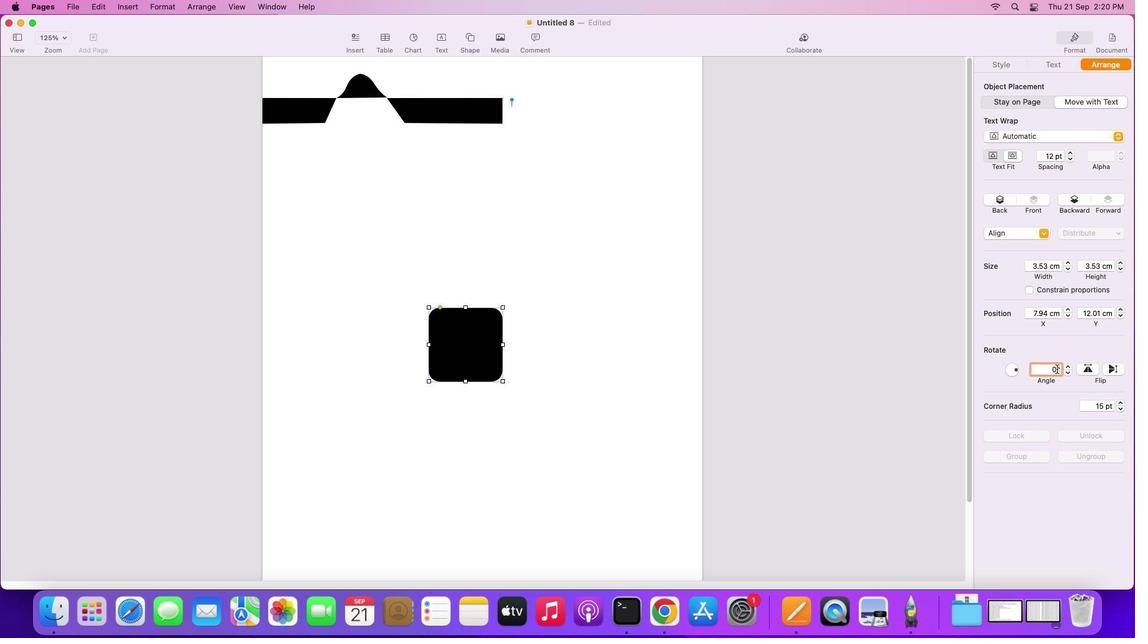 
Action: Mouse pressed left at (1068, 380)
Screenshot: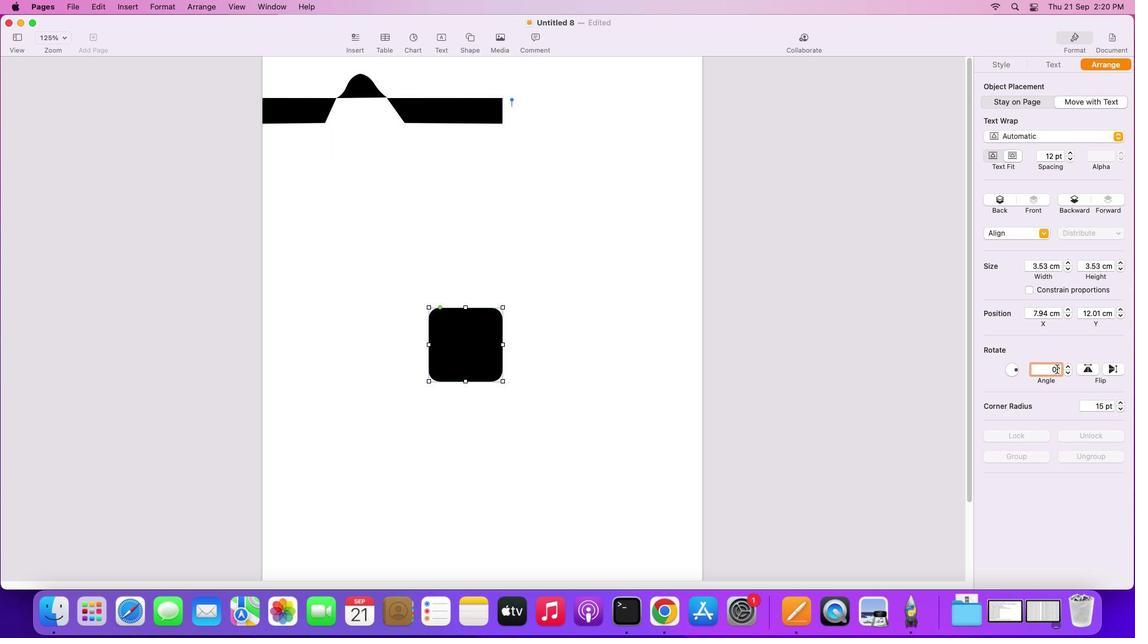 
Action: Mouse pressed left at (1068, 380)
Screenshot: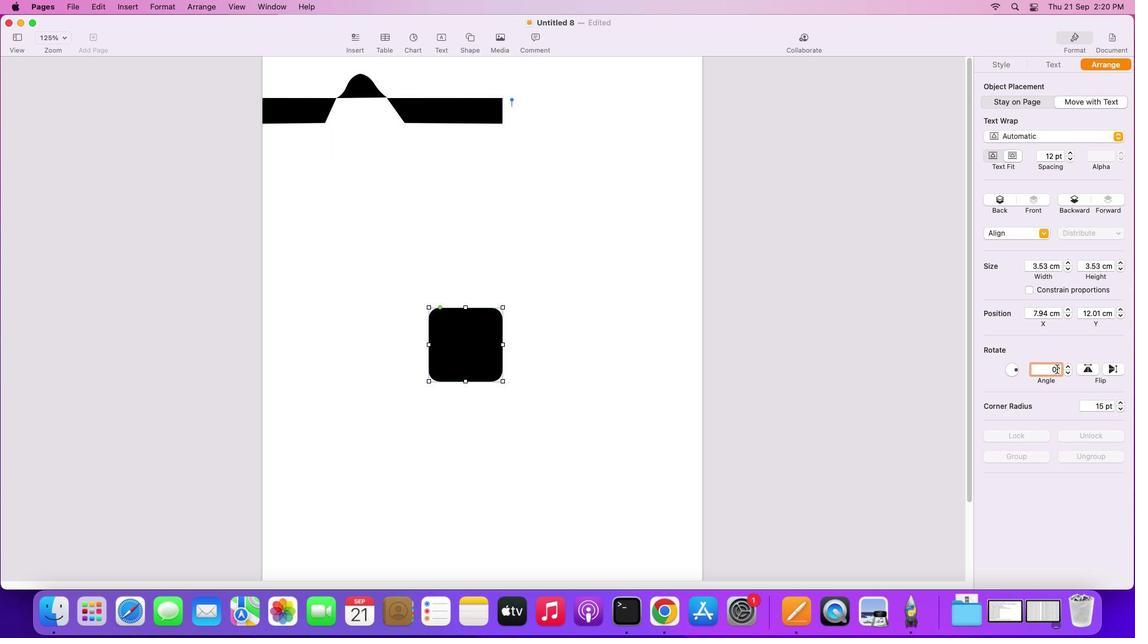 
Action: Key pressed Key.backspaceKey.backspace'4''5''\x03'
Screenshot: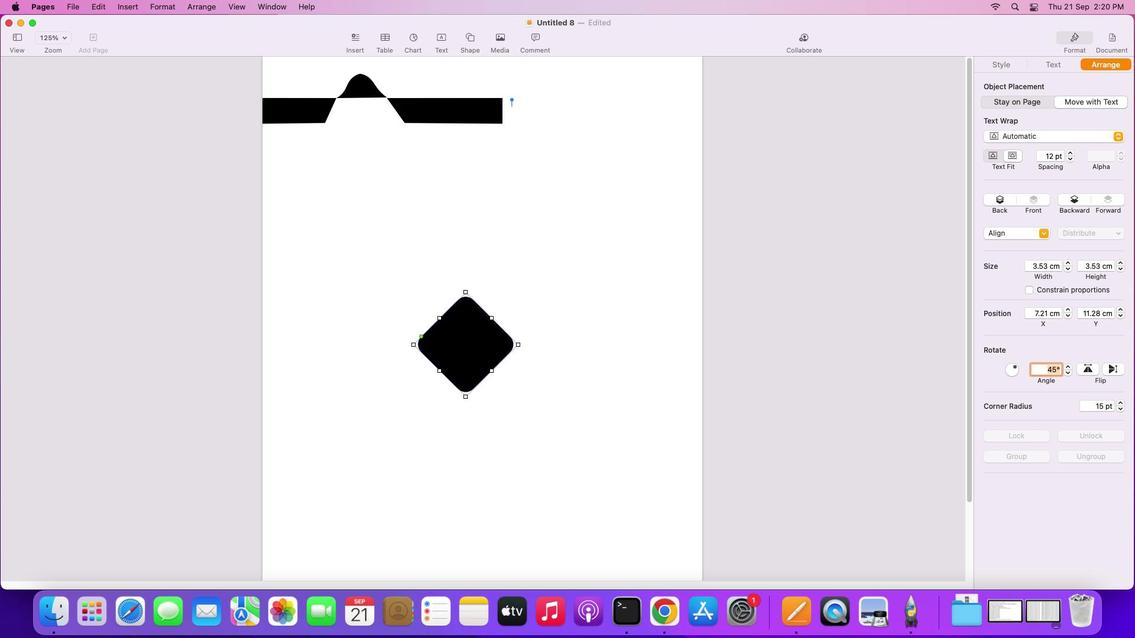 
Action: Mouse moved to (477, 408)
Screenshot: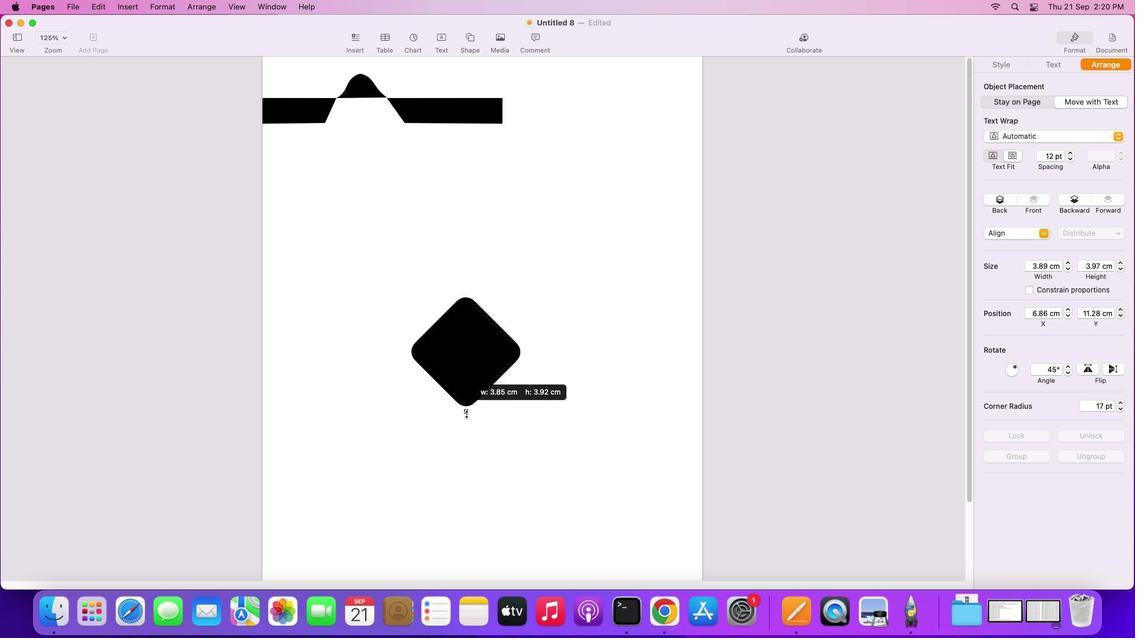 
Action: Mouse pressed left at (477, 408)
Screenshot: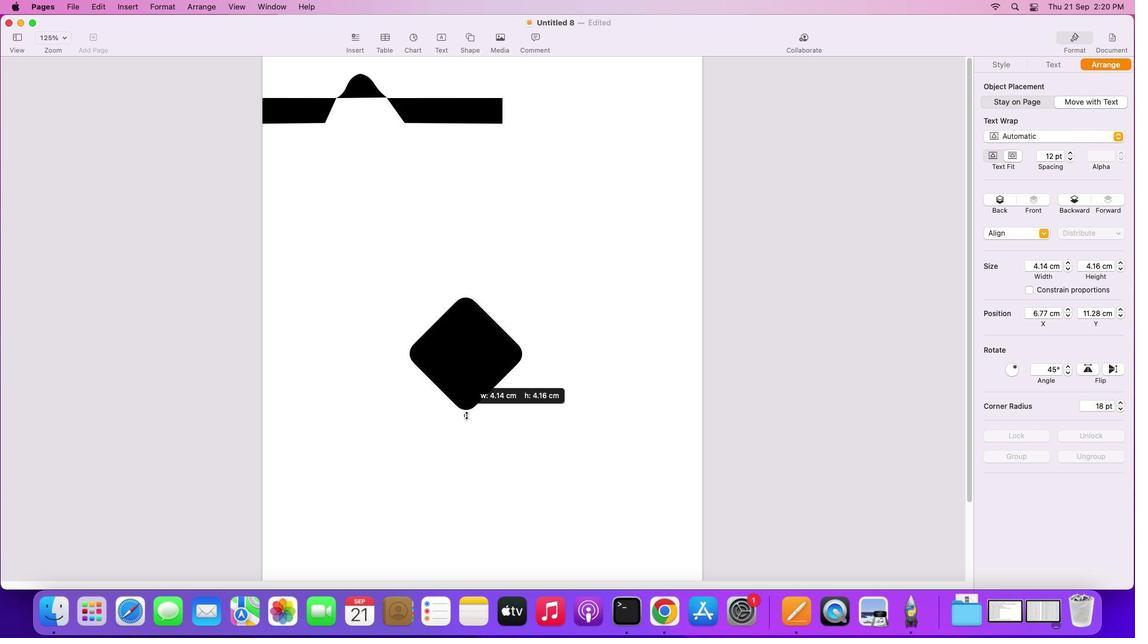 
Action: Mouse moved to (635, 355)
Screenshot: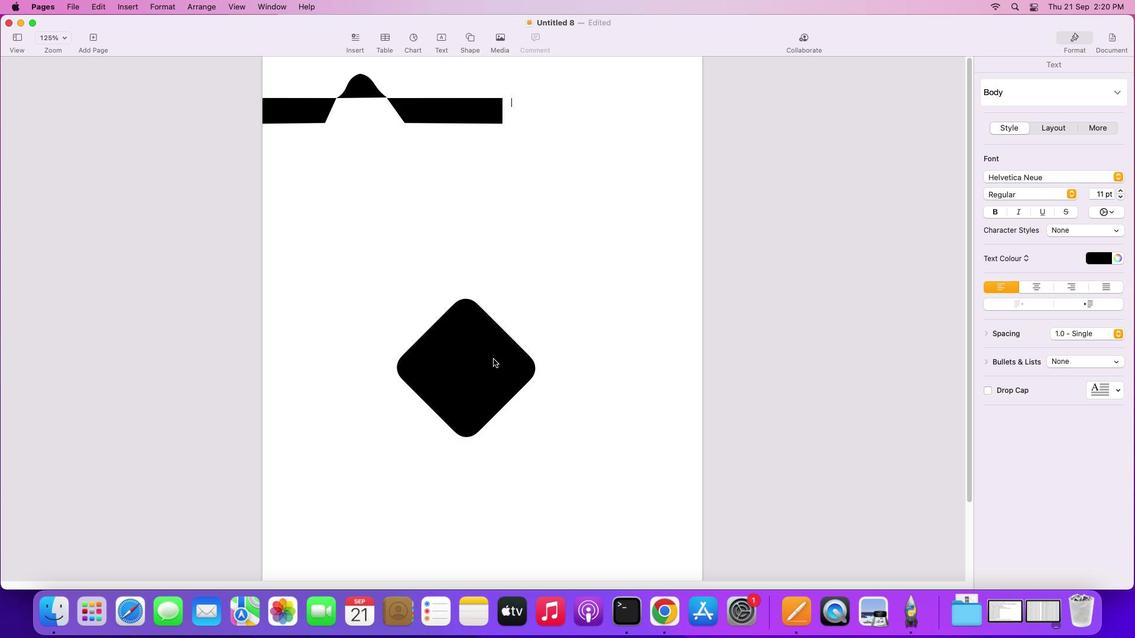 
Action: Mouse pressed left at (635, 355)
Screenshot: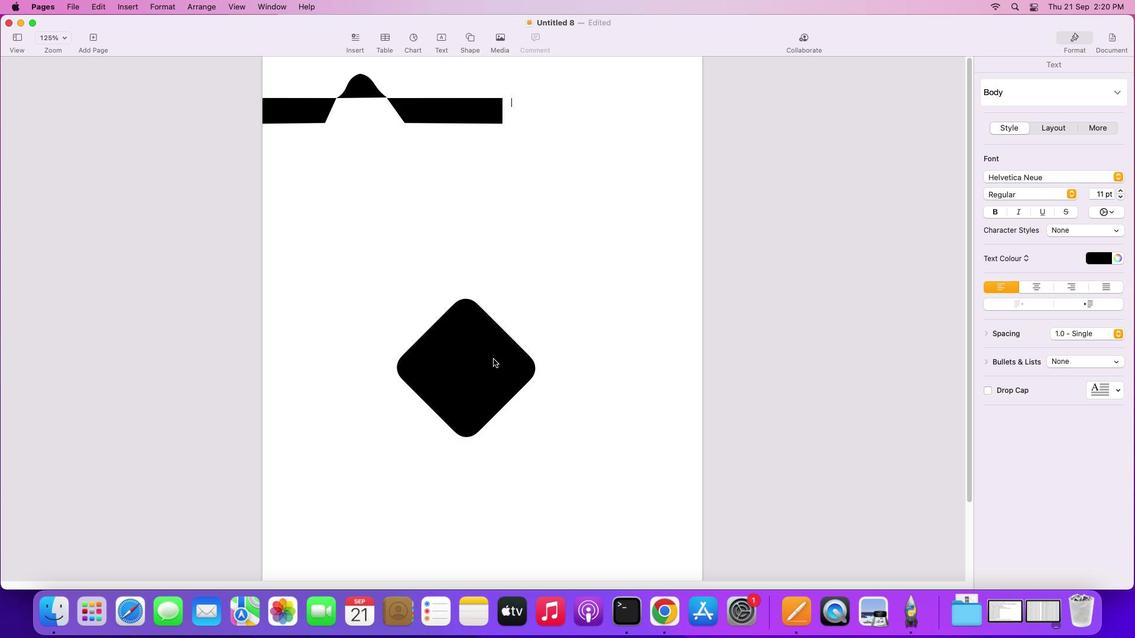 
Action: Mouse moved to (476, 379)
Screenshot: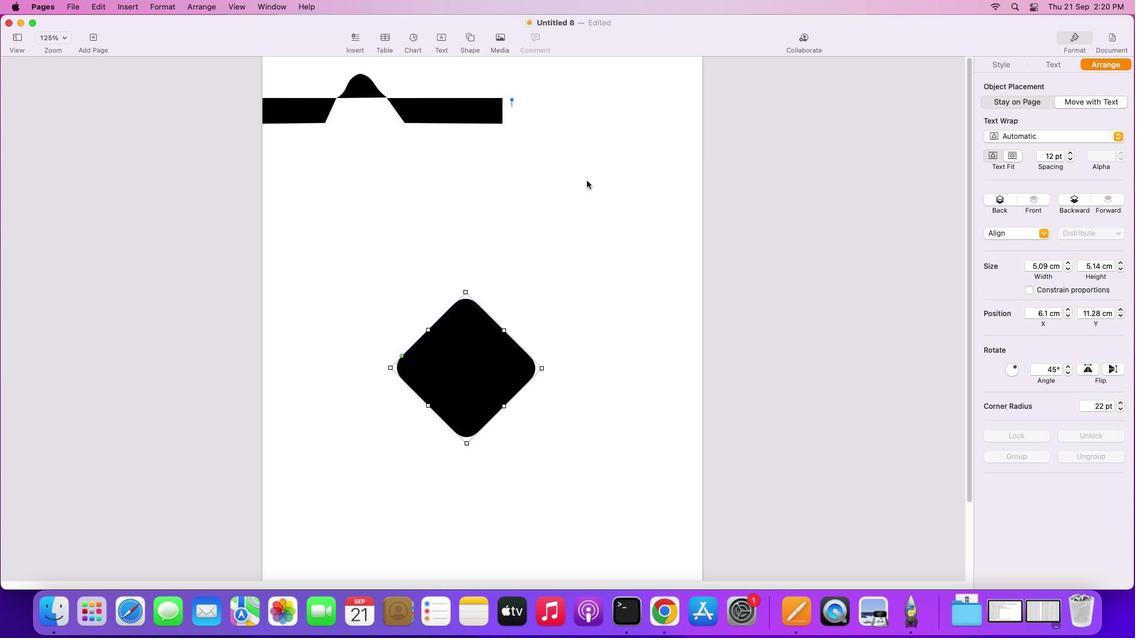 
Action: Mouse pressed left at (476, 379)
Screenshot: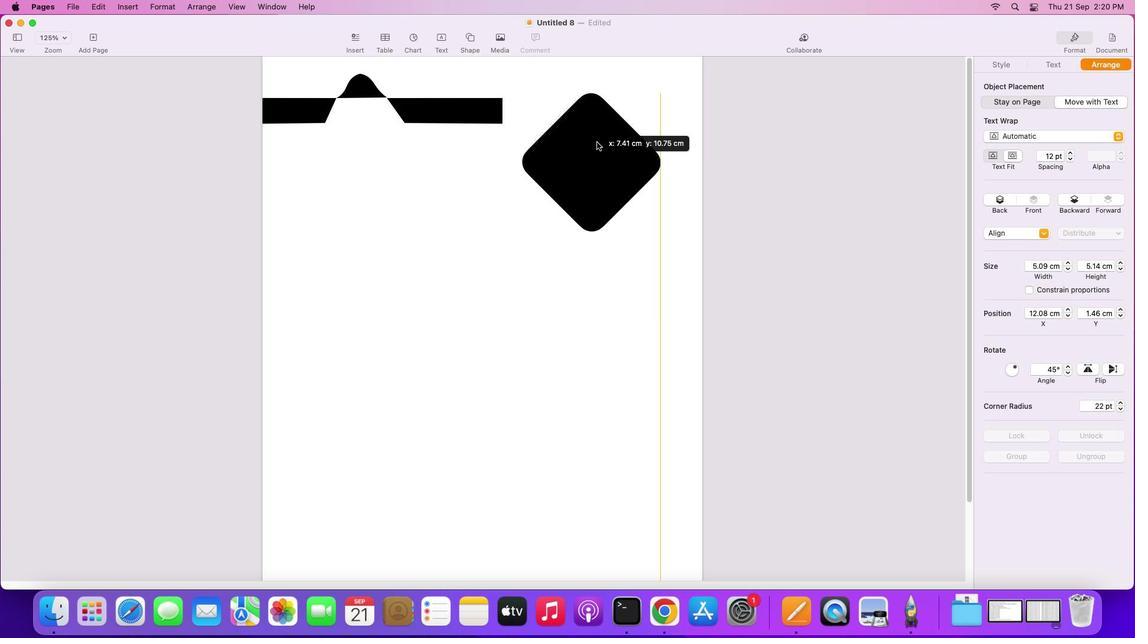 
Action: Mouse moved to (603, 133)
Screenshot: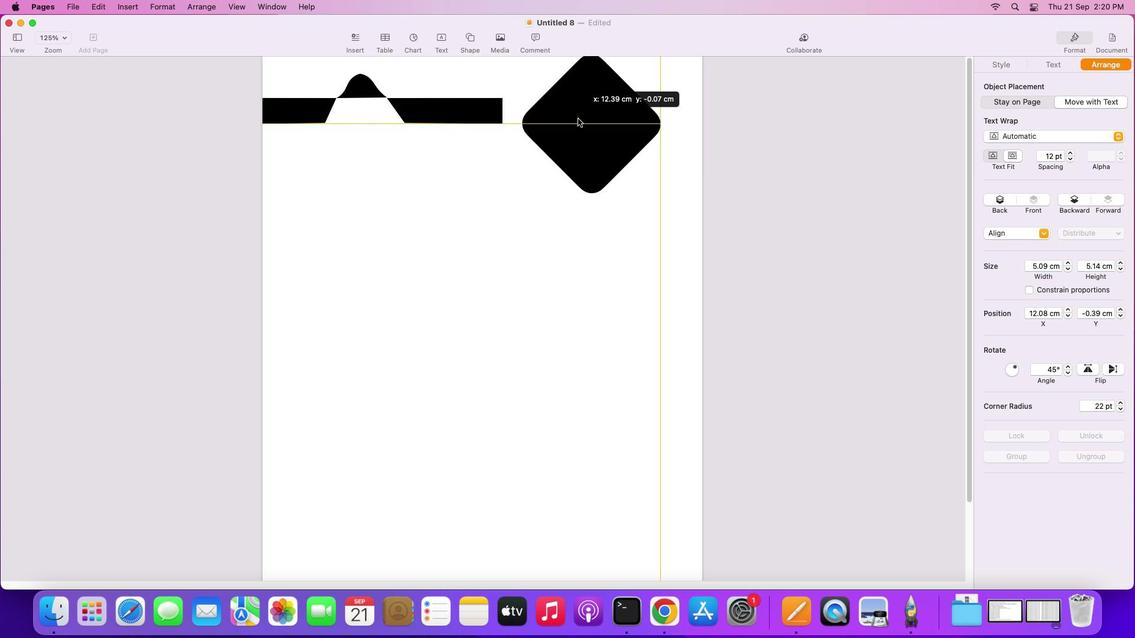 
Action: Mouse pressed left at (603, 133)
Screenshot: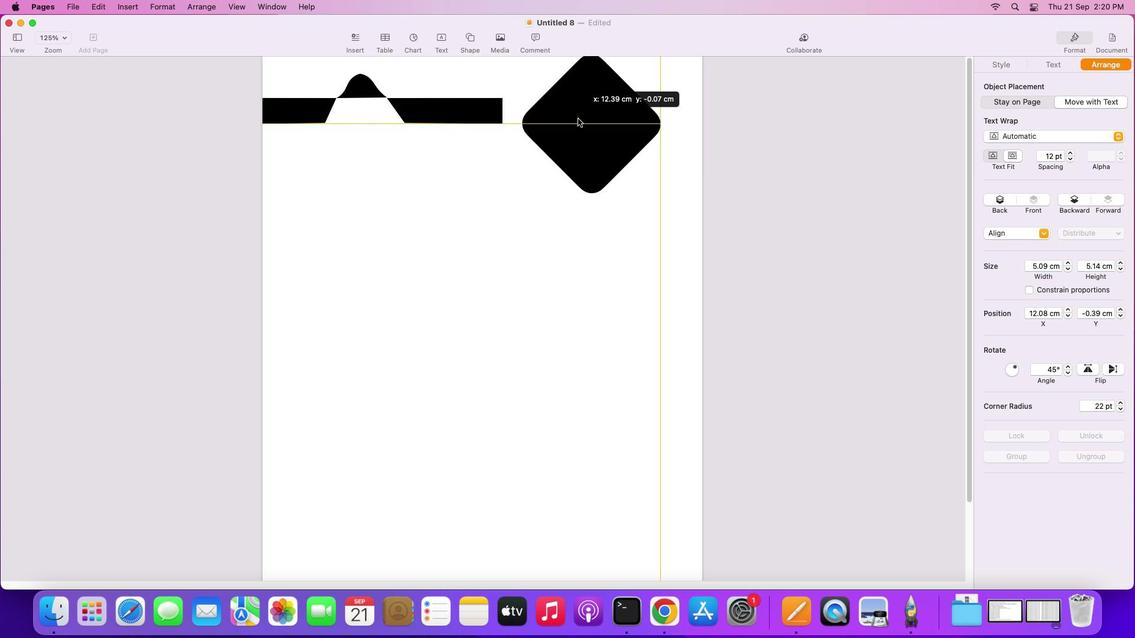 
Action: Mouse moved to (596, 211)
Screenshot: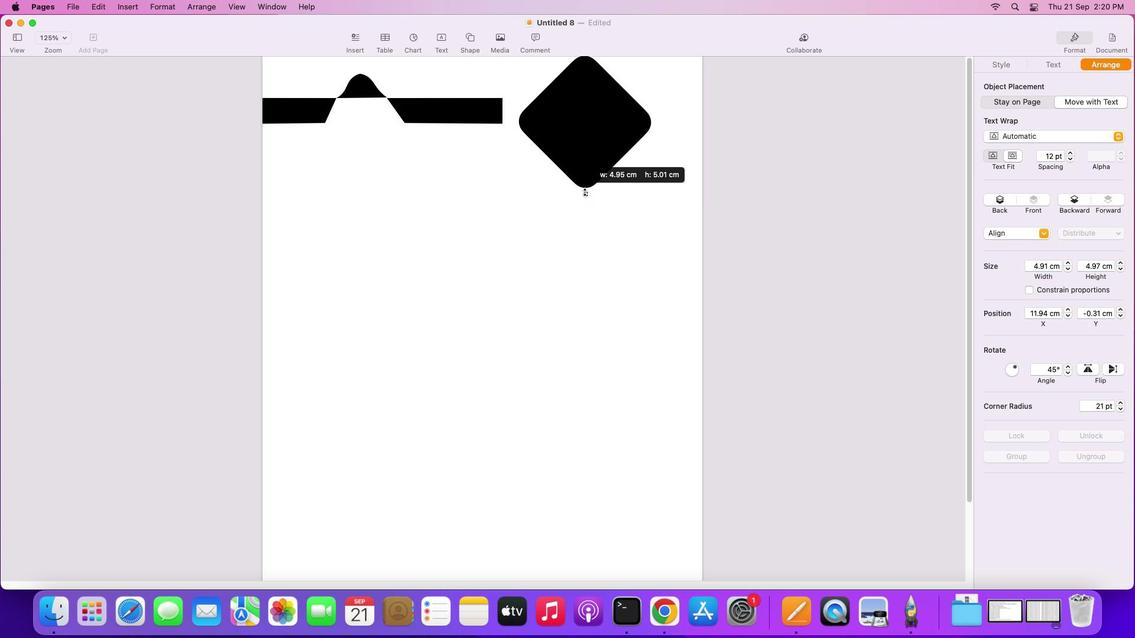 
Action: Mouse pressed left at (596, 211)
Screenshot: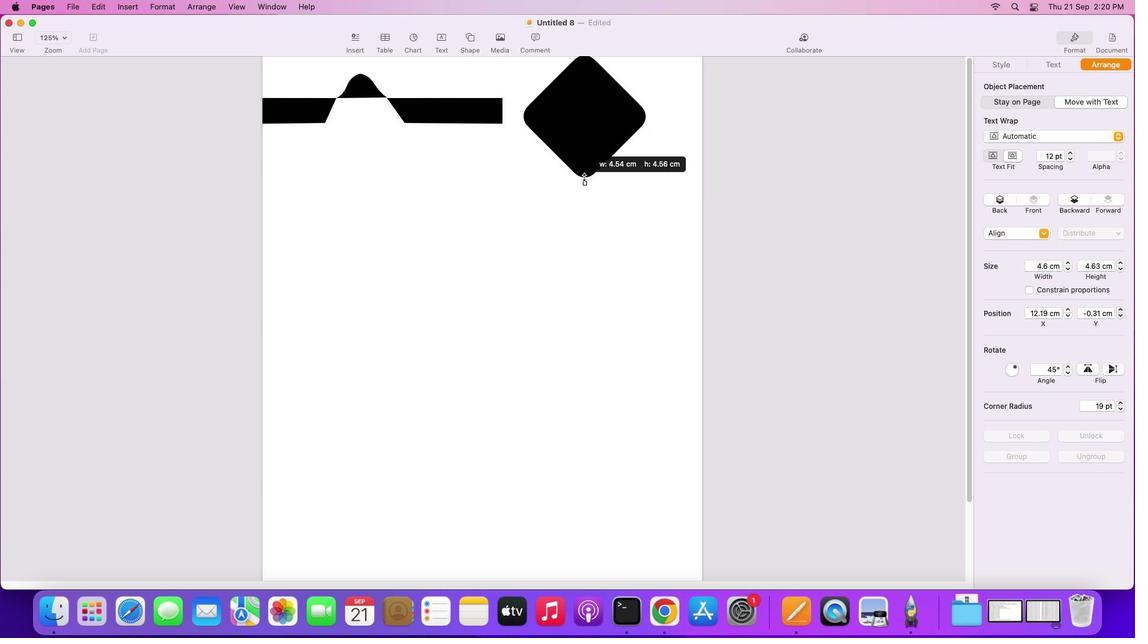 
Action: Mouse moved to (589, 131)
Screenshot: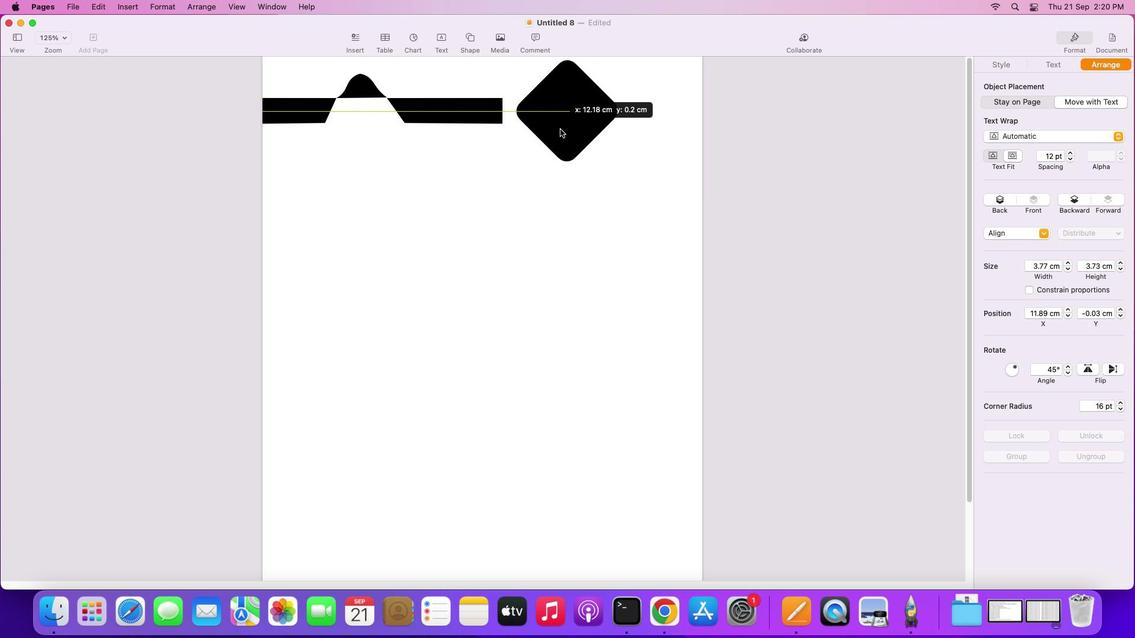 
Action: Mouse pressed left at (589, 131)
Screenshot: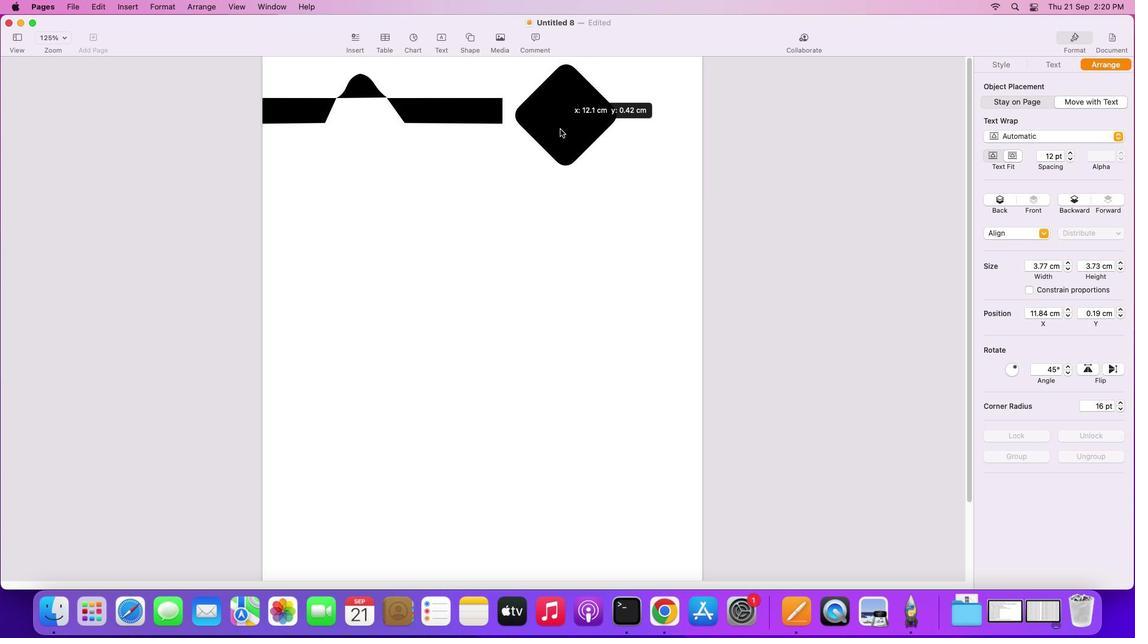 
Action: Mouse moved to (670, 176)
Screenshot: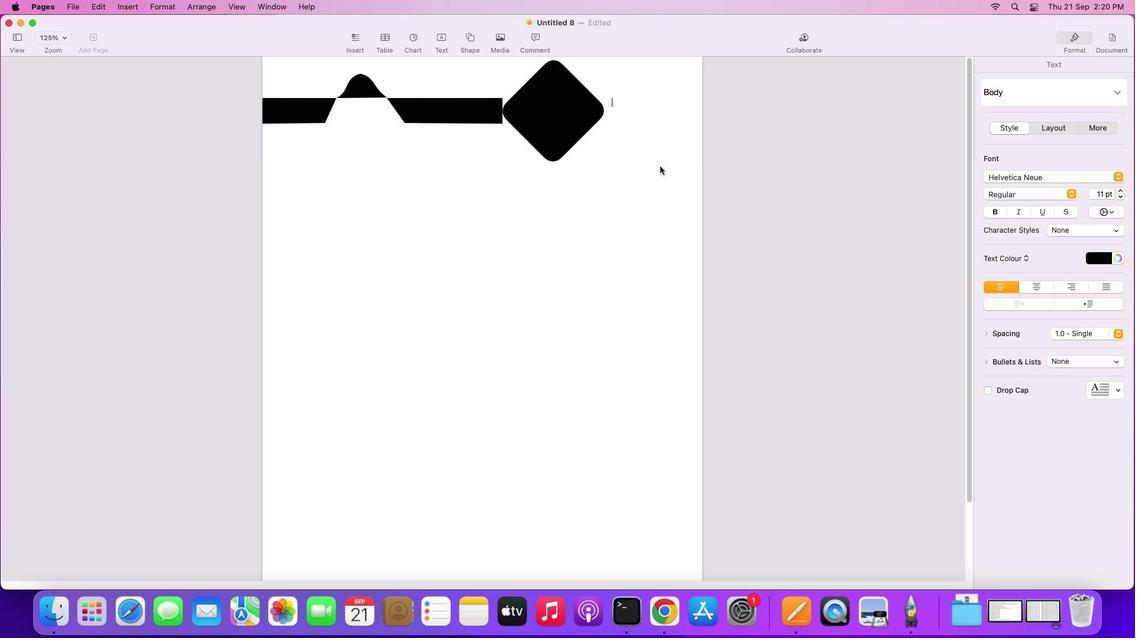 
Action: Mouse pressed left at (670, 176)
Screenshot: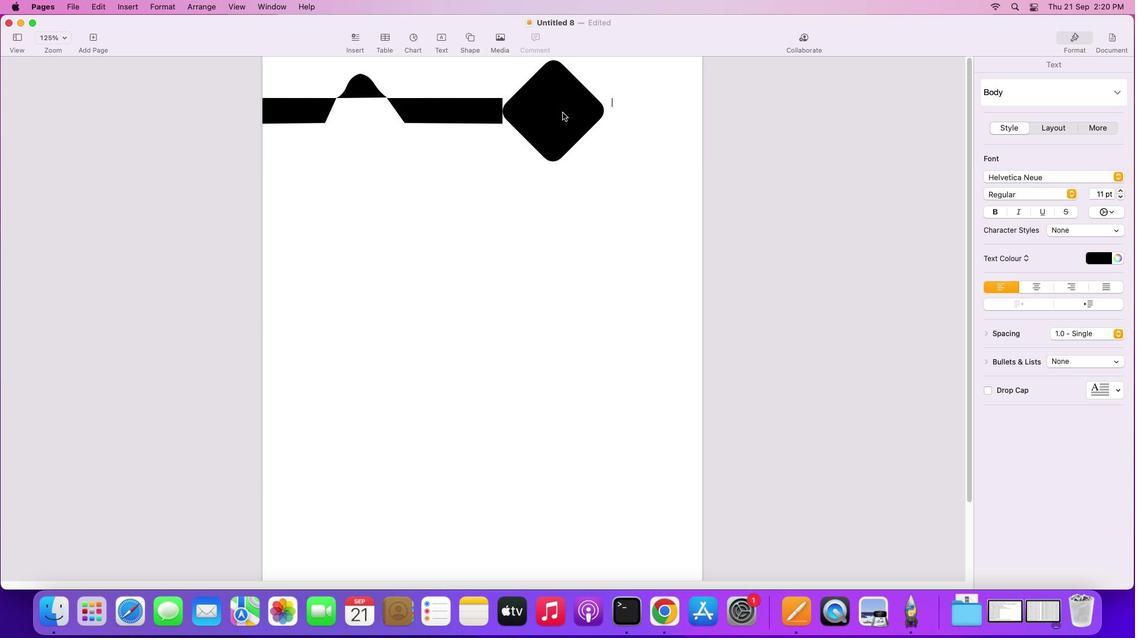 
Action: Mouse moved to (573, 123)
Screenshot: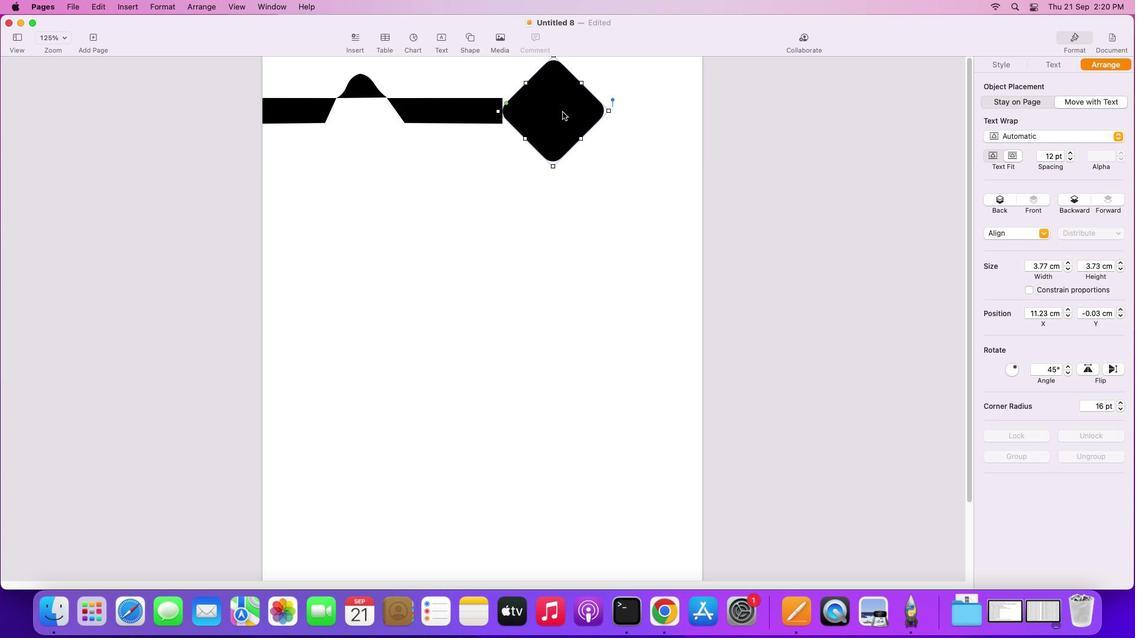 
Action: Mouse pressed left at (573, 123)
Screenshot: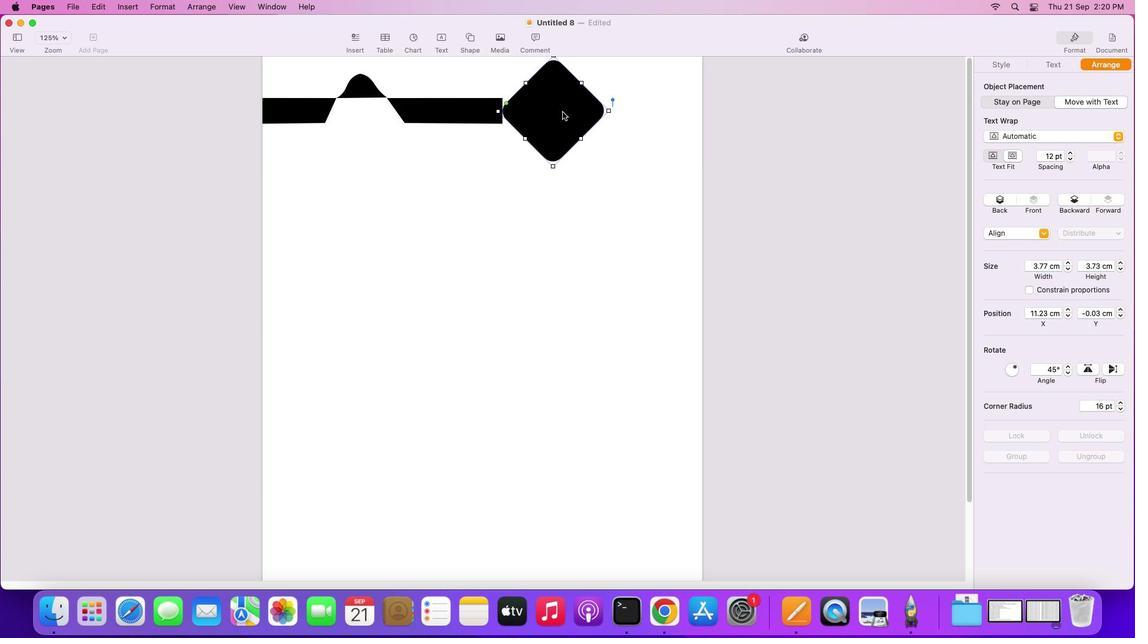 
Action: Key pressed Key.alt
Screenshot: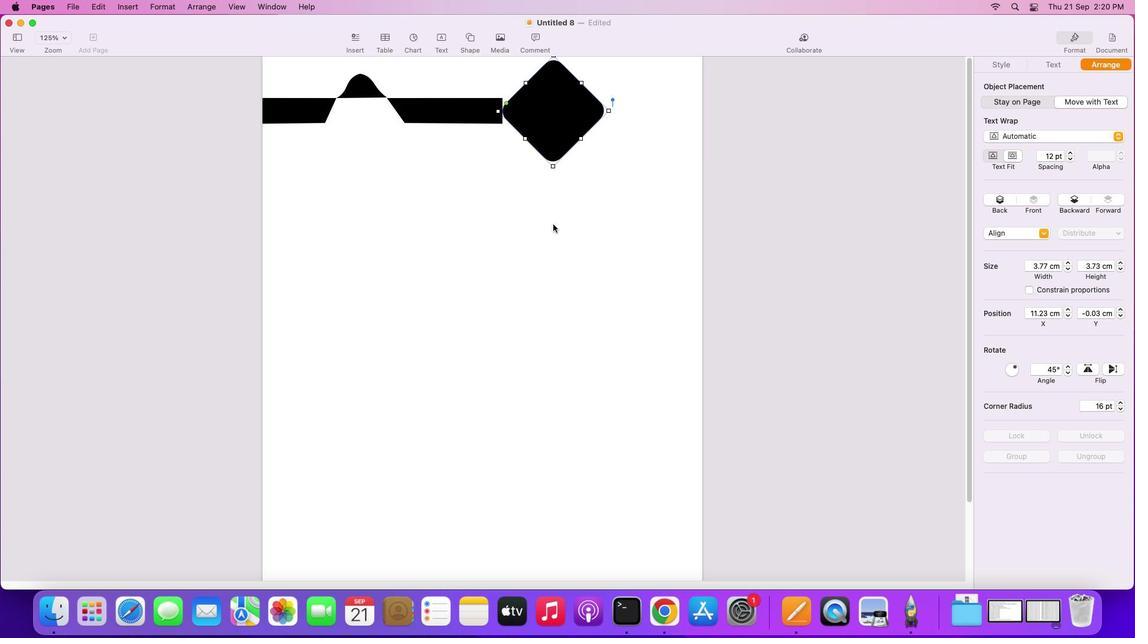 
Action: Mouse moved to (573, 121)
Screenshot: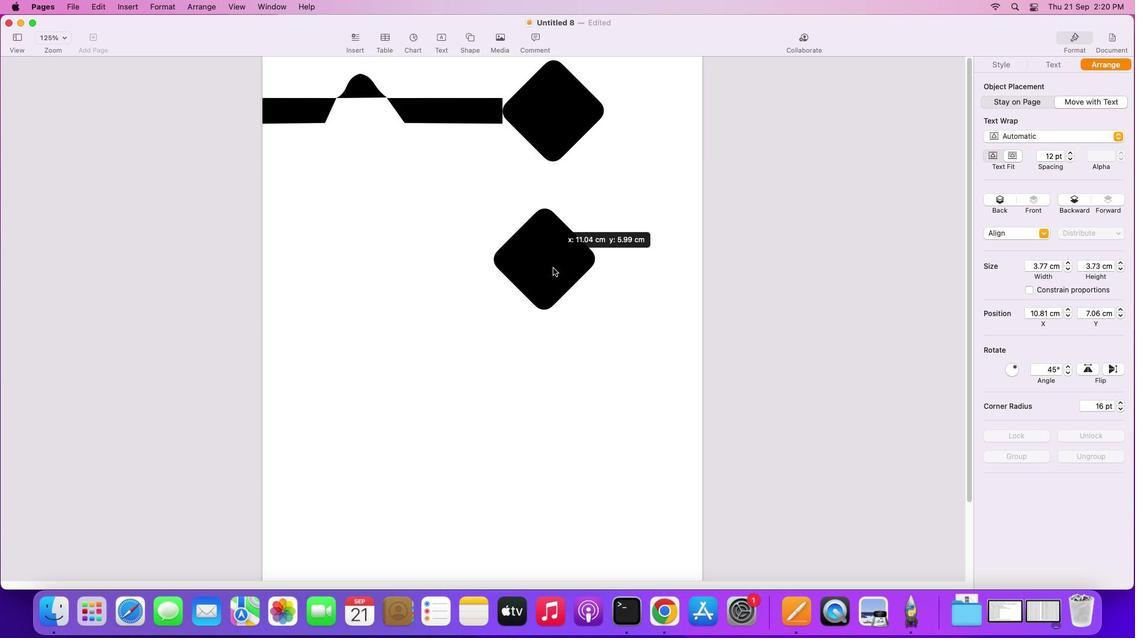 
Action: Mouse pressed left at (573, 121)
Screenshot: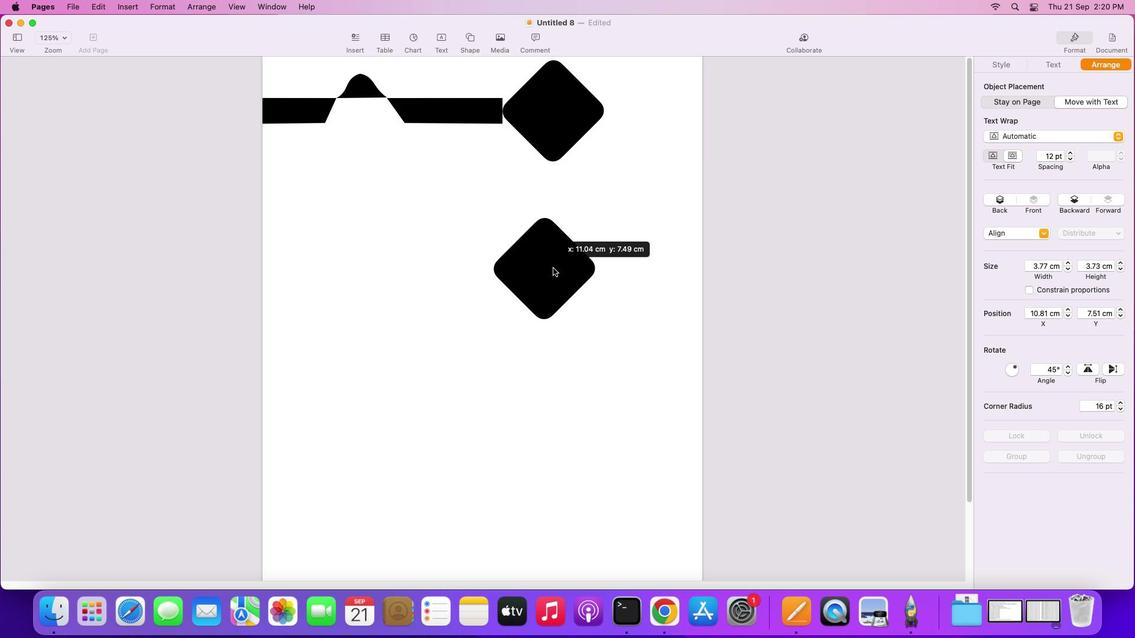 
Action: Mouse moved to (574, 127)
Screenshot: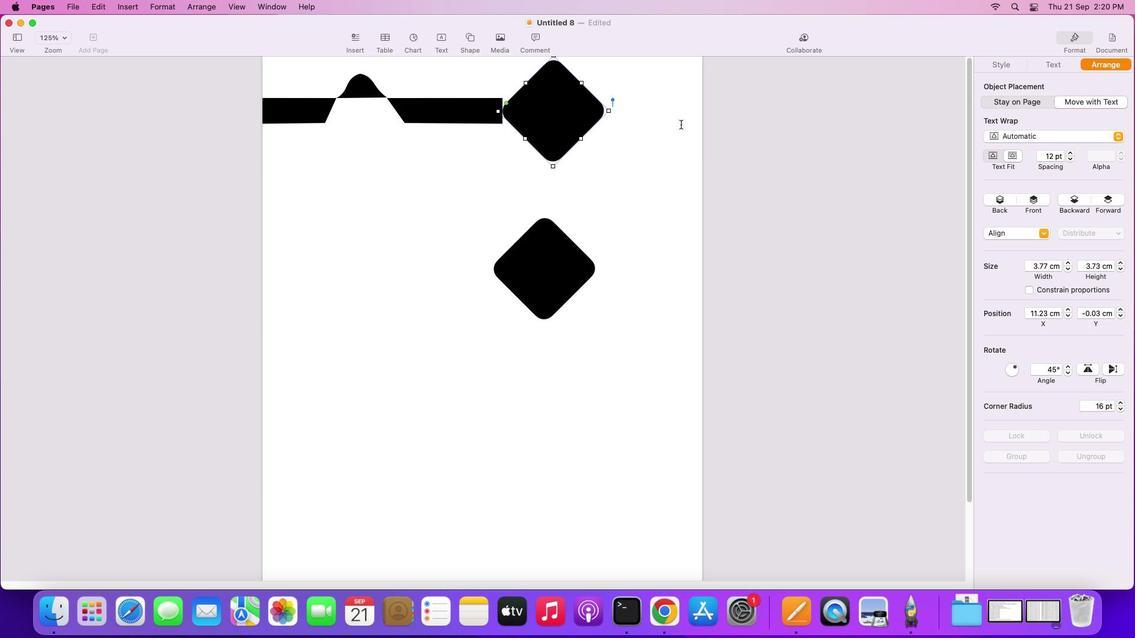 
Action: Mouse pressed left at (574, 127)
Screenshot: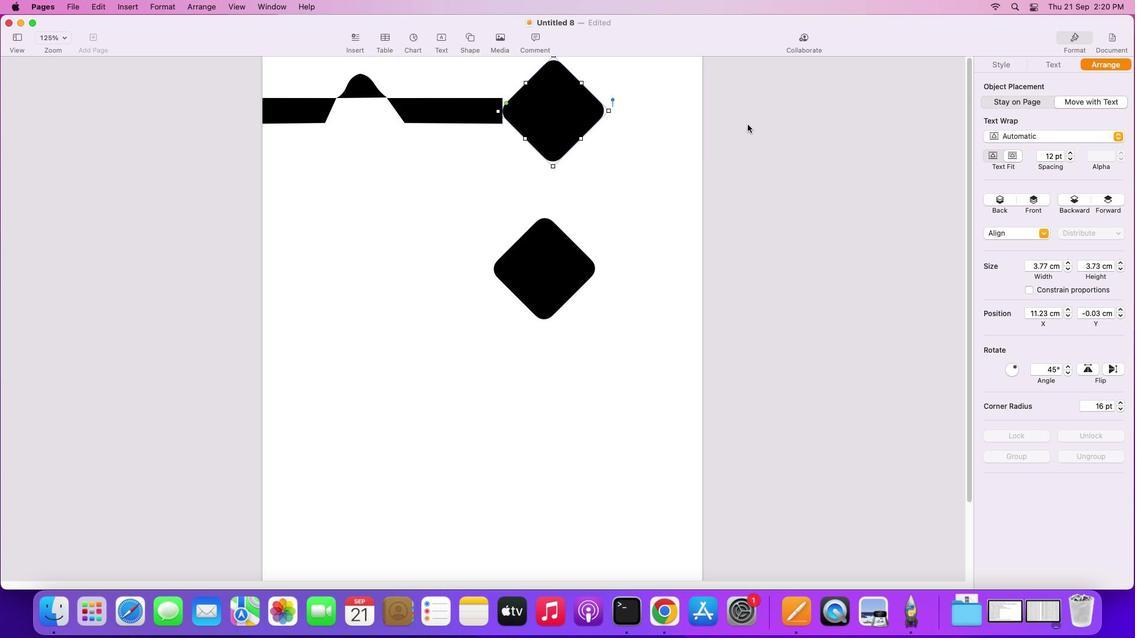 
Action: Mouse moved to (1017, 112)
Screenshot: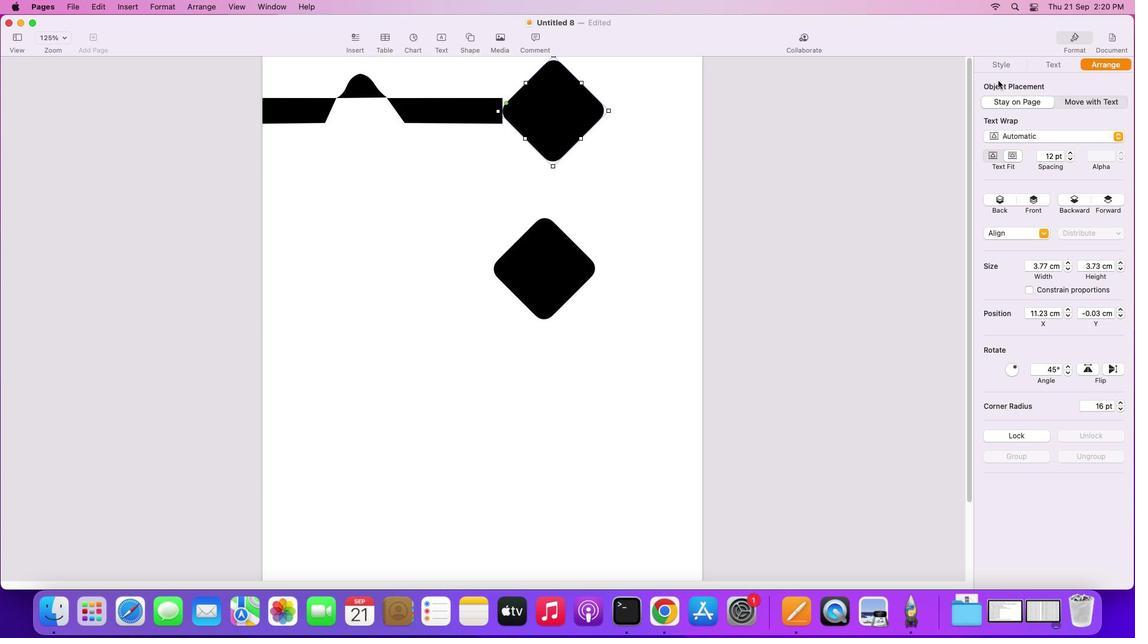
Action: Mouse pressed left at (1017, 112)
Screenshot: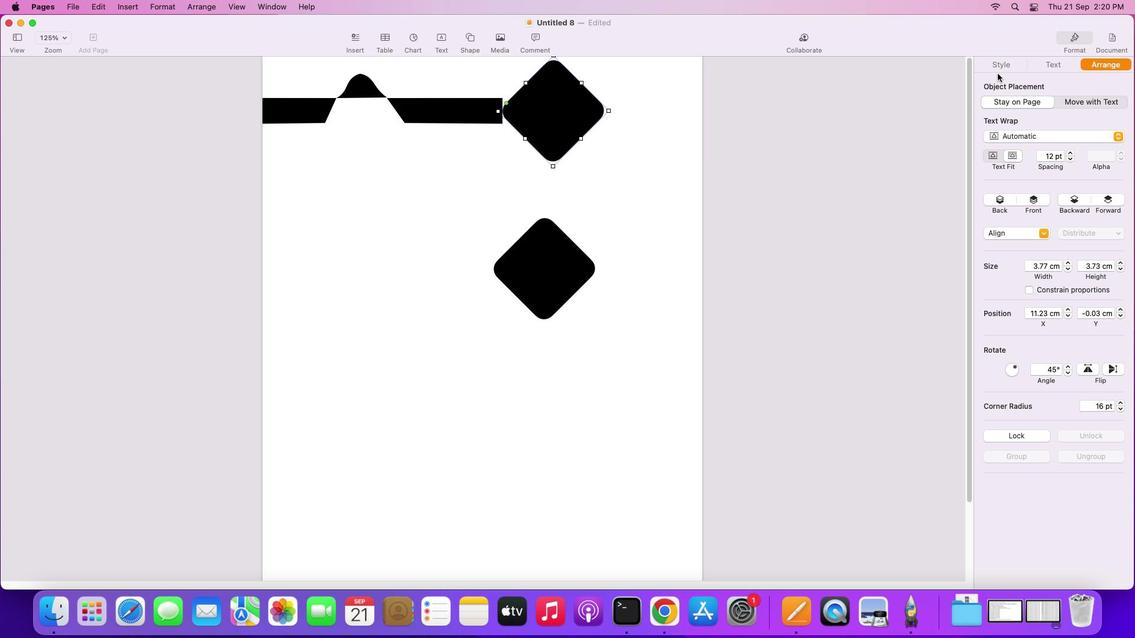 
Action: Mouse moved to (1009, 78)
Screenshot: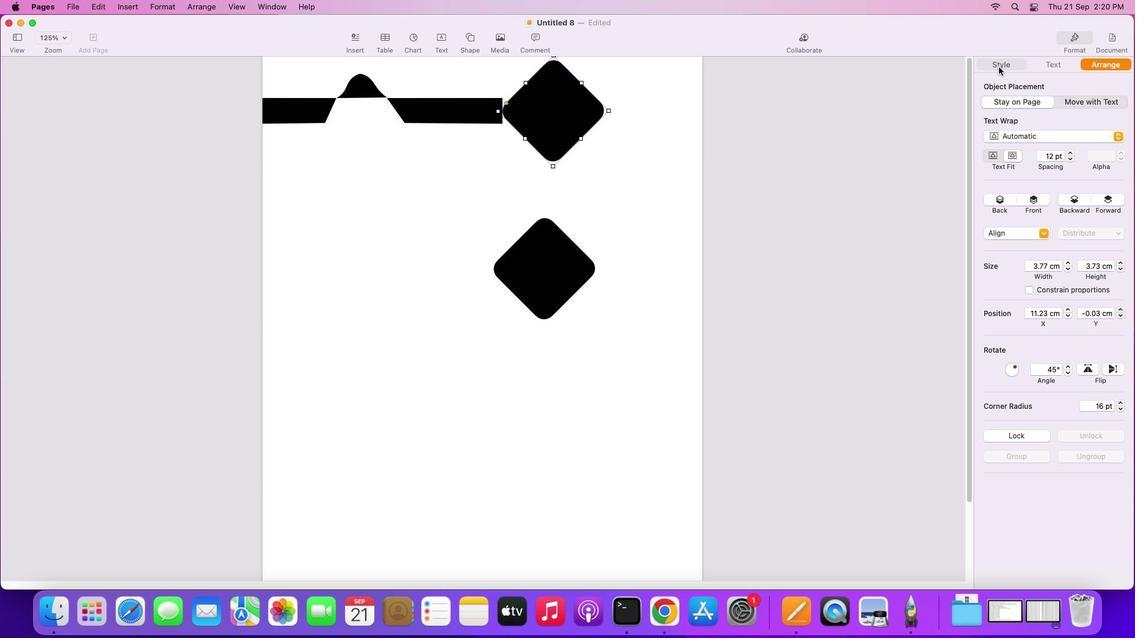 
Action: Mouse pressed left at (1009, 78)
Screenshot: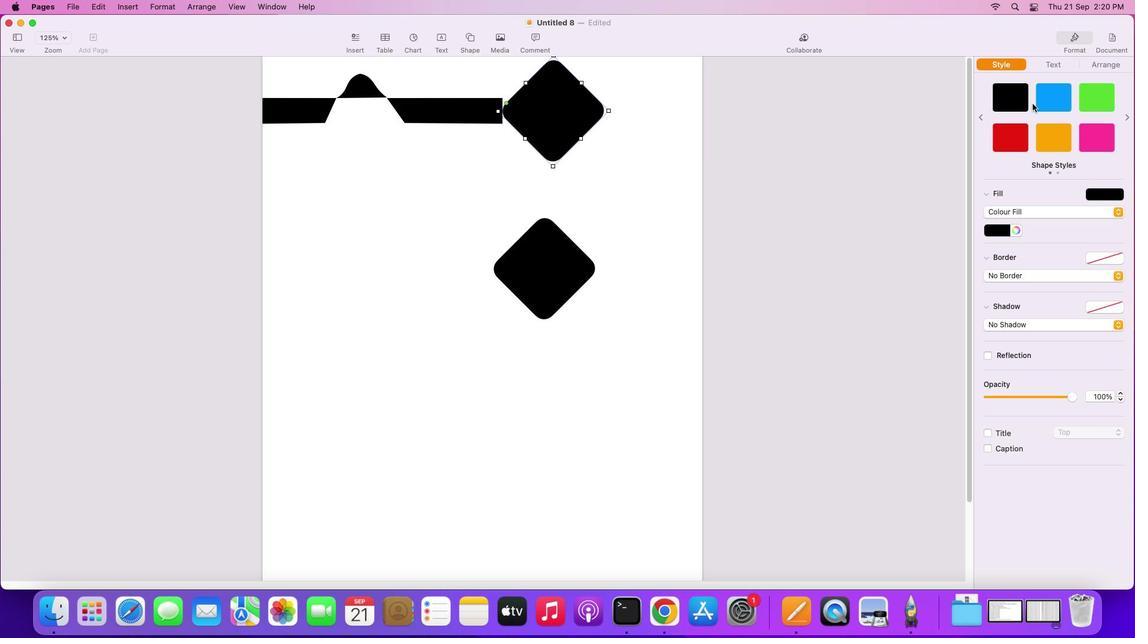 
Action: Mouse moved to (1066, 148)
Screenshot: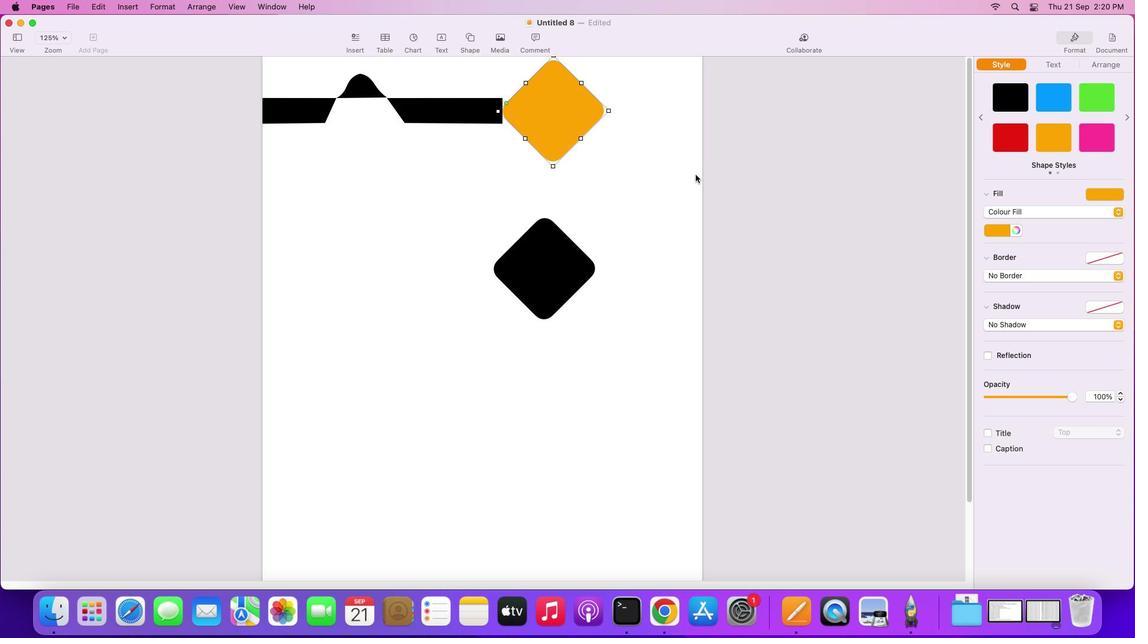 
Action: Mouse pressed left at (1066, 148)
Screenshot: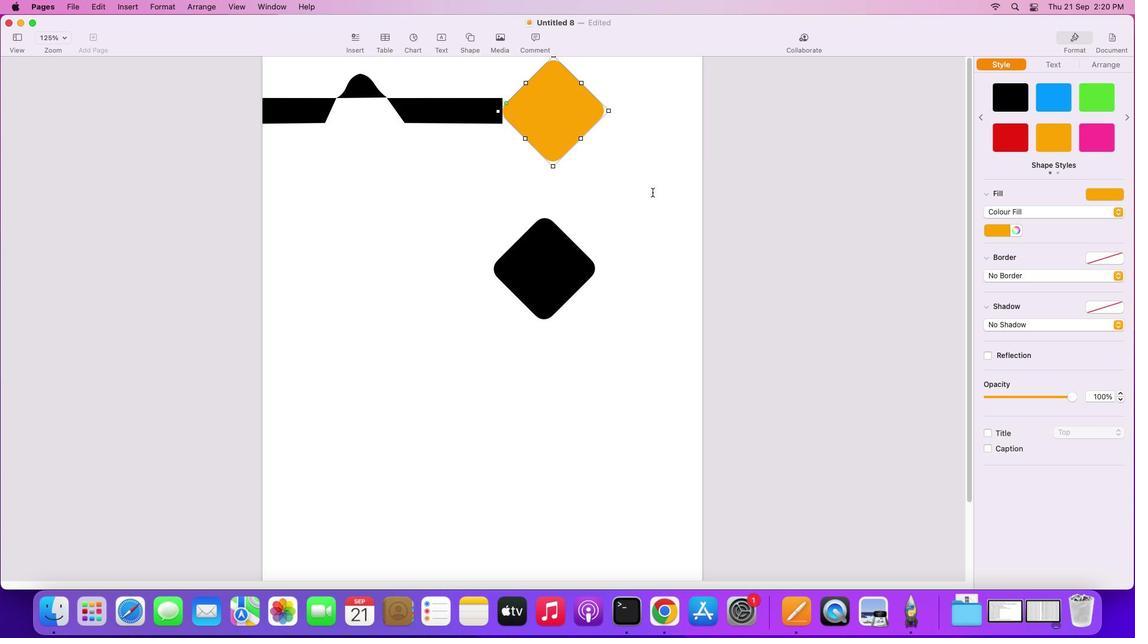 
Action: Mouse moved to (532, 279)
Screenshot: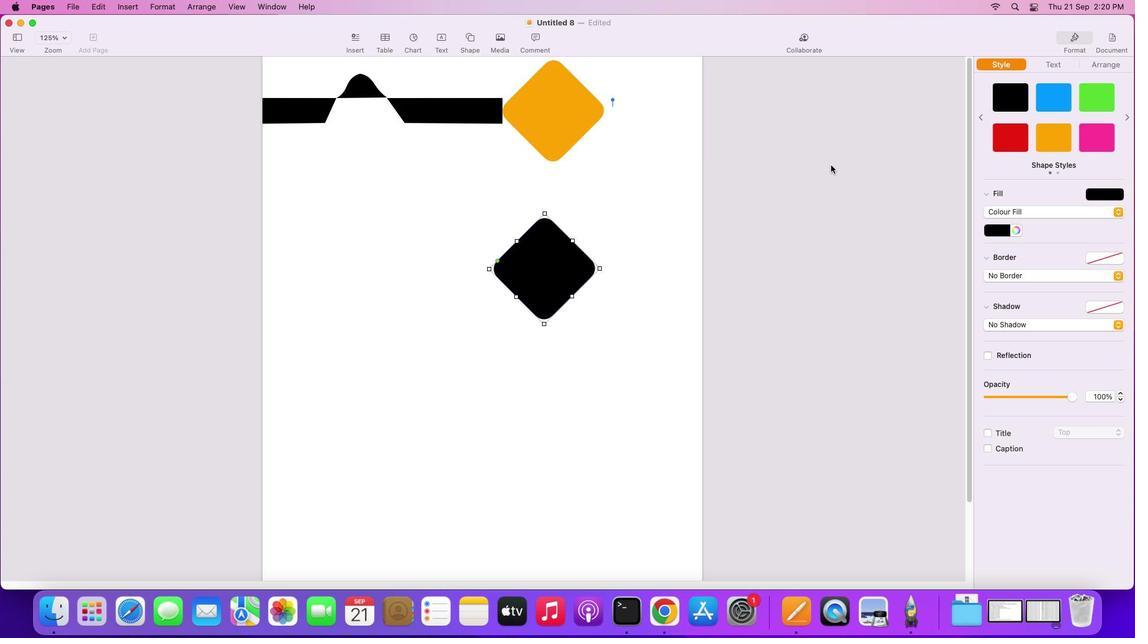 
Action: Mouse pressed left at (532, 279)
Screenshot: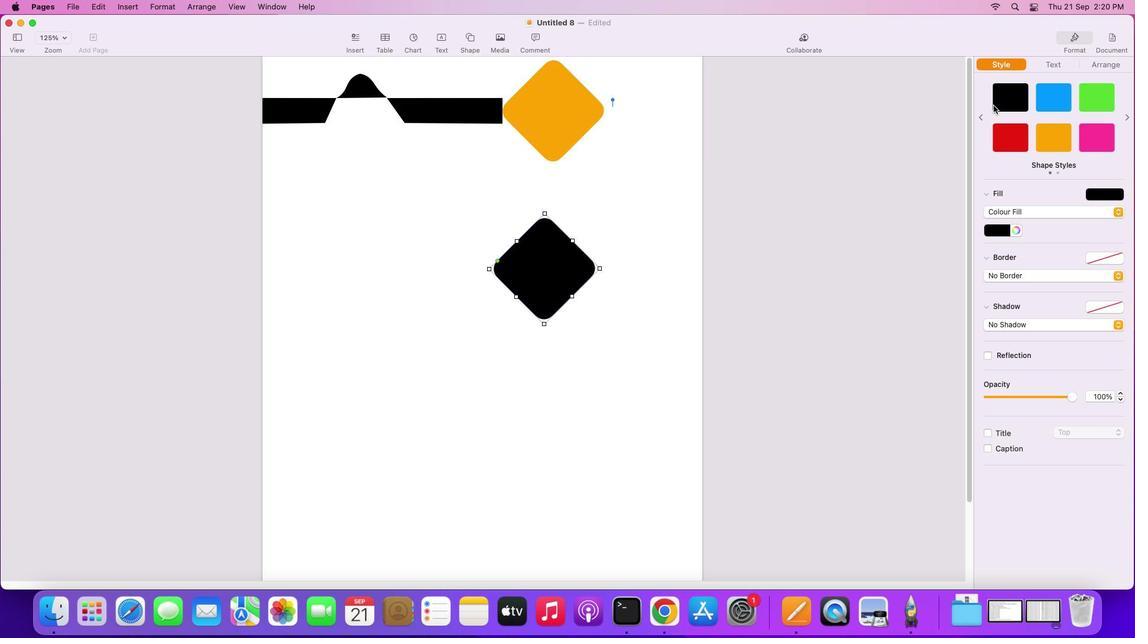 
Action: Mouse moved to (1126, 70)
Screenshot: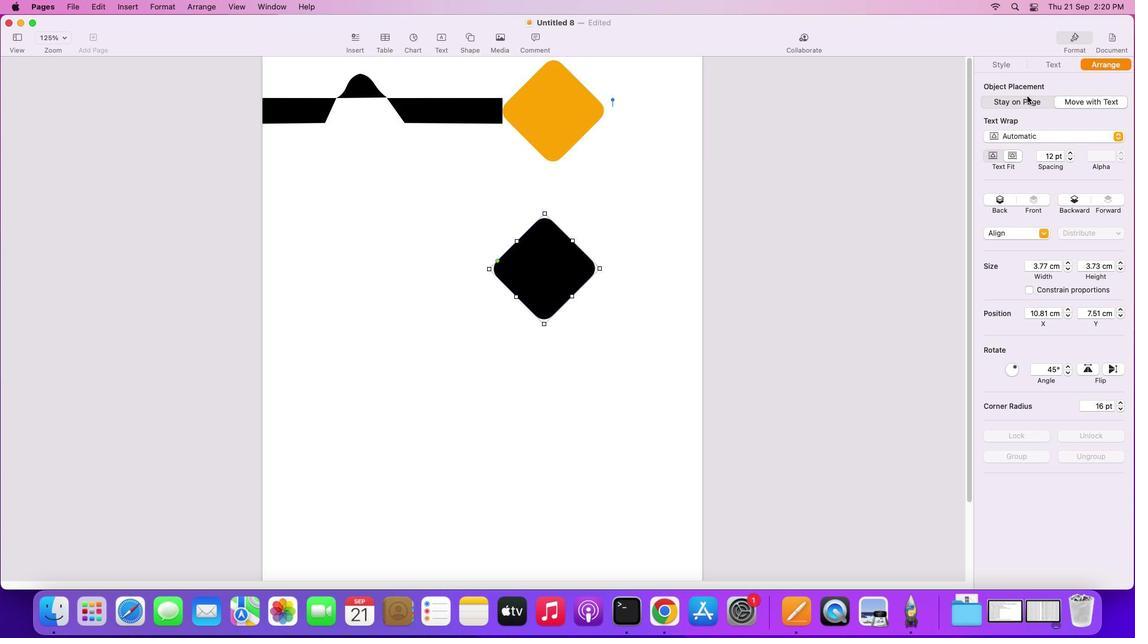 
Action: Mouse pressed left at (1126, 70)
